 Task: Look for Airbnb properties in TÃ¼bingen, Germany from 9th December, 2023 to 16th December, 2023 for 2 adults, 1 child. Place can be entire room with 2 bedrooms having 2 beds and 1 bathroom. Property type can be flat.
Action: Mouse moved to (570, 127)
Screenshot: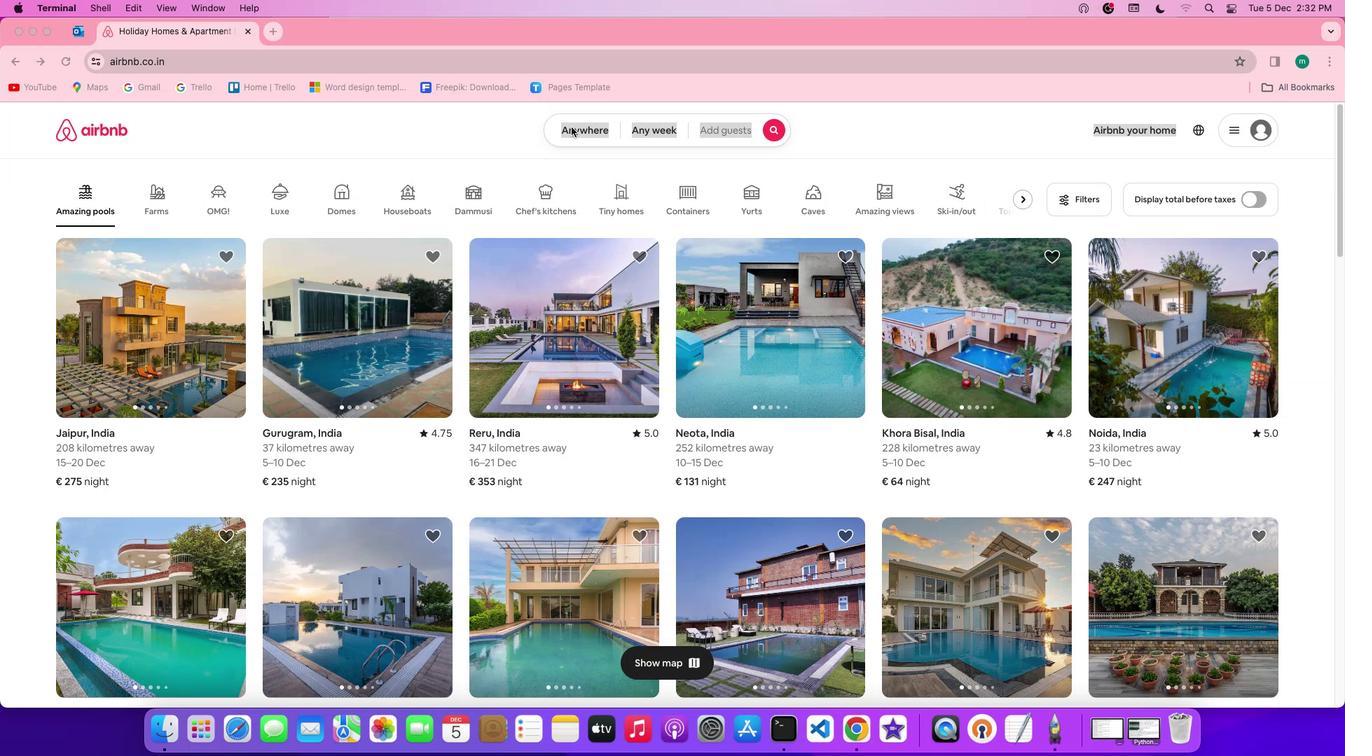 
Action: Mouse pressed left at (570, 127)
Screenshot: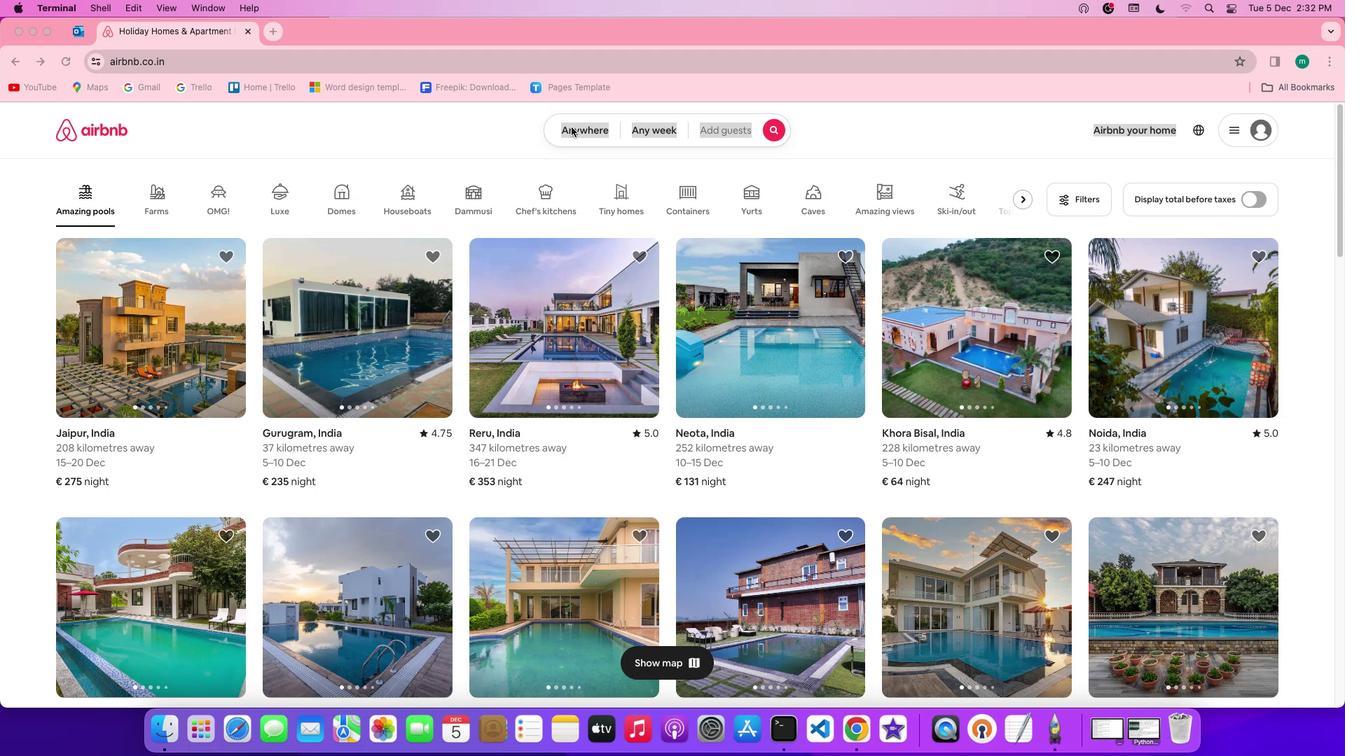 
Action: Mouse pressed left at (570, 127)
Screenshot: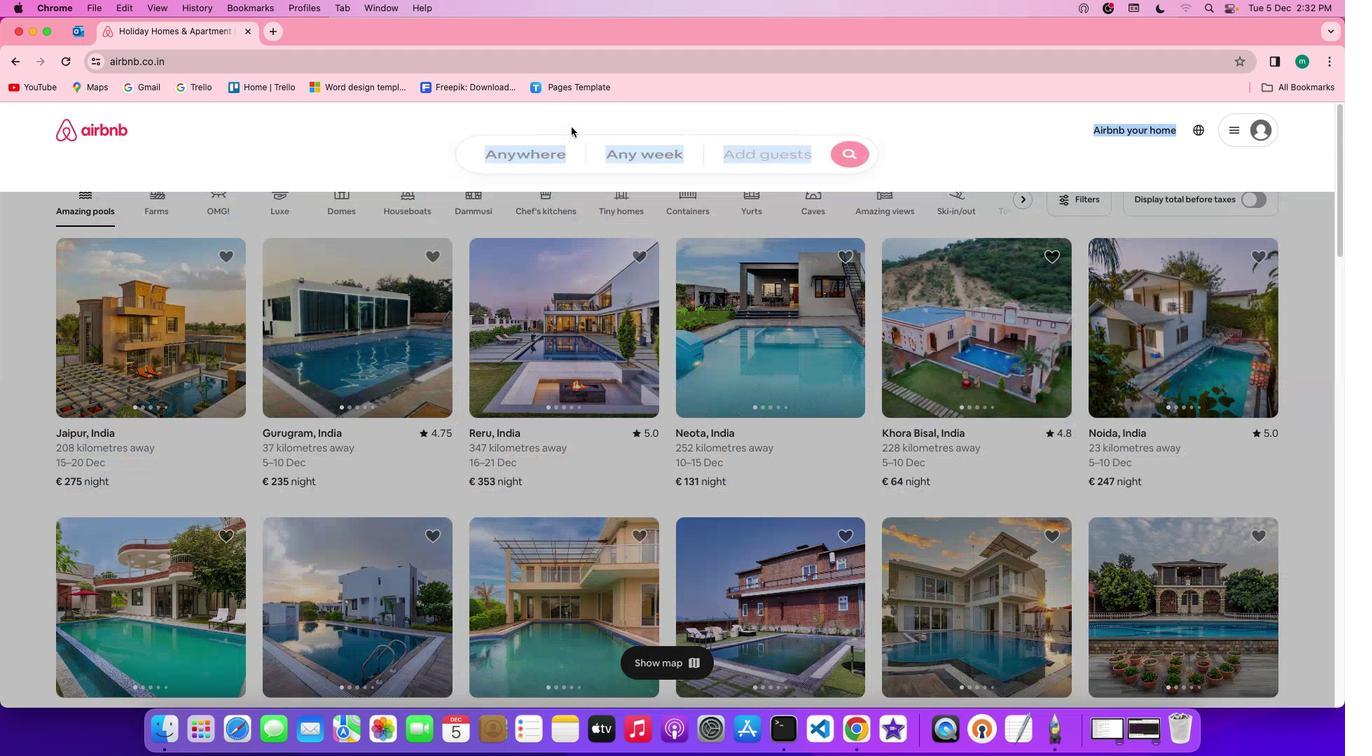 
Action: Mouse moved to (494, 187)
Screenshot: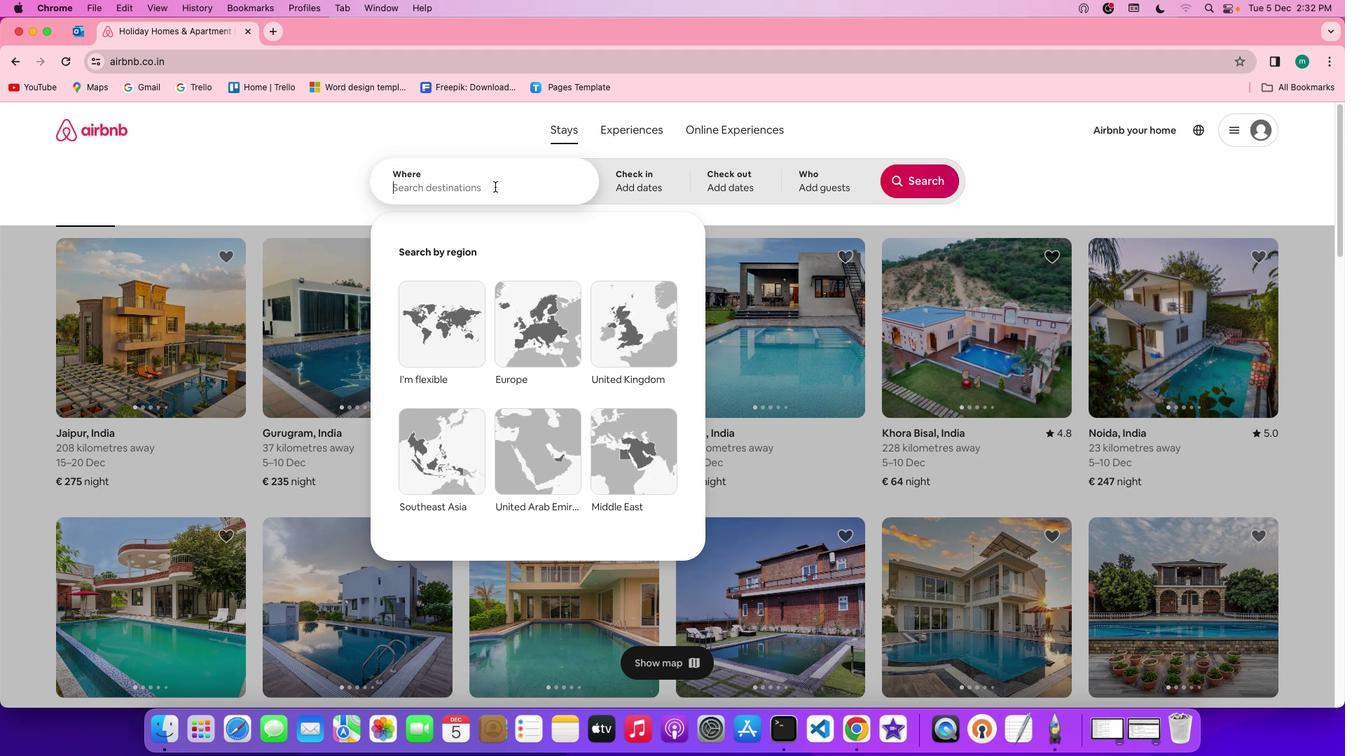 
Action: Mouse pressed left at (494, 187)
Screenshot: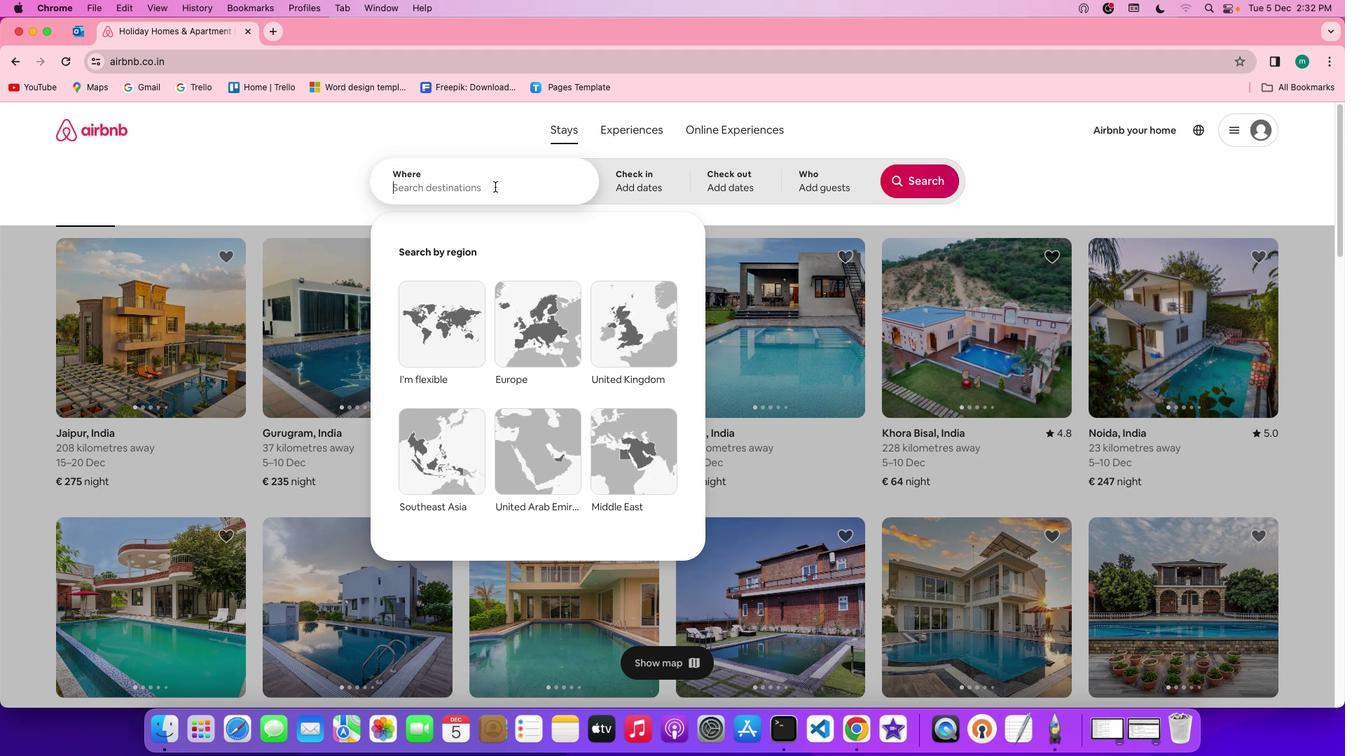 
Action: Key pressed Key.shift'T''u''b''i''n''g''e''n'','Key.spaceKey.shift'G''e''r''m''a''n''y'
Screenshot: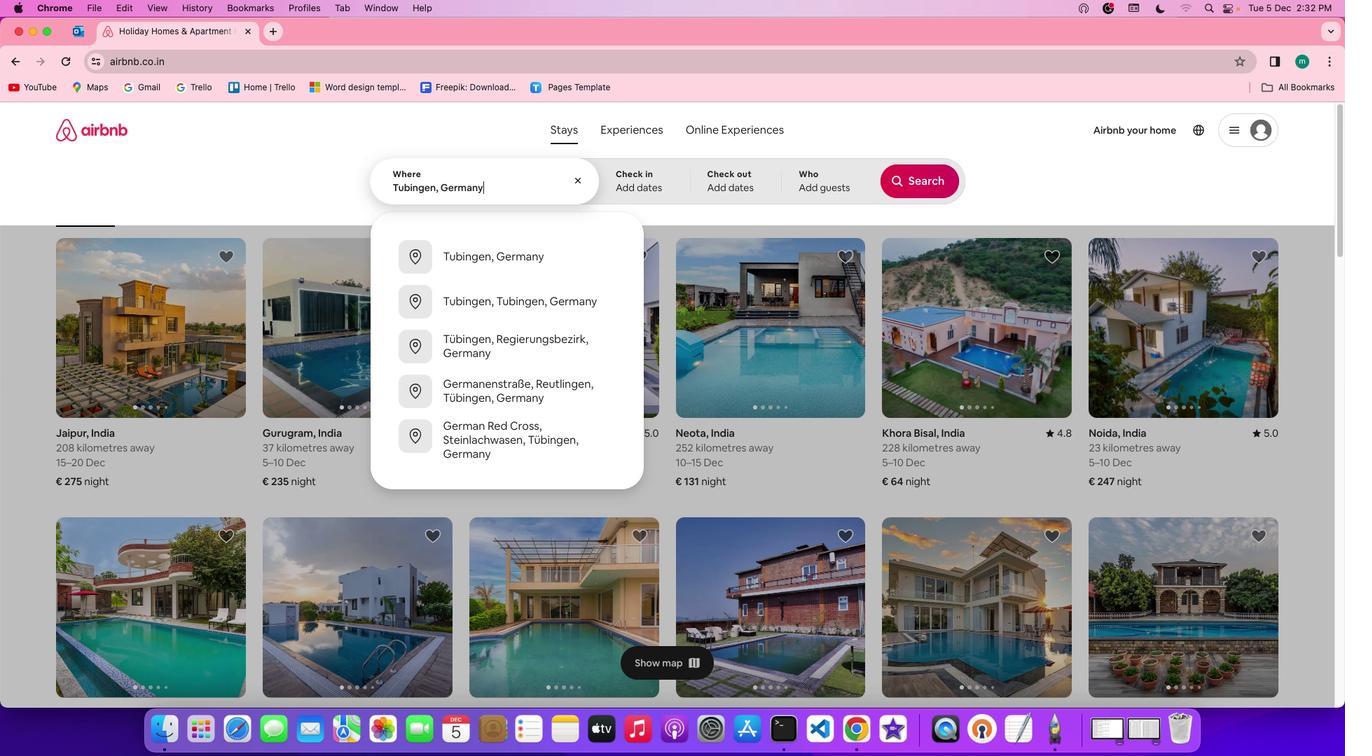 
Action: Mouse moved to (630, 175)
Screenshot: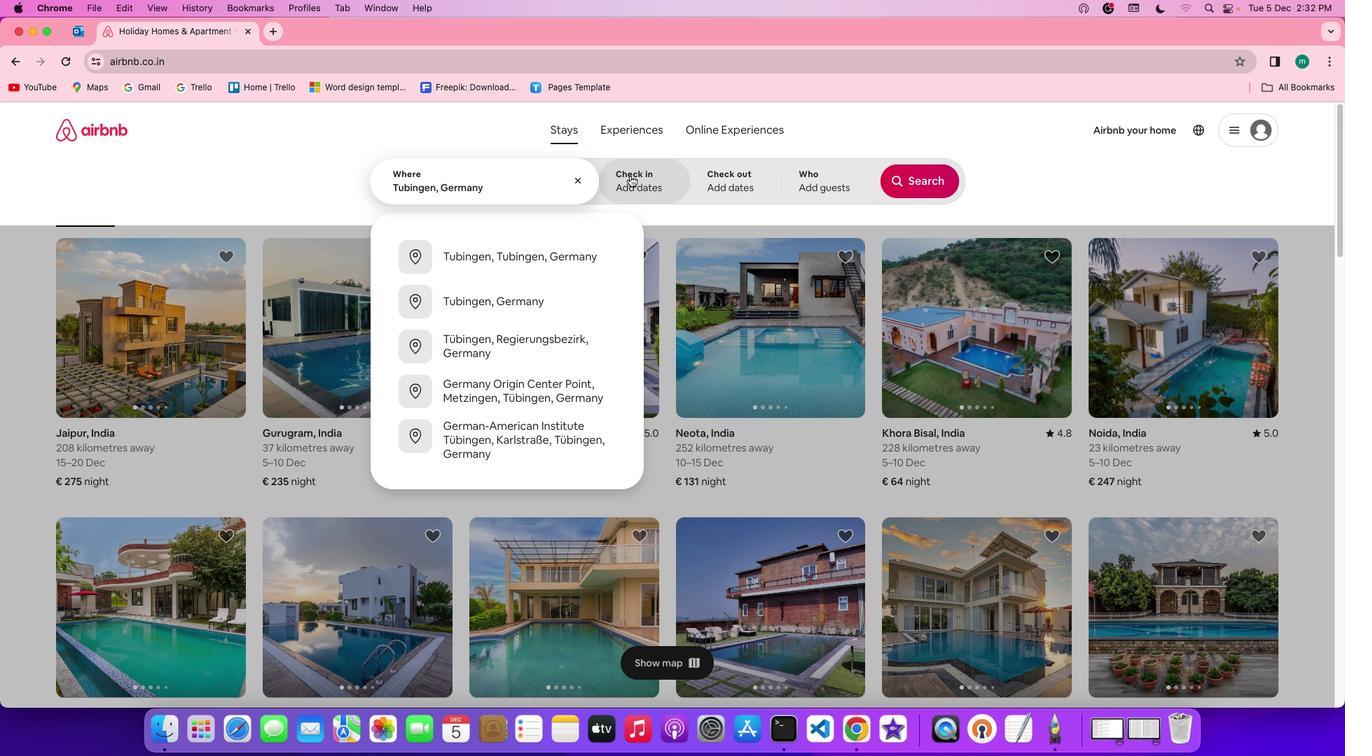 
Action: Mouse pressed left at (630, 175)
Screenshot: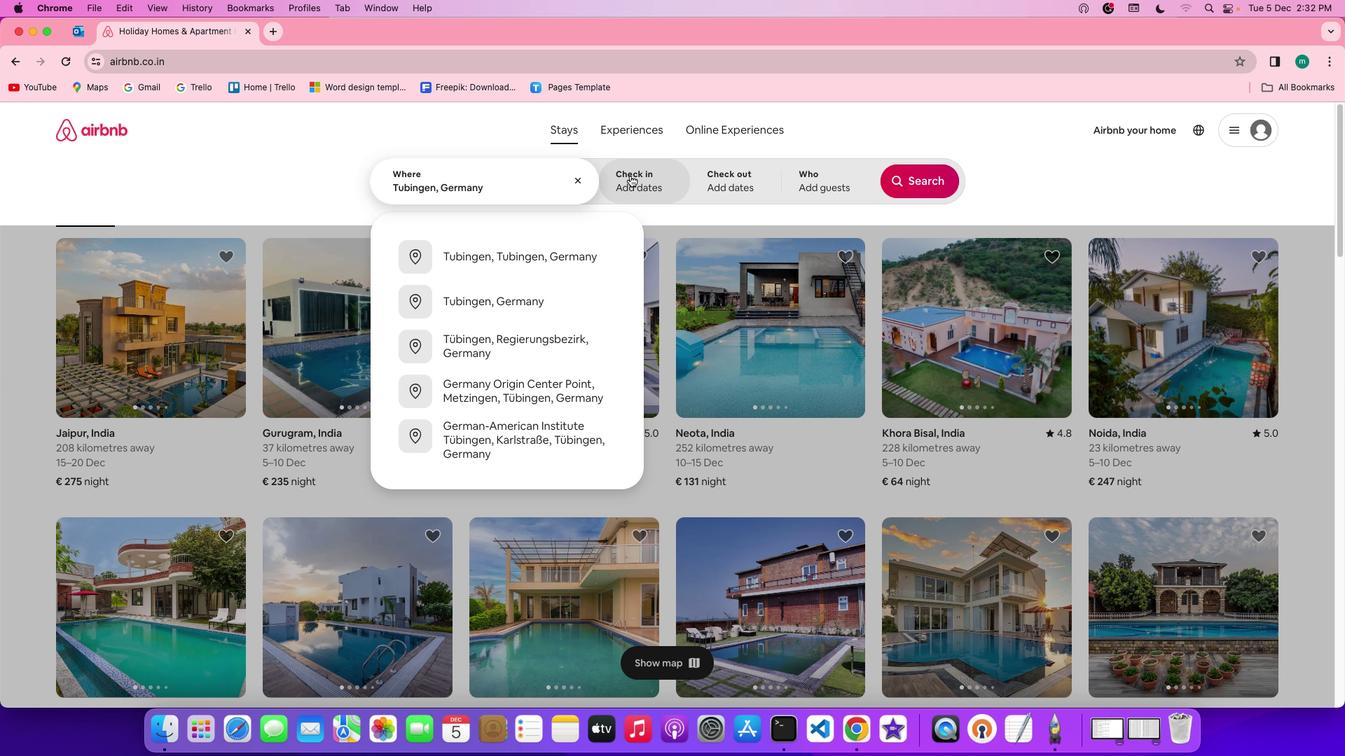 
Action: Mouse moved to (641, 390)
Screenshot: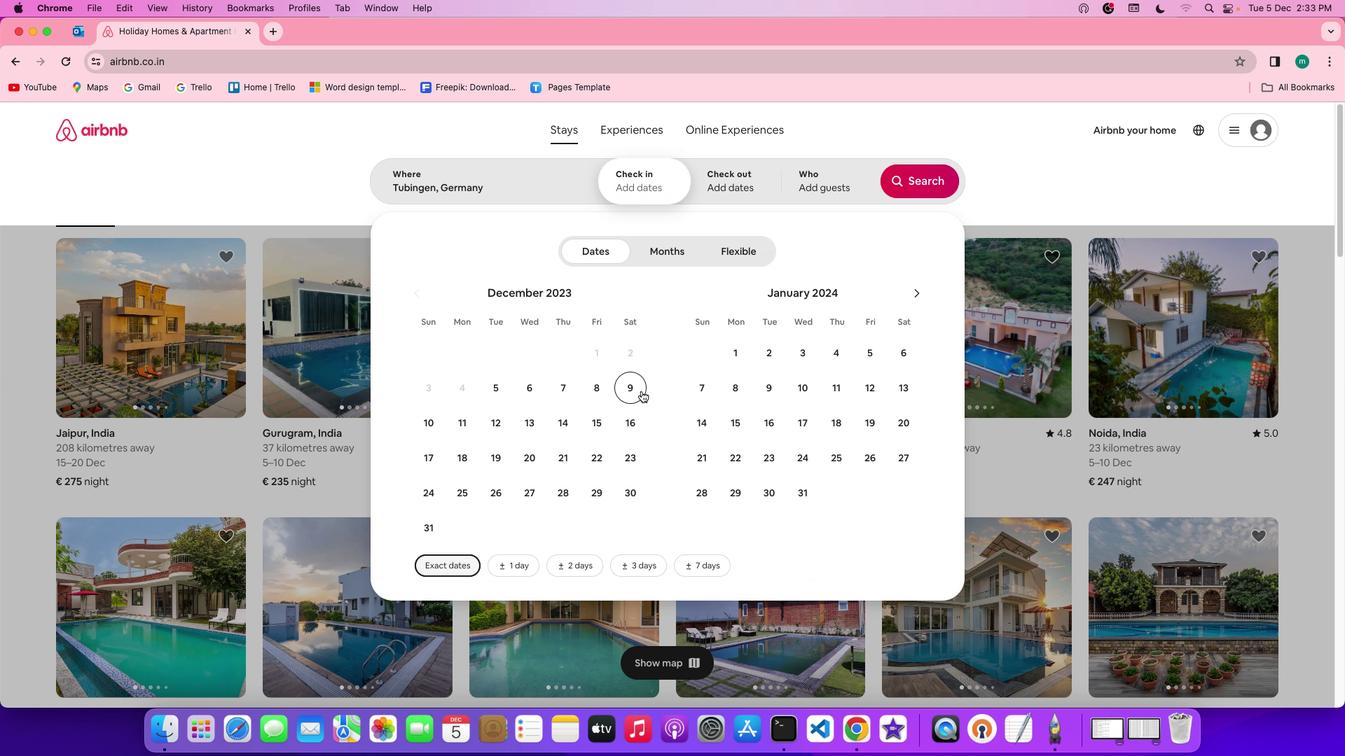
Action: Mouse pressed left at (641, 390)
Screenshot: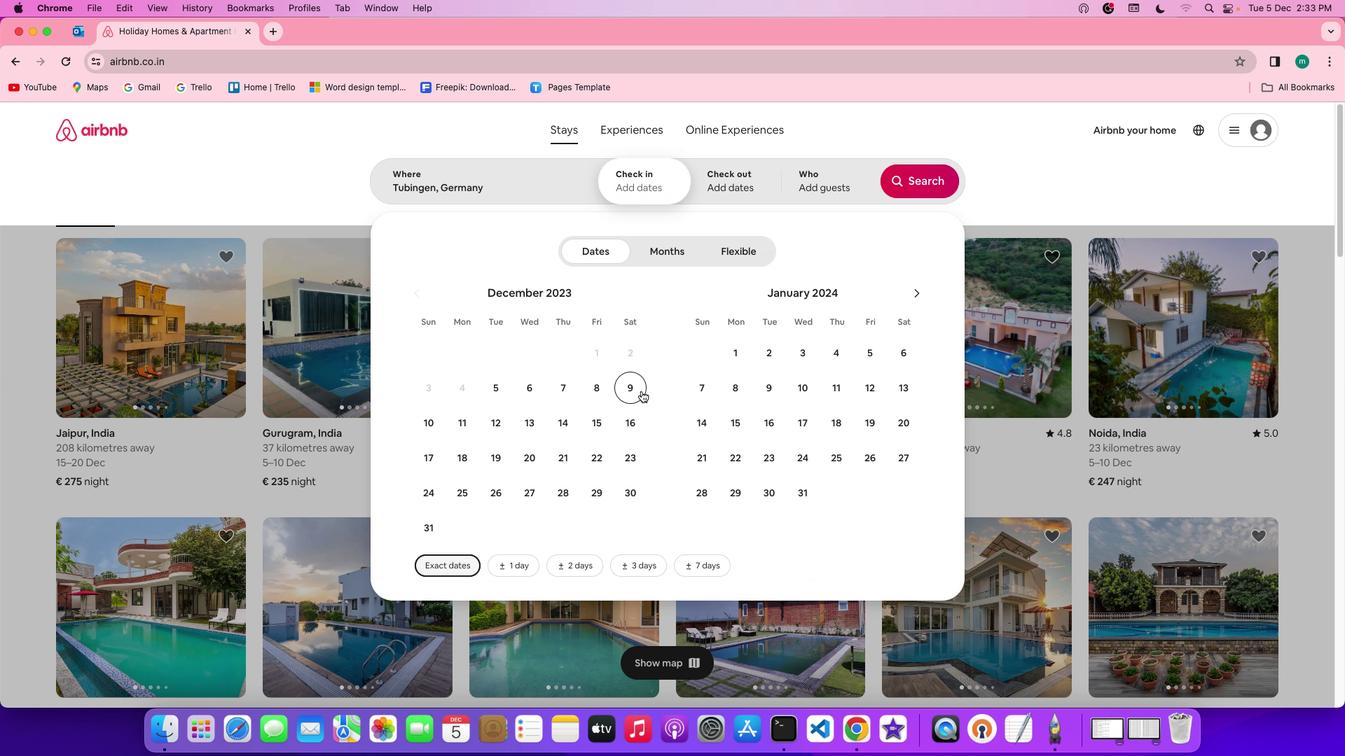
Action: Mouse moved to (633, 423)
Screenshot: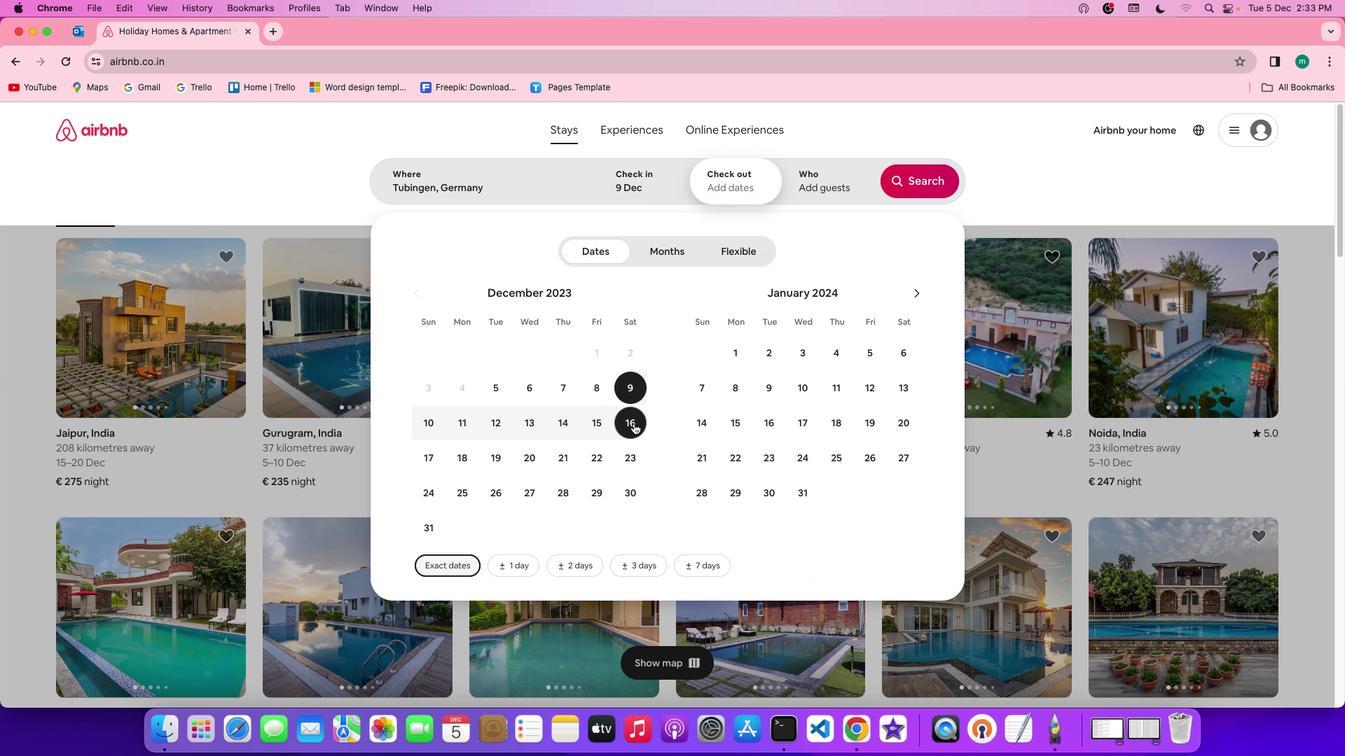
Action: Mouse pressed left at (633, 423)
Screenshot: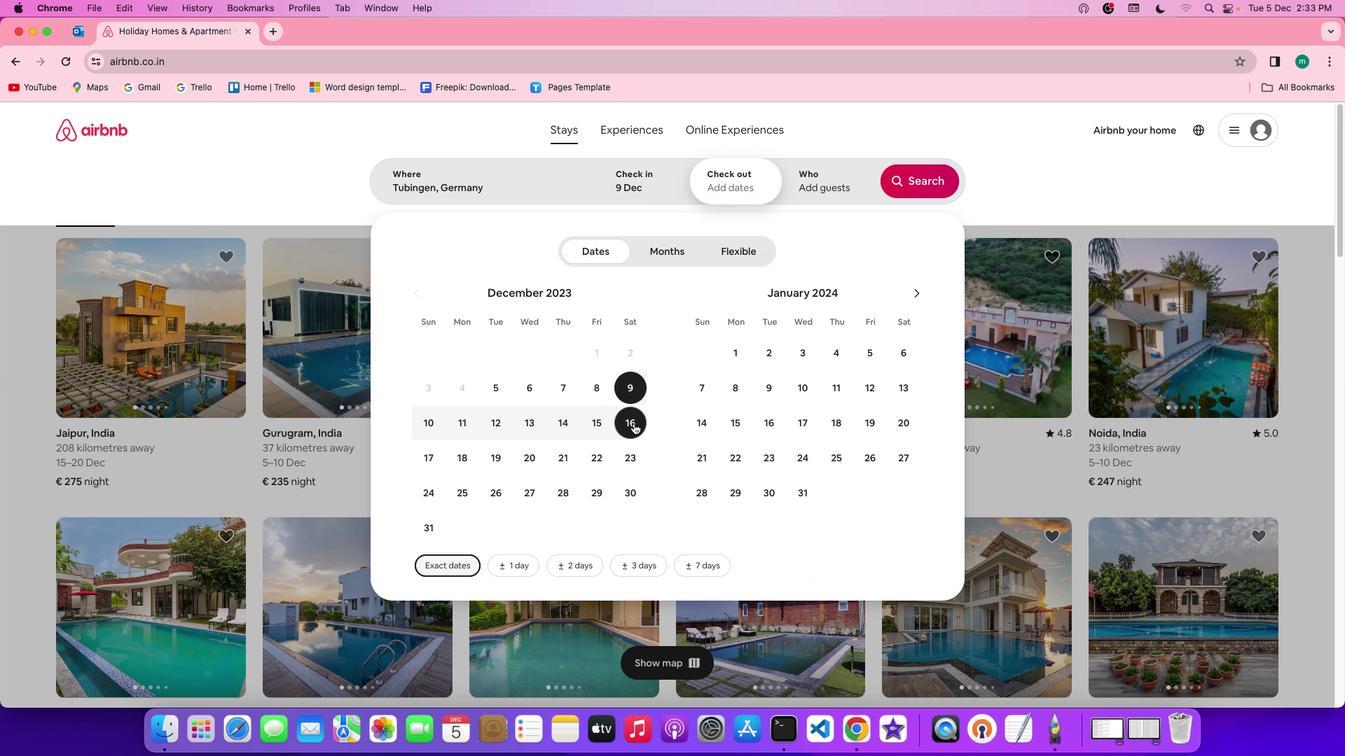 
Action: Mouse moved to (838, 189)
Screenshot: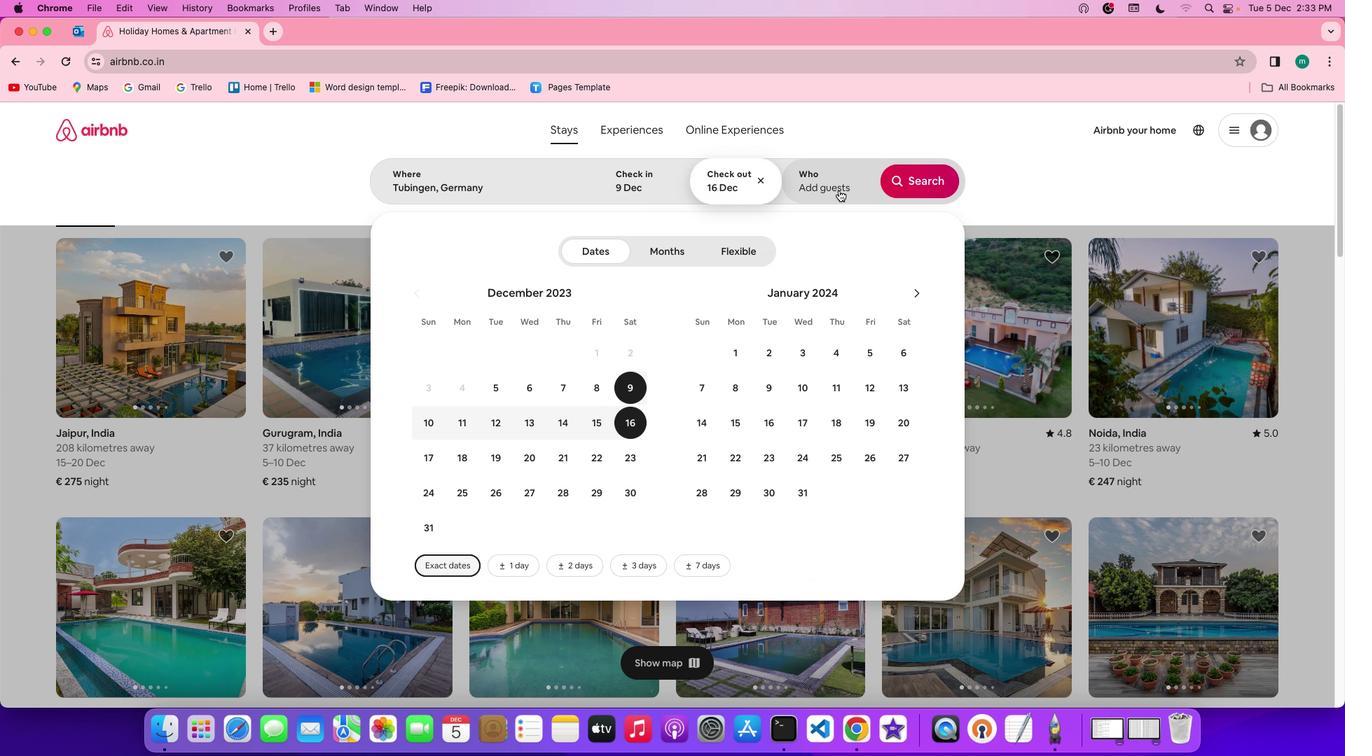
Action: Mouse pressed left at (838, 189)
Screenshot: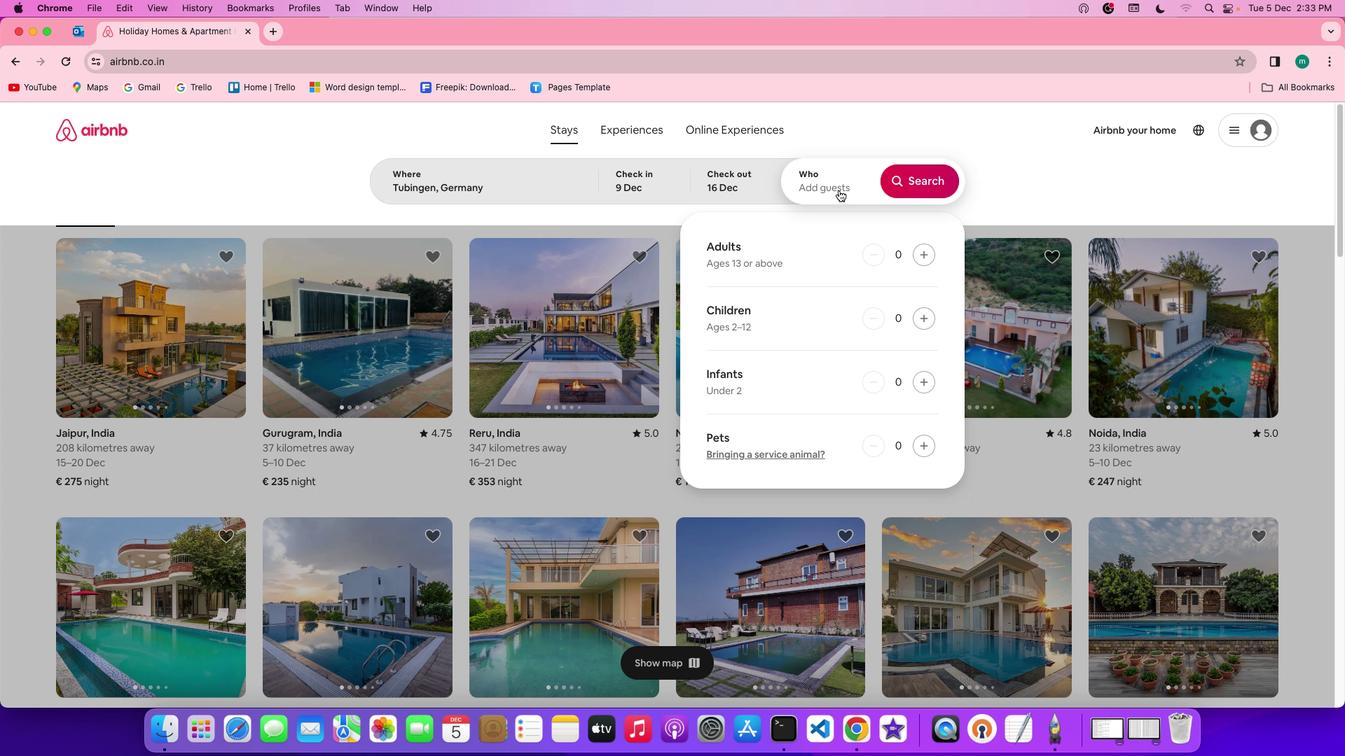 
Action: Mouse moved to (927, 255)
Screenshot: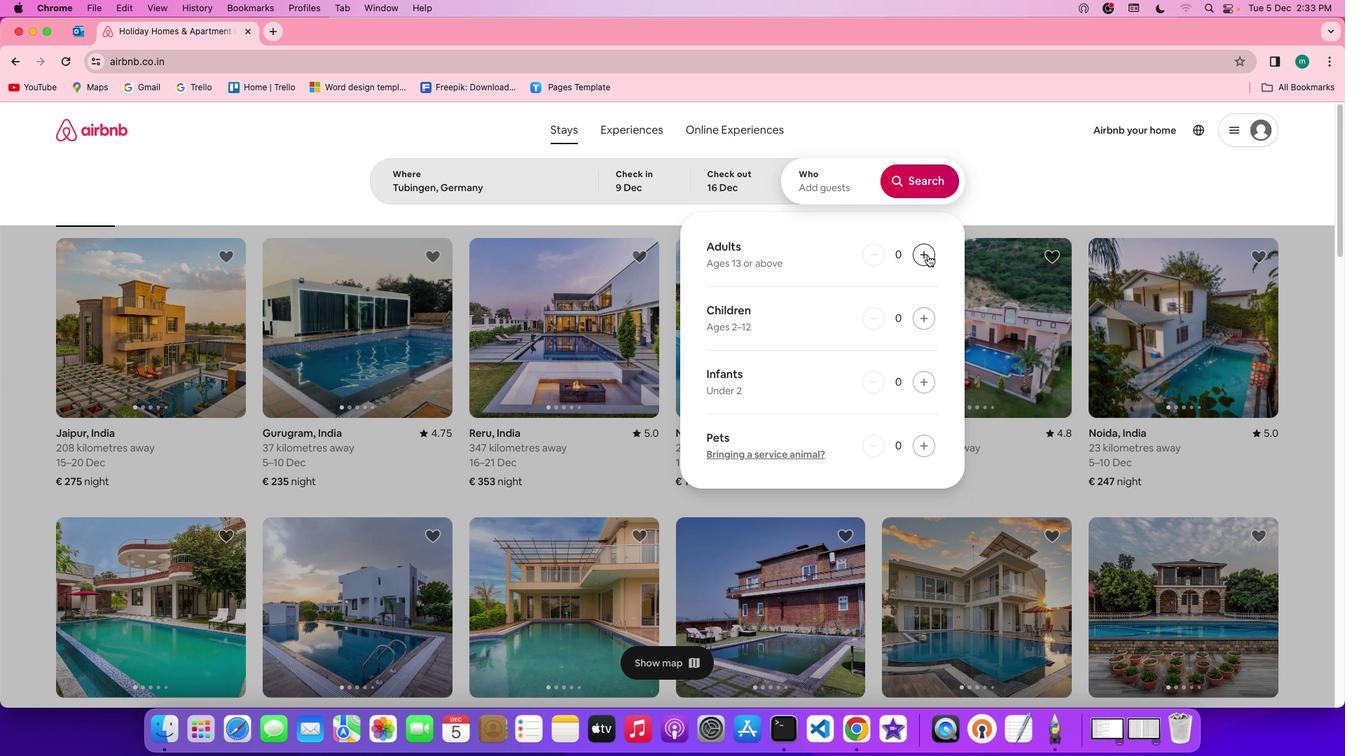 
Action: Mouse pressed left at (927, 255)
Screenshot: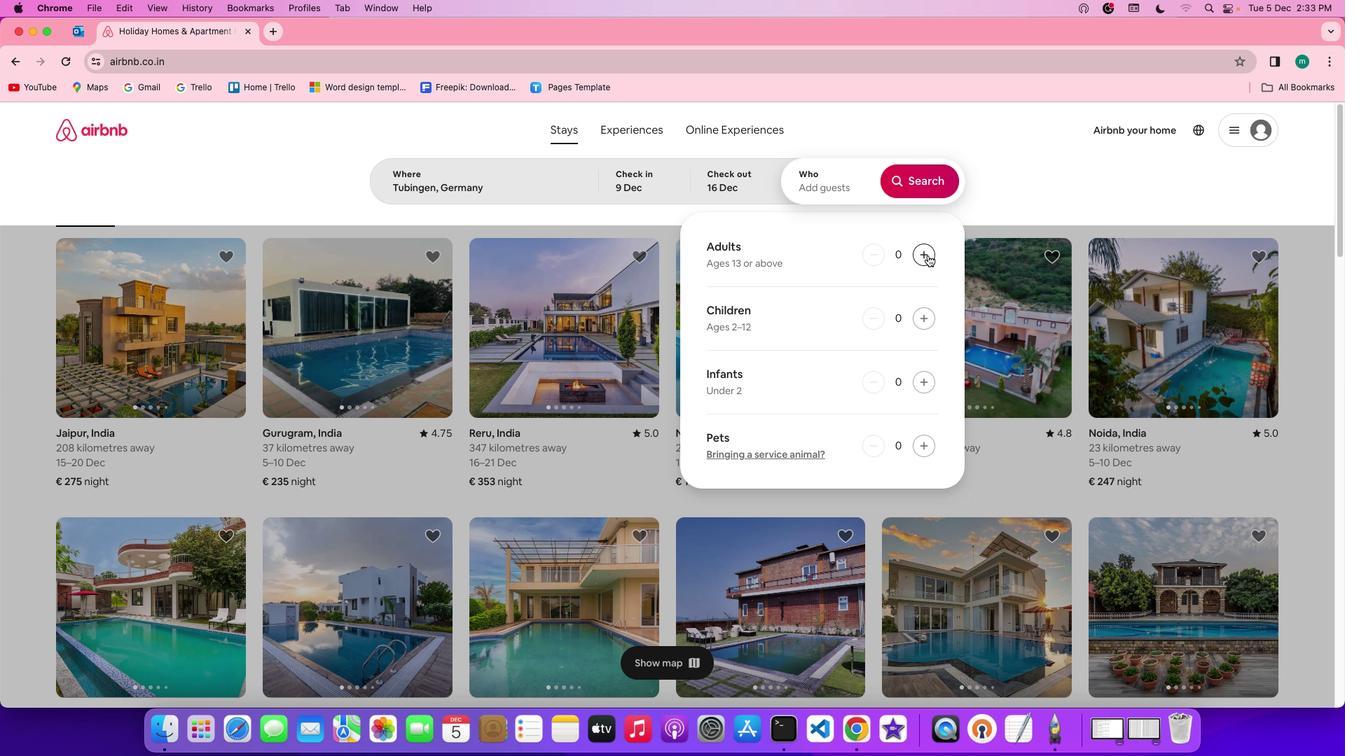 
Action: Mouse pressed left at (927, 255)
Screenshot: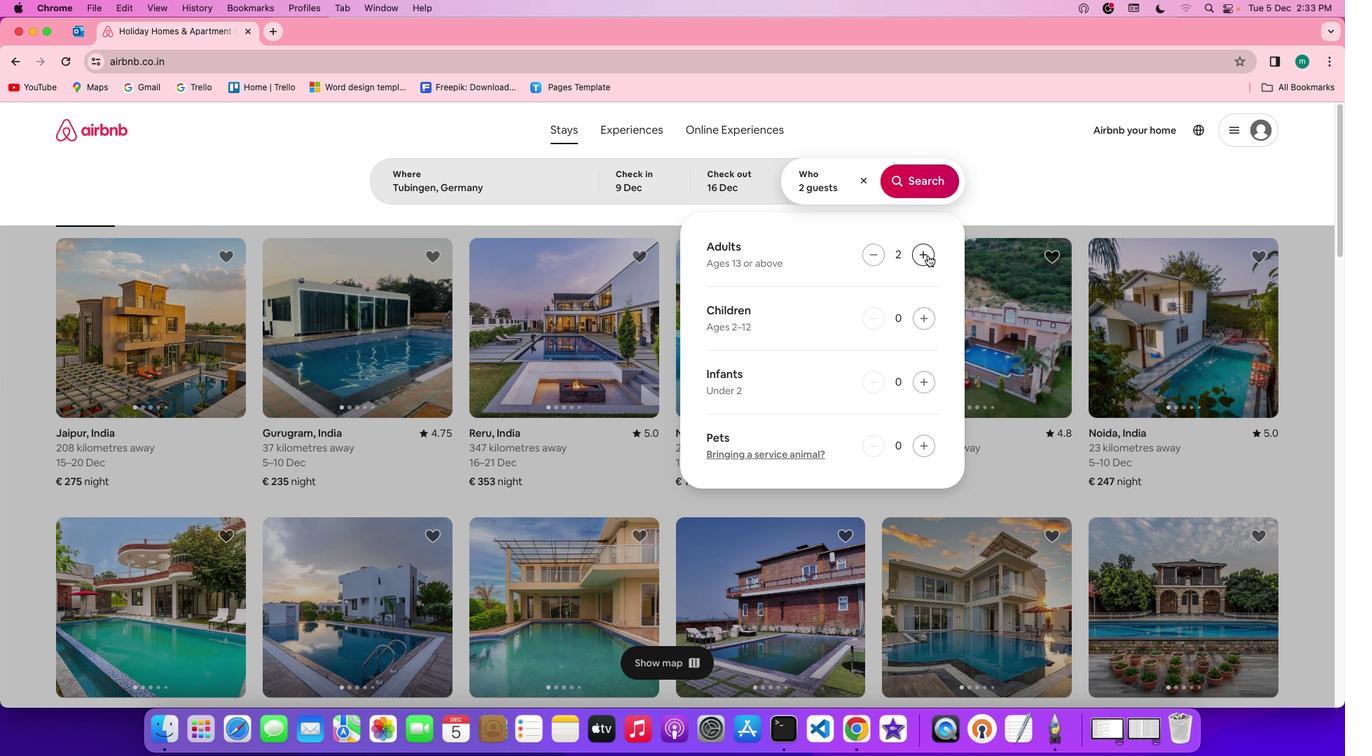 
Action: Mouse moved to (919, 315)
Screenshot: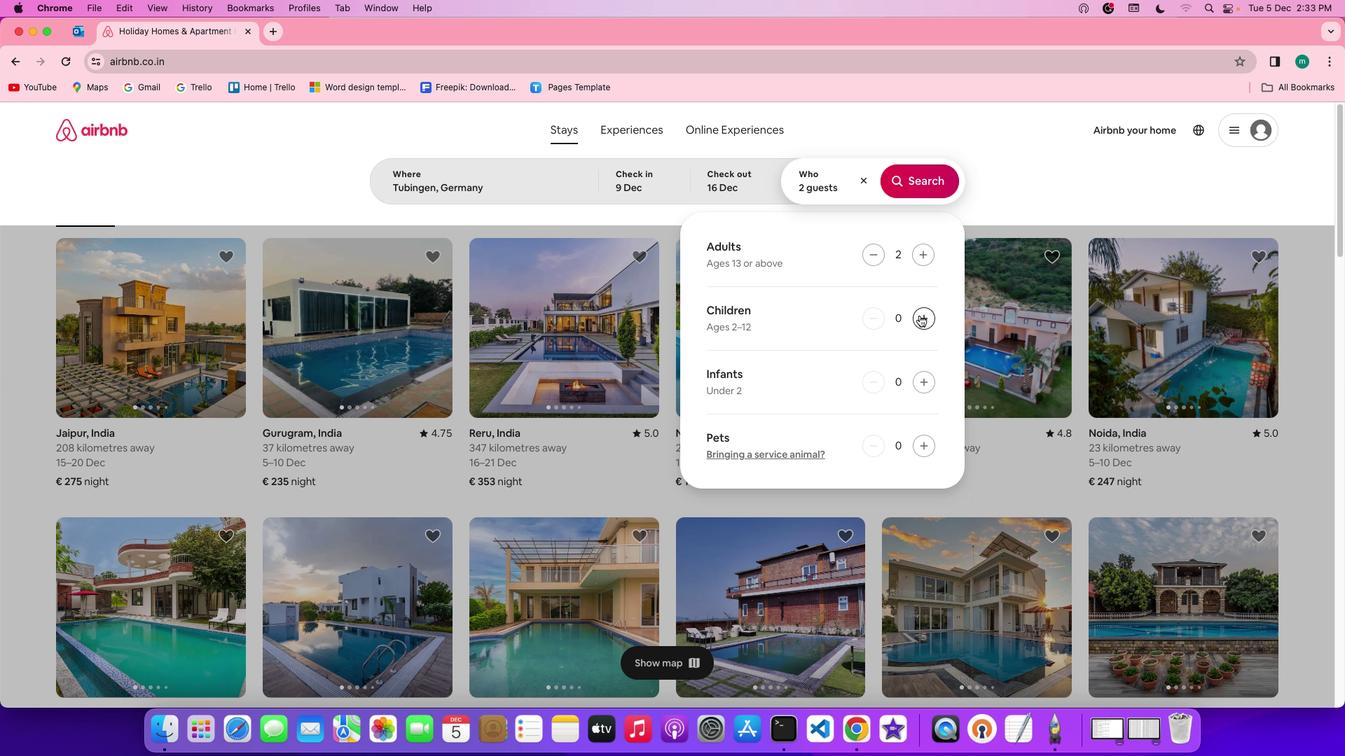 
Action: Mouse pressed left at (919, 315)
Screenshot: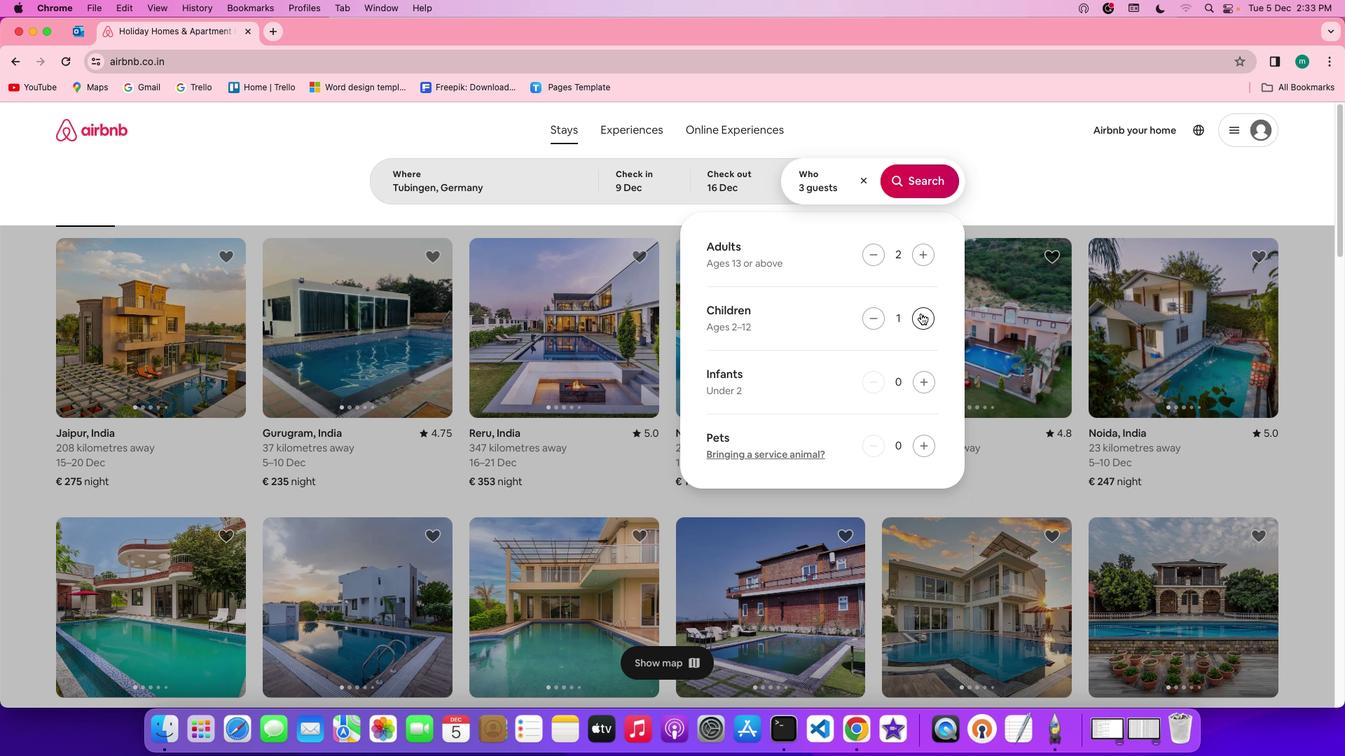 
Action: Mouse moved to (910, 182)
Screenshot: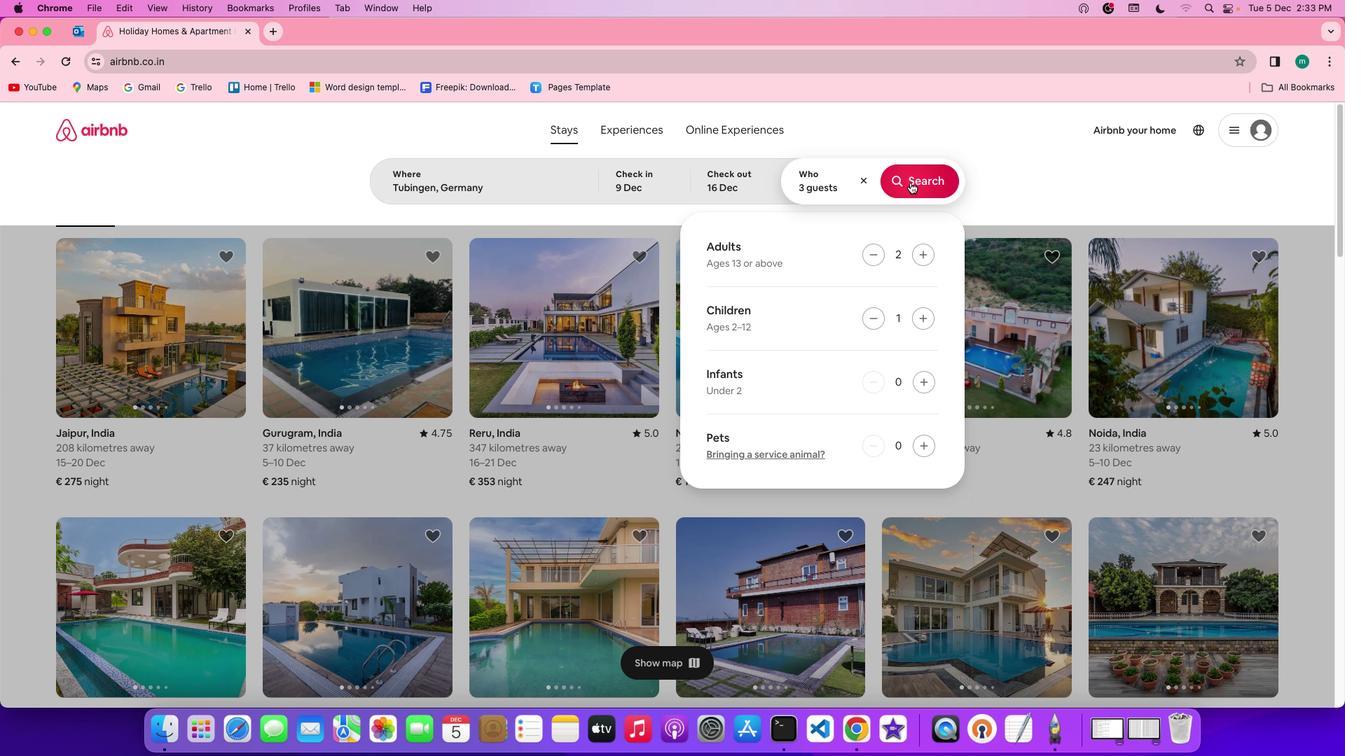 
Action: Mouse pressed left at (910, 182)
Screenshot: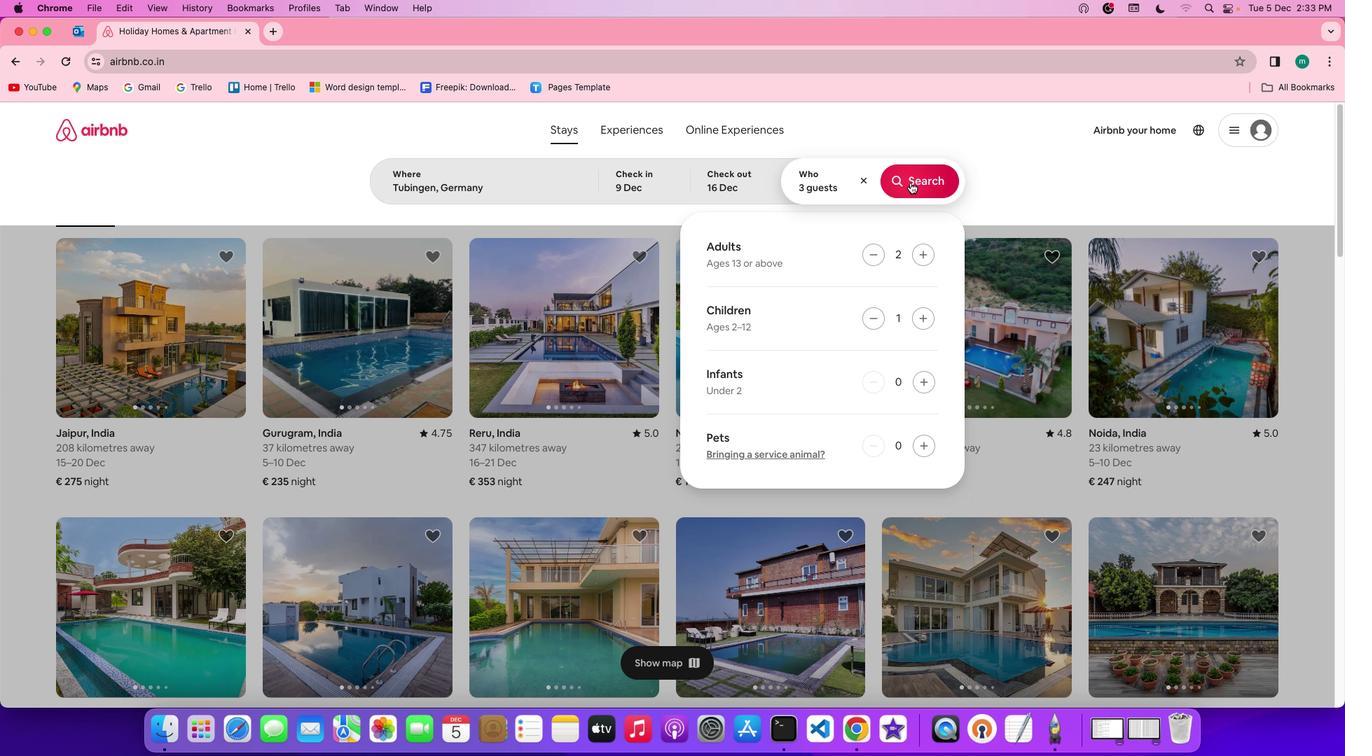
Action: Mouse moved to (1129, 193)
Screenshot: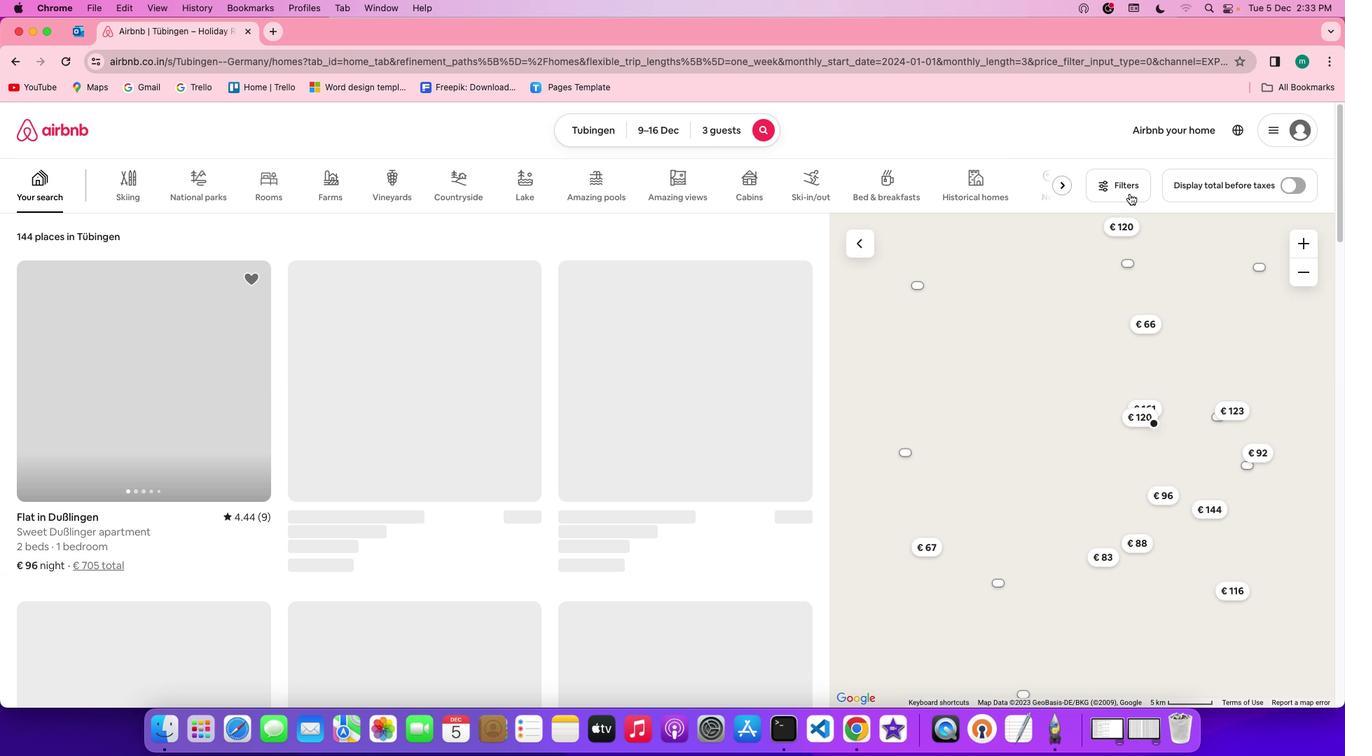 
Action: Mouse pressed left at (1129, 193)
Screenshot: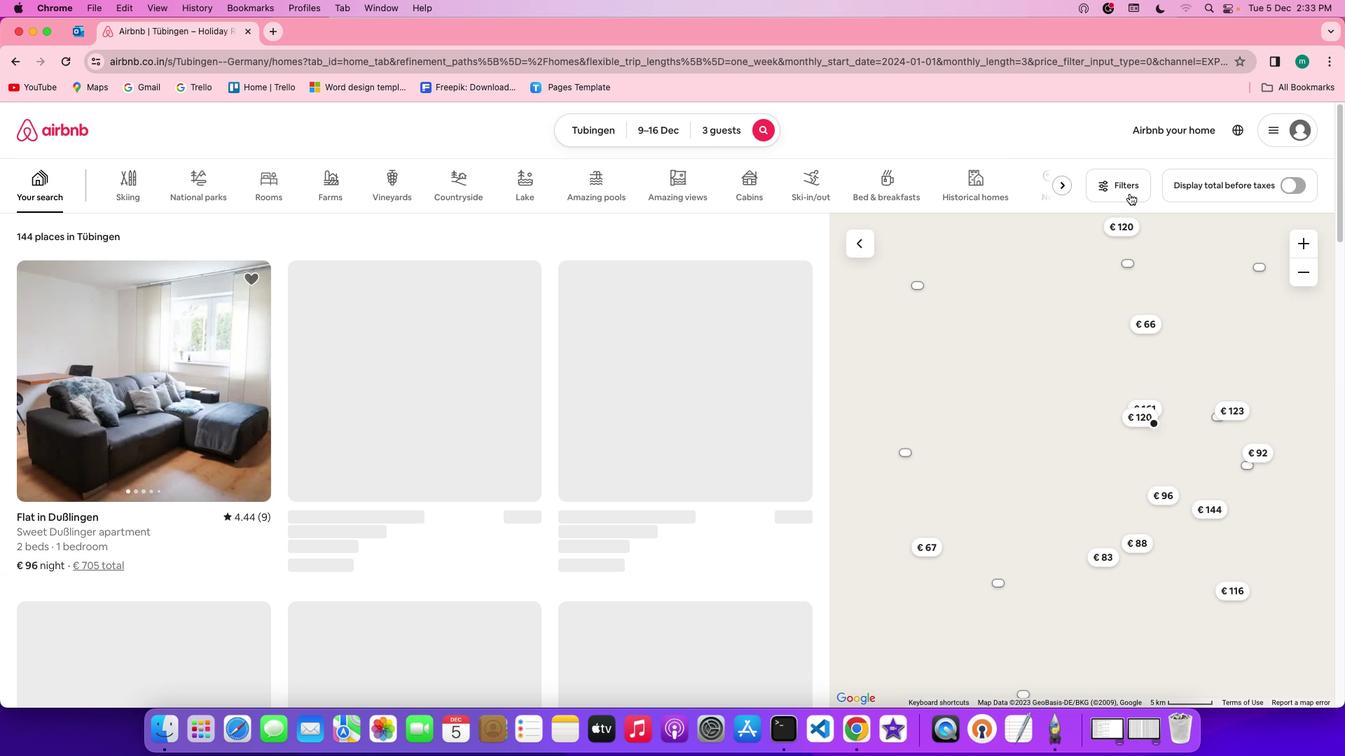 
Action: Mouse moved to (734, 399)
Screenshot: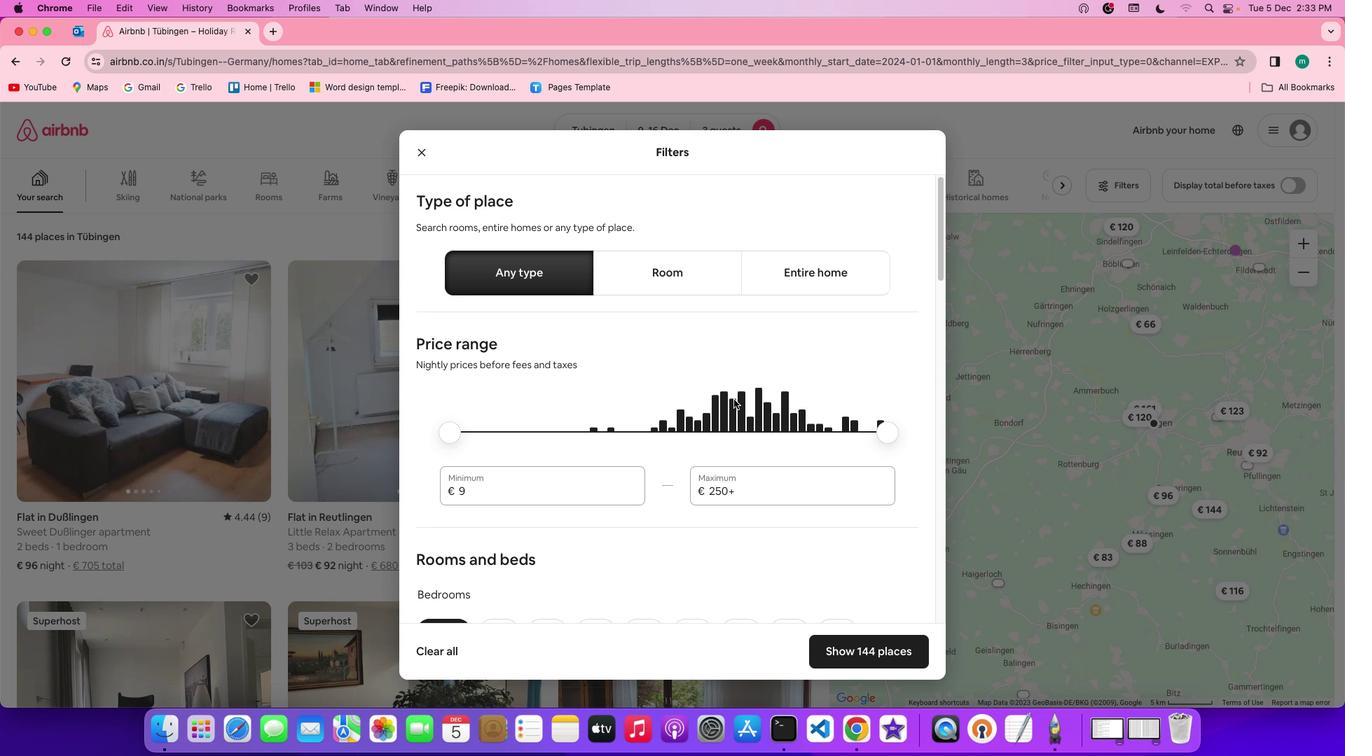 
Action: Mouse scrolled (734, 399) with delta (0, 0)
Screenshot: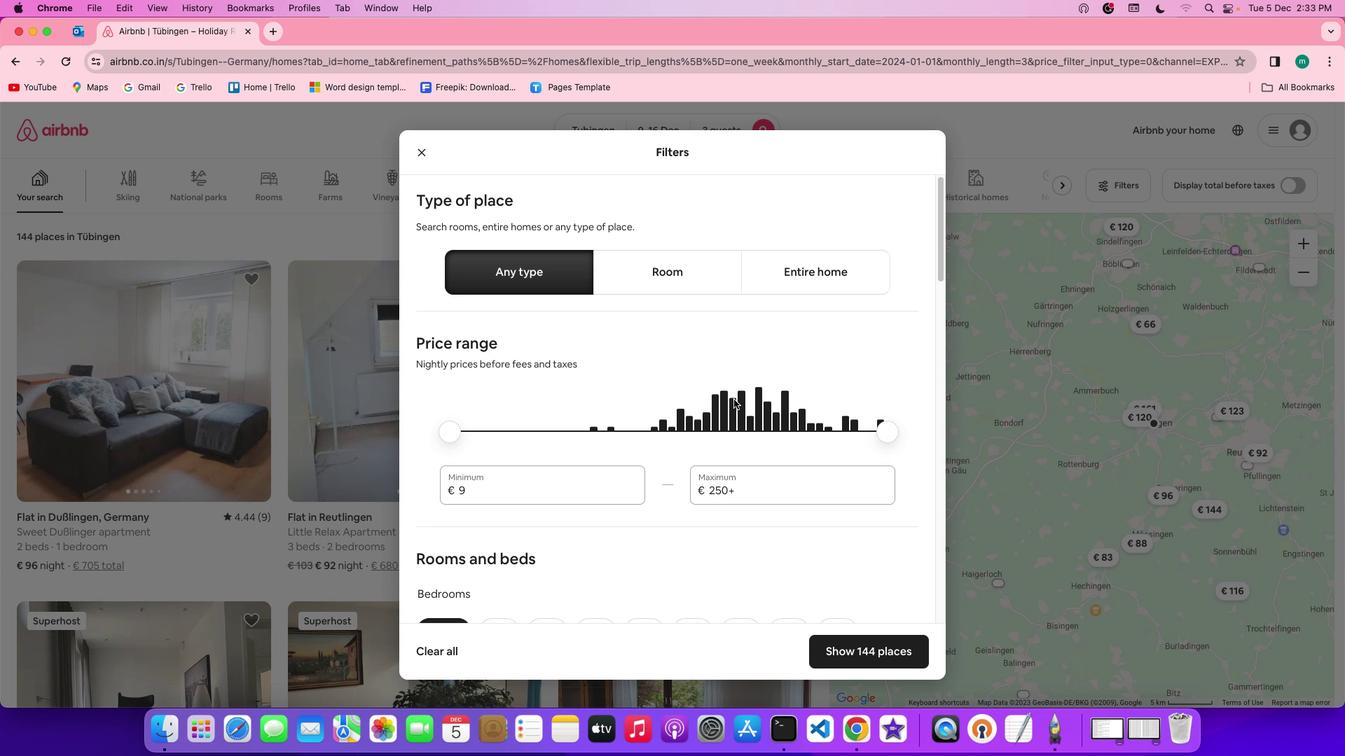 
Action: Mouse scrolled (734, 399) with delta (0, 0)
Screenshot: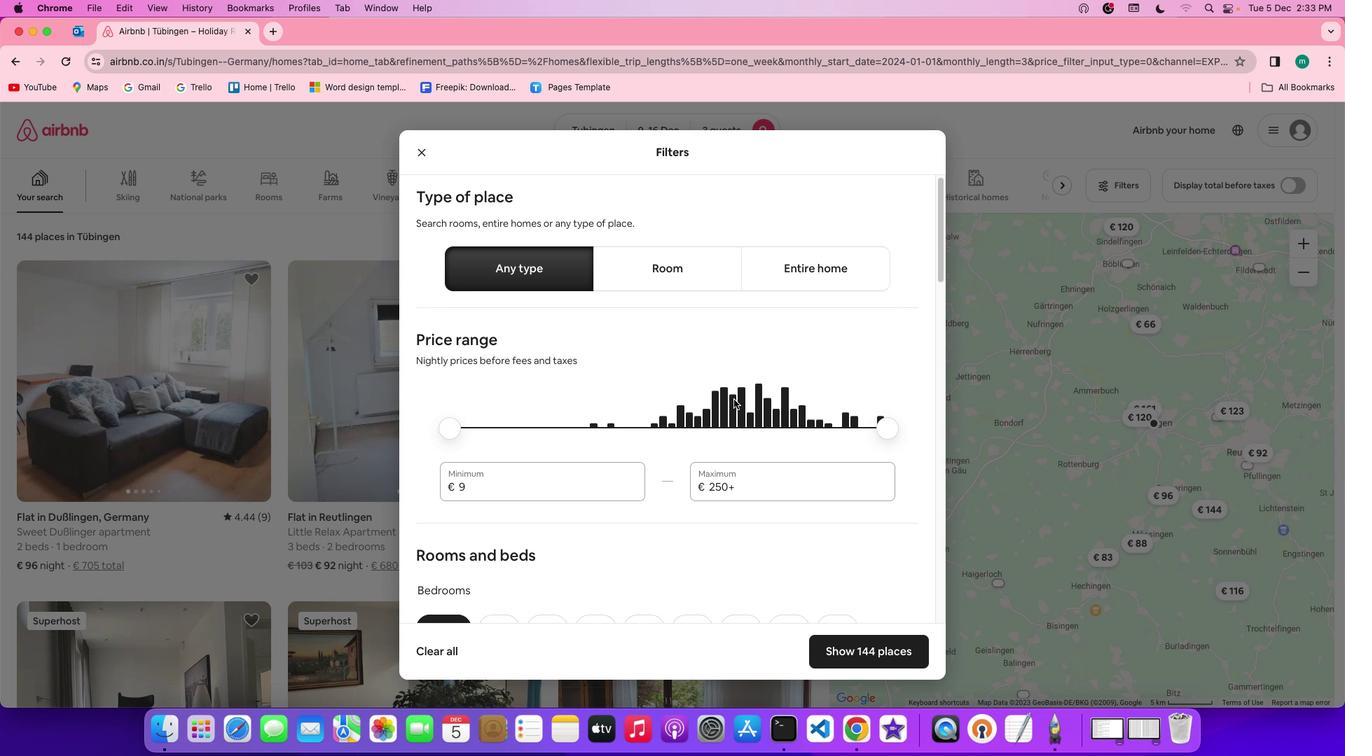 
Action: Mouse scrolled (734, 399) with delta (0, -1)
Screenshot: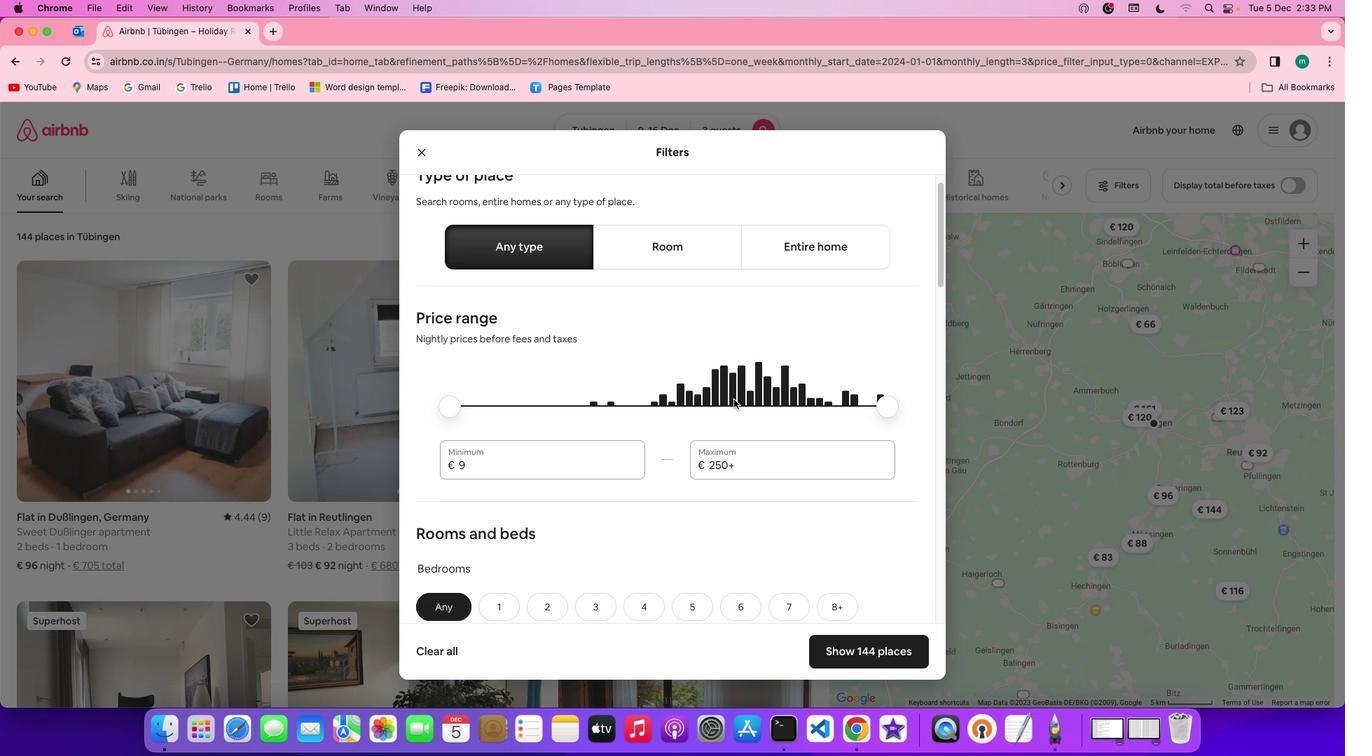 
Action: Mouse scrolled (734, 399) with delta (0, -1)
Screenshot: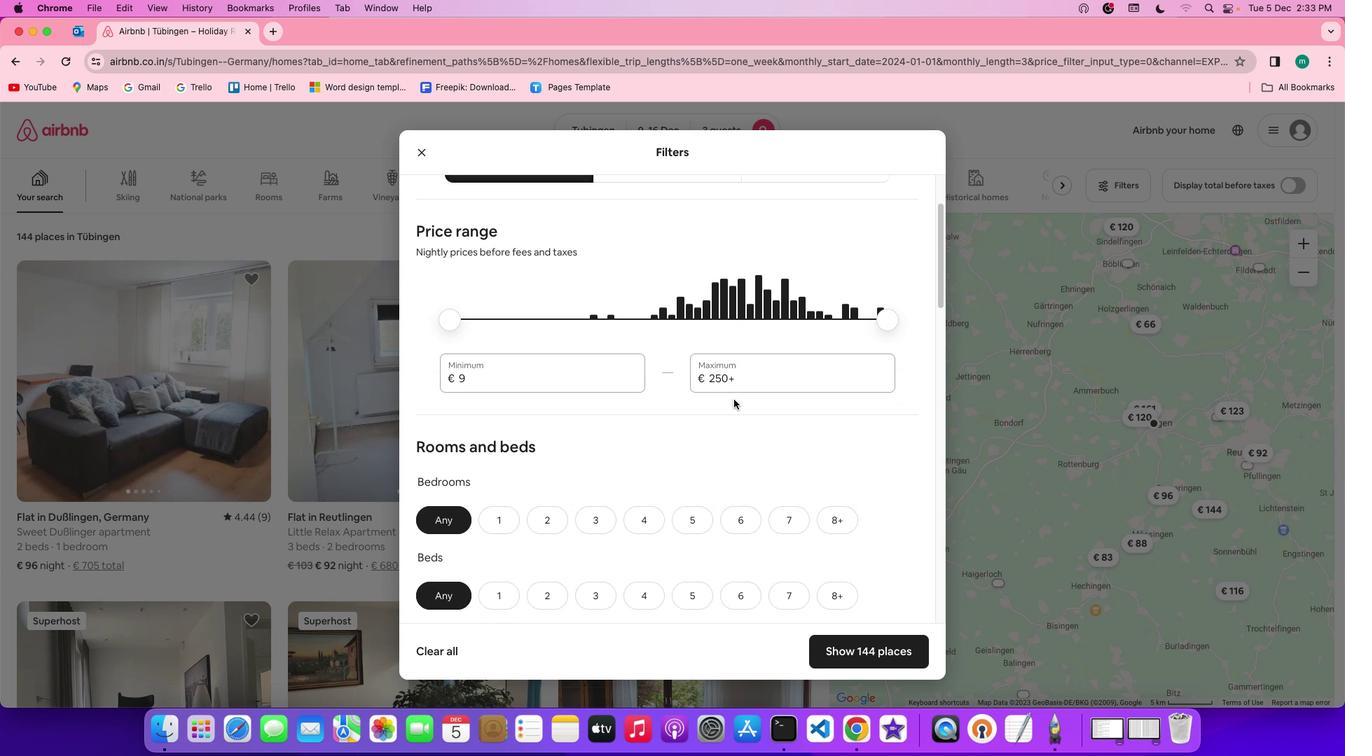 
Action: Mouse moved to (730, 395)
Screenshot: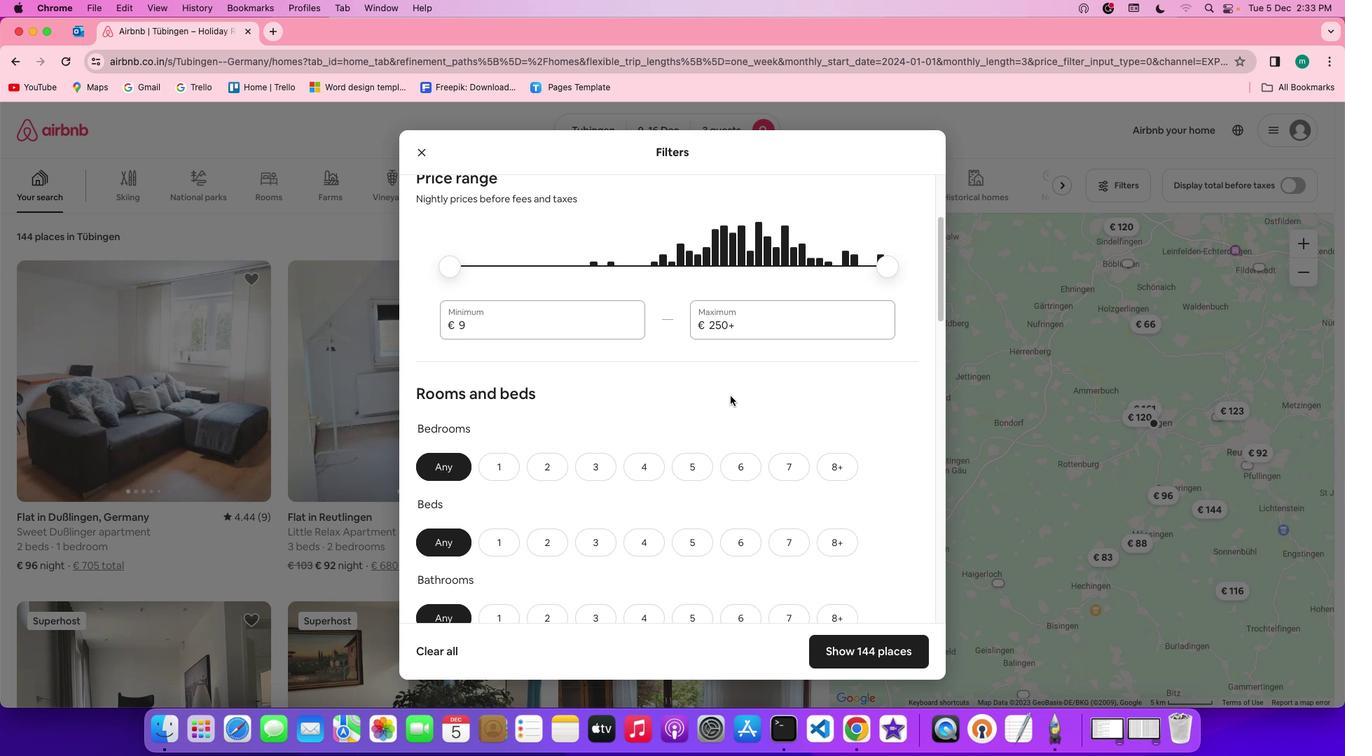 
Action: Mouse scrolled (730, 395) with delta (0, 0)
Screenshot: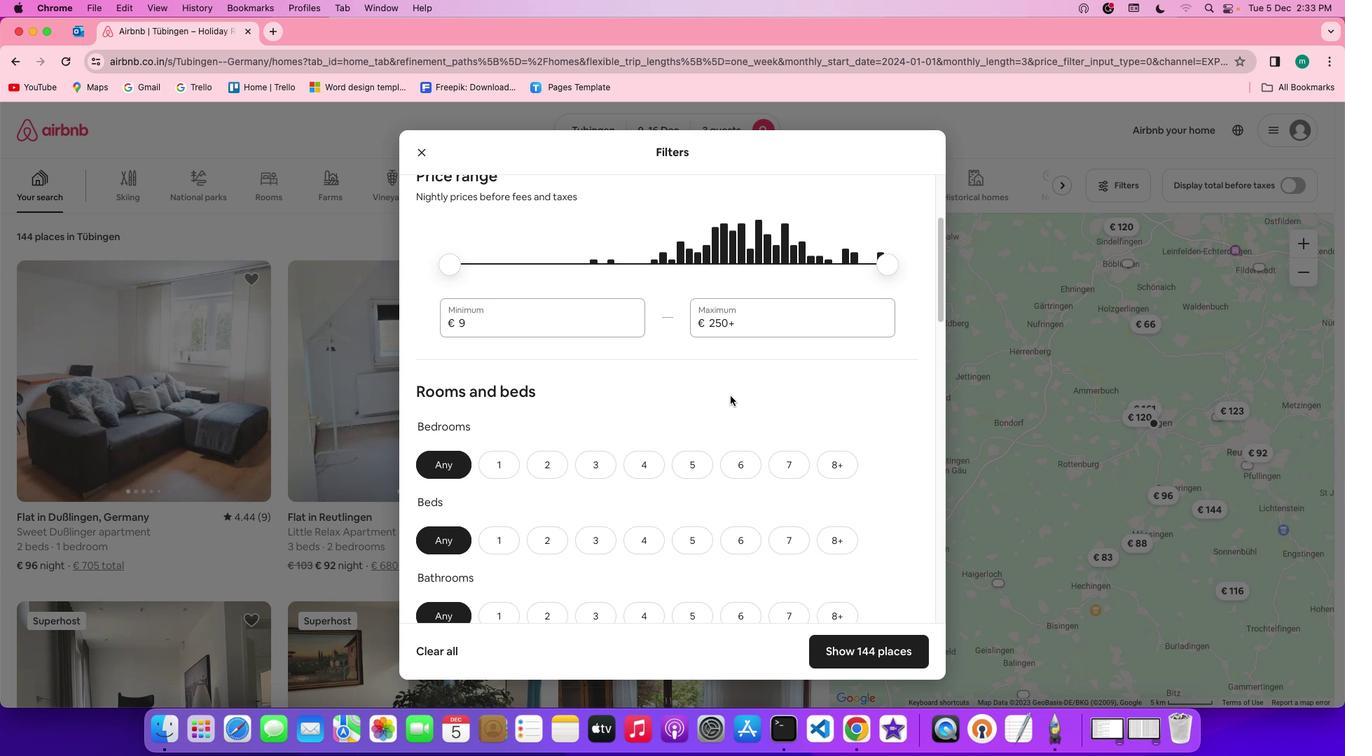 
Action: Mouse scrolled (730, 395) with delta (0, 0)
Screenshot: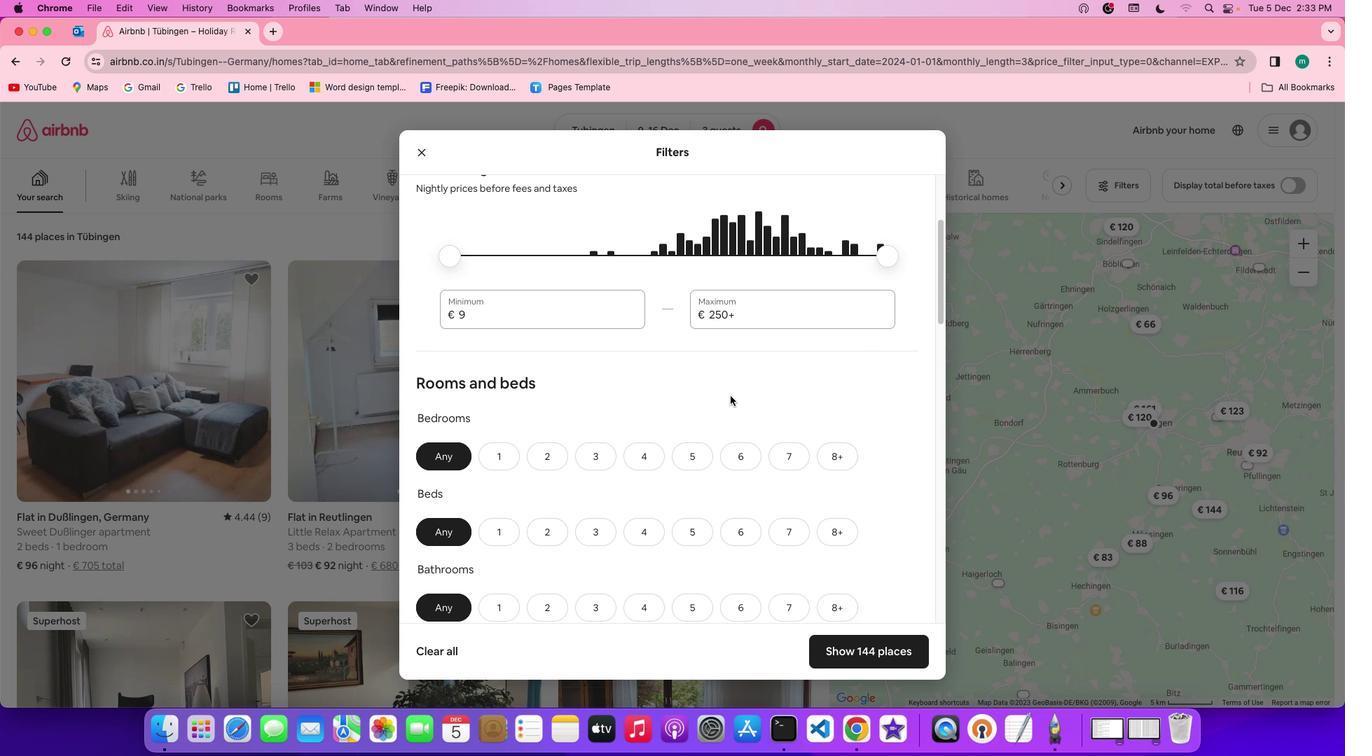 
Action: Mouse scrolled (730, 395) with delta (0, -2)
Screenshot: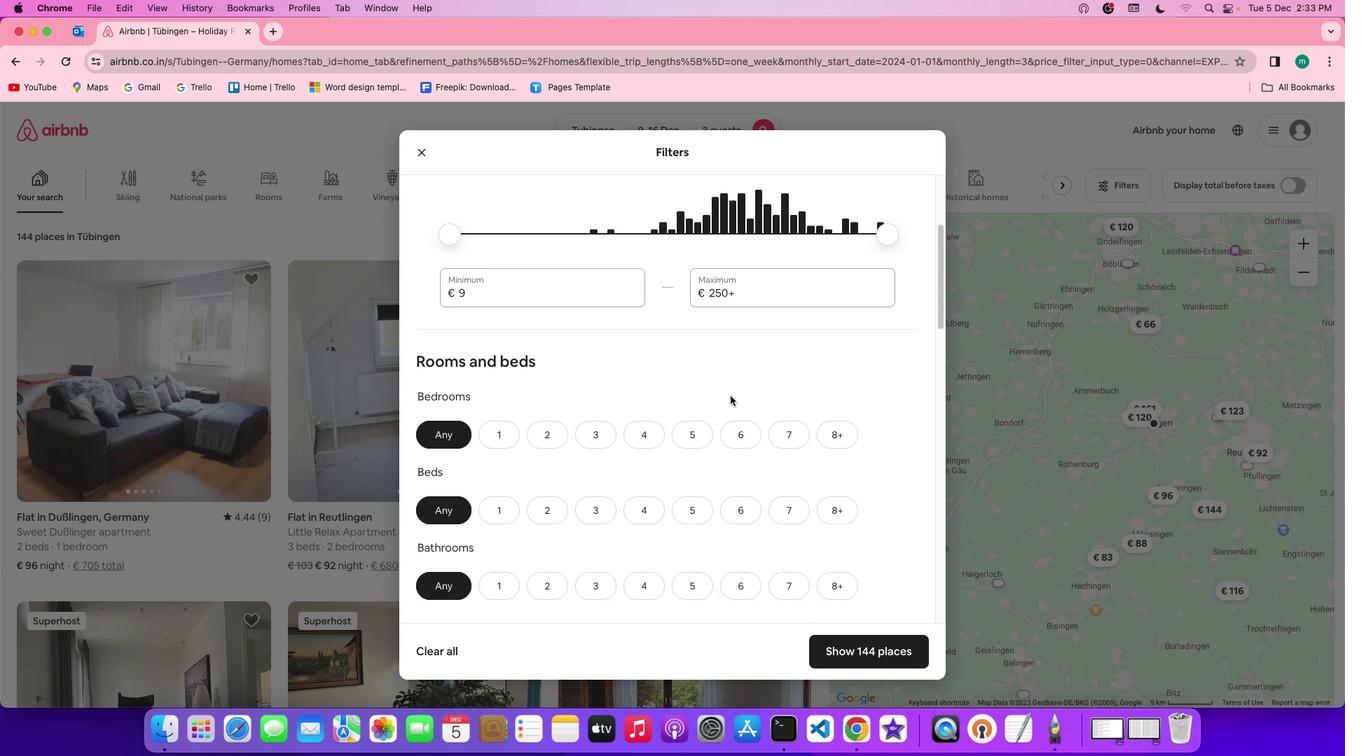 
Action: Mouse scrolled (730, 395) with delta (0, -2)
Screenshot: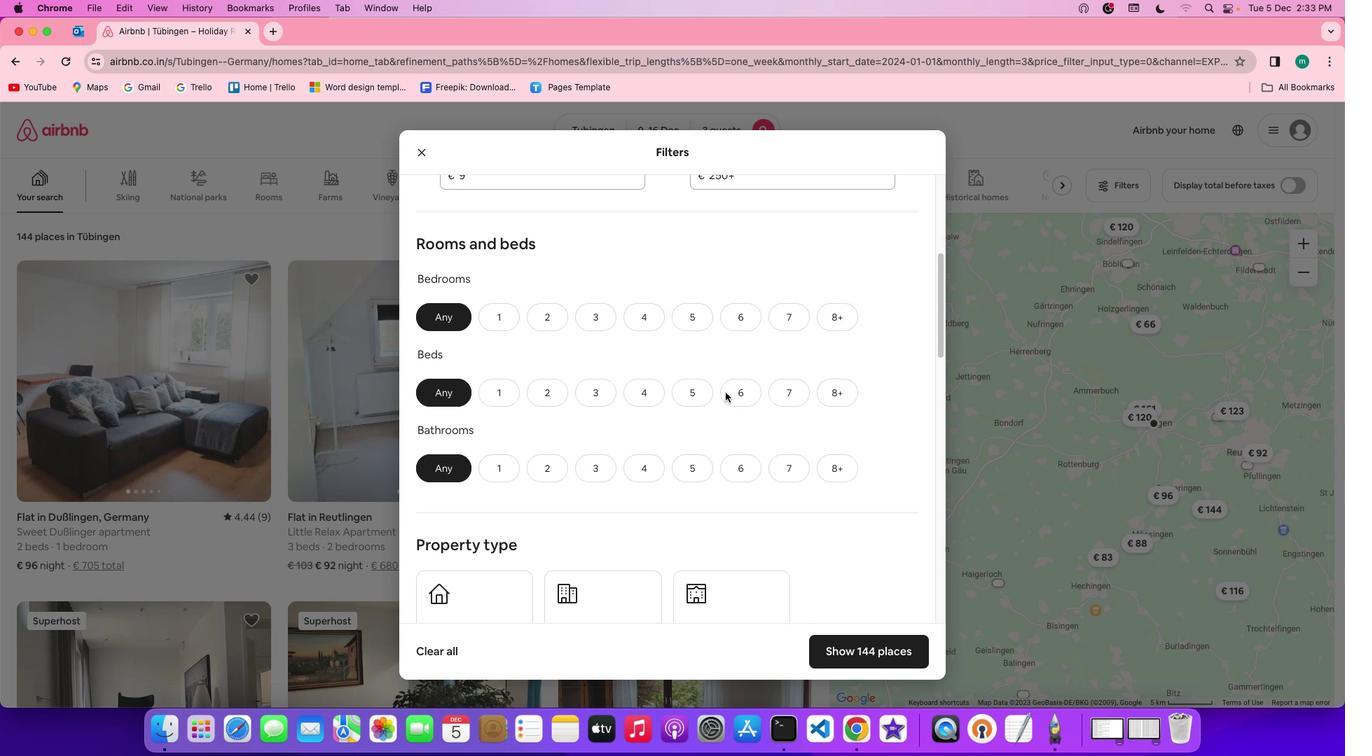 
Action: Mouse moved to (552, 257)
Screenshot: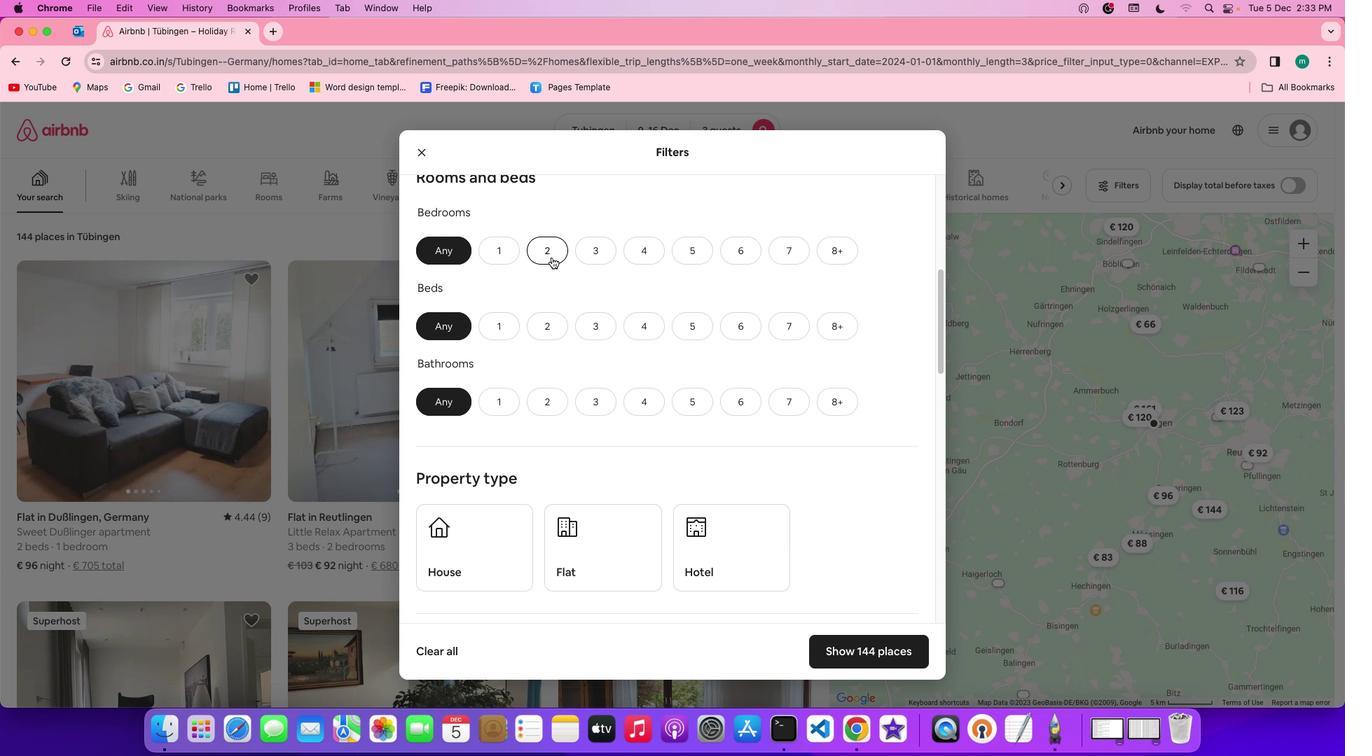 
Action: Mouse pressed left at (552, 257)
Screenshot: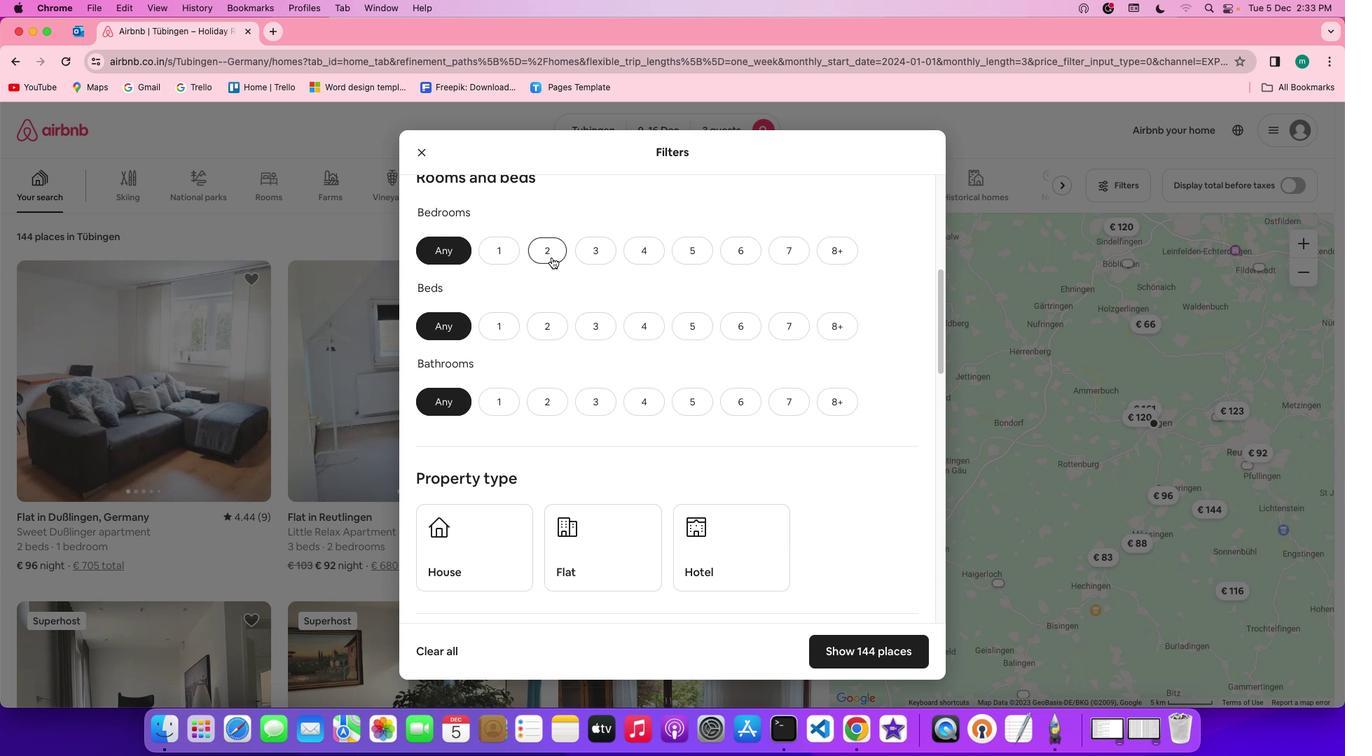 
Action: Mouse moved to (545, 315)
Screenshot: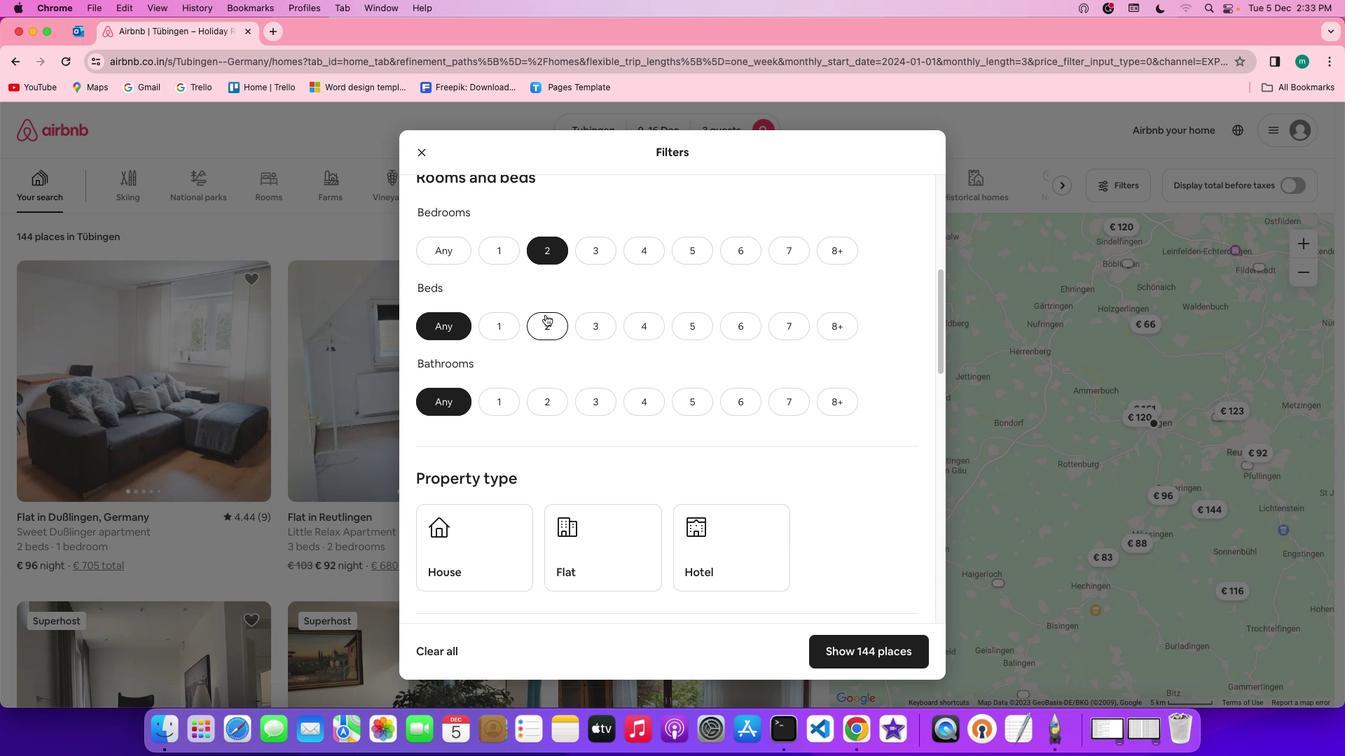 
Action: Mouse pressed left at (545, 315)
Screenshot: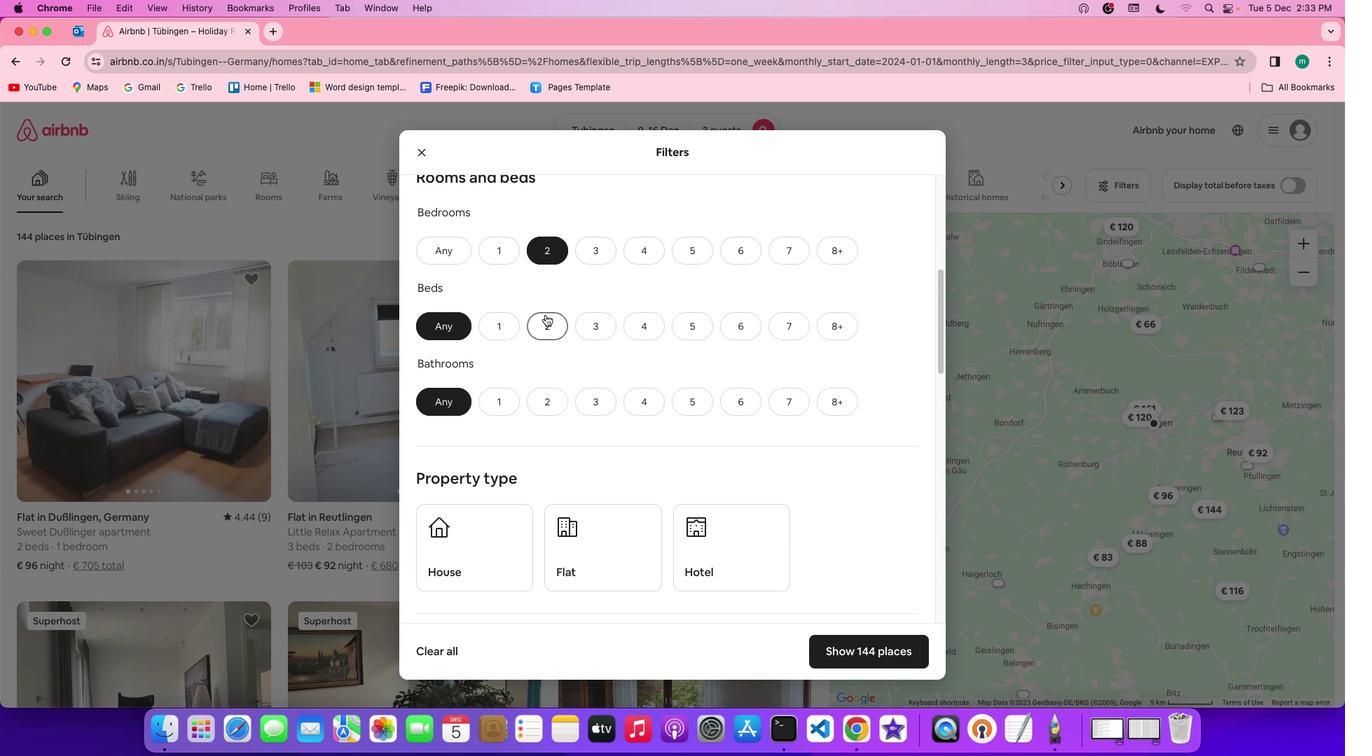 
Action: Mouse moved to (495, 400)
Screenshot: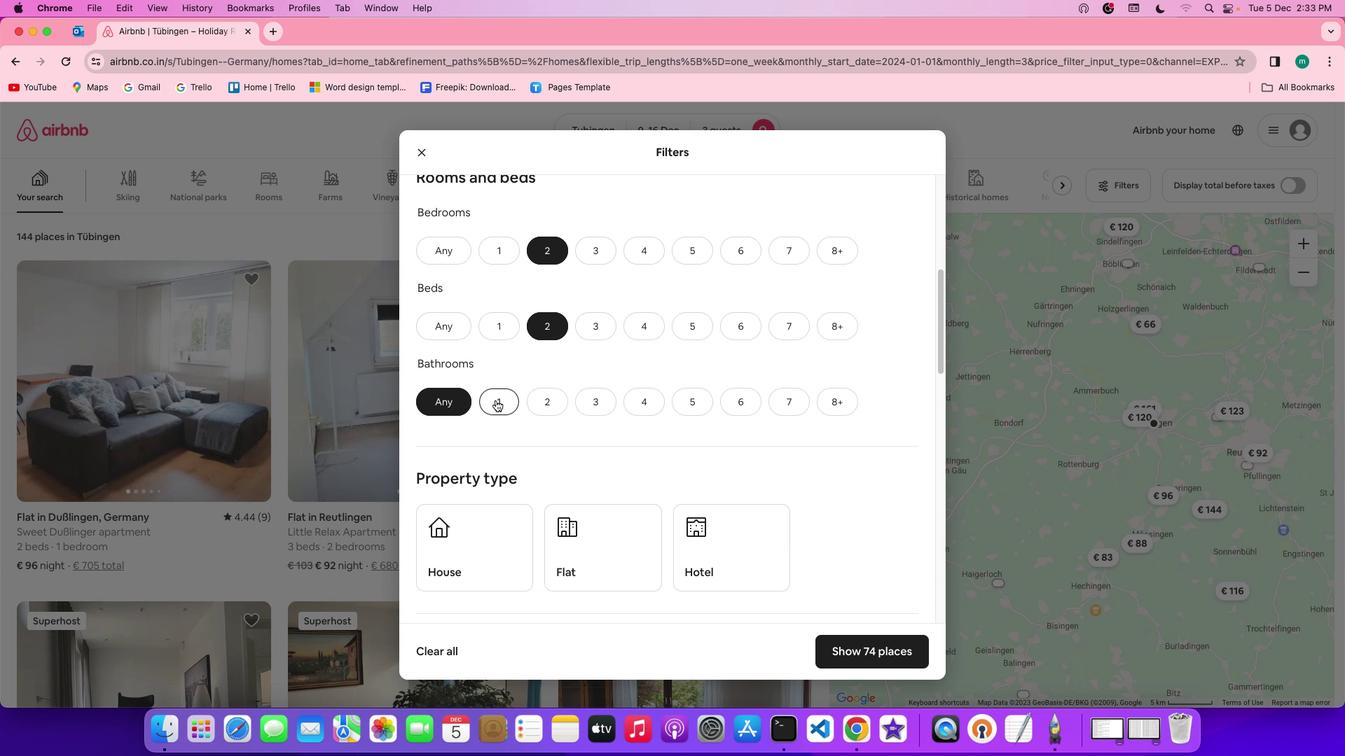 
Action: Mouse pressed left at (495, 400)
Screenshot: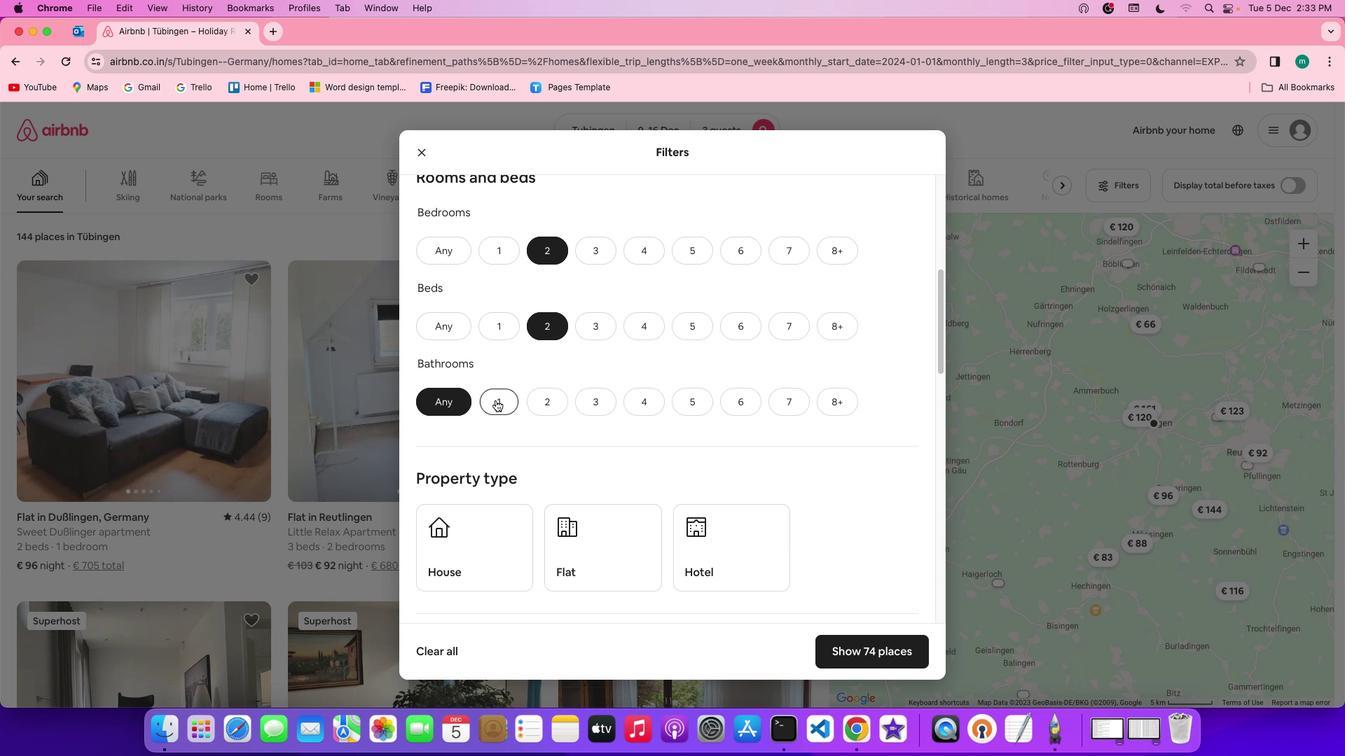 
Action: Mouse moved to (716, 411)
Screenshot: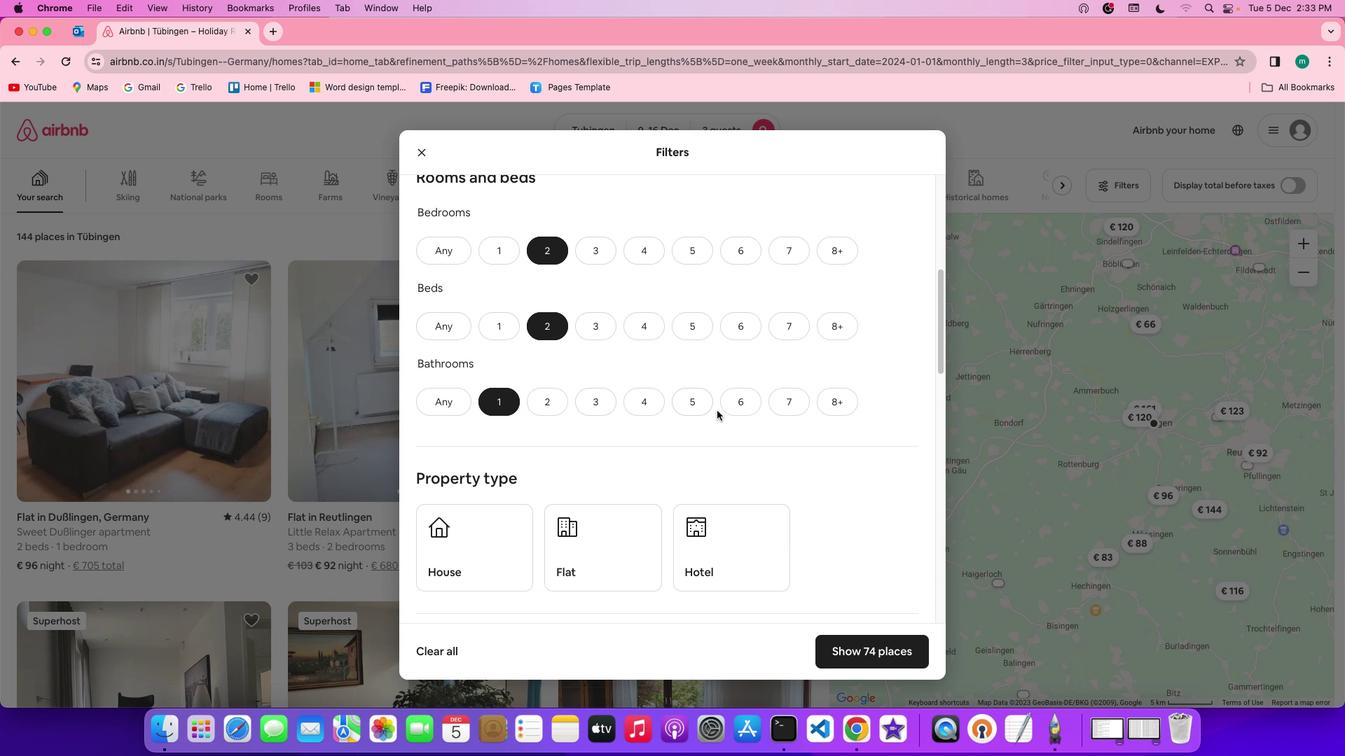 
Action: Mouse scrolled (716, 411) with delta (0, 0)
Screenshot: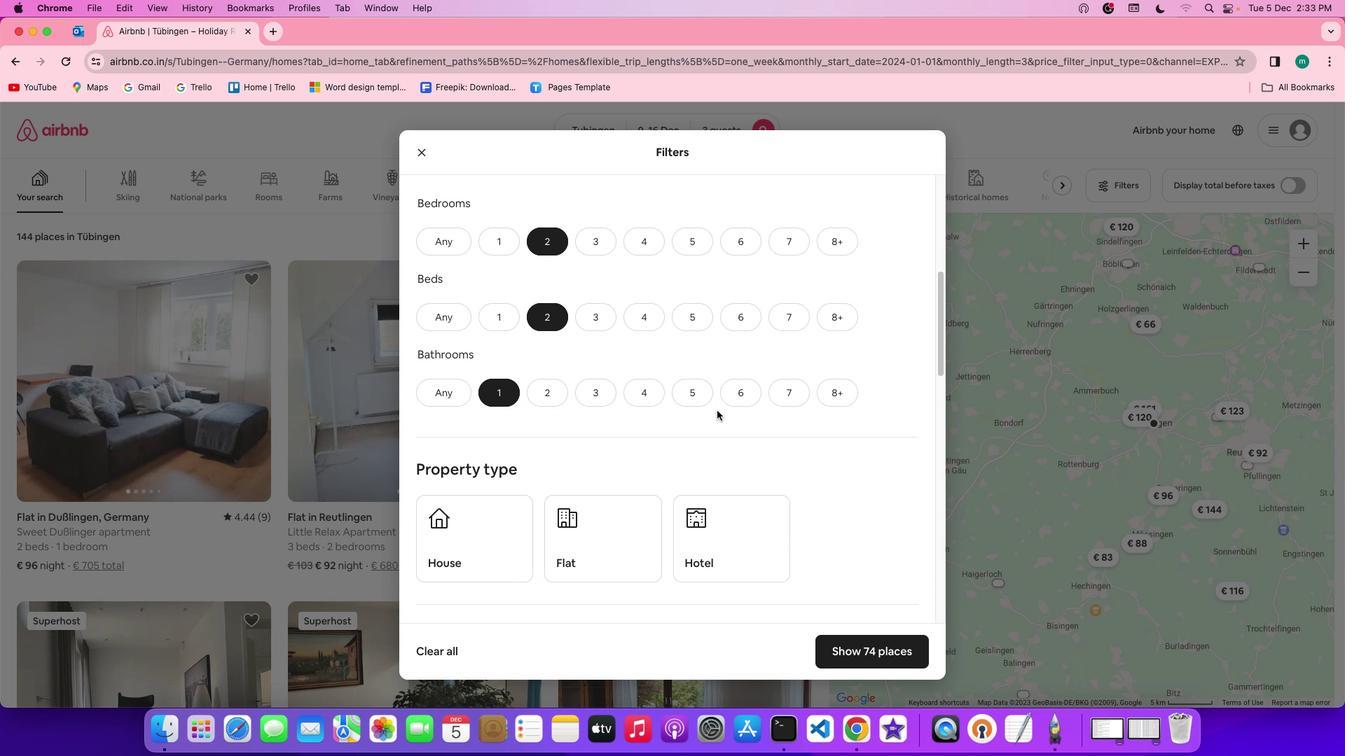 
Action: Mouse scrolled (716, 411) with delta (0, 0)
Screenshot: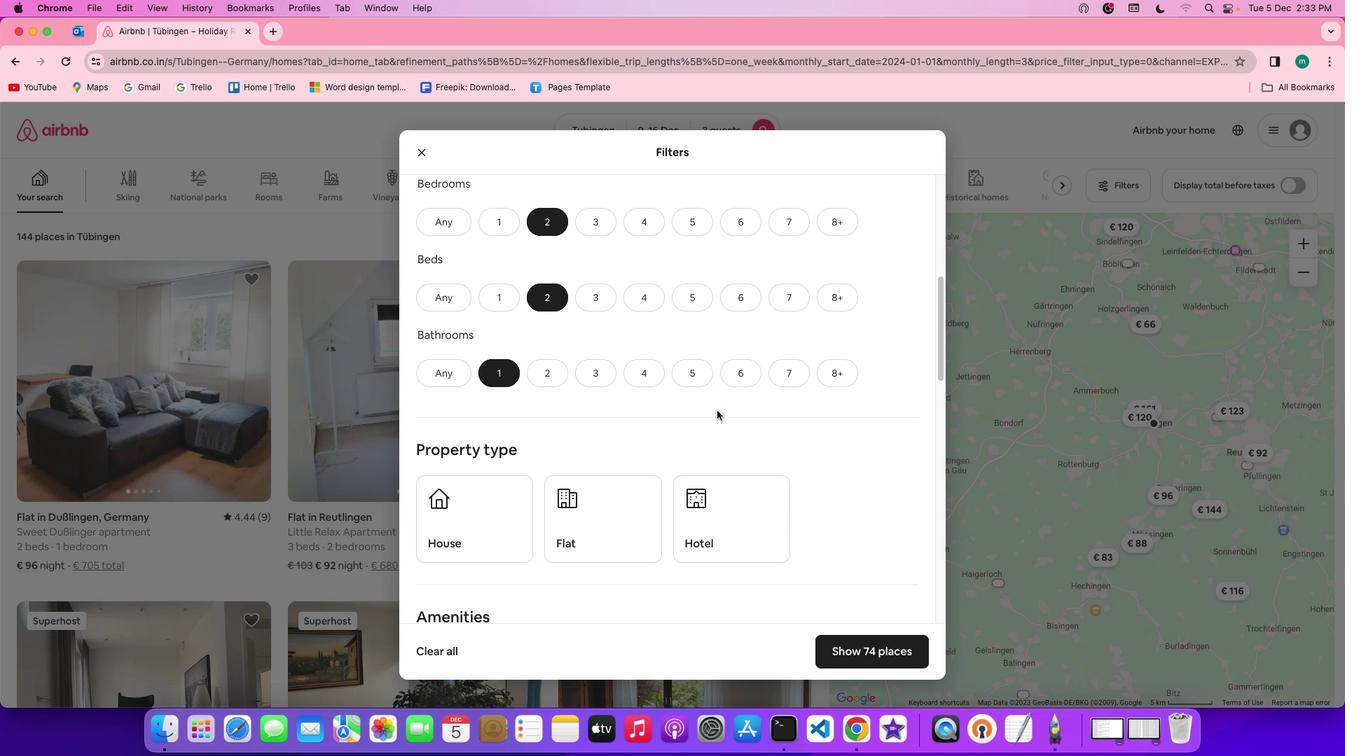 
Action: Mouse scrolled (716, 411) with delta (0, -1)
Screenshot: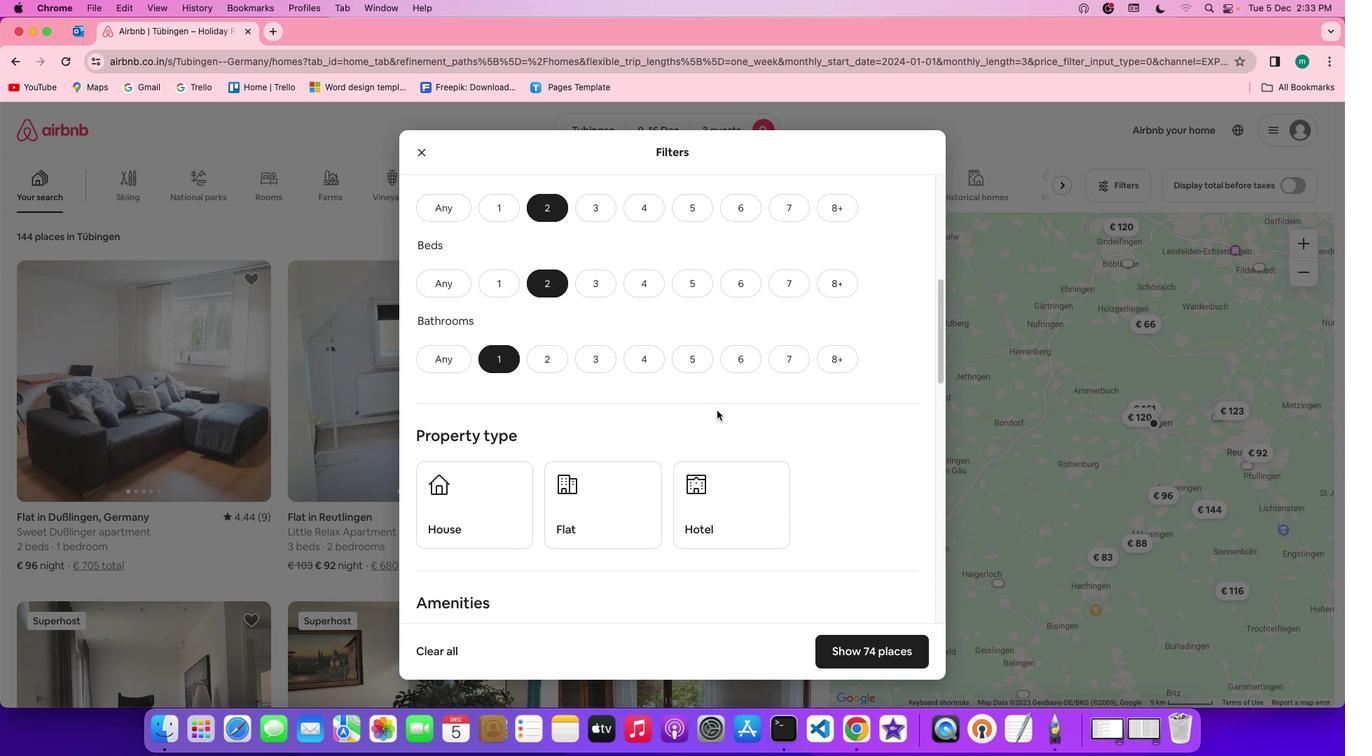 
Action: Mouse scrolled (716, 411) with delta (0, 0)
Screenshot: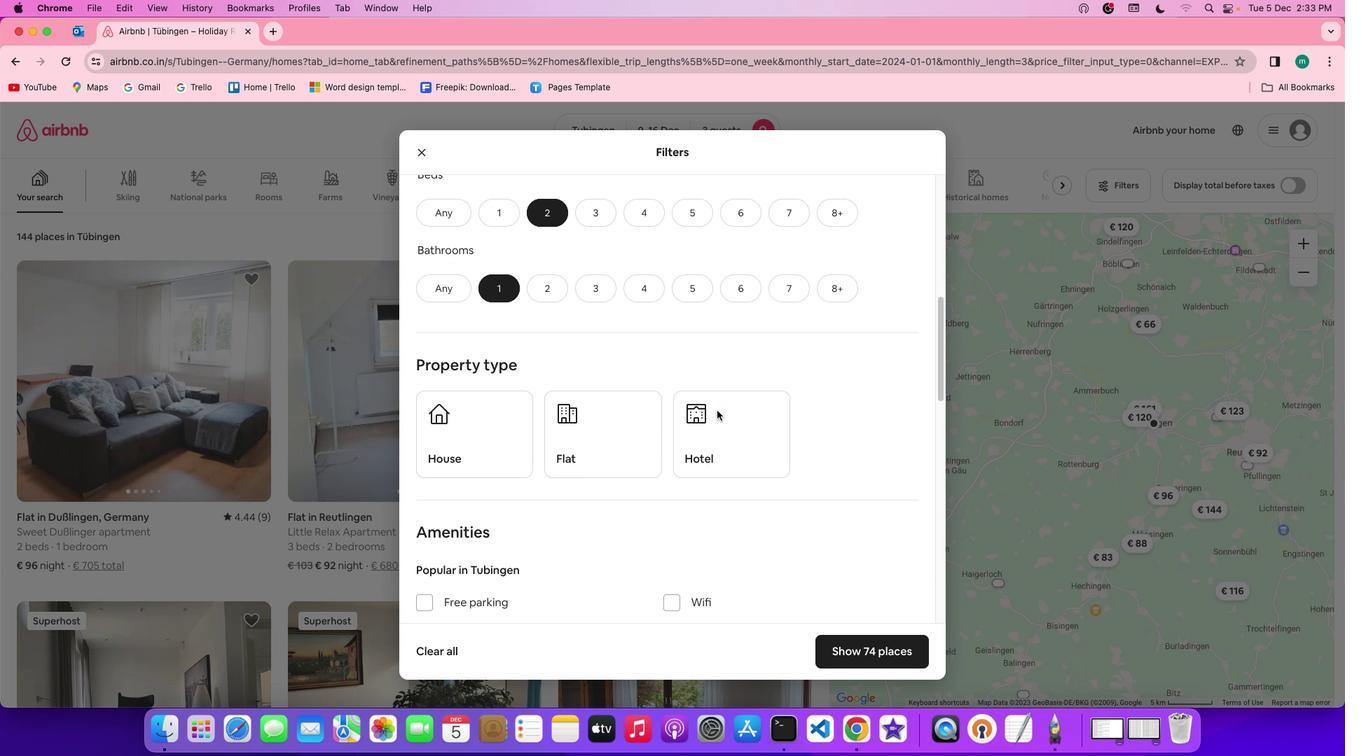 
Action: Mouse scrolled (716, 411) with delta (0, 0)
Screenshot: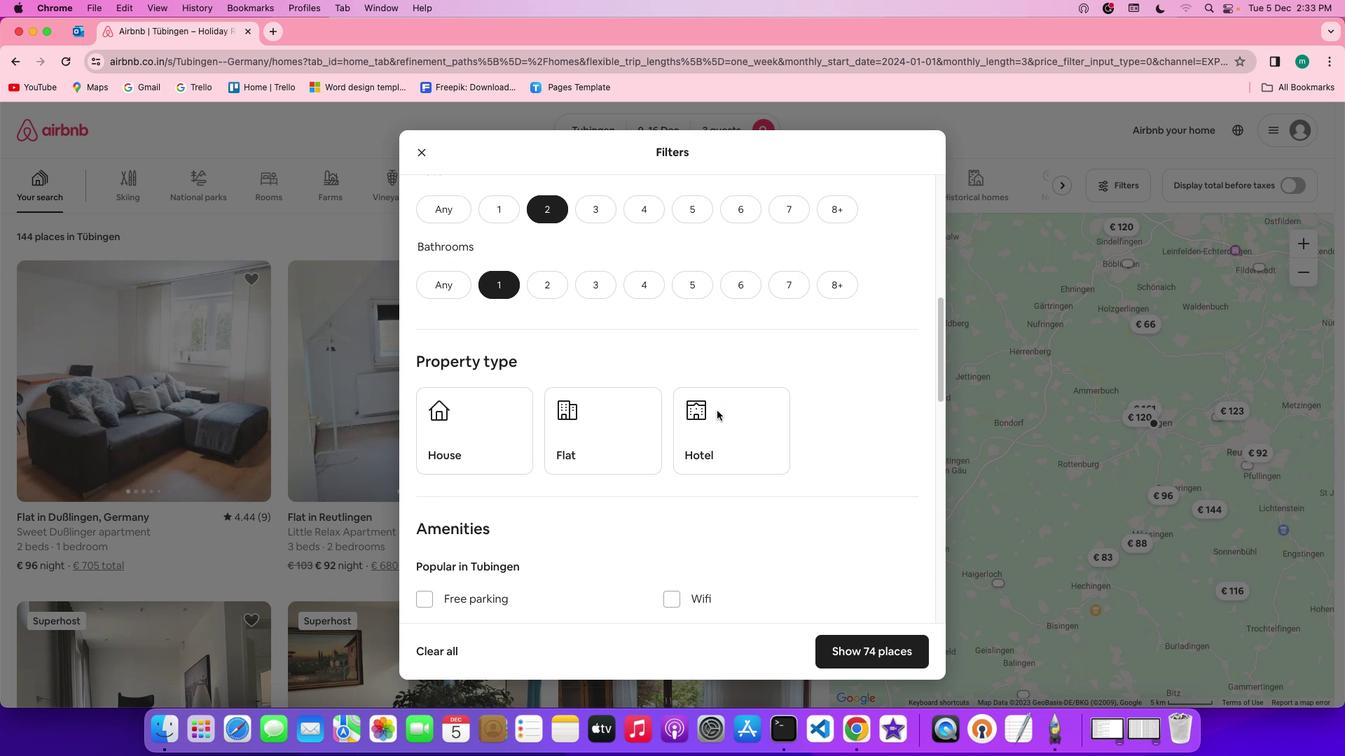 
Action: Mouse scrolled (716, 411) with delta (0, 0)
Screenshot: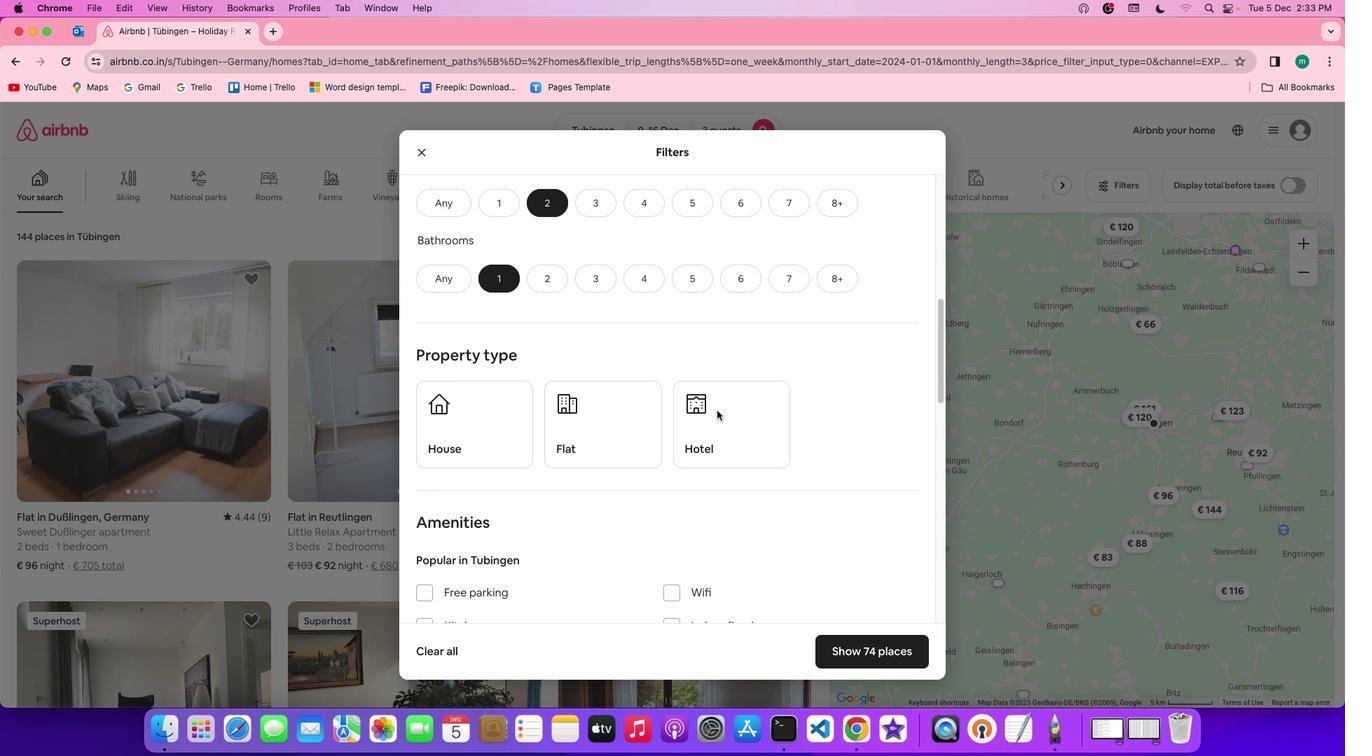 
Action: Mouse scrolled (716, 411) with delta (0, -1)
Screenshot: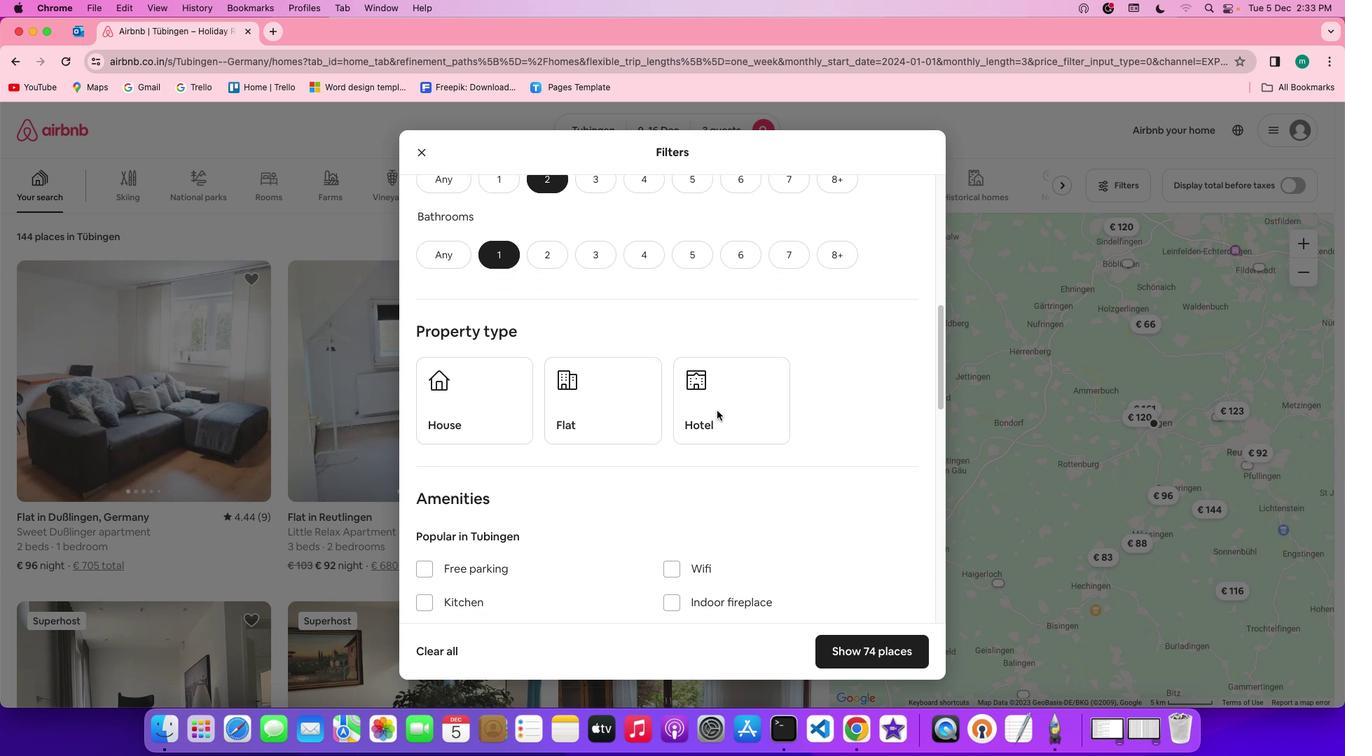 
Action: Mouse moved to (620, 370)
Screenshot: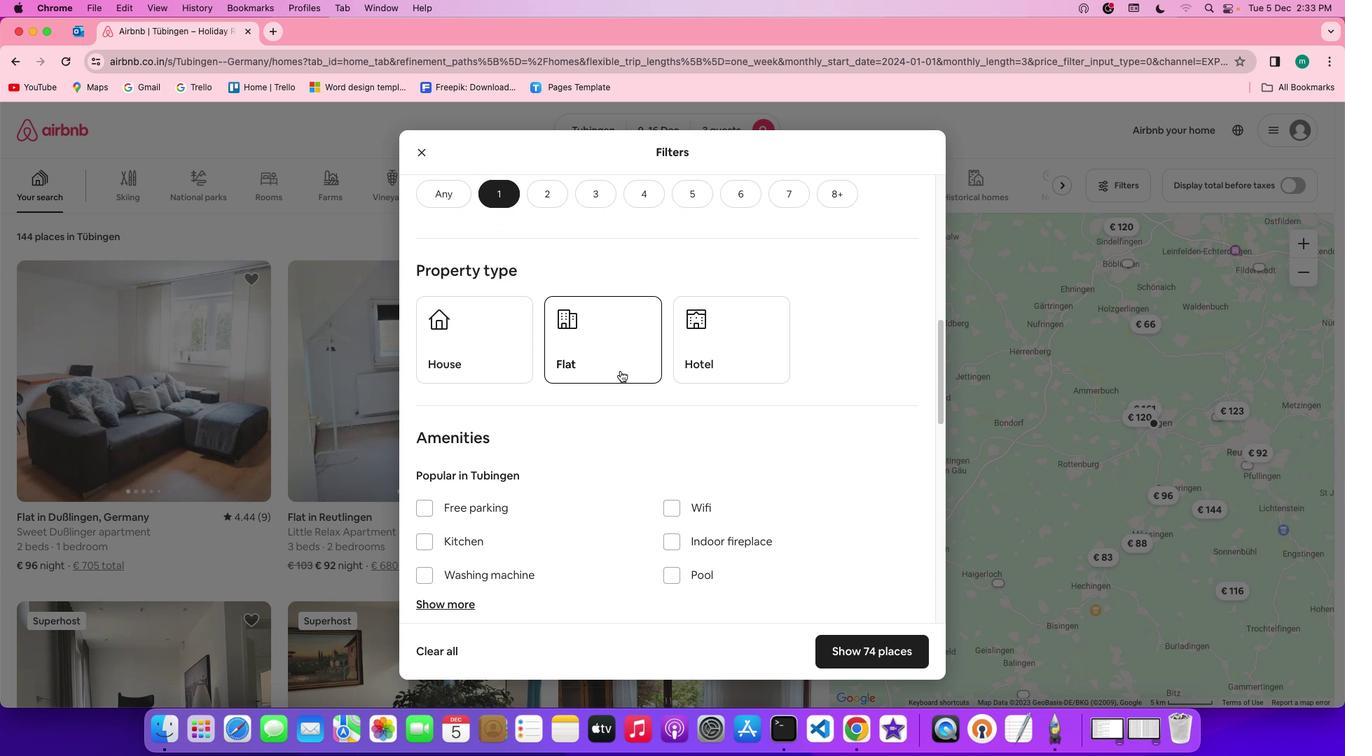 
Action: Mouse pressed left at (620, 370)
Screenshot: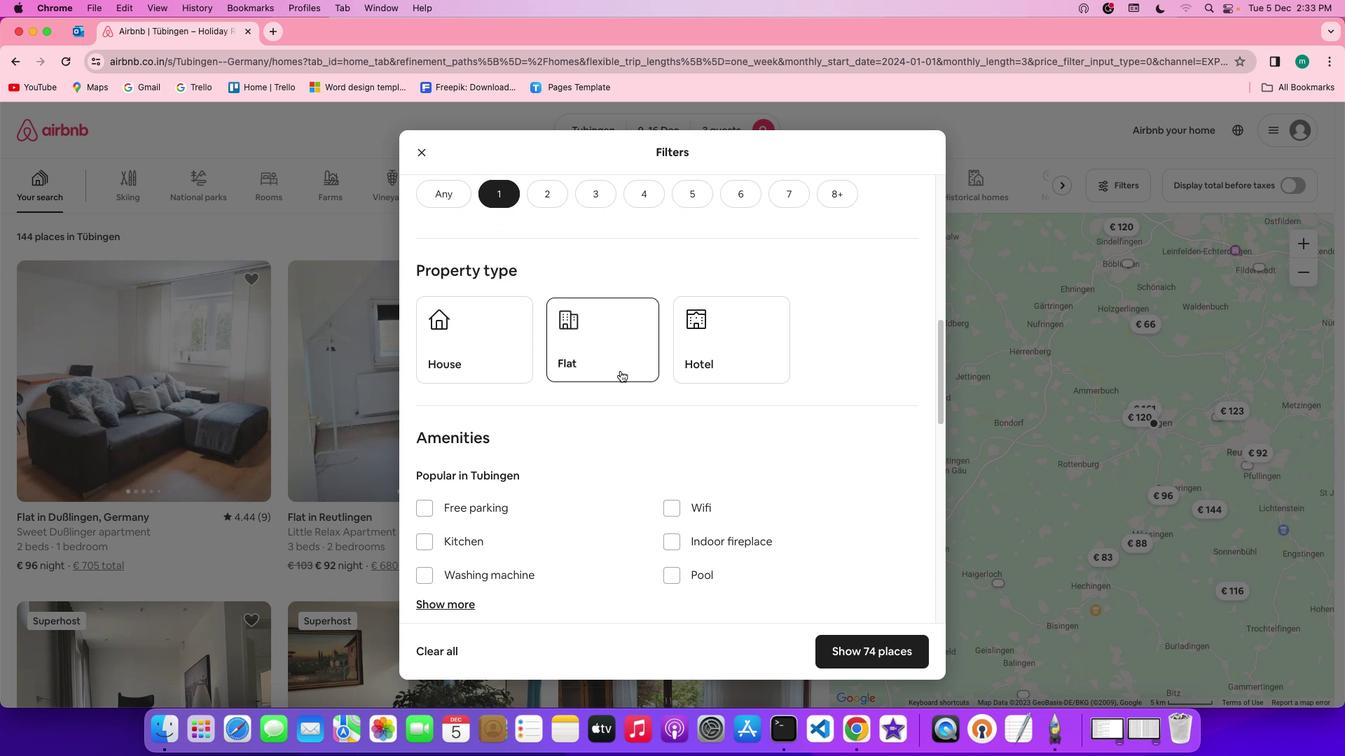
Action: Mouse moved to (815, 531)
Screenshot: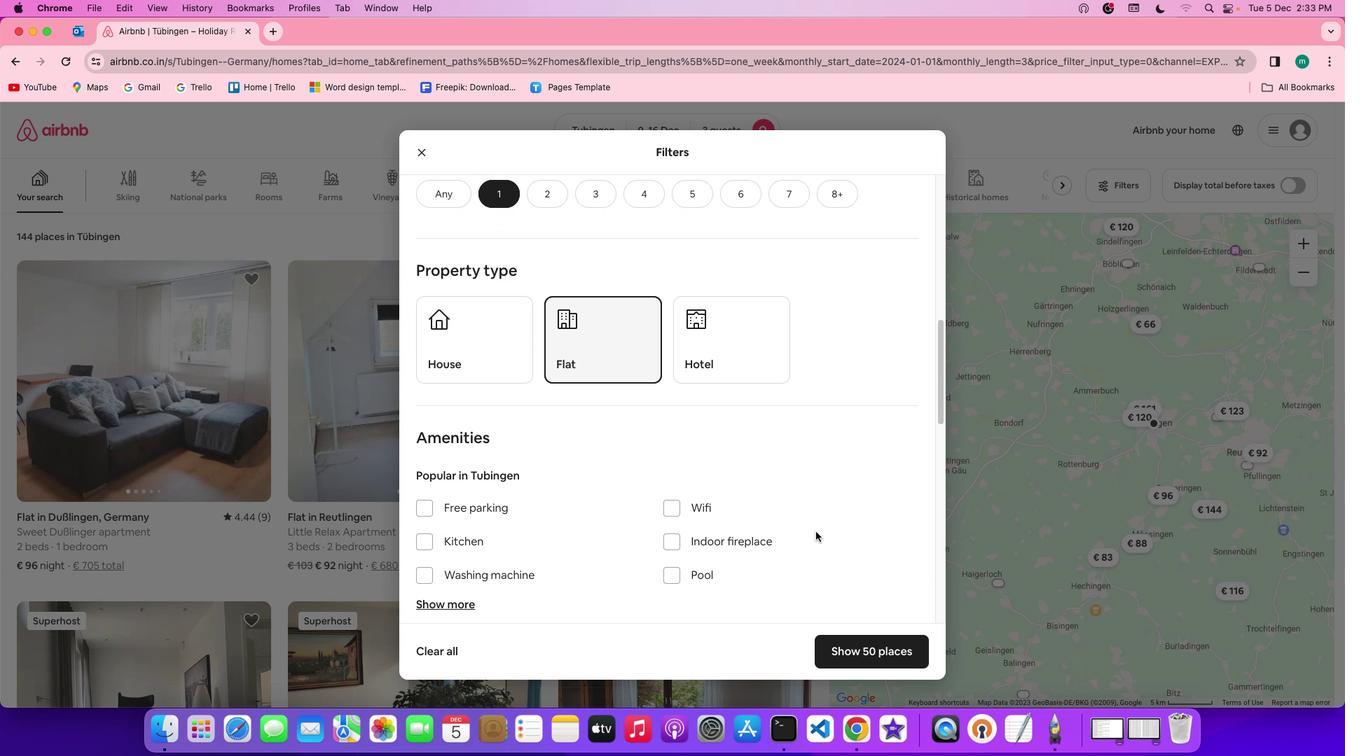 
Action: Mouse scrolled (815, 531) with delta (0, 0)
Screenshot: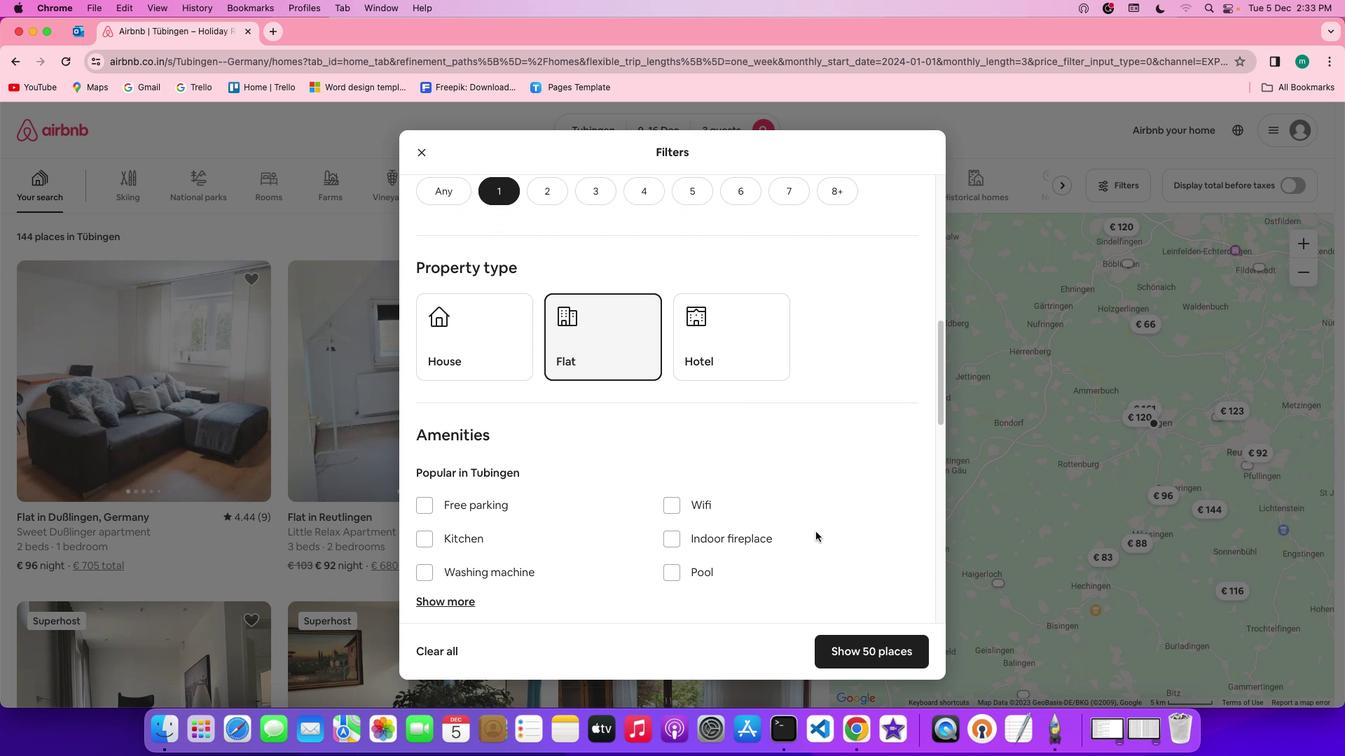 
Action: Mouse scrolled (815, 531) with delta (0, 0)
Screenshot: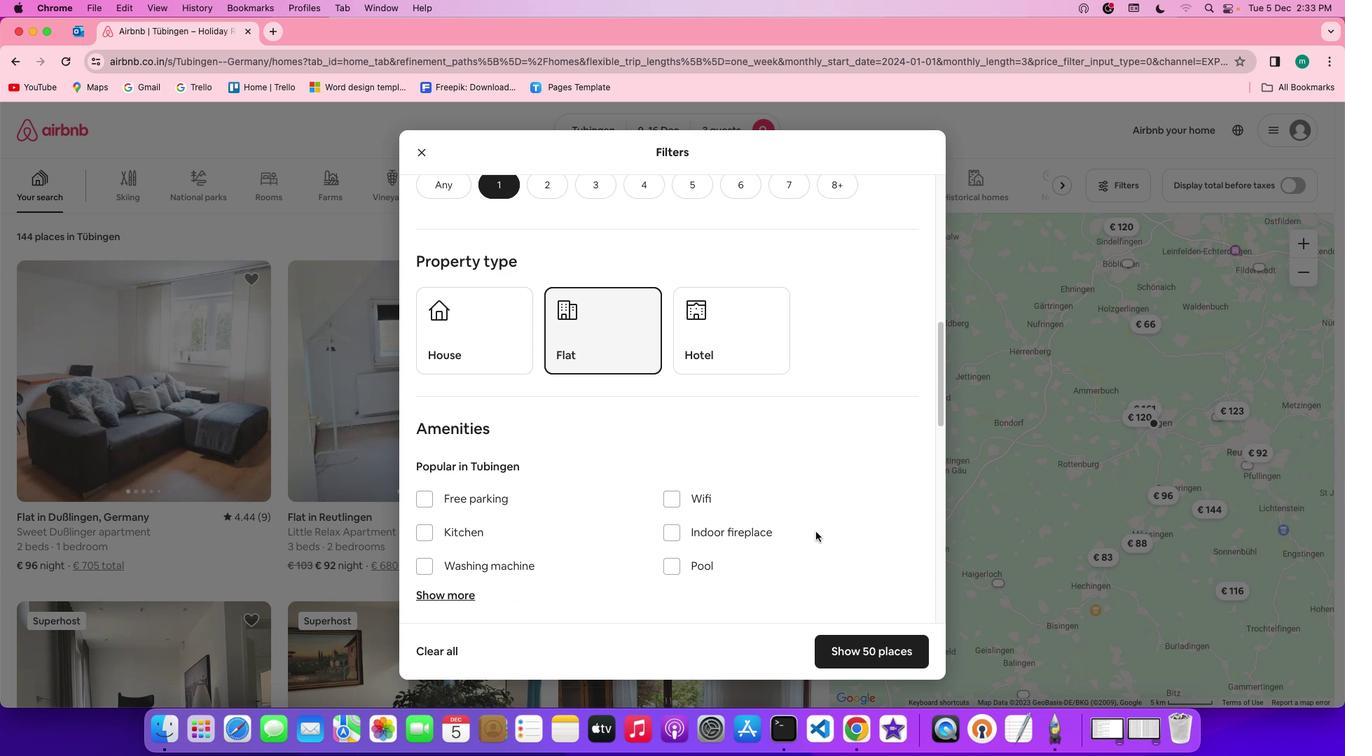 
Action: Mouse scrolled (815, 531) with delta (0, -1)
Screenshot: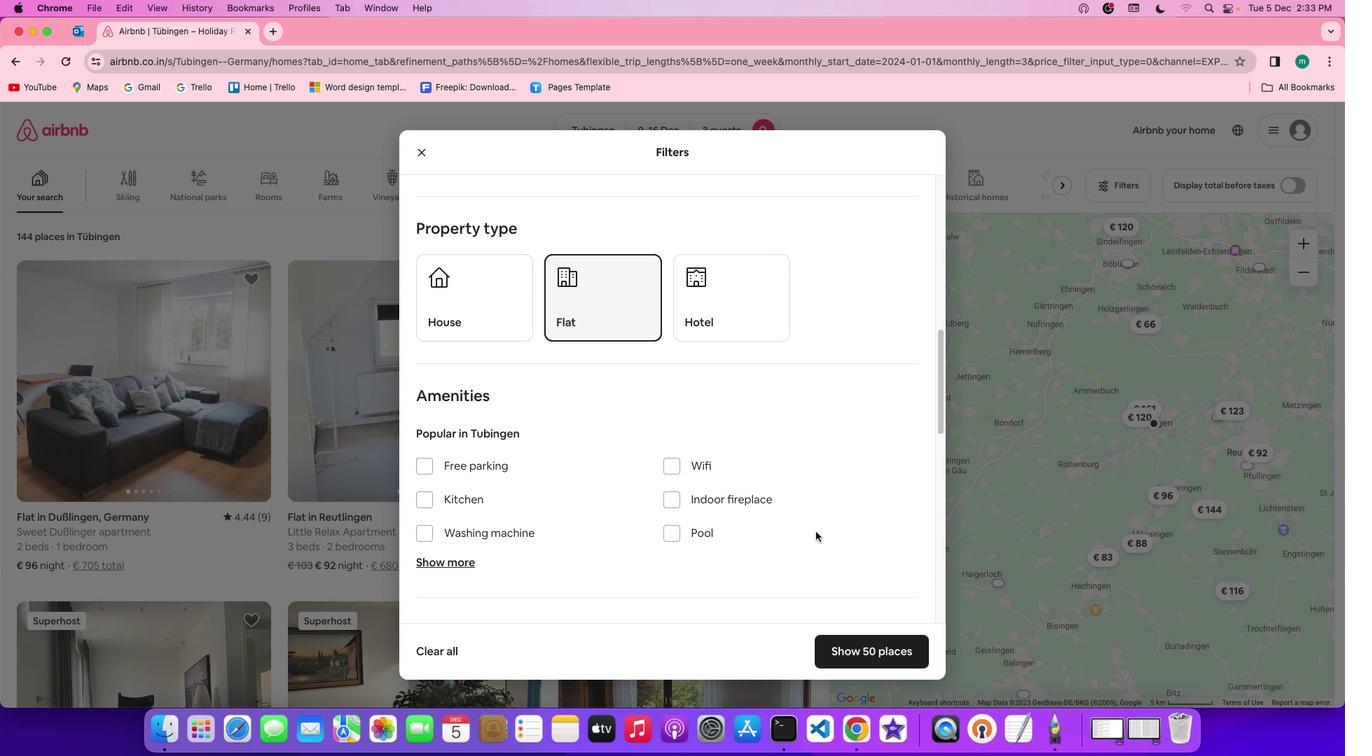 
Action: Mouse scrolled (815, 531) with delta (0, 0)
Screenshot: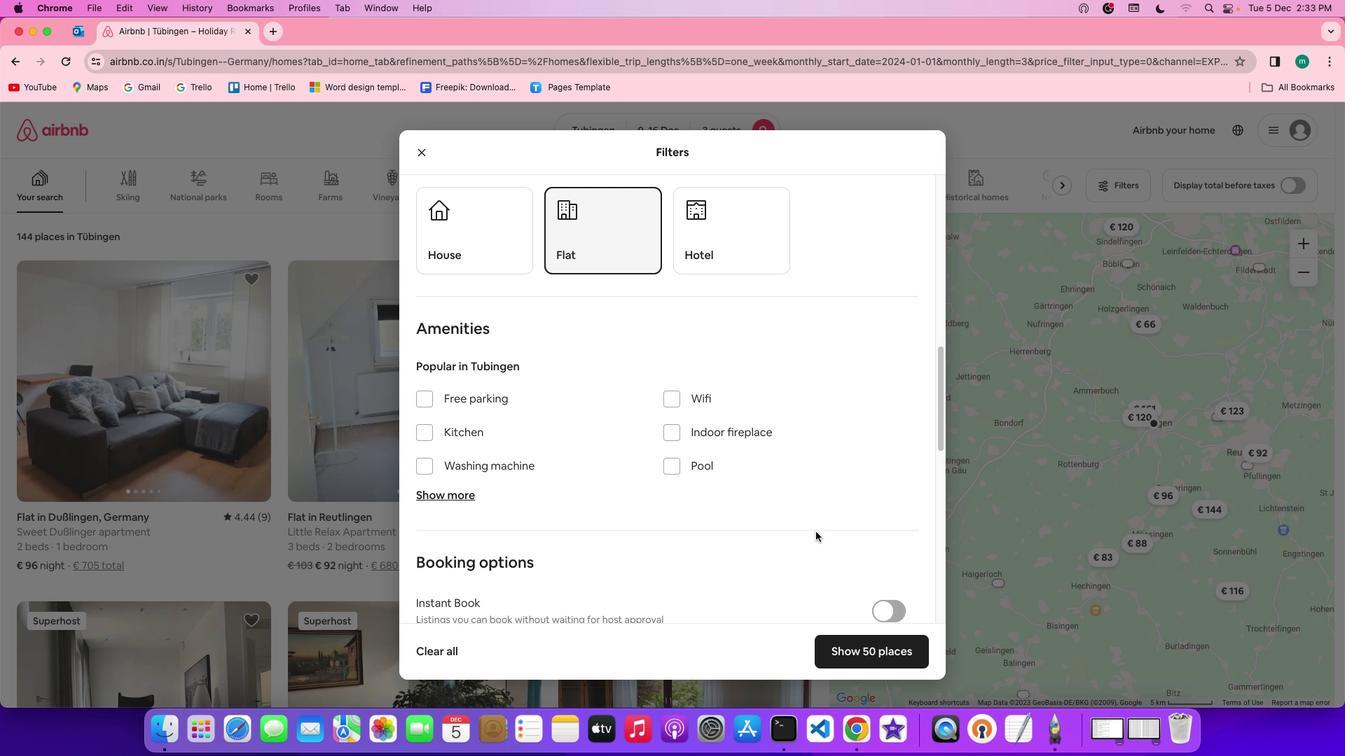 
Action: Mouse scrolled (815, 531) with delta (0, 0)
Screenshot: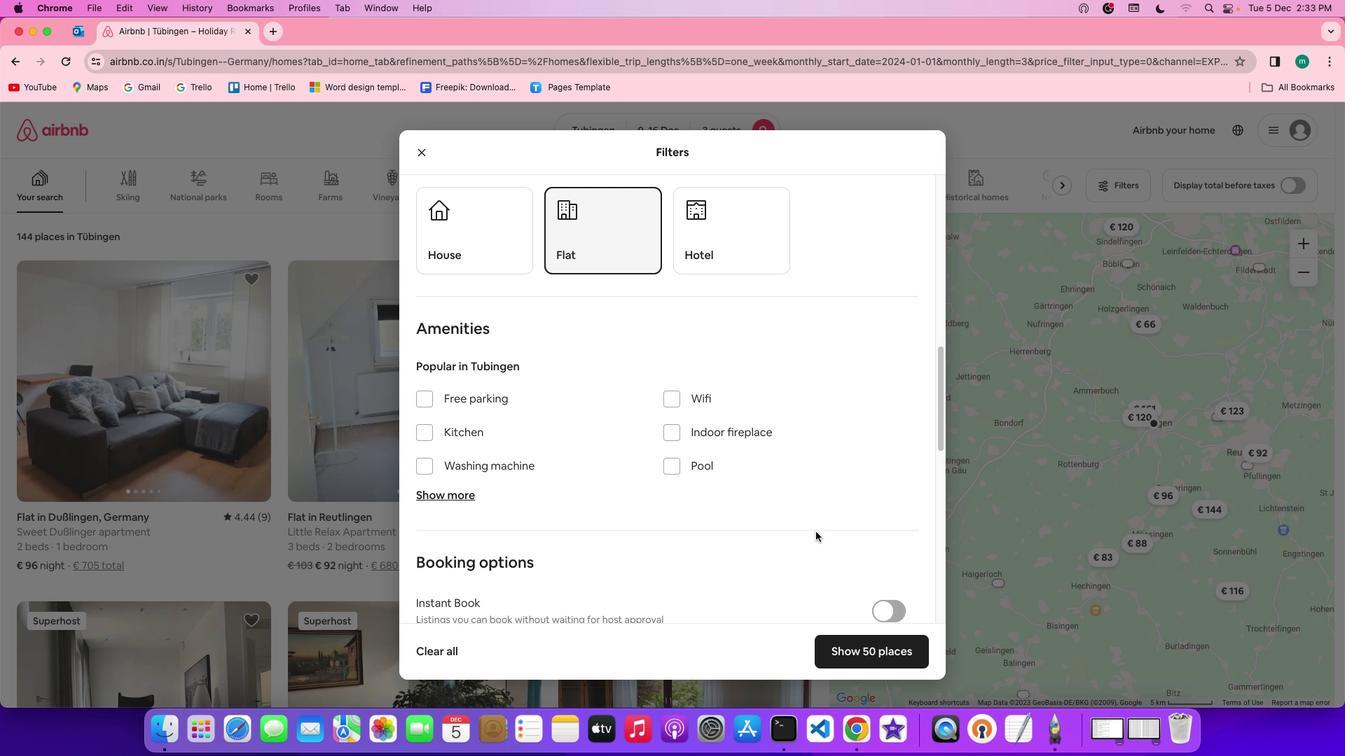 
Action: Mouse scrolled (815, 531) with delta (0, -2)
Screenshot: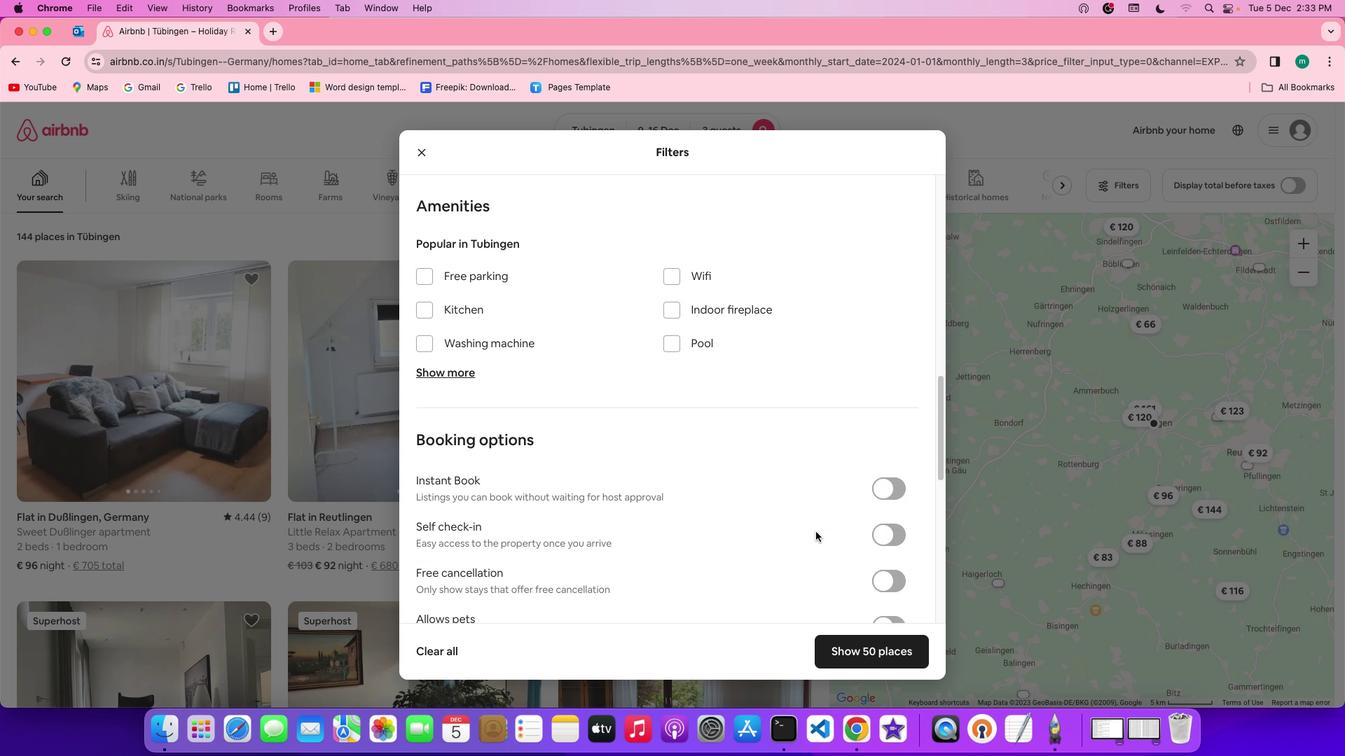 
Action: Mouse scrolled (815, 531) with delta (0, -2)
Screenshot: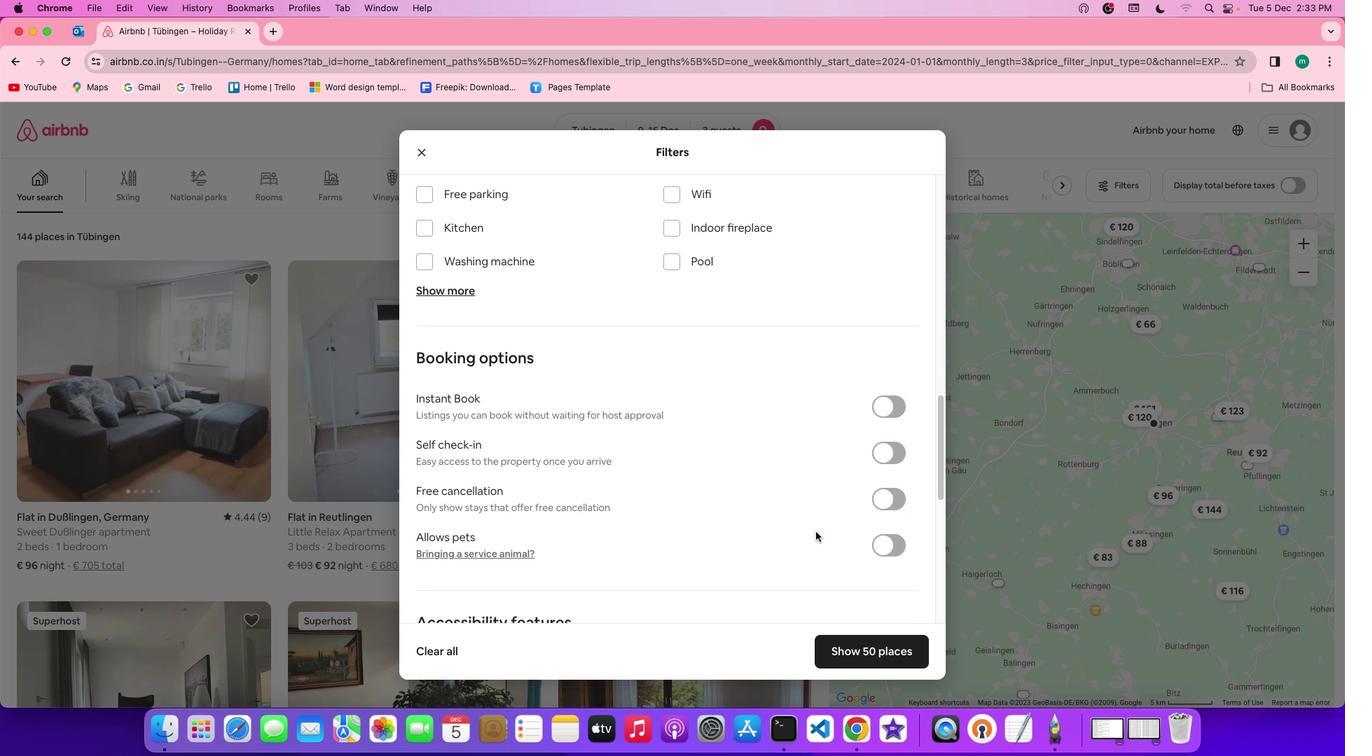 
Action: Mouse scrolled (815, 531) with delta (0, -2)
Screenshot: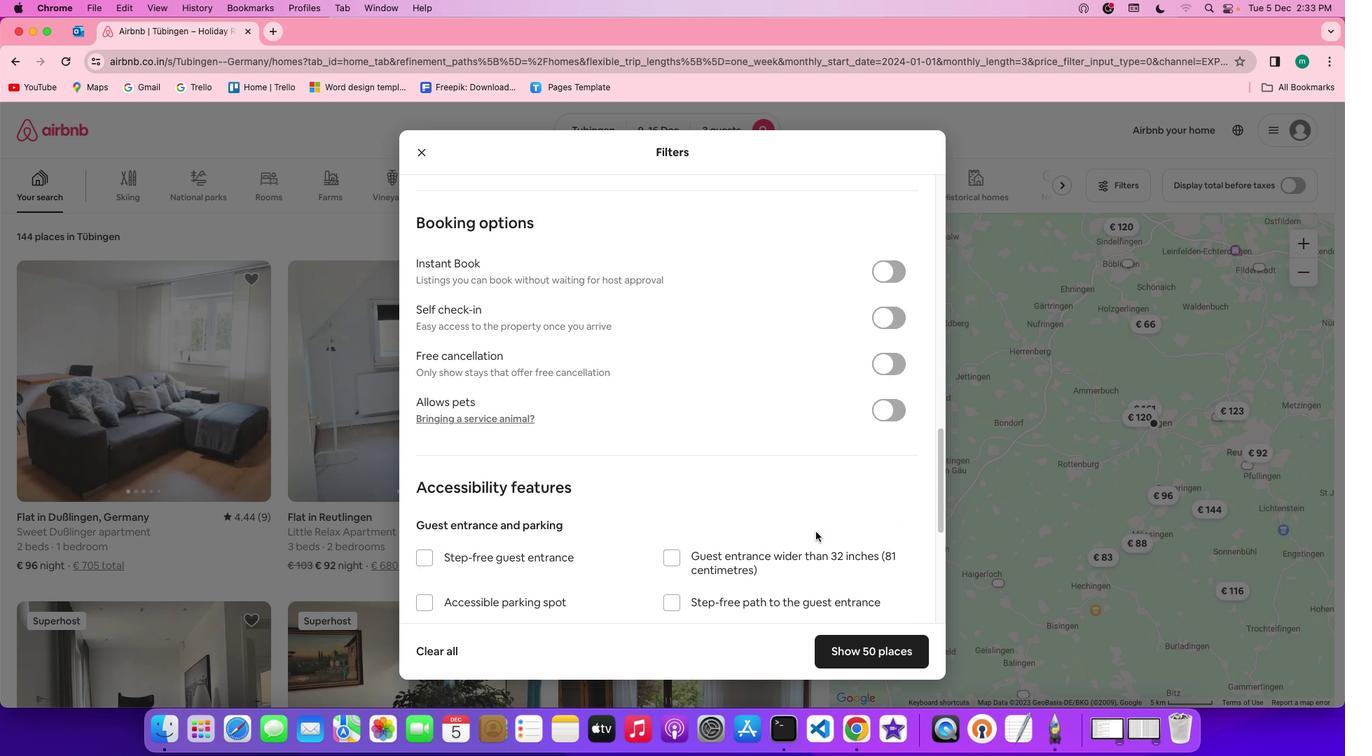 
Action: Mouse scrolled (815, 531) with delta (0, 0)
Screenshot: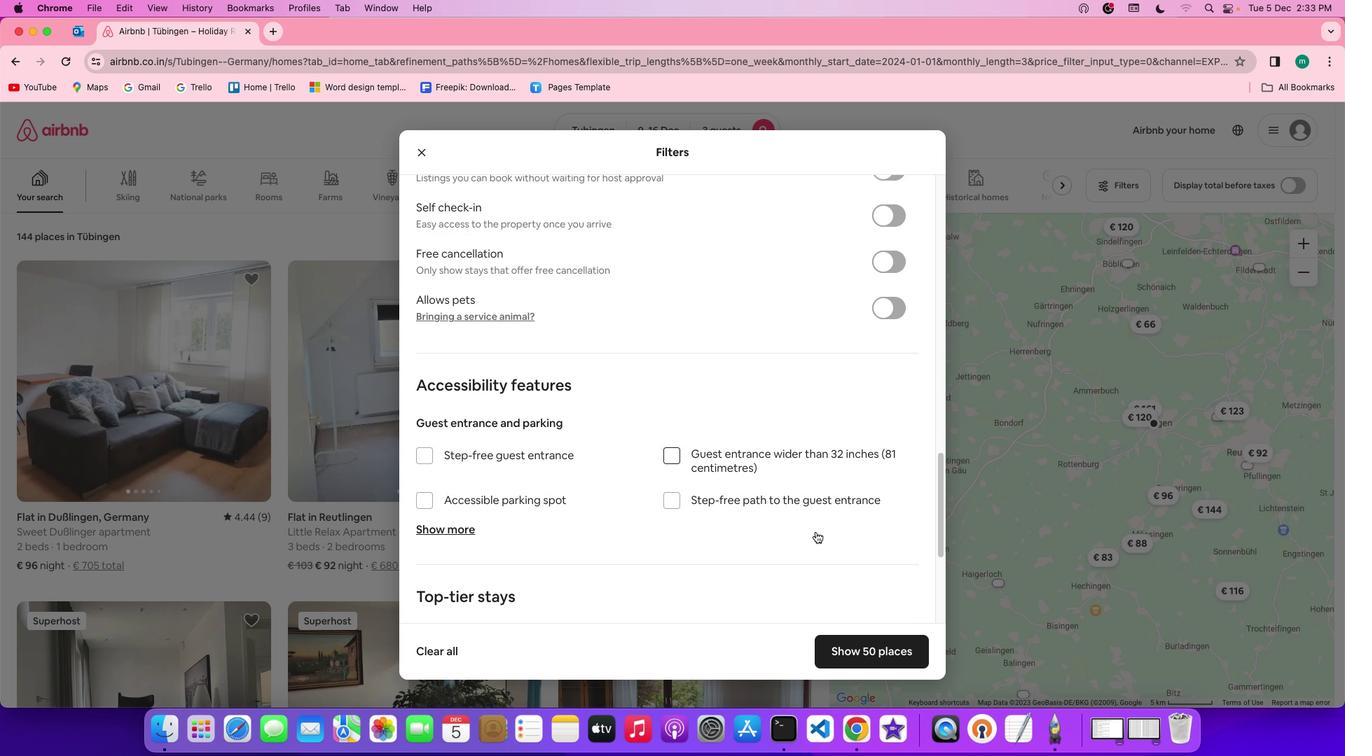 
Action: Mouse scrolled (815, 531) with delta (0, 0)
Screenshot: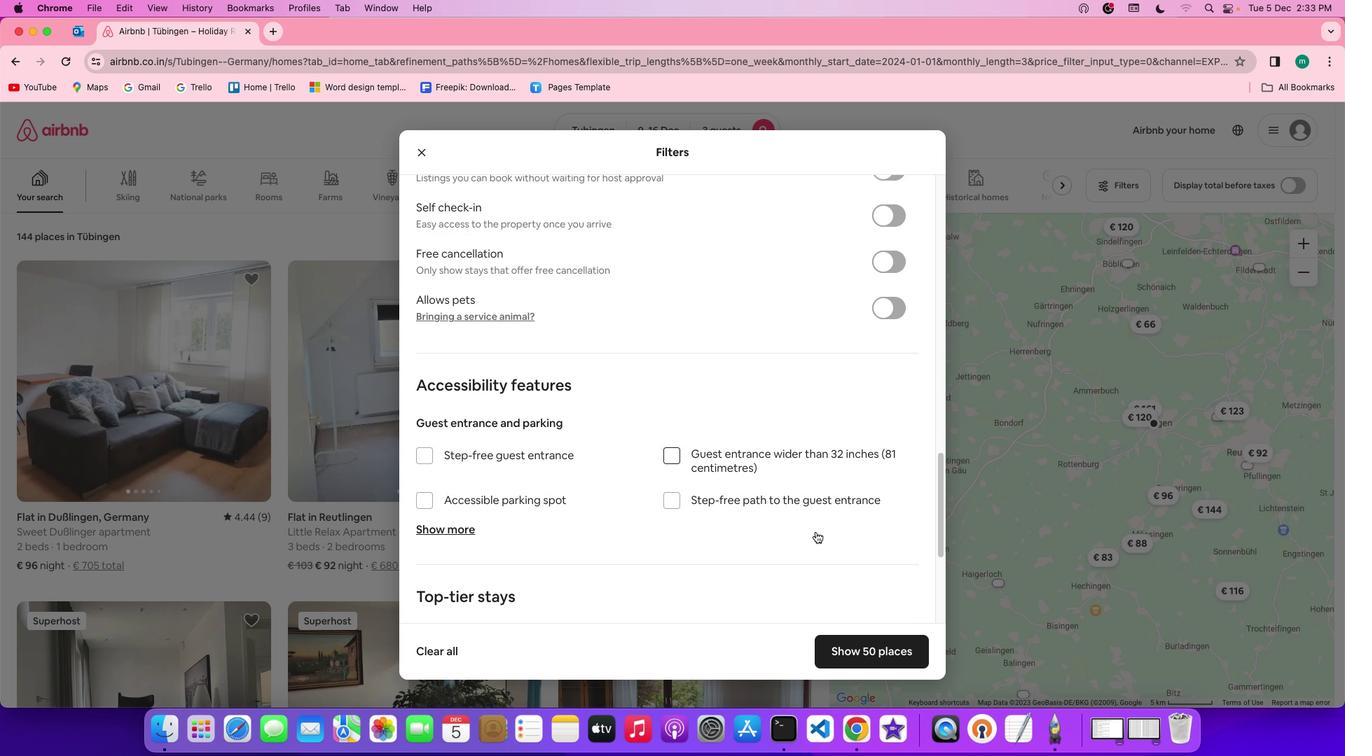 
Action: Mouse scrolled (815, 531) with delta (0, -2)
Screenshot: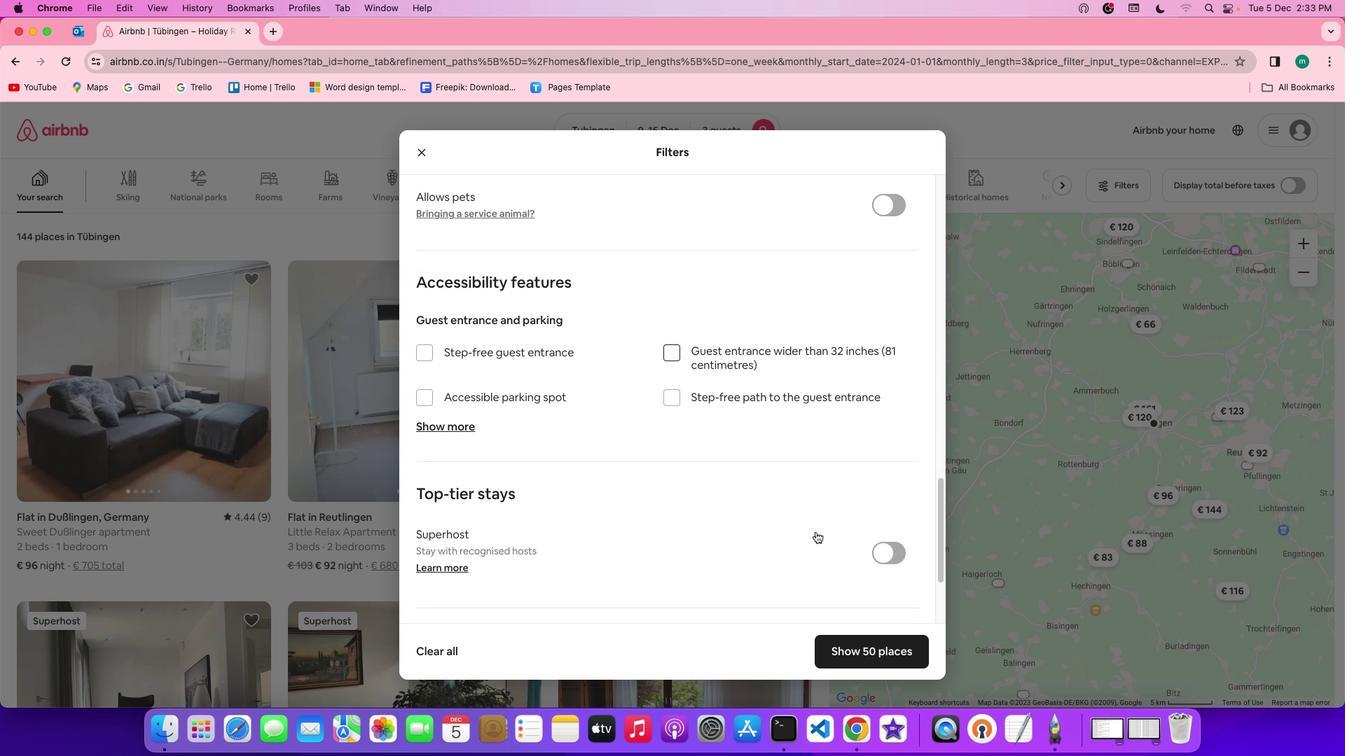 
Action: Mouse scrolled (815, 531) with delta (0, -3)
Screenshot: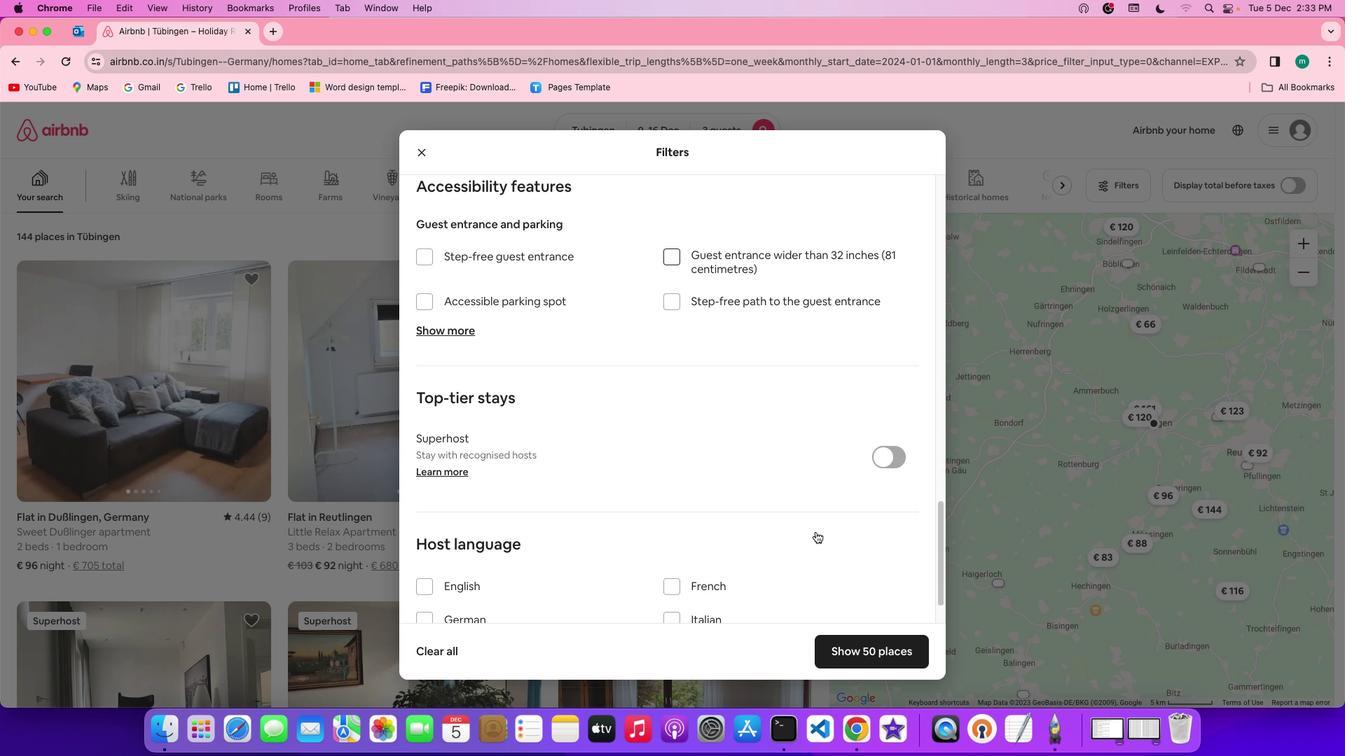 
Action: Mouse scrolled (815, 531) with delta (0, -4)
Screenshot: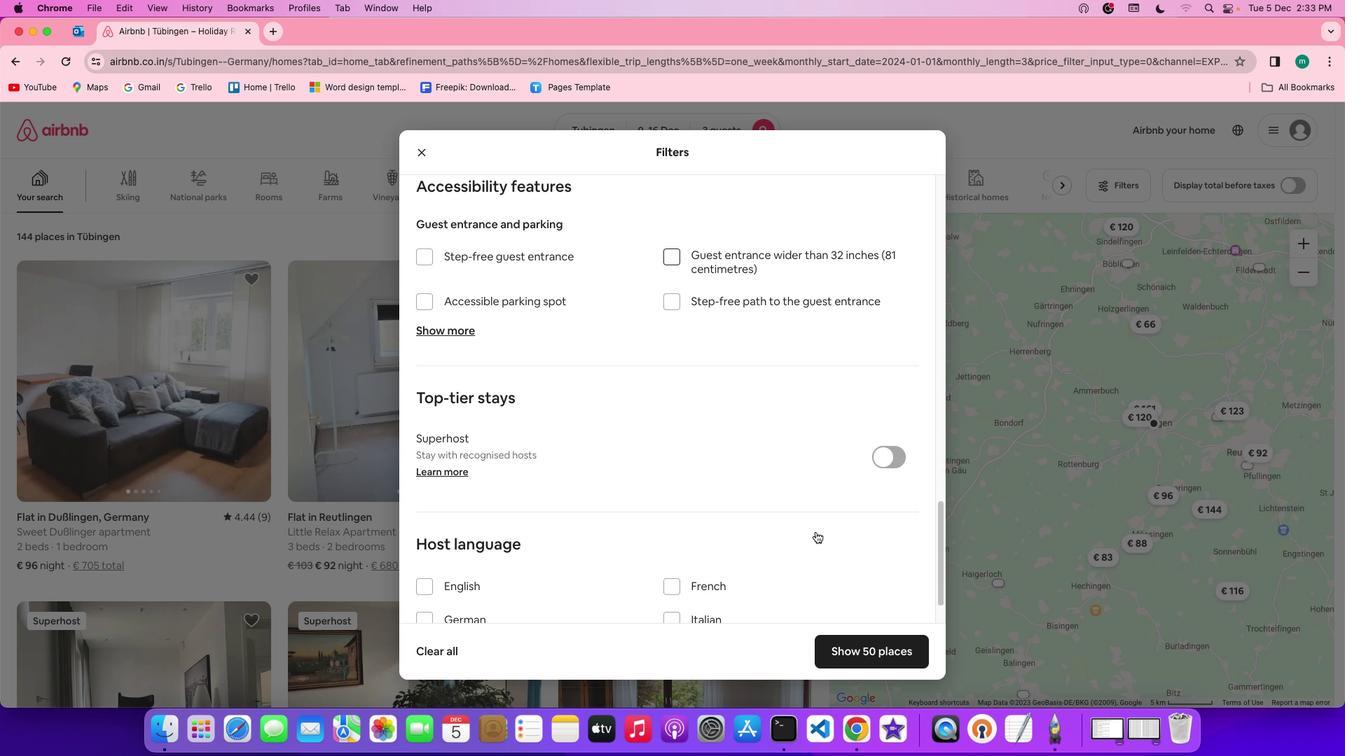 
Action: Mouse scrolled (815, 531) with delta (0, 0)
Screenshot: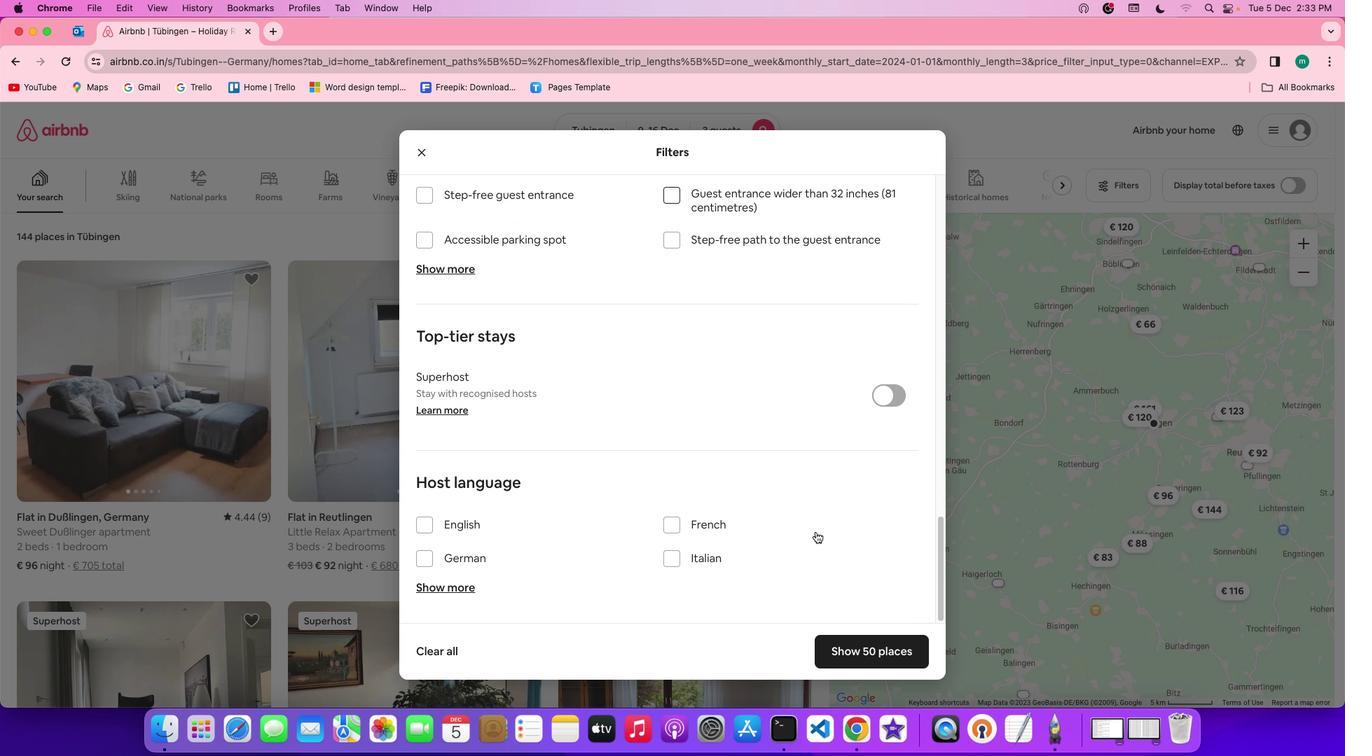 
Action: Mouse scrolled (815, 531) with delta (0, 0)
Screenshot: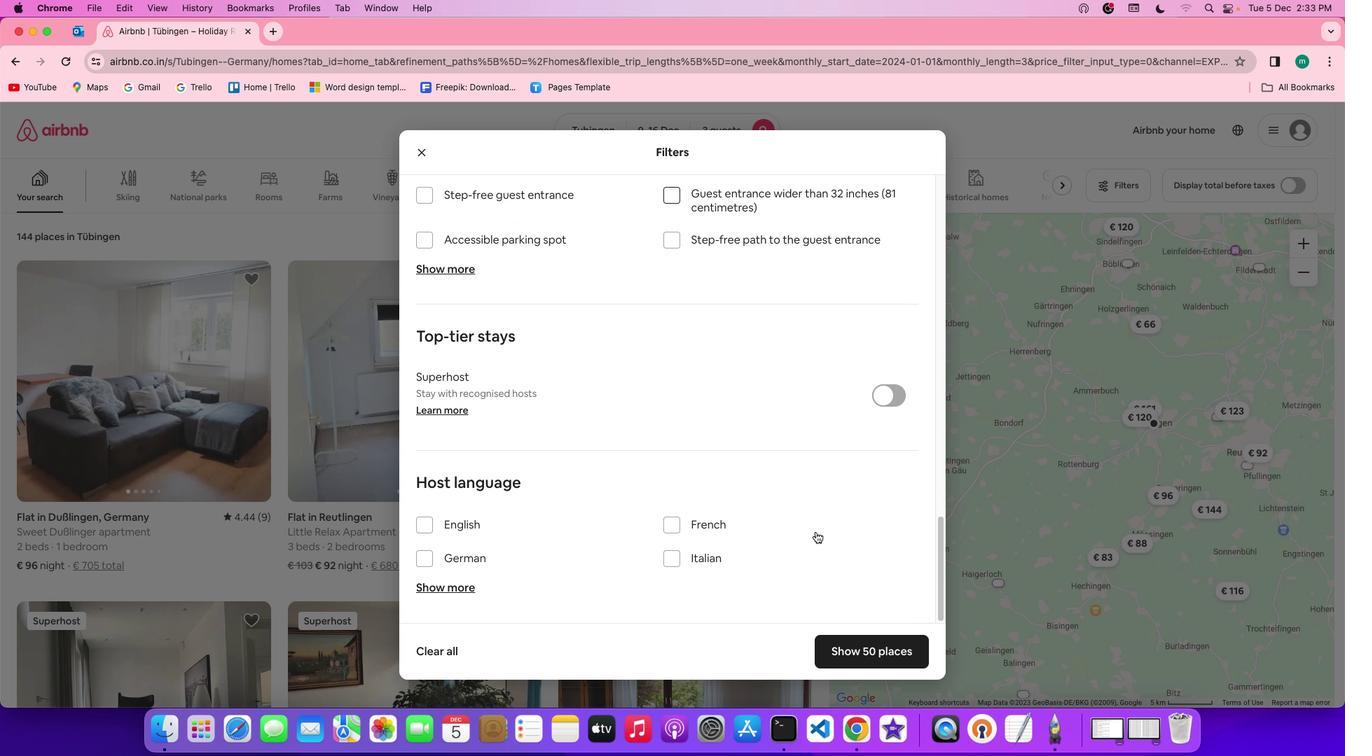 
Action: Mouse scrolled (815, 531) with delta (0, -2)
Screenshot: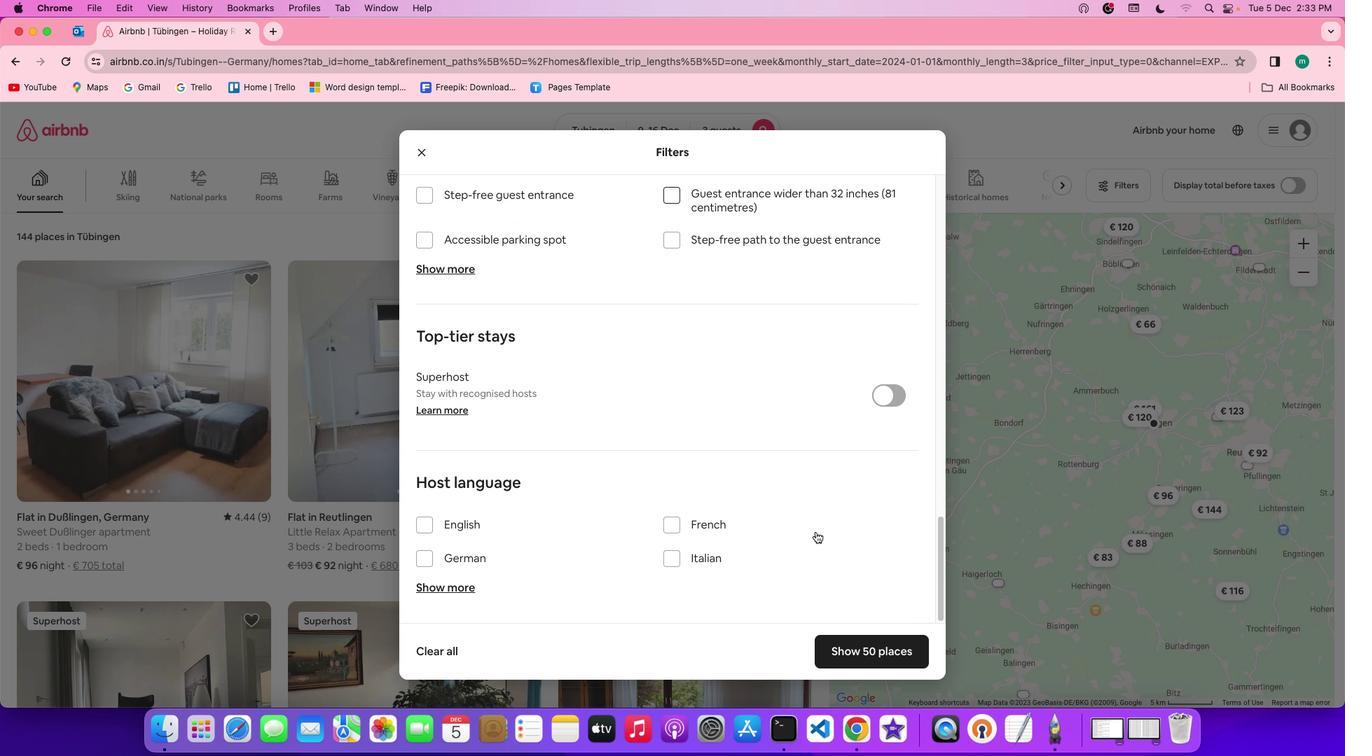 
Action: Mouse scrolled (815, 531) with delta (0, -3)
Screenshot: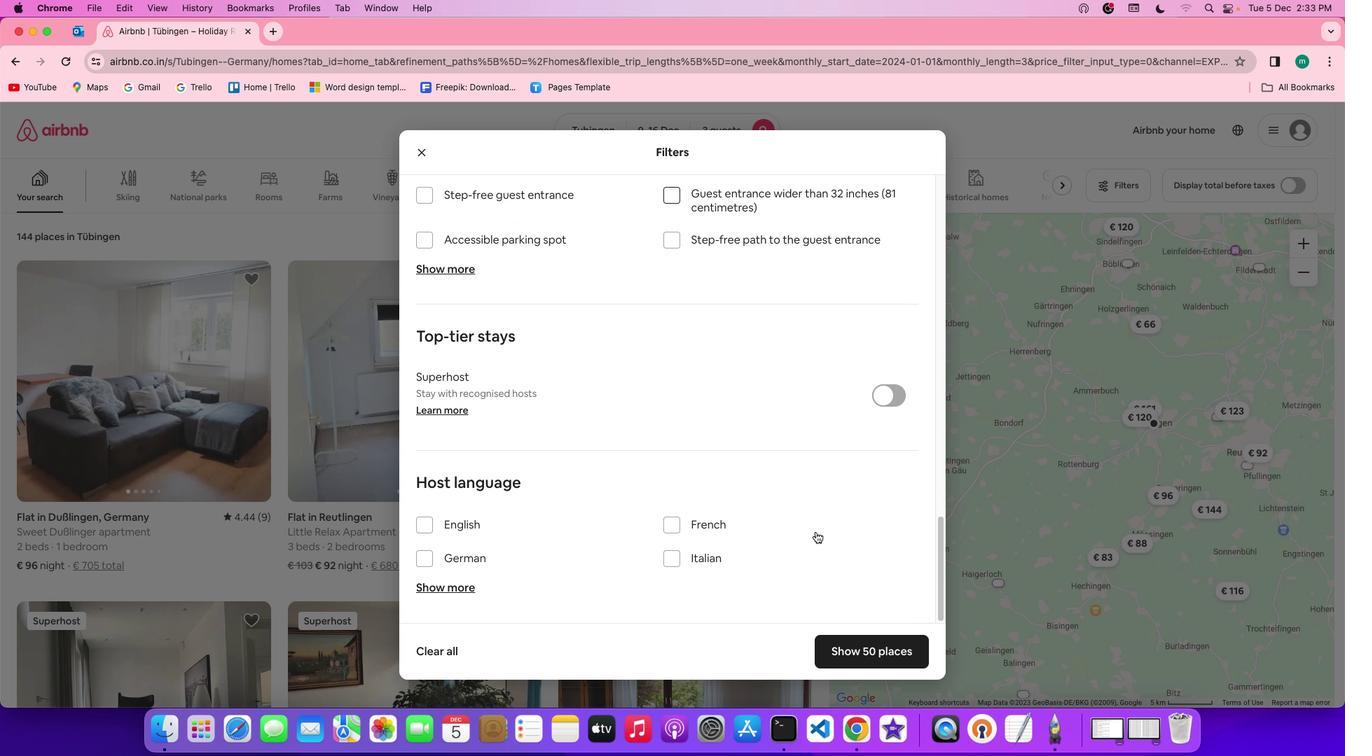 
Action: Mouse scrolled (815, 531) with delta (0, -4)
Screenshot: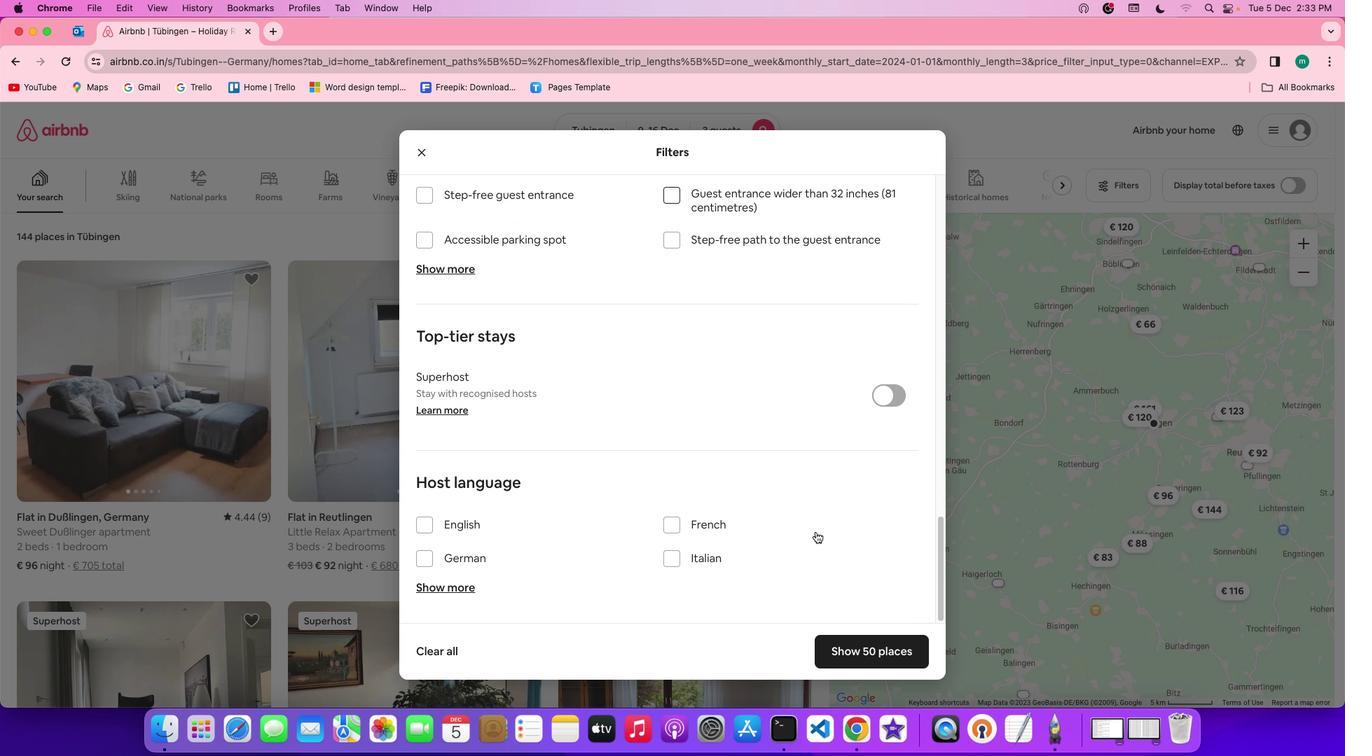 
Action: Mouse moved to (887, 659)
Screenshot: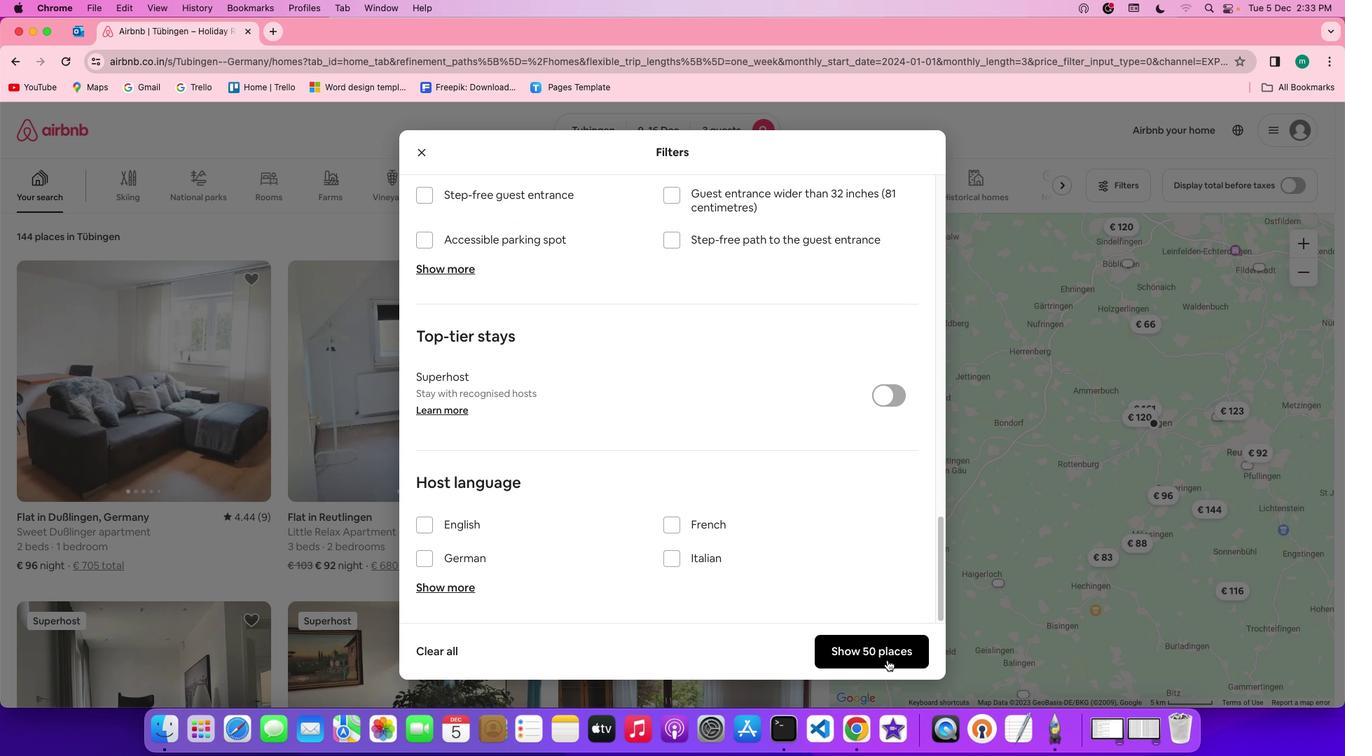 
Action: Mouse pressed left at (887, 659)
Screenshot: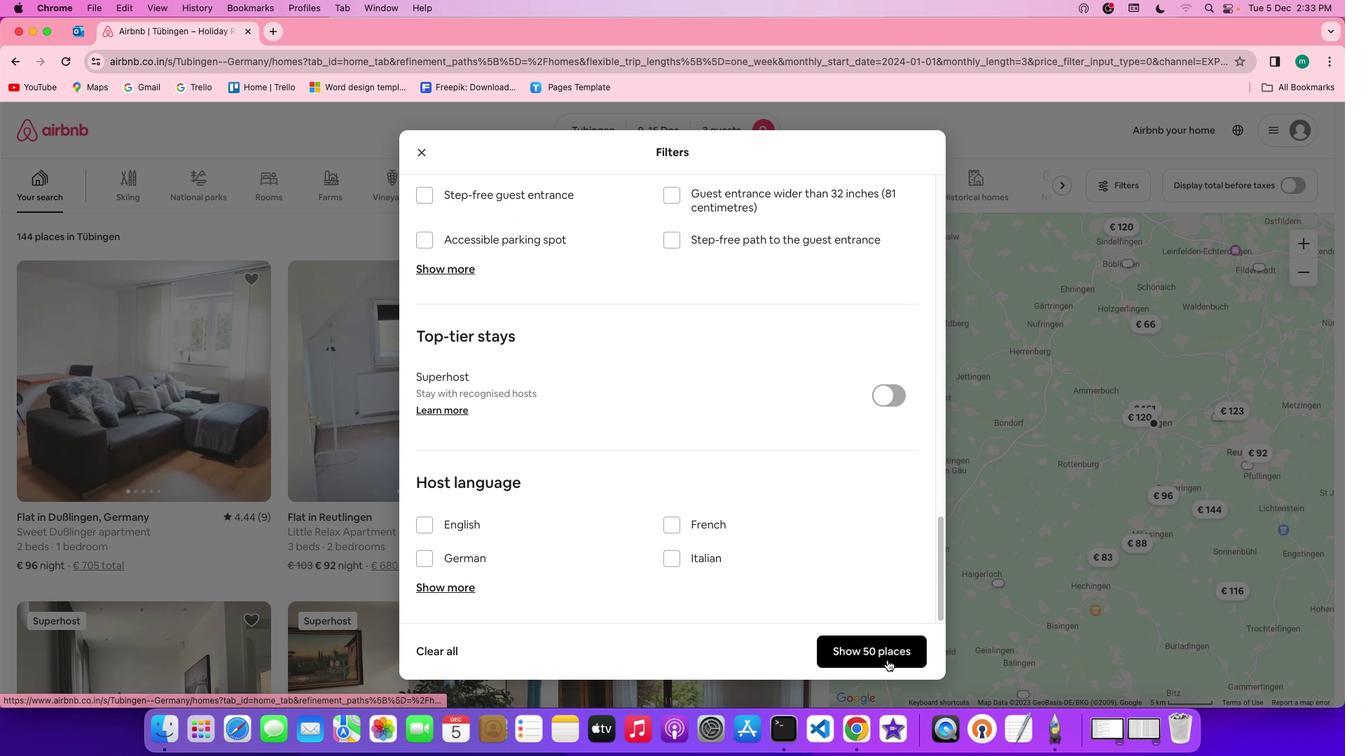 
Action: Mouse moved to (526, 432)
Screenshot: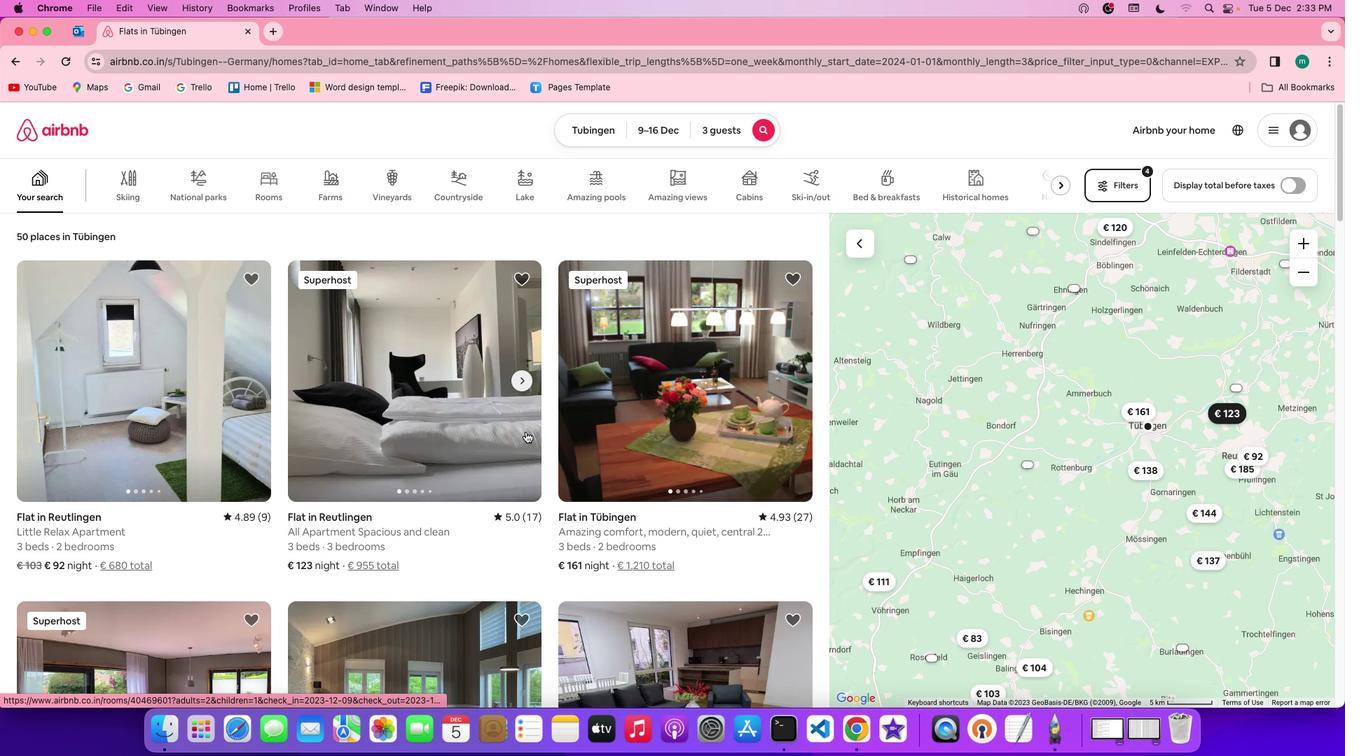 
Action: Mouse scrolled (526, 432) with delta (0, 0)
Screenshot: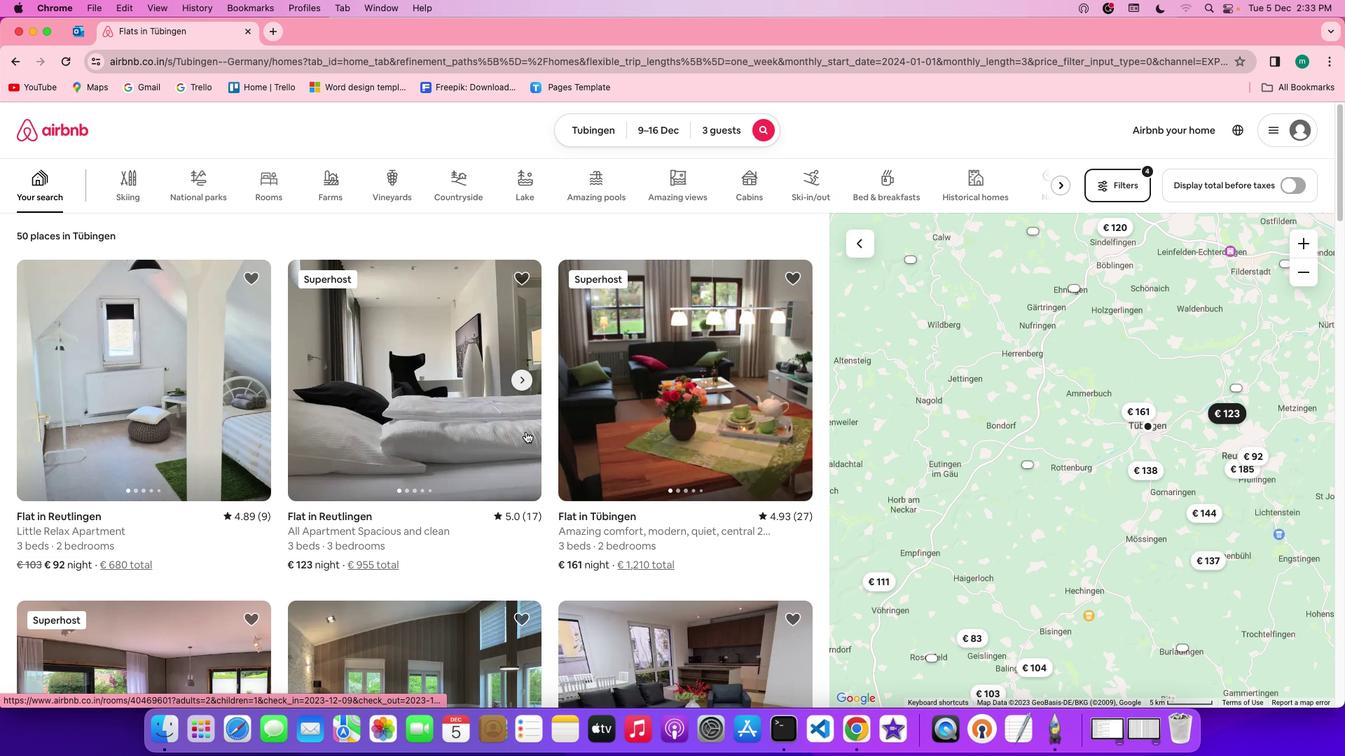 
Action: Mouse scrolled (526, 432) with delta (0, 0)
Screenshot: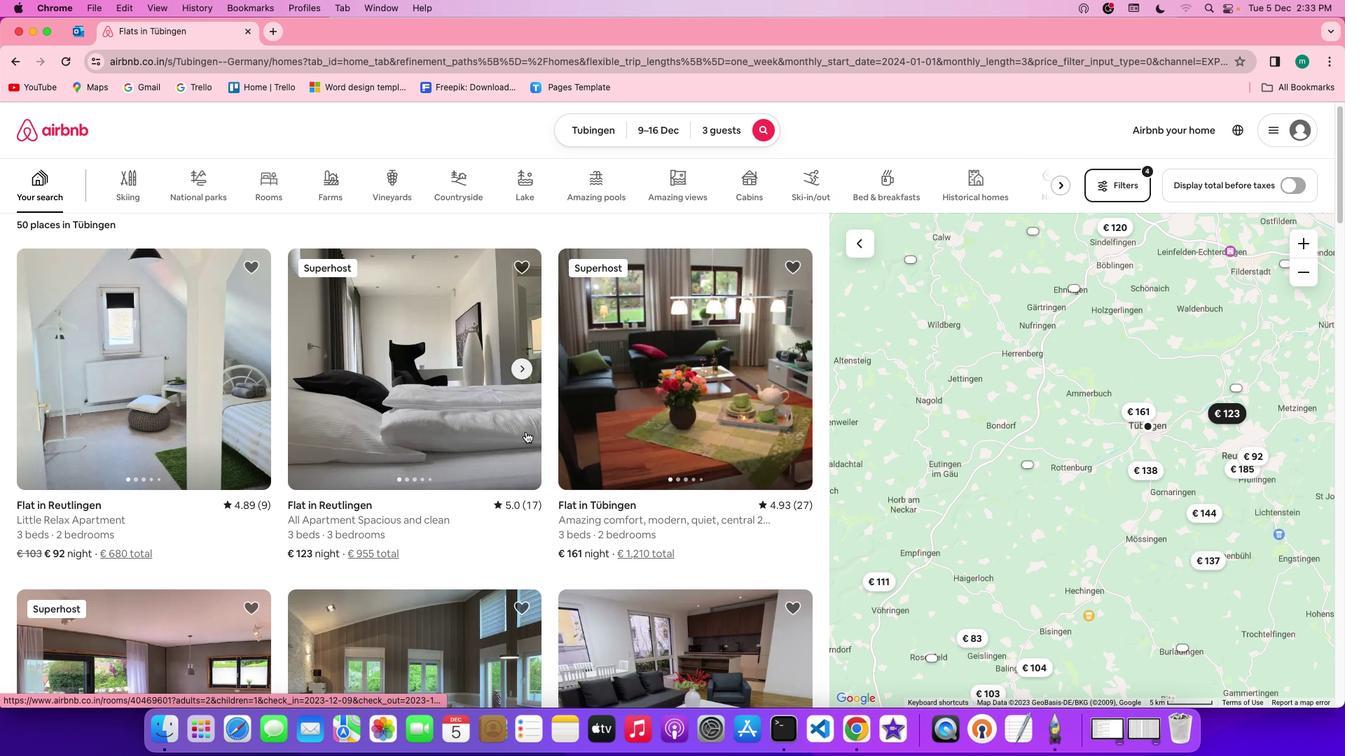 
Action: Mouse scrolled (526, 432) with delta (0, 0)
Screenshot: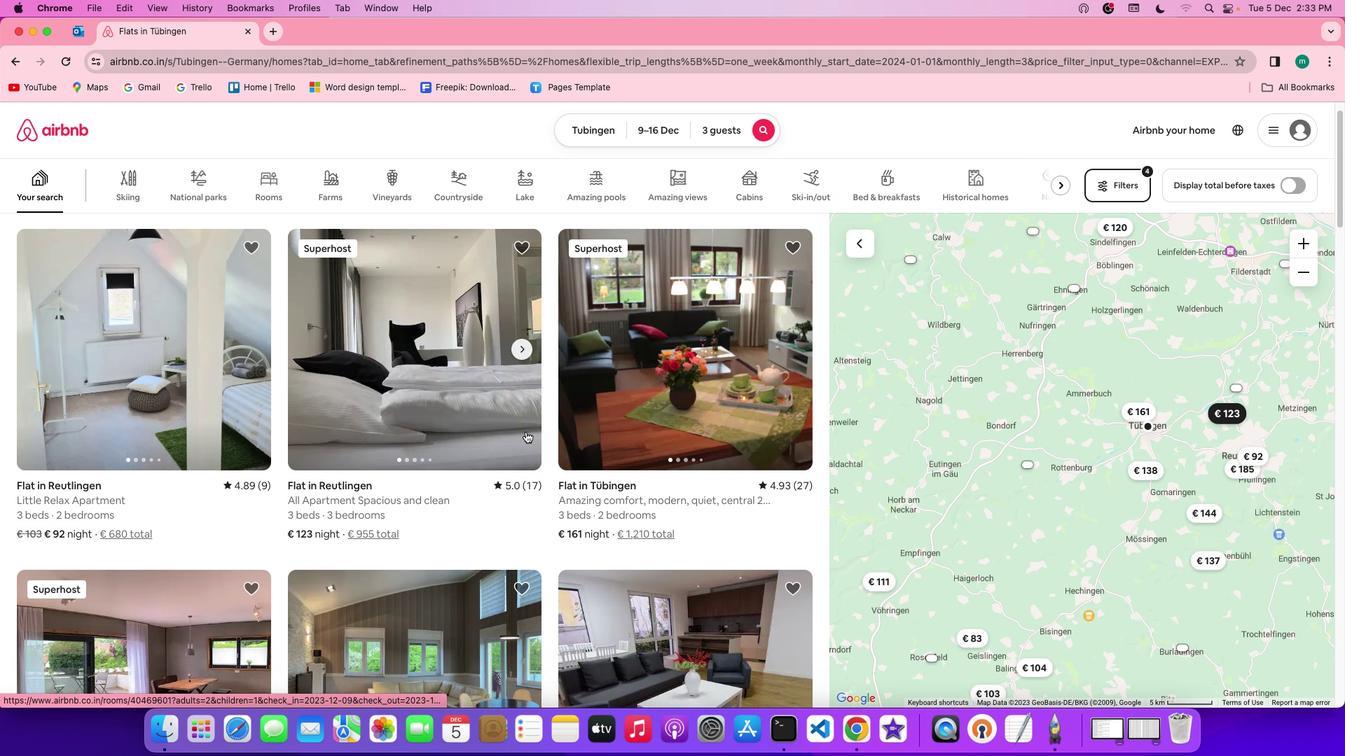 
Action: Mouse scrolled (526, 432) with delta (0, 0)
Screenshot: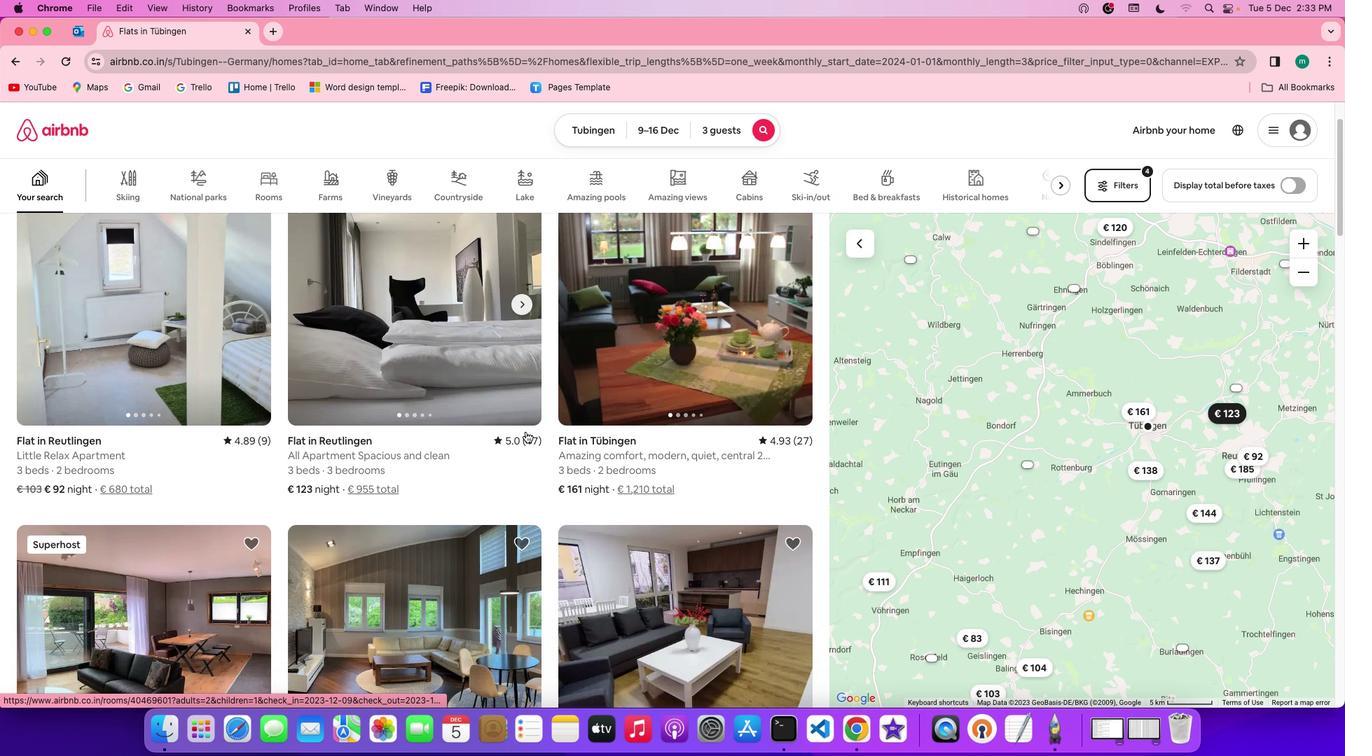 
Action: Mouse moved to (561, 413)
Screenshot: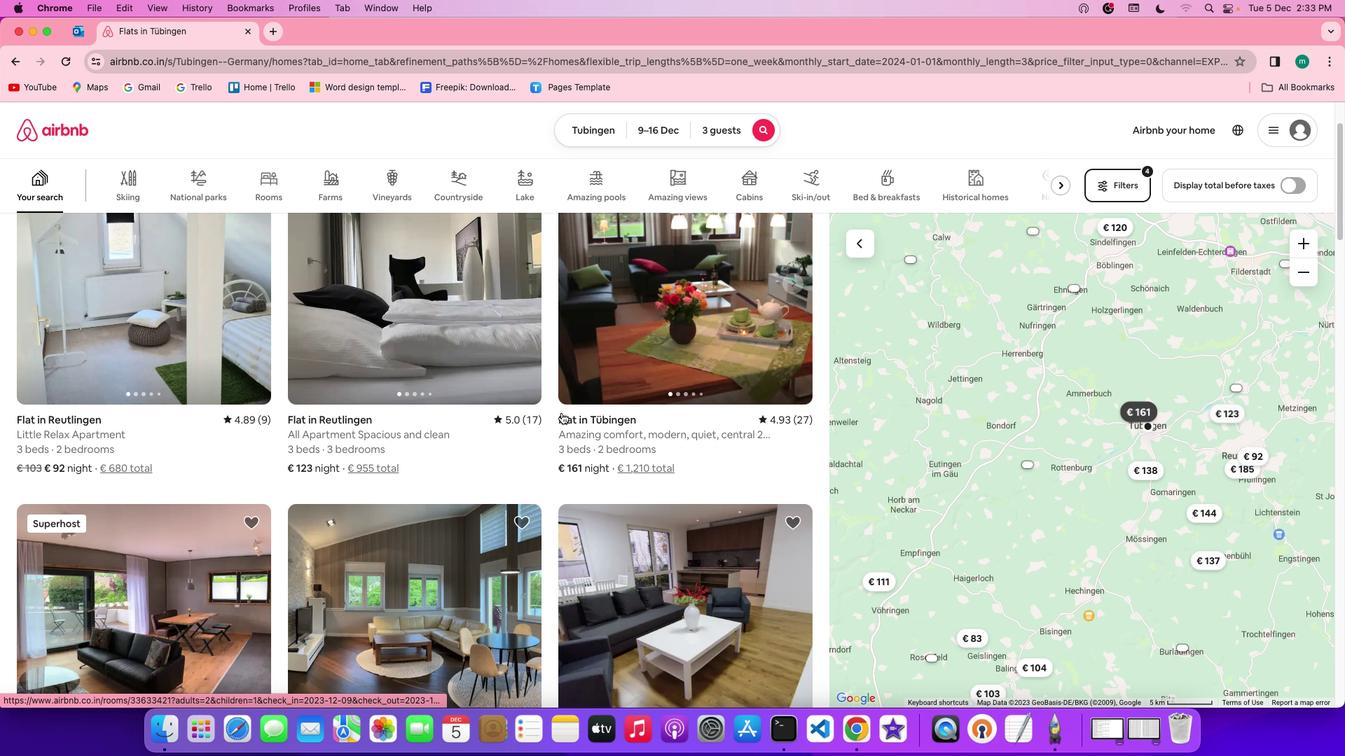 
Action: Mouse scrolled (561, 413) with delta (0, 0)
Screenshot: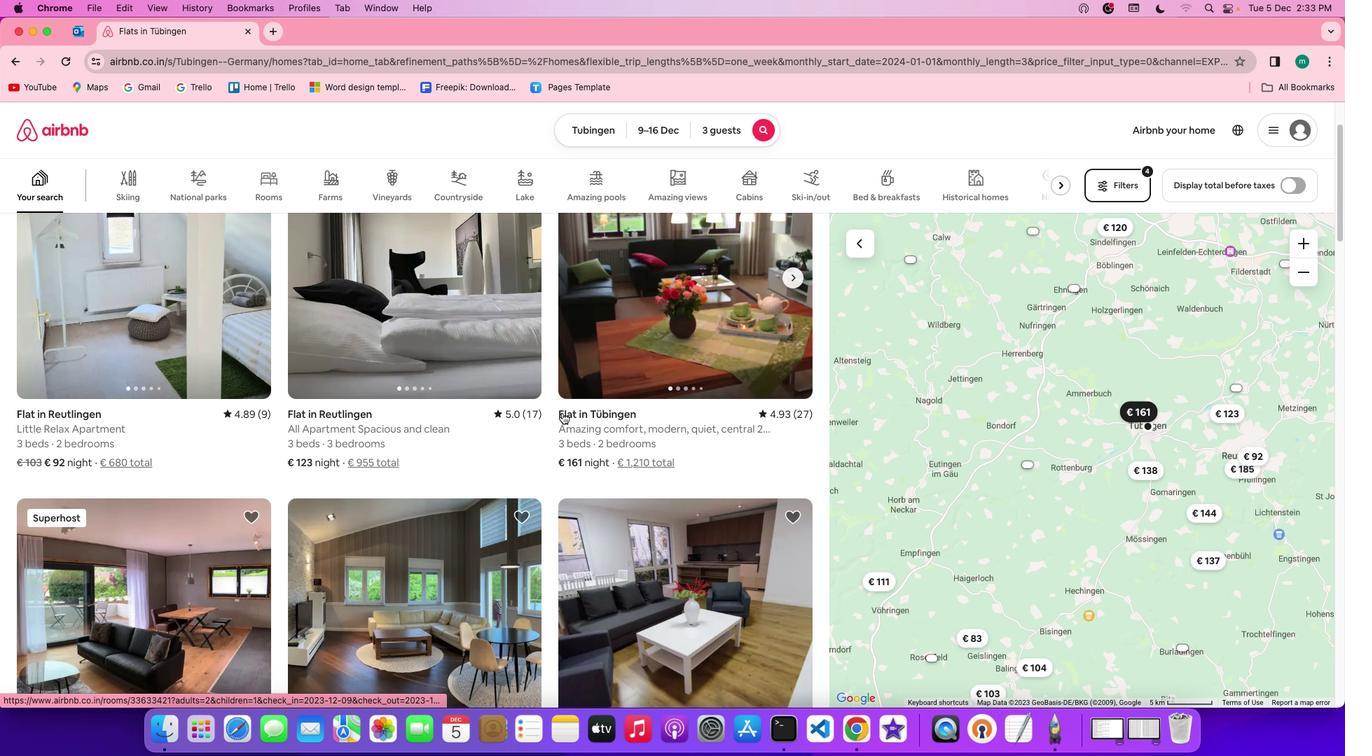 
Action: Mouse scrolled (561, 413) with delta (0, 0)
Screenshot: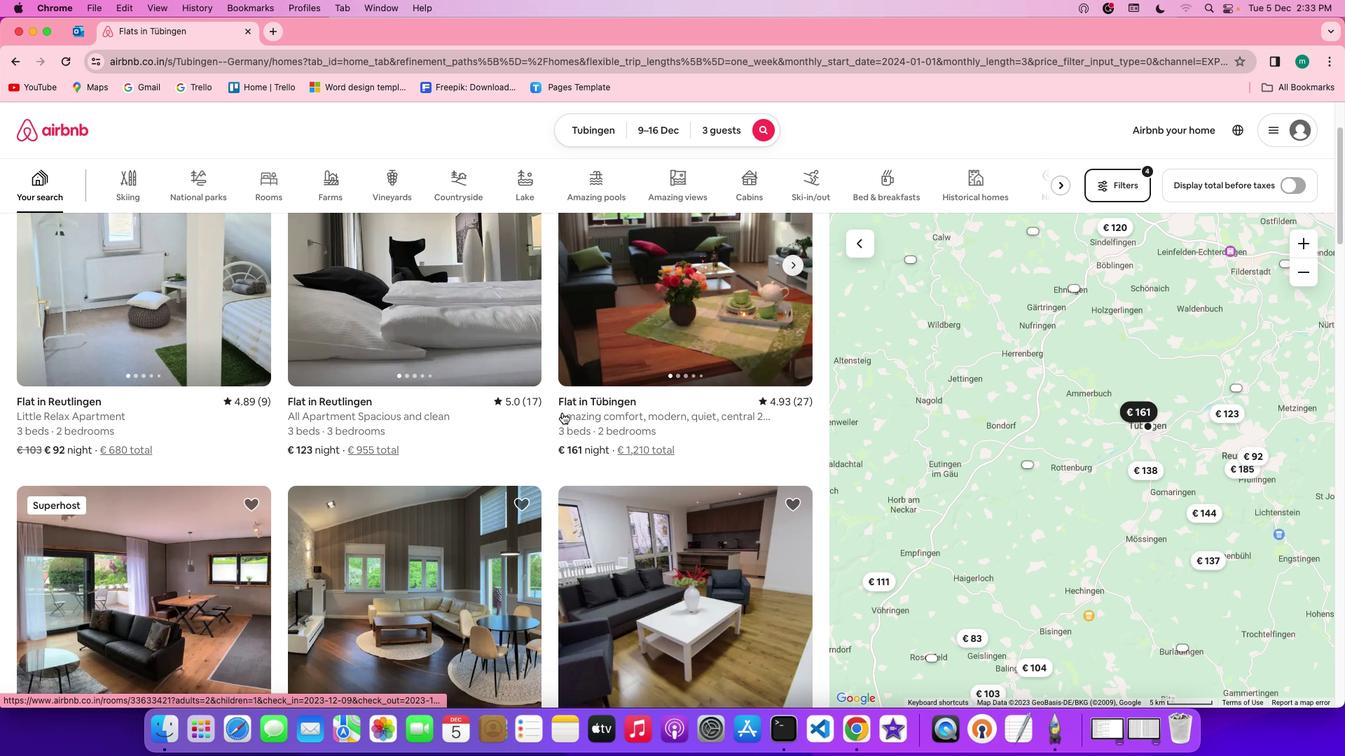 
Action: Mouse moved to (561, 413)
Screenshot: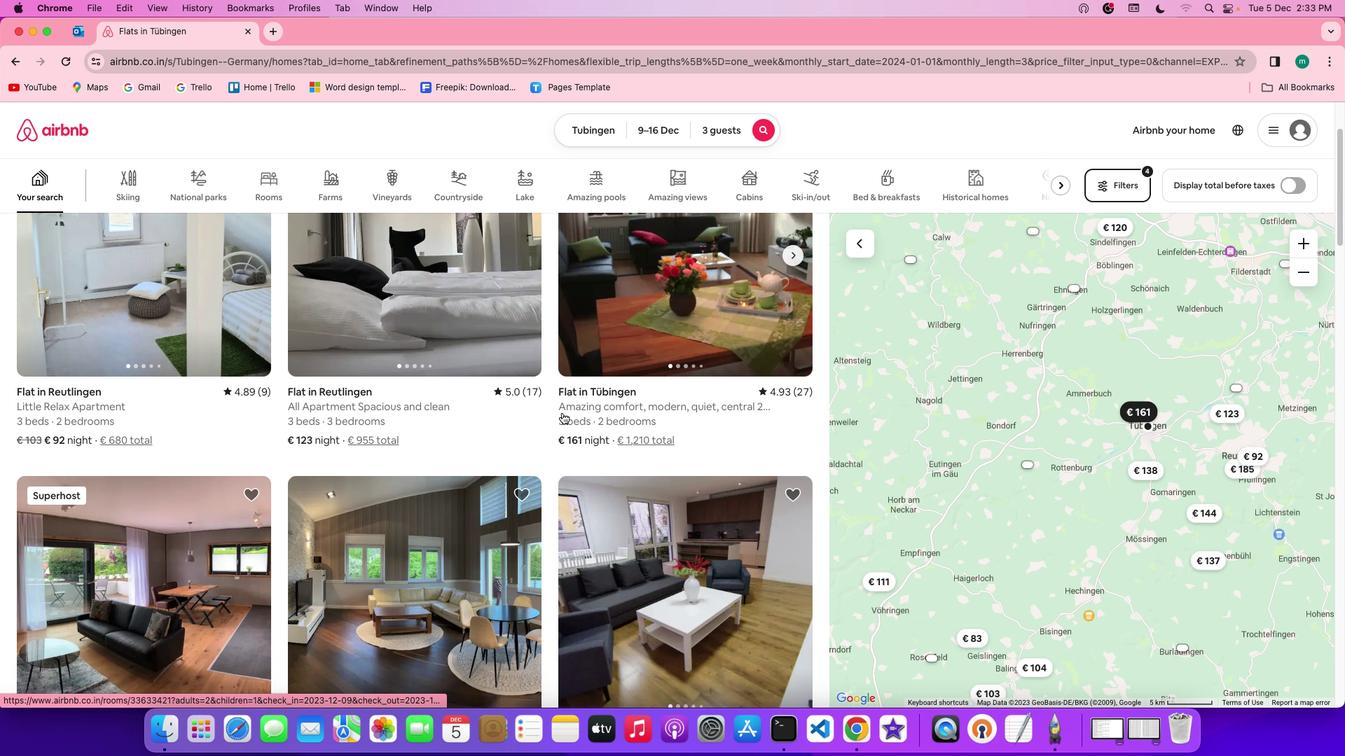 
Action: Mouse scrolled (561, 413) with delta (0, -1)
Screenshot: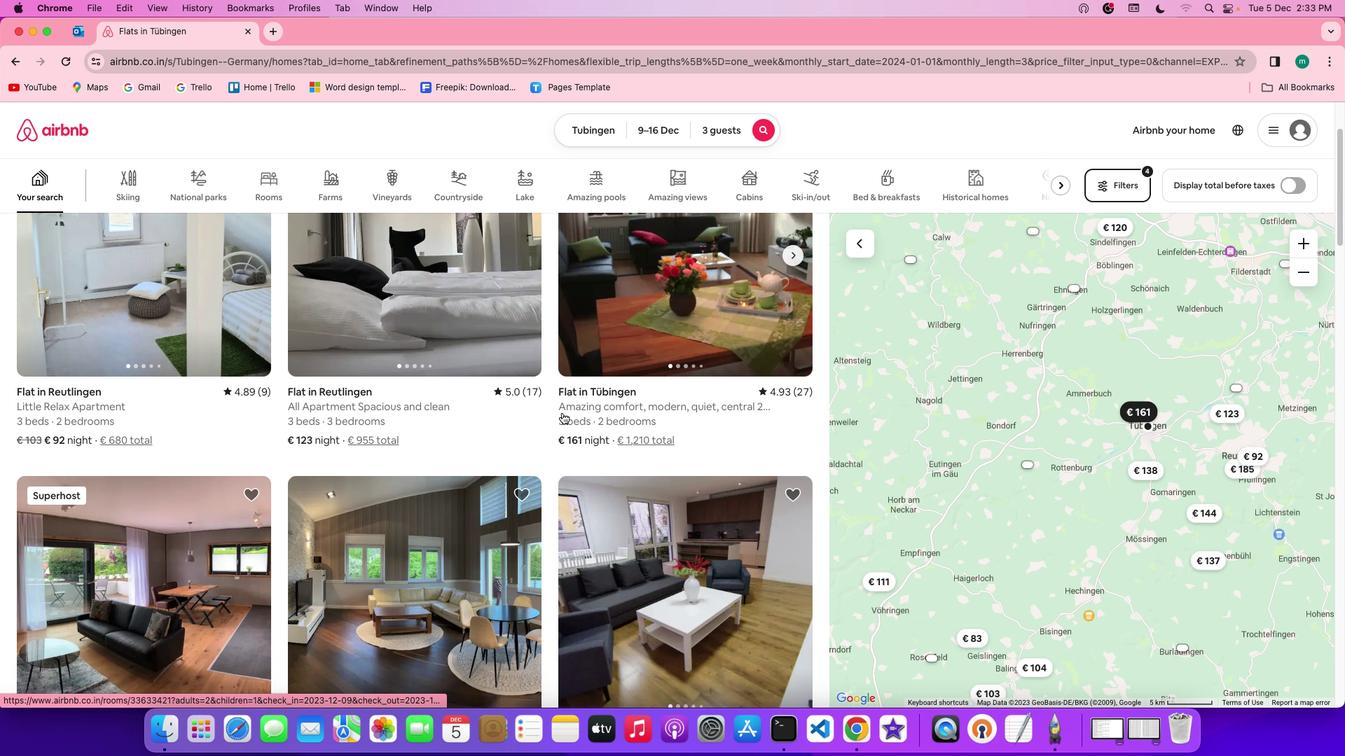 
Action: Mouse moved to (562, 413)
Screenshot: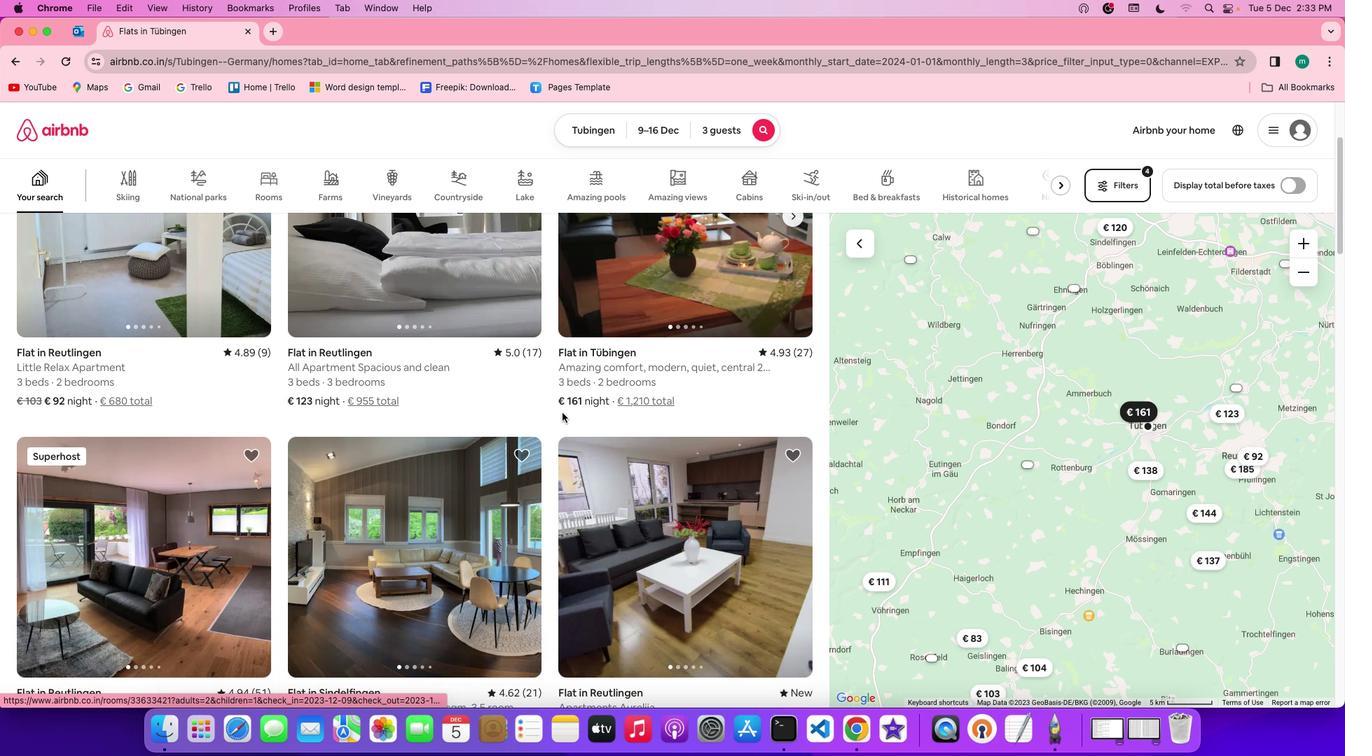 
Action: Mouse scrolled (562, 413) with delta (0, -2)
Screenshot: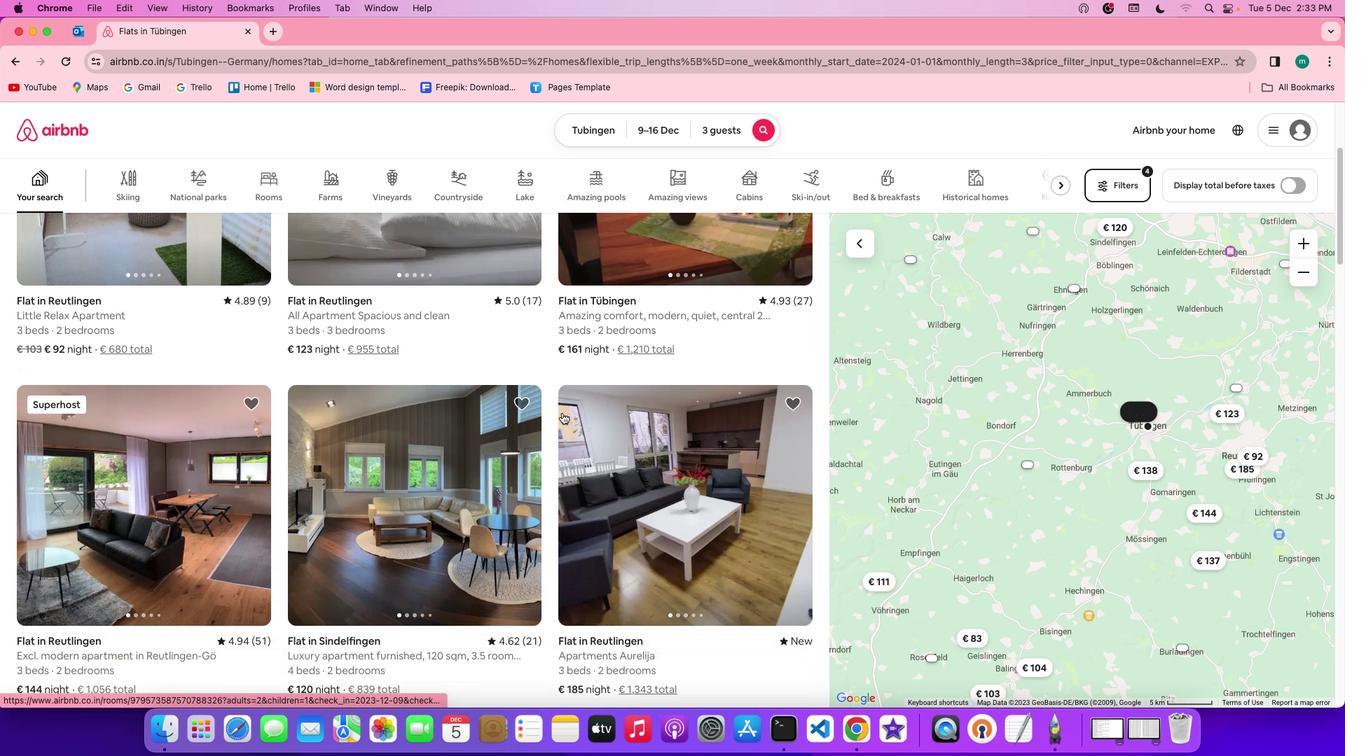 
Action: Mouse scrolled (562, 413) with delta (0, 0)
Screenshot: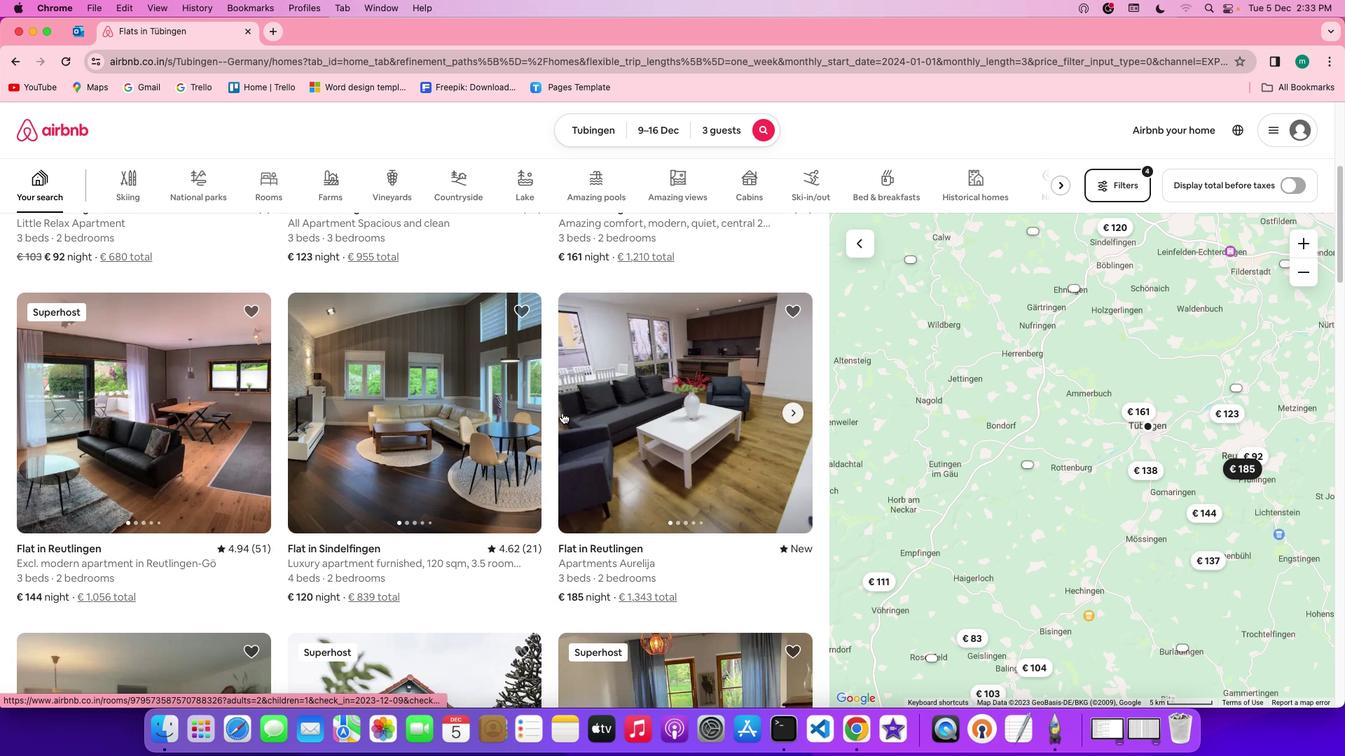 
Action: Mouse scrolled (562, 413) with delta (0, 0)
Screenshot: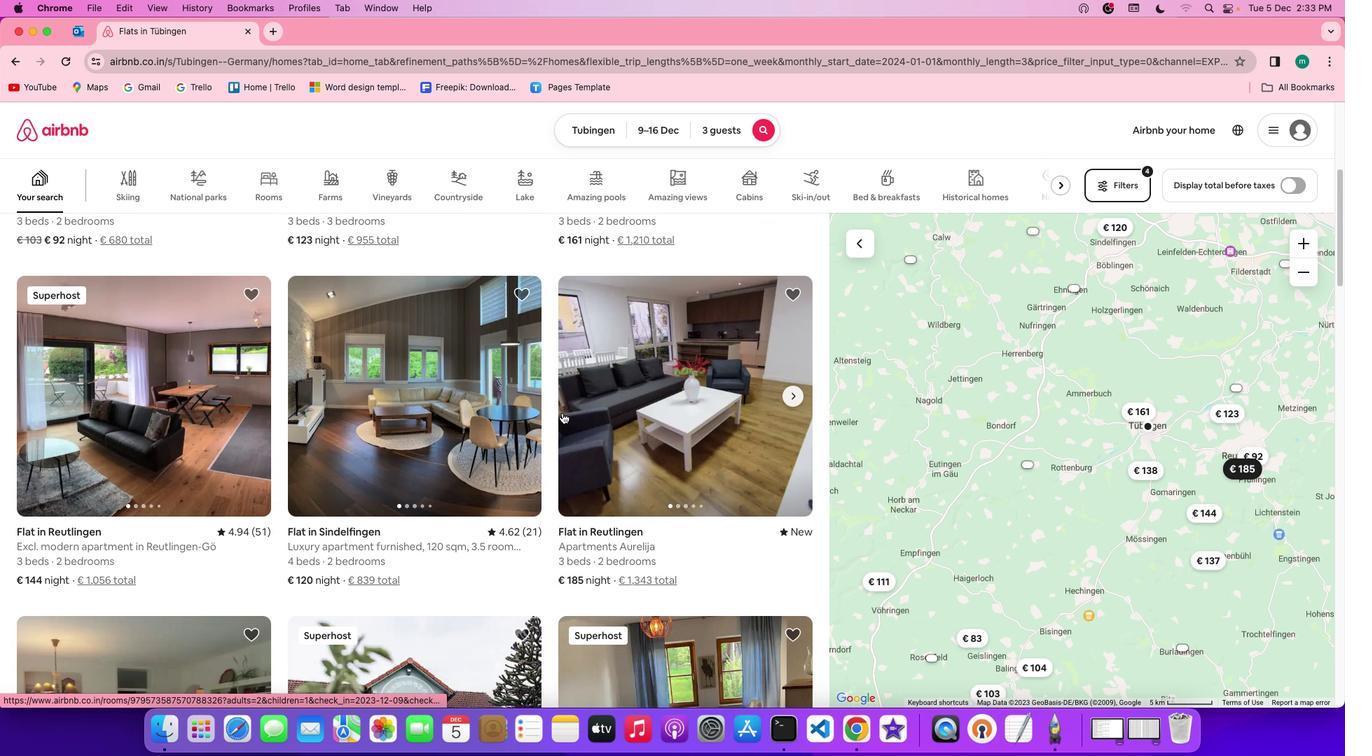 
Action: Mouse scrolled (562, 413) with delta (0, -2)
Screenshot: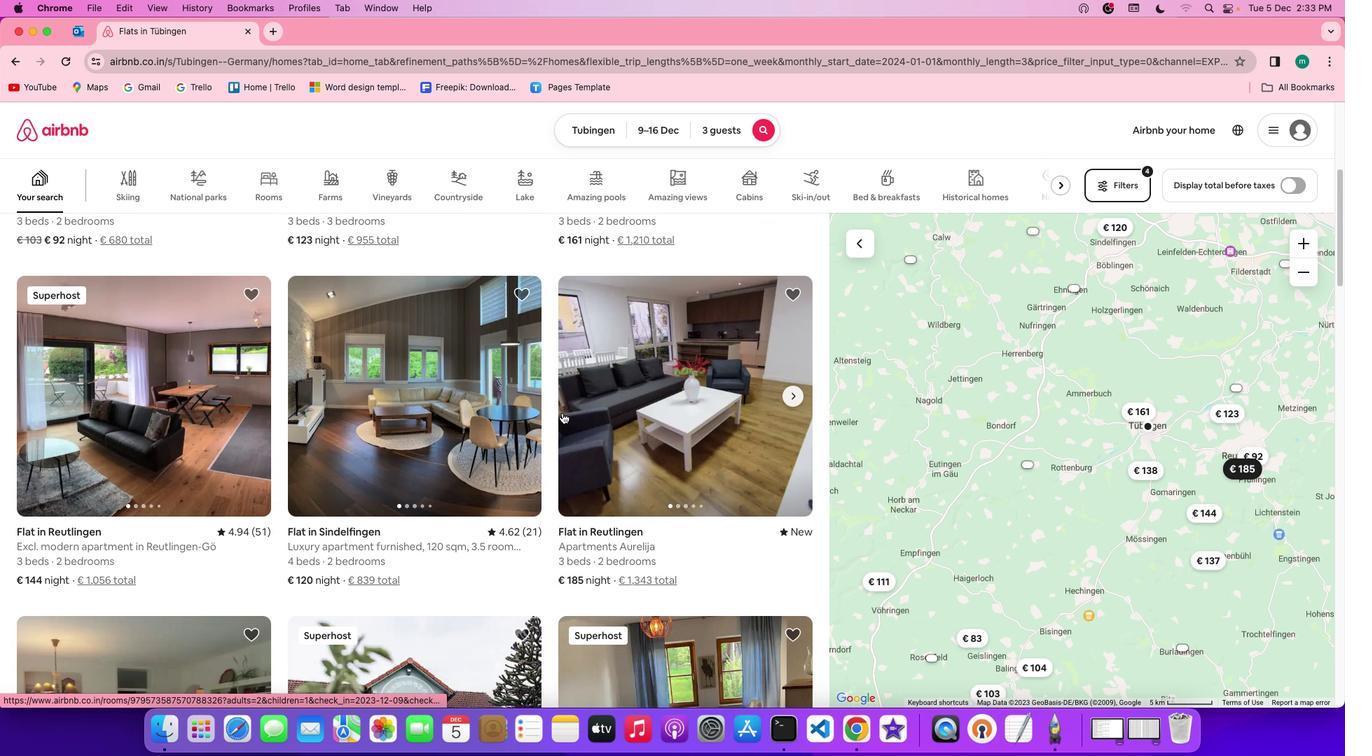 
Action: Mouse scrolled (562, 413) with delta (0, -2)
Screenshot: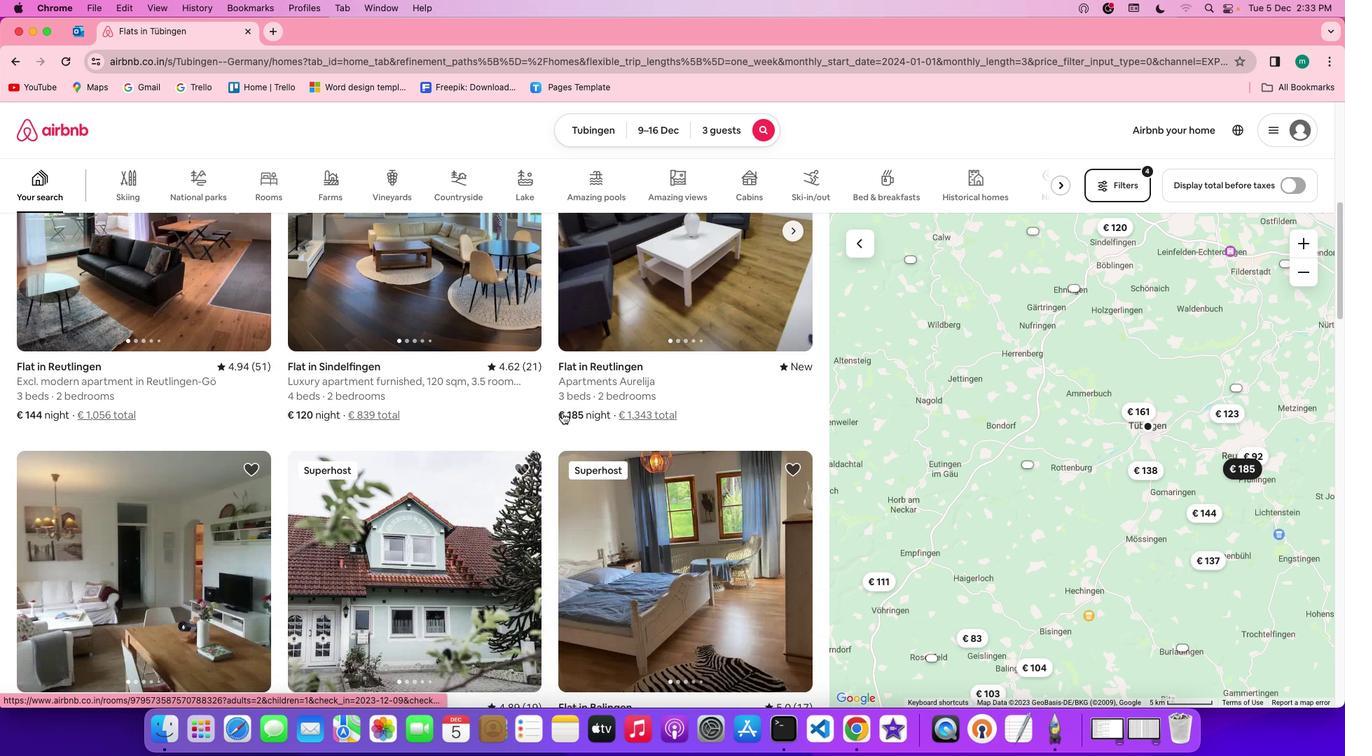 
Action: Mouse scrolled (562, 413) with delta (0, 0)
Screenshot: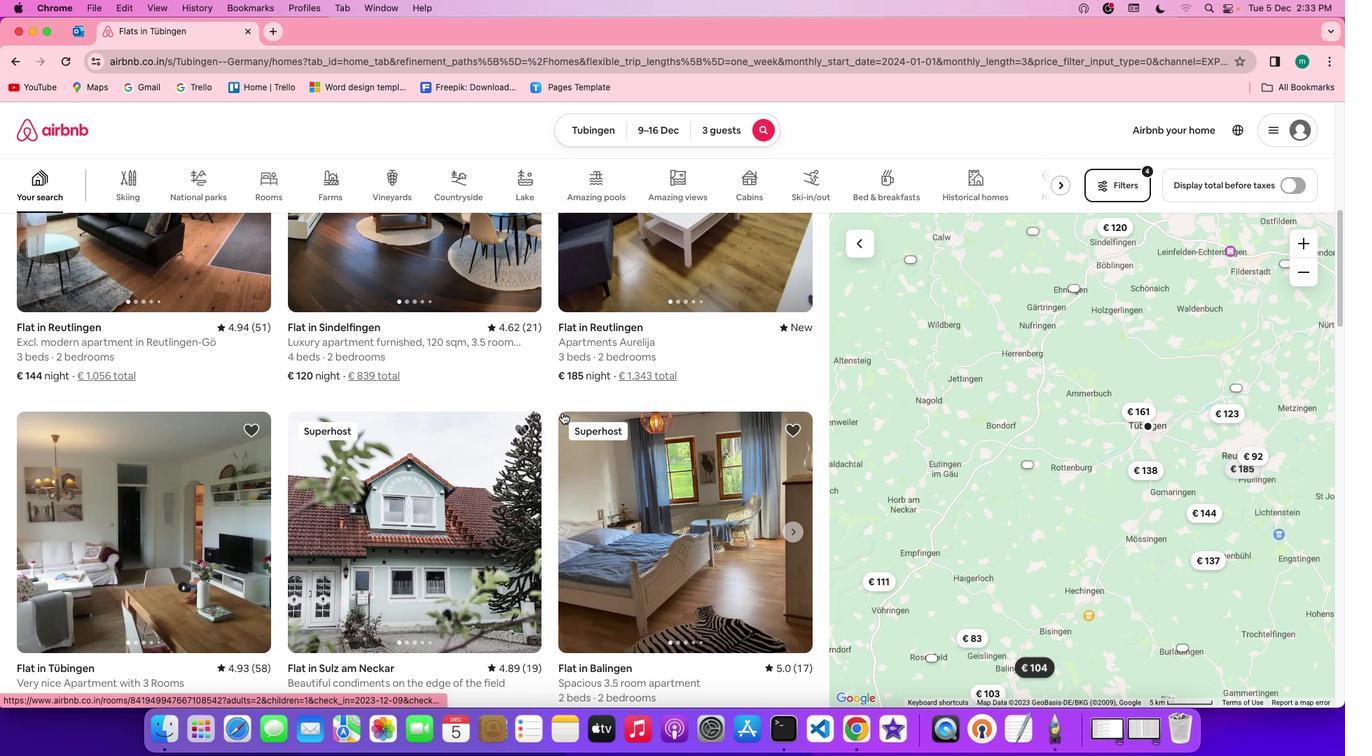
Action: Mouse scrolled (562, 413) with delta (0, 0)
Screenshot: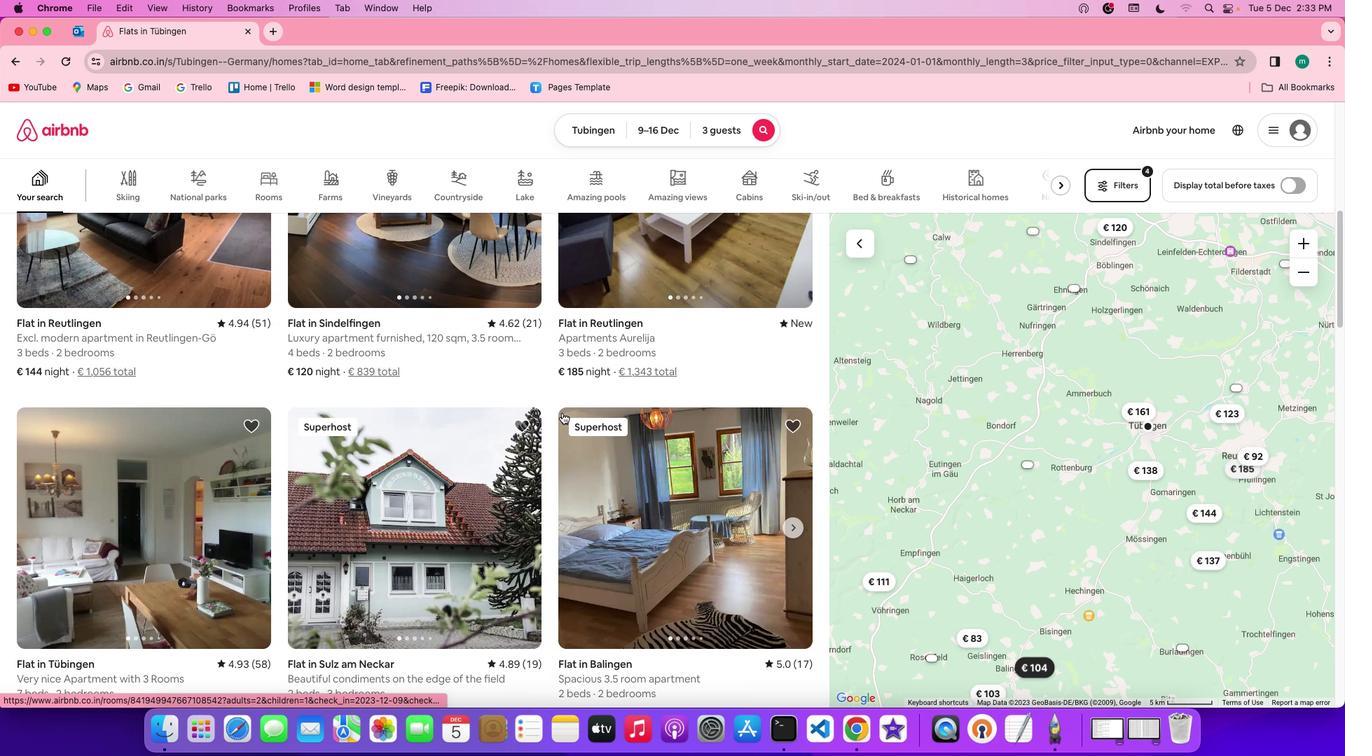
Action: Mouse scrolled (562, 413) with delta (0, -1)
Screenshot: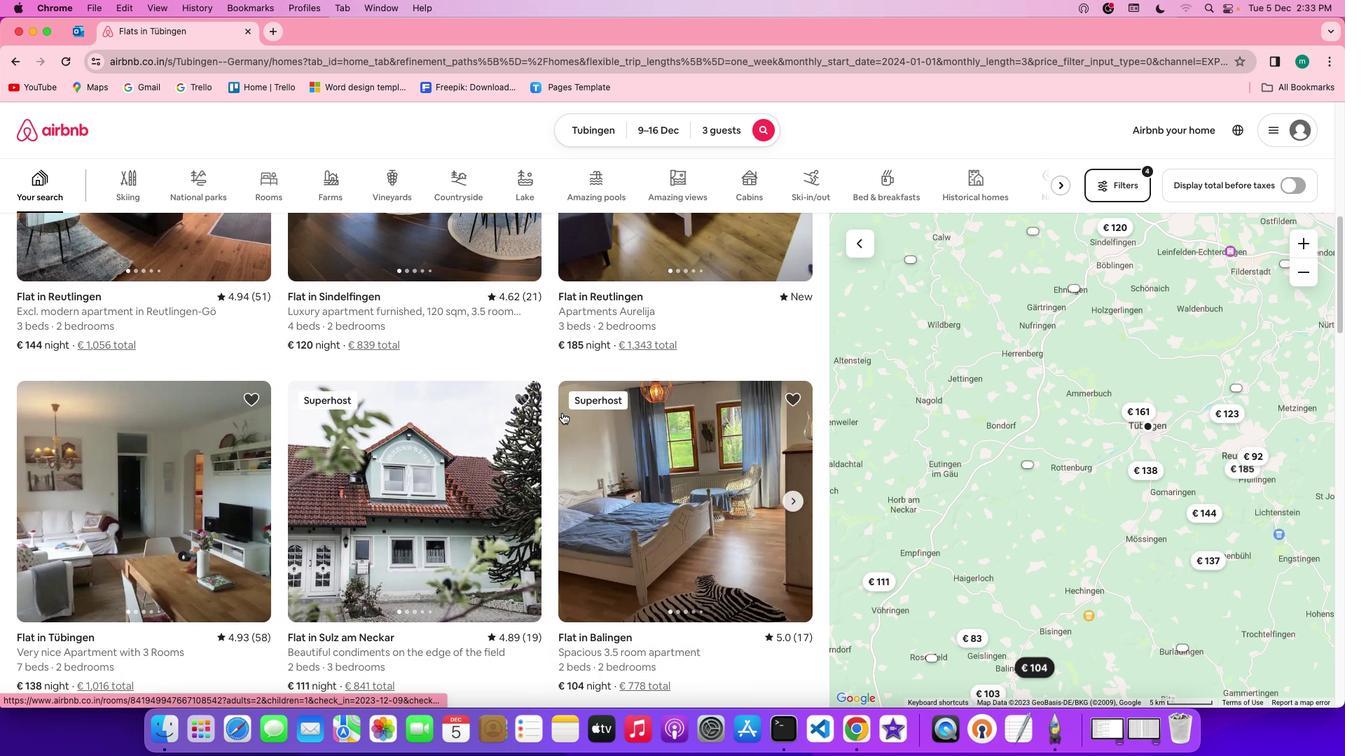 
Action: Mouse scrolled (562, 413) with delta (0, 0)
Screenshot: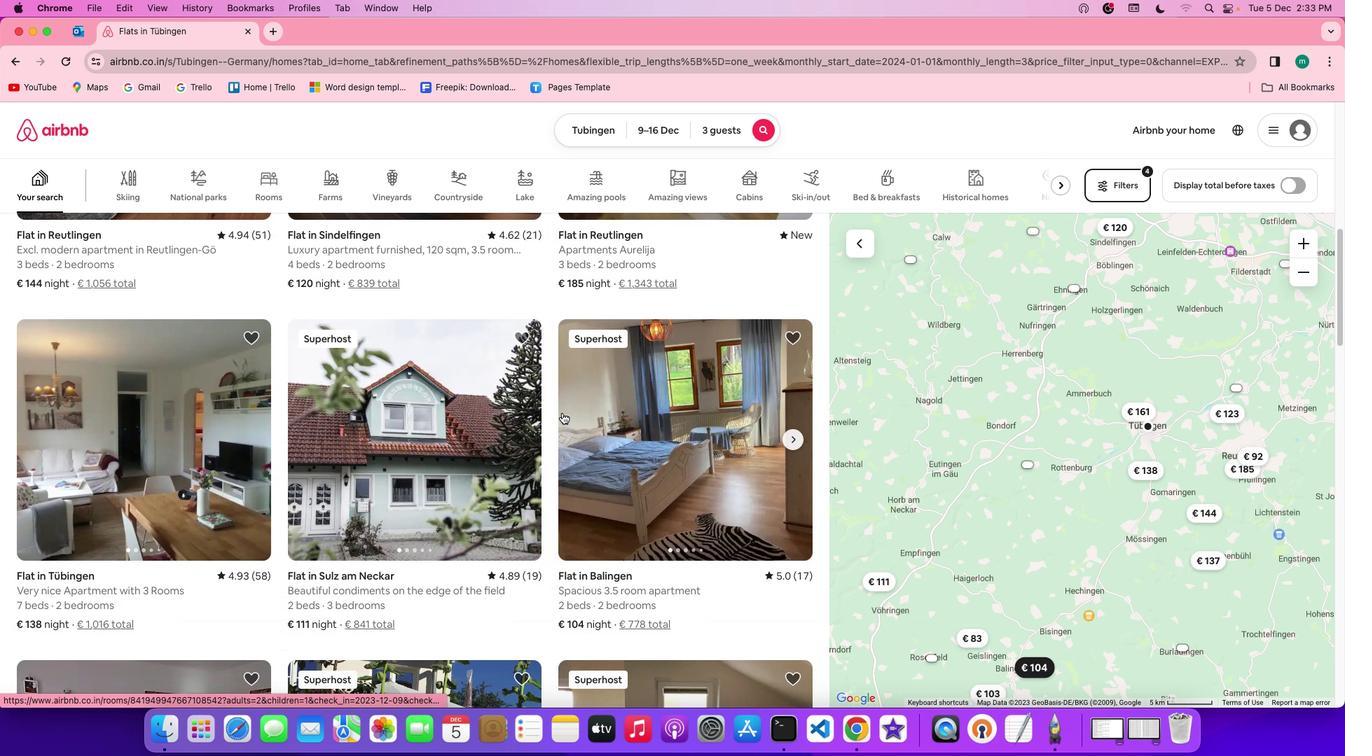 
Action: Mouse scrolled (562, 413) with delta (0, 0)
Screenshot: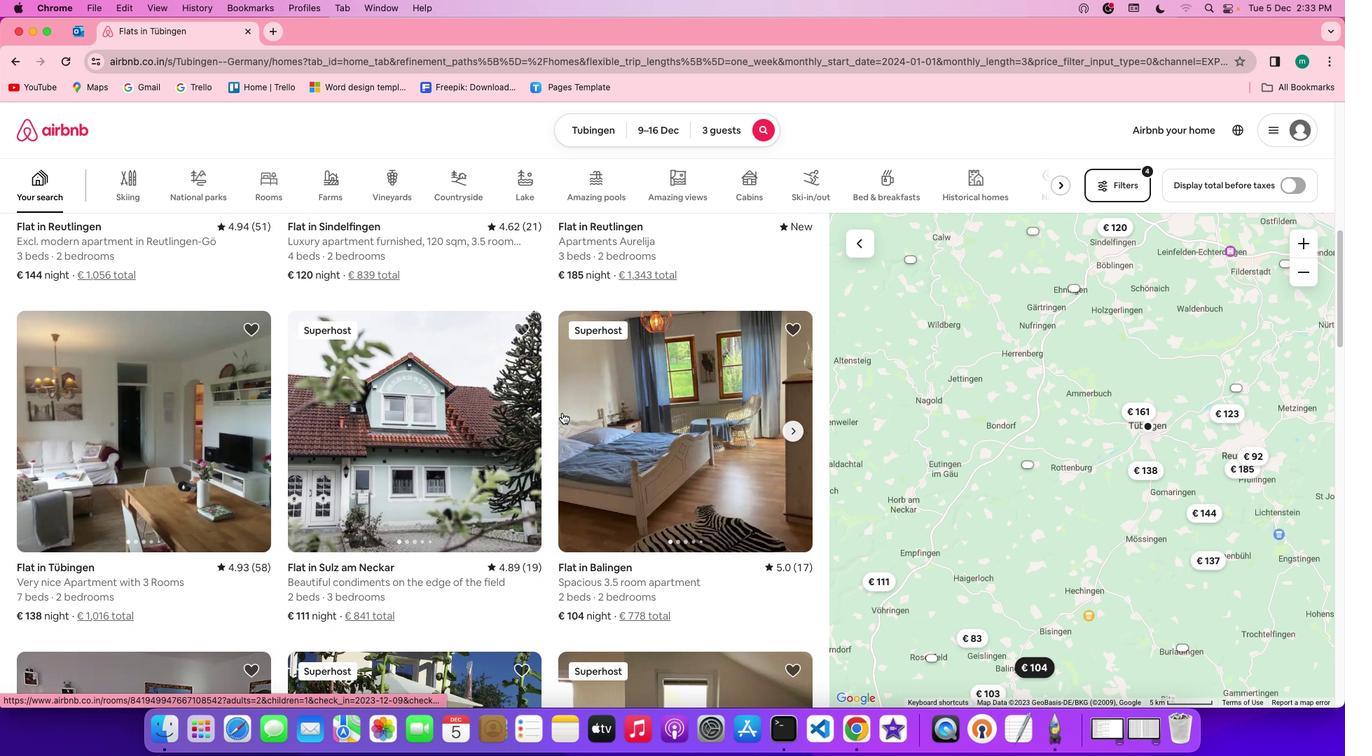 
Action: Mouse scrolled (562, 413) with delta (0, 0)
Screenshot: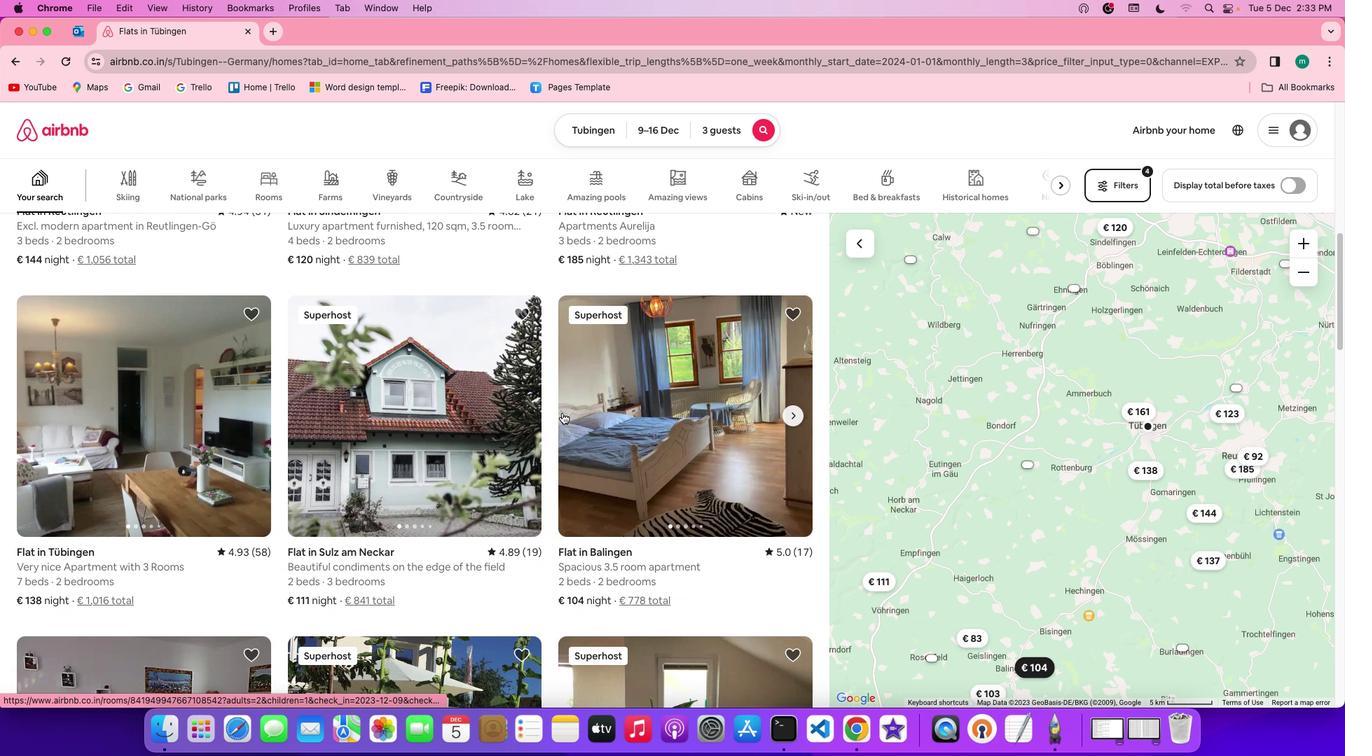
Action: Mouse scrolled (562, 413) with delta (0, -1)
Screenshot: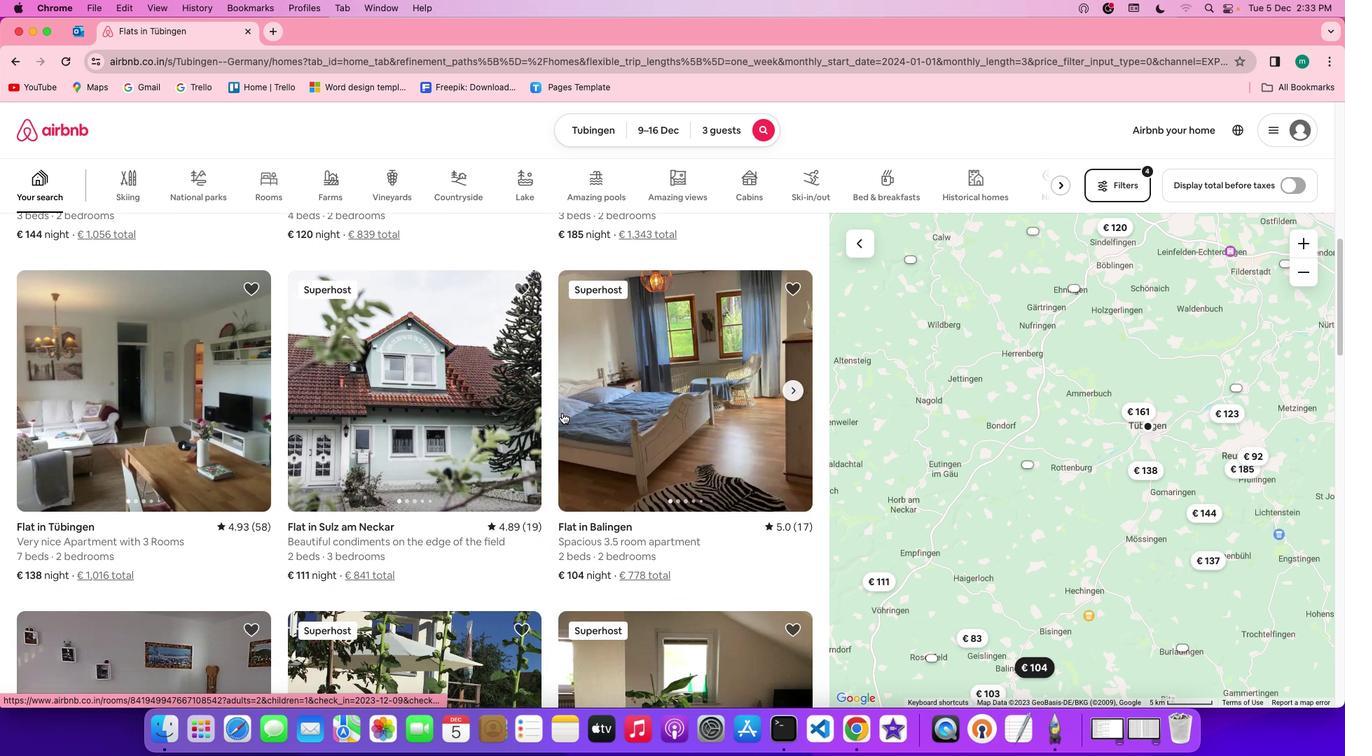 
Action: Mouse scrolled (562, 413) with delta (0, 0)
Screenshot: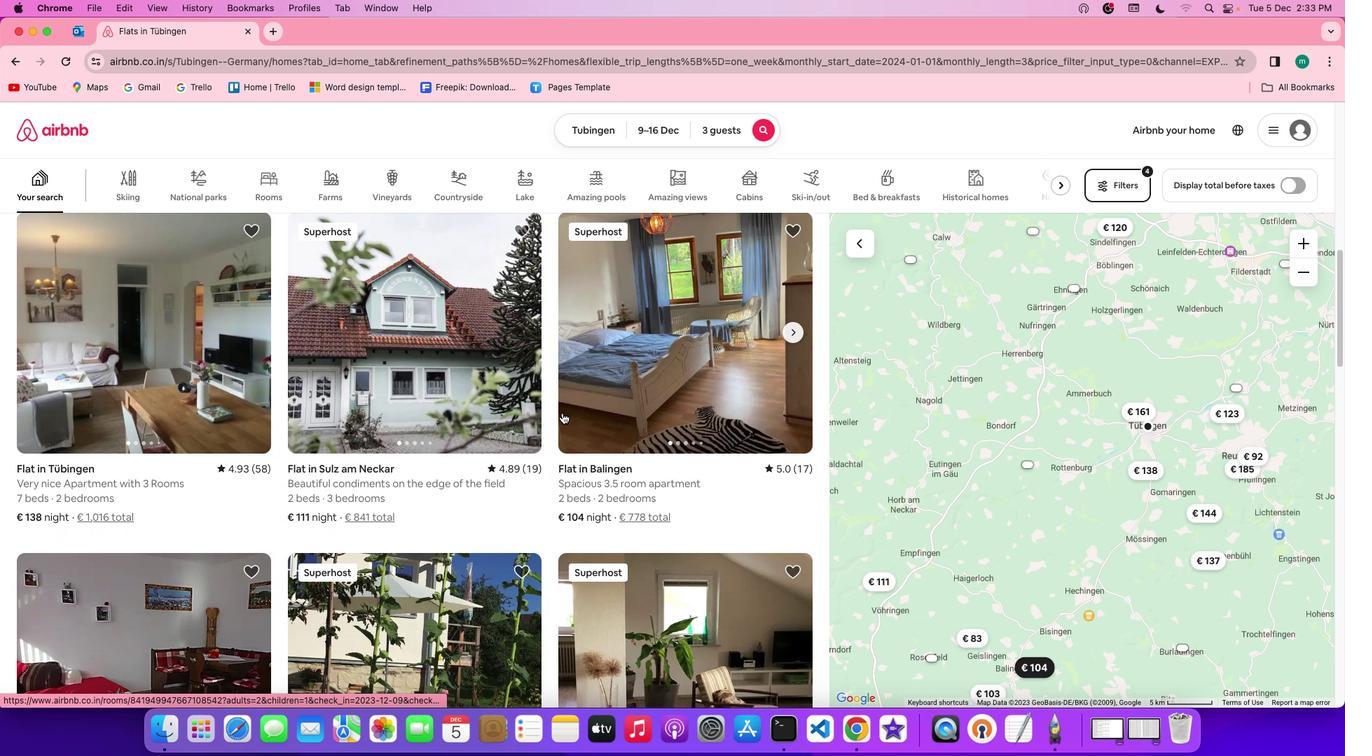 
Action: Mouse scrolled (562, 413) with delta (0, 0)
Screenshot: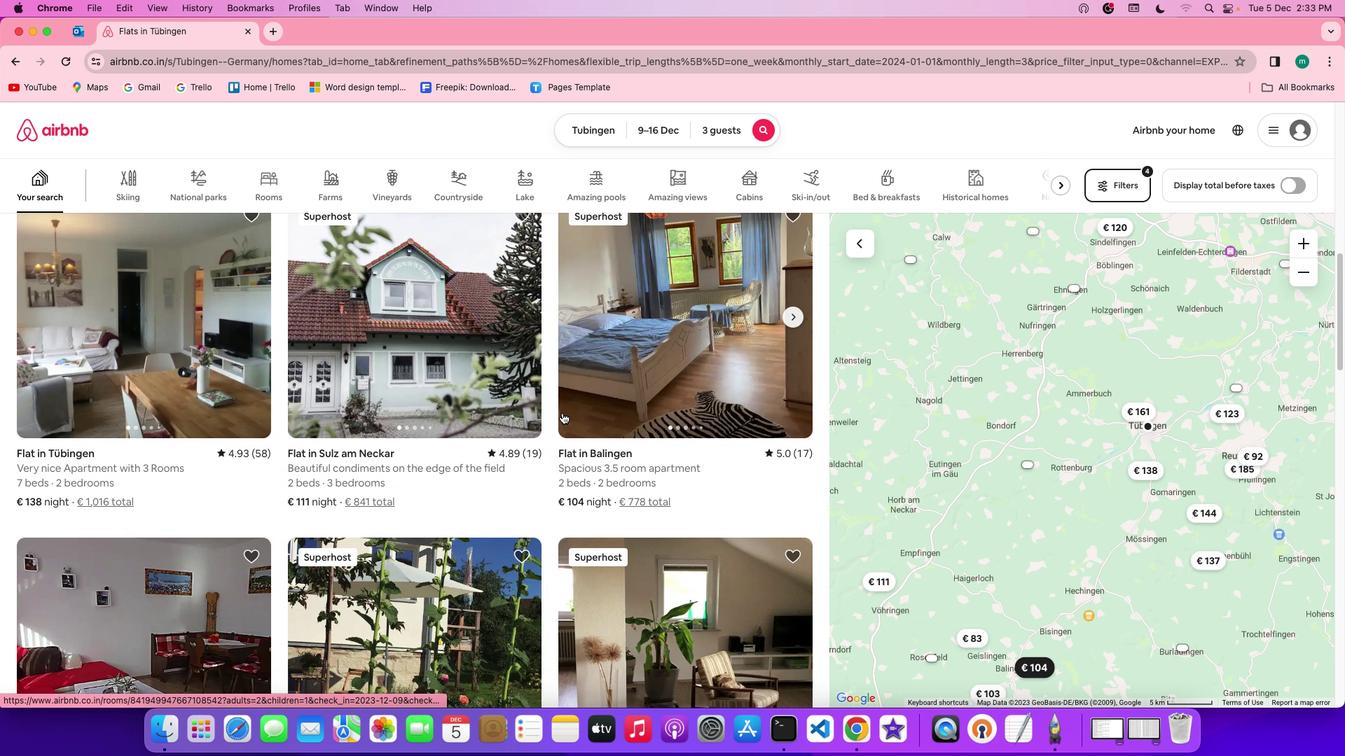 
Action: Mouse scrolled (562, 413) with delta (0, 0)
Screenshot: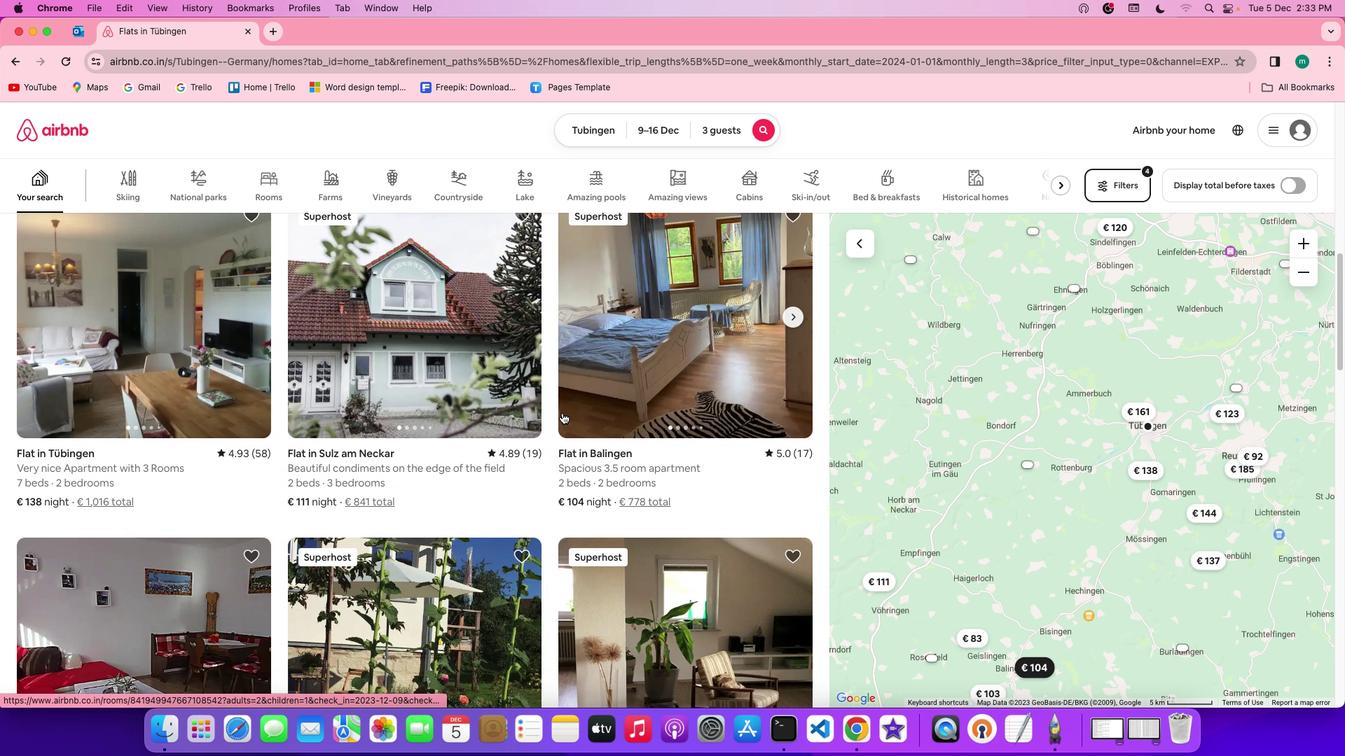 
Action: Mouse scrolled (562, 413) with delta (0, -2)
Screenshot: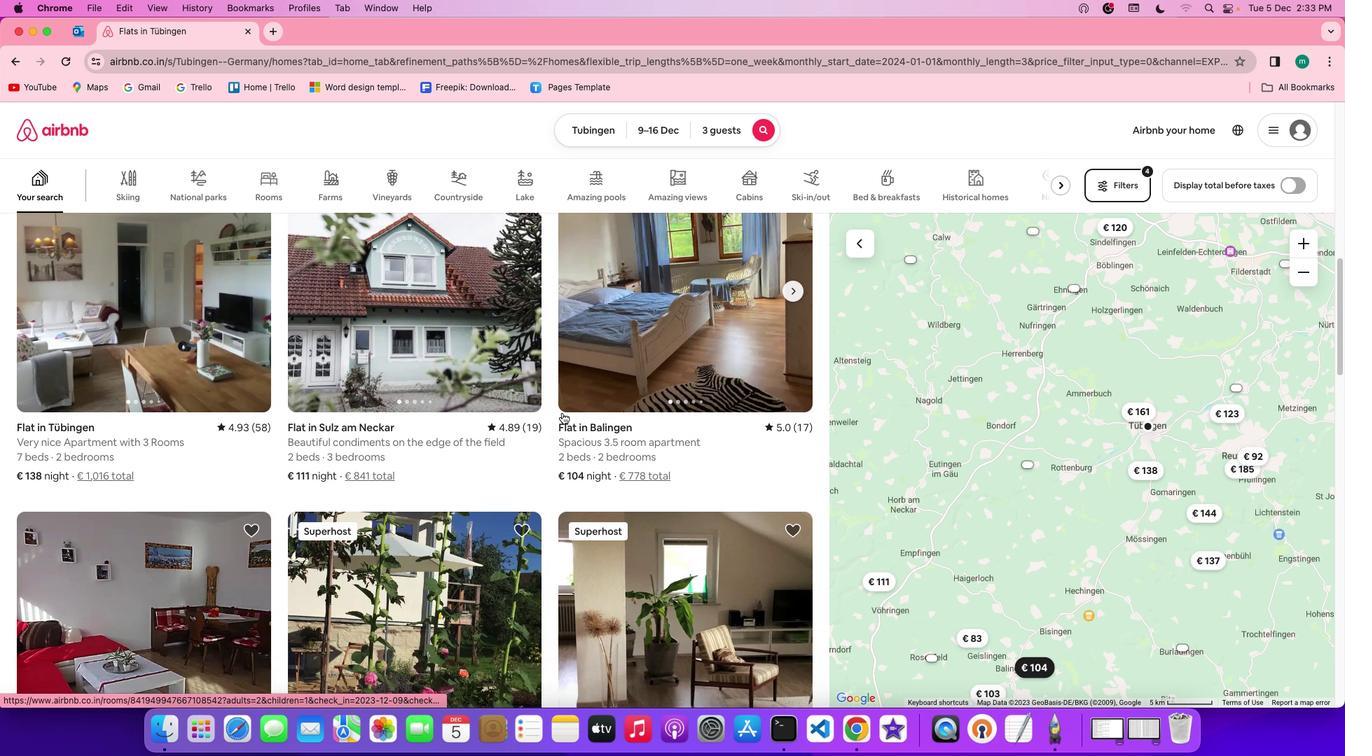
Action: Mouse scrolled (562, 413) with delta (0, -2)
Screenshot: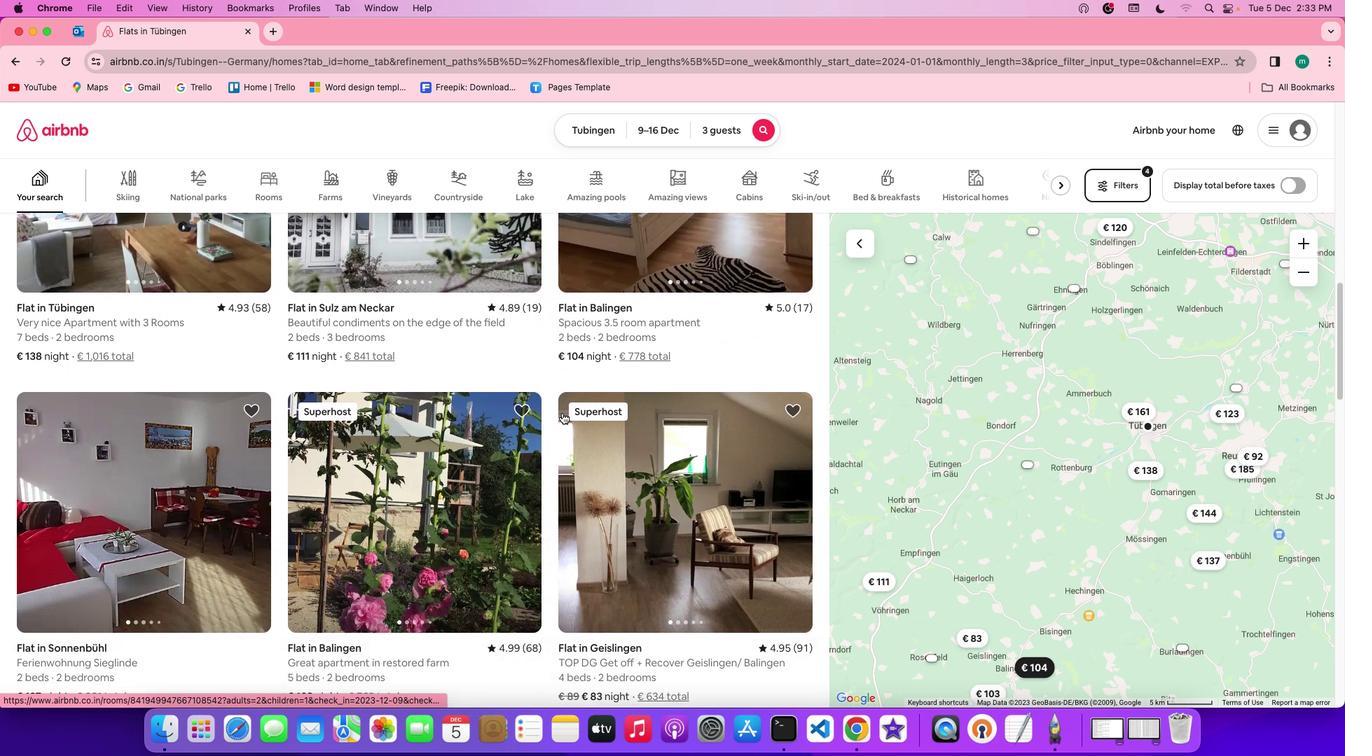 
Action: Mouse scrolled (562, 413) with delta (0, 0)
Screenshot: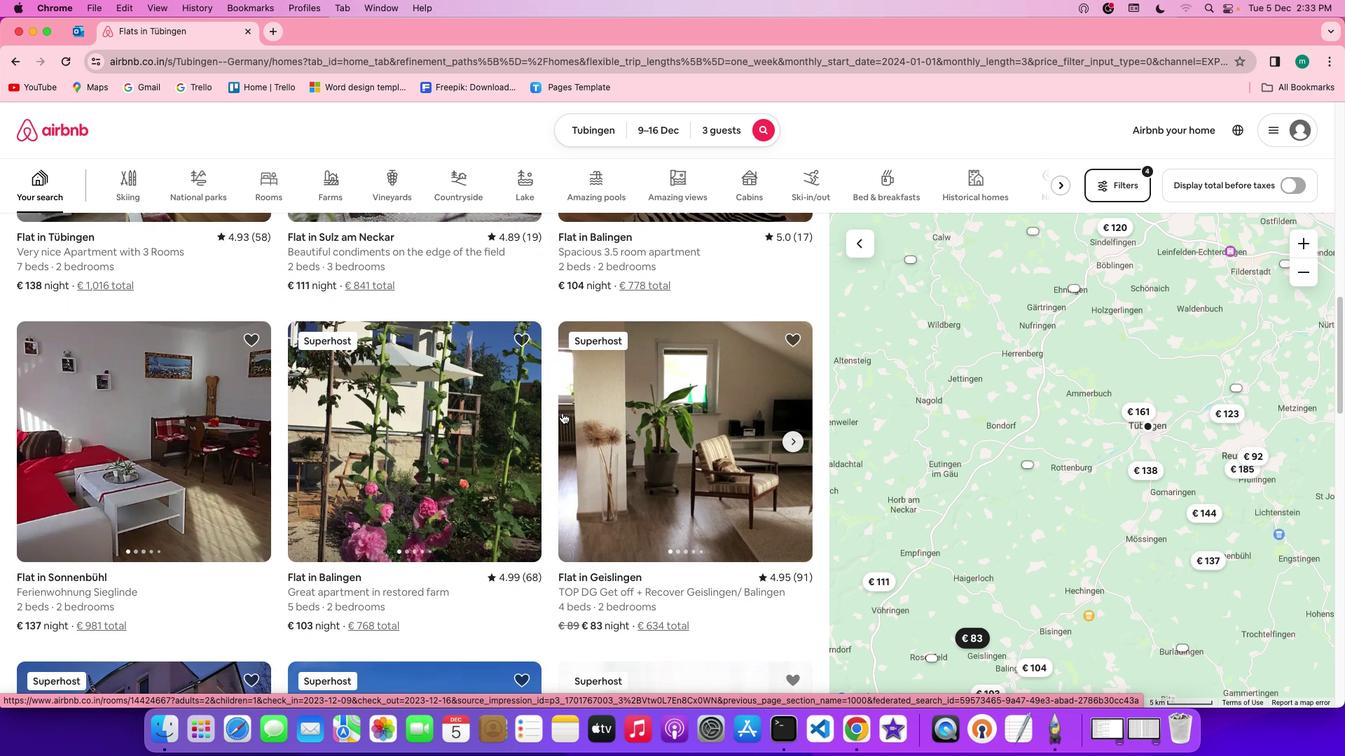 
Action: Mouse scrolled (562, 413) with delta (0, 0)
Screenshot: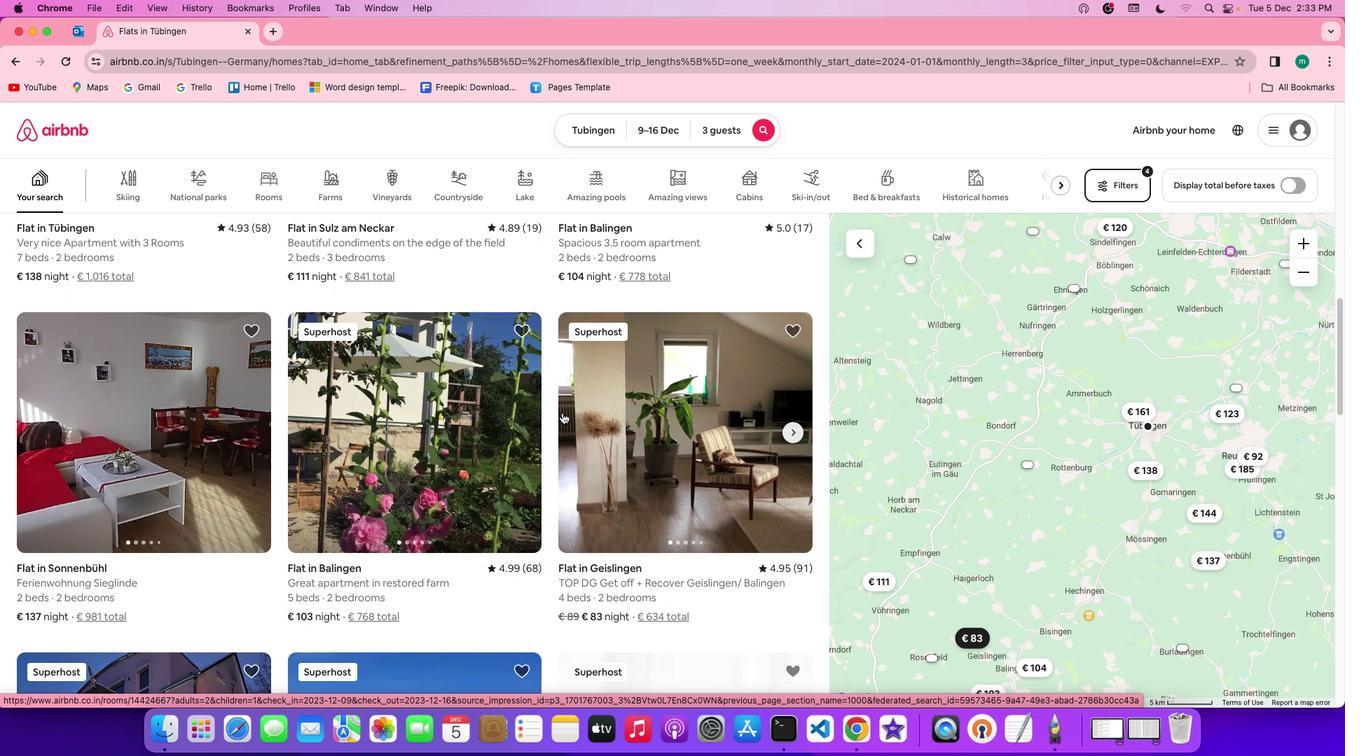 
Action: Mouse scrolled (562, 413) with delta (0, -1)
Screenshot: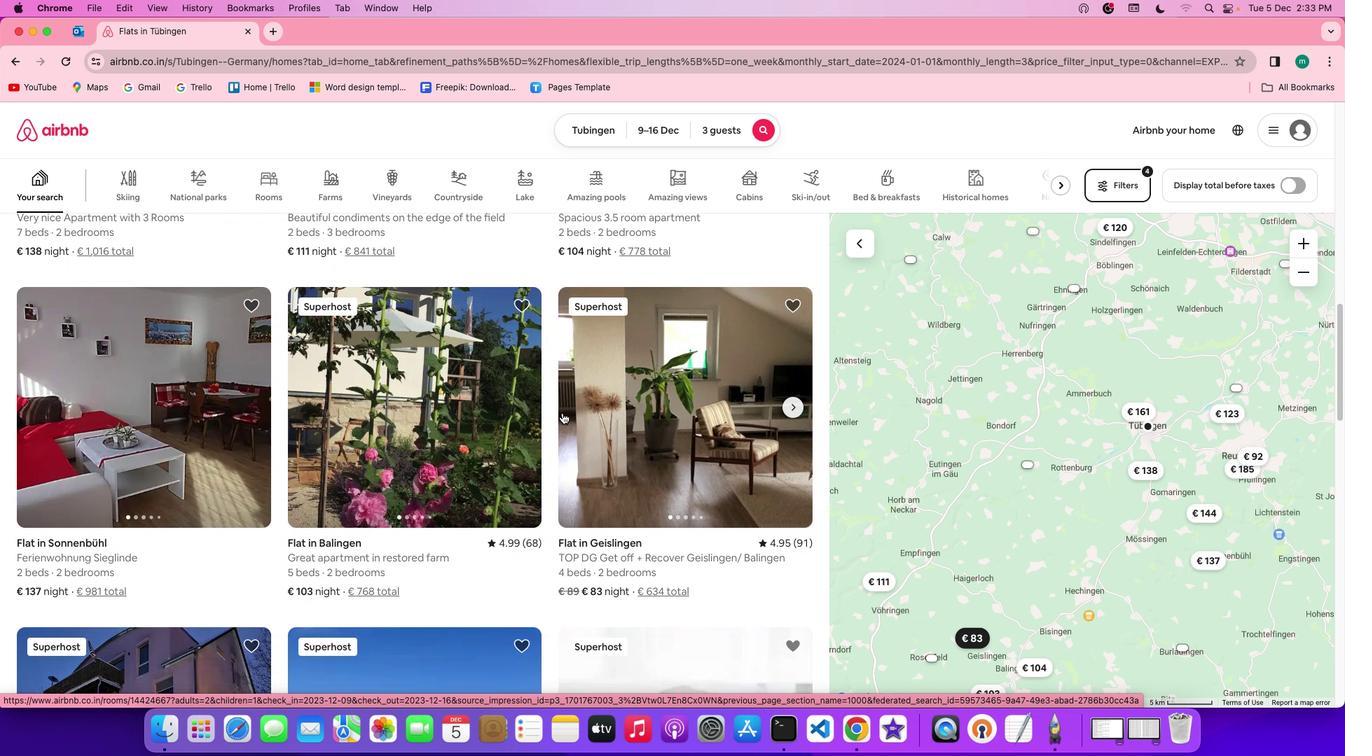 
Action: Mouse scrolled (562, 413) with delta (0, -2)
Screenshot: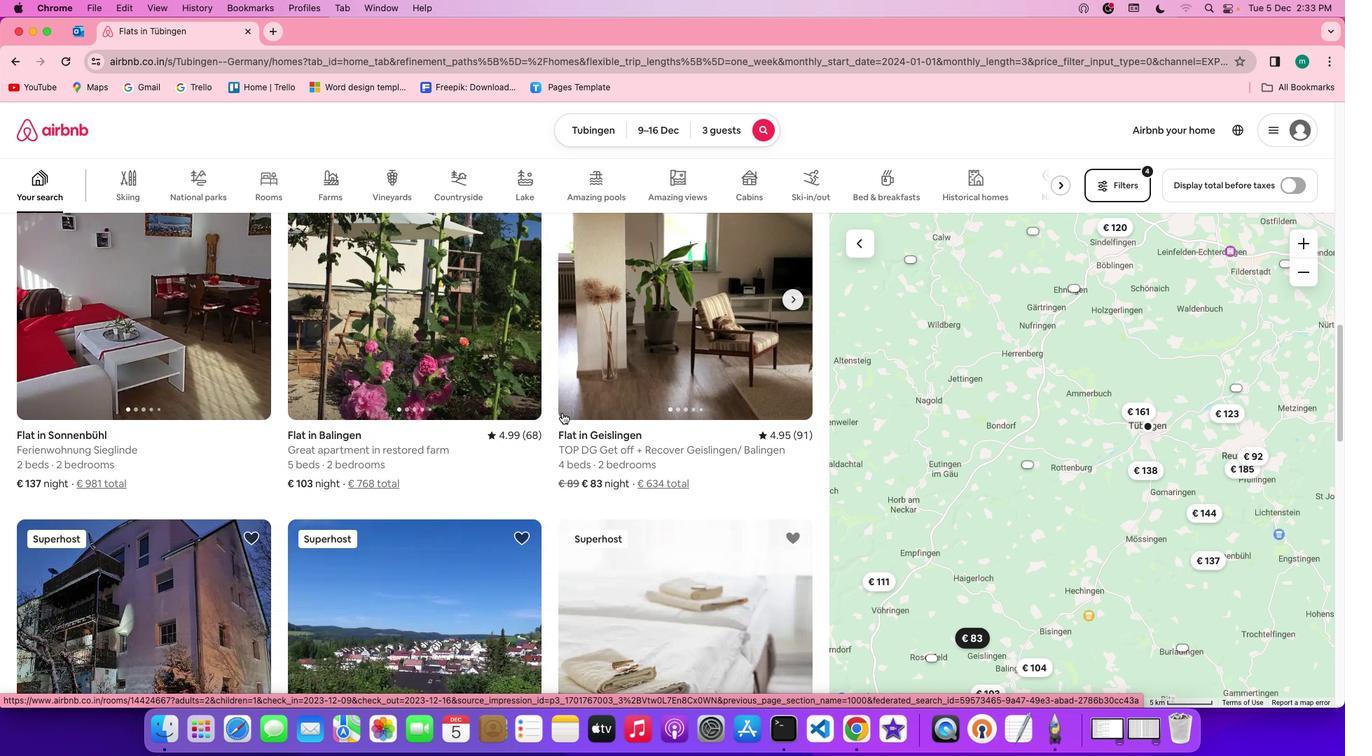 
Action: Mouse scrolled (562, 413) with delta (0, 0)
Screenshot: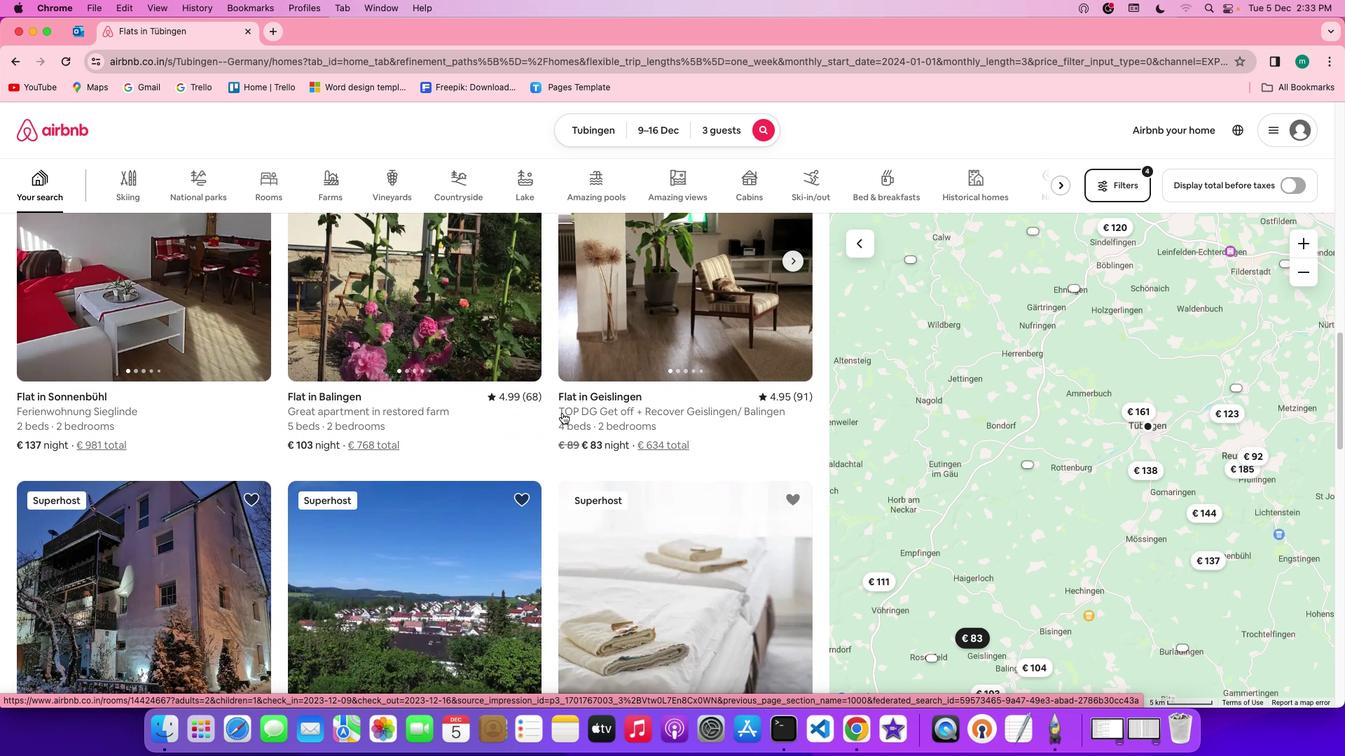
Action: Mouse scrolled (562, 413) with delta (0, 0)
Screenshot: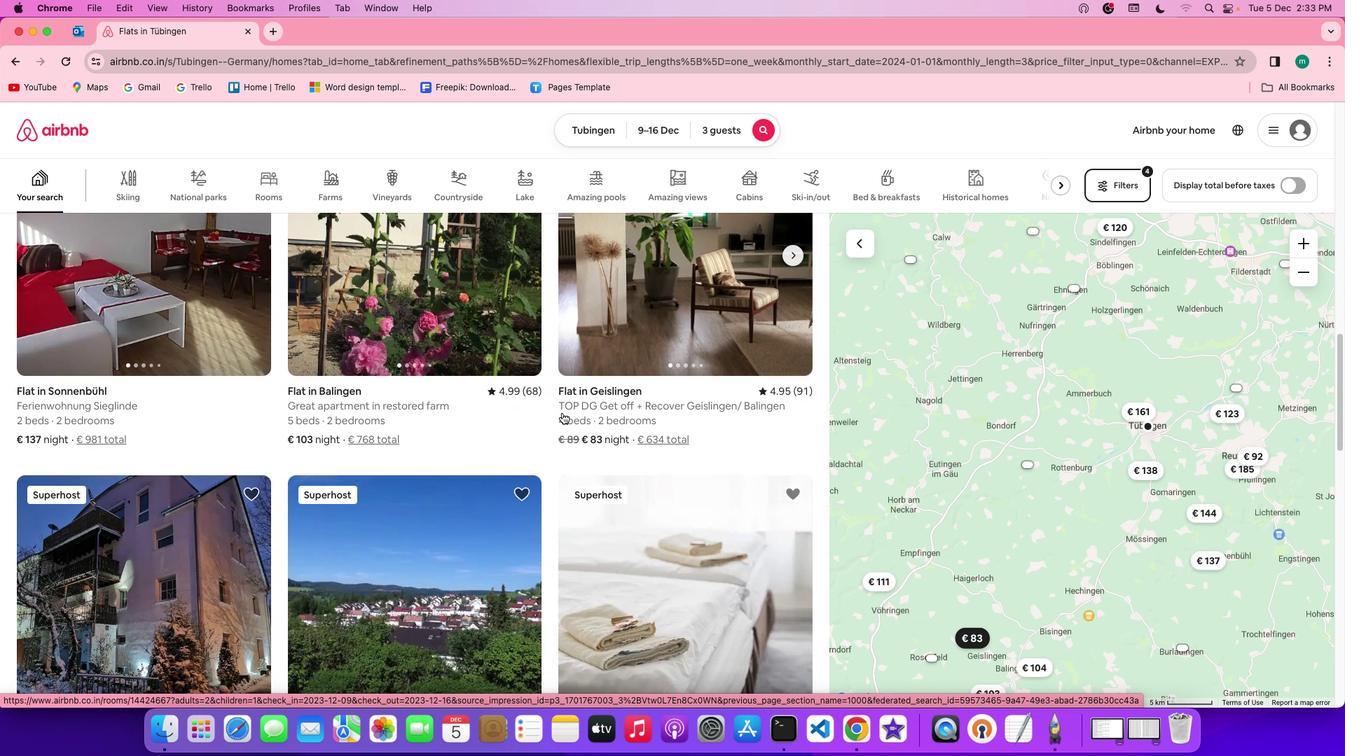 
Action: Mouse scrolled (562, 413) with delta (0, 0)
Screenshot: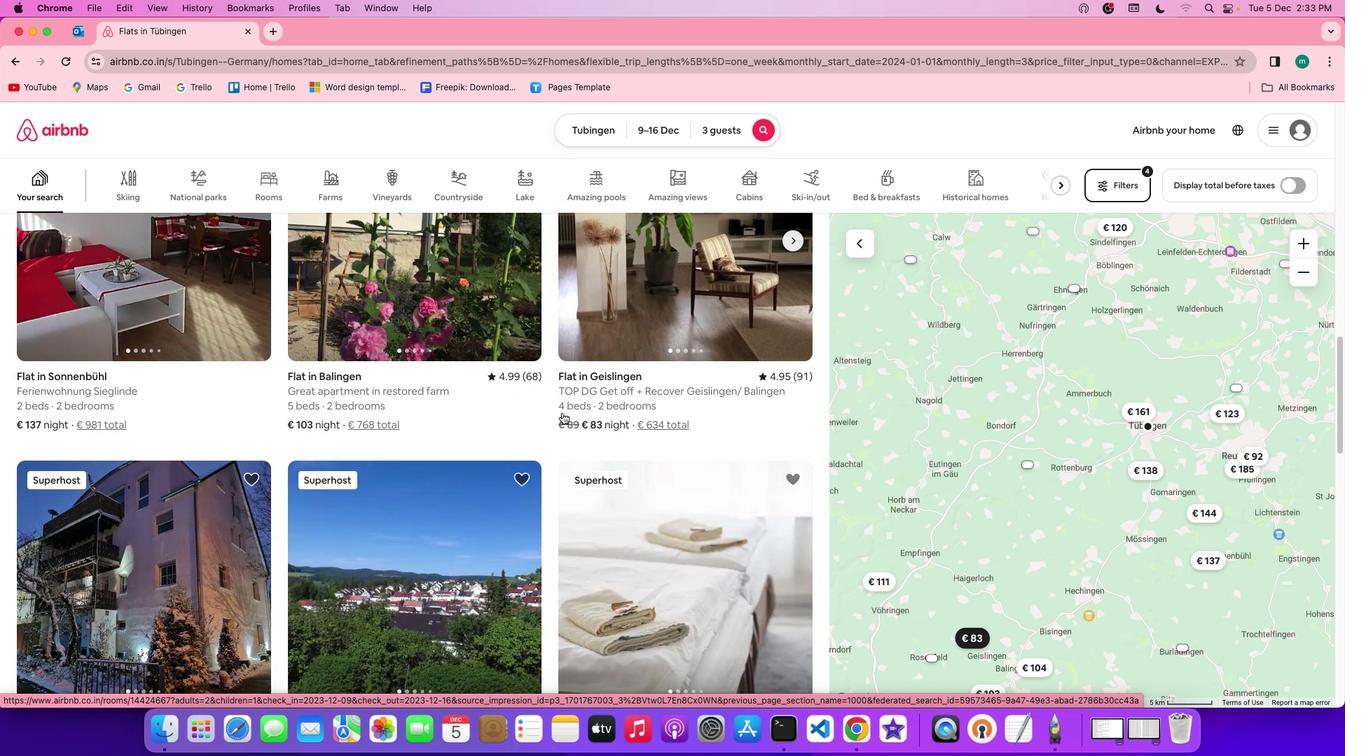 
Action: Mouse scrolled (562, 413) with delta (0, 0)
Screenshot: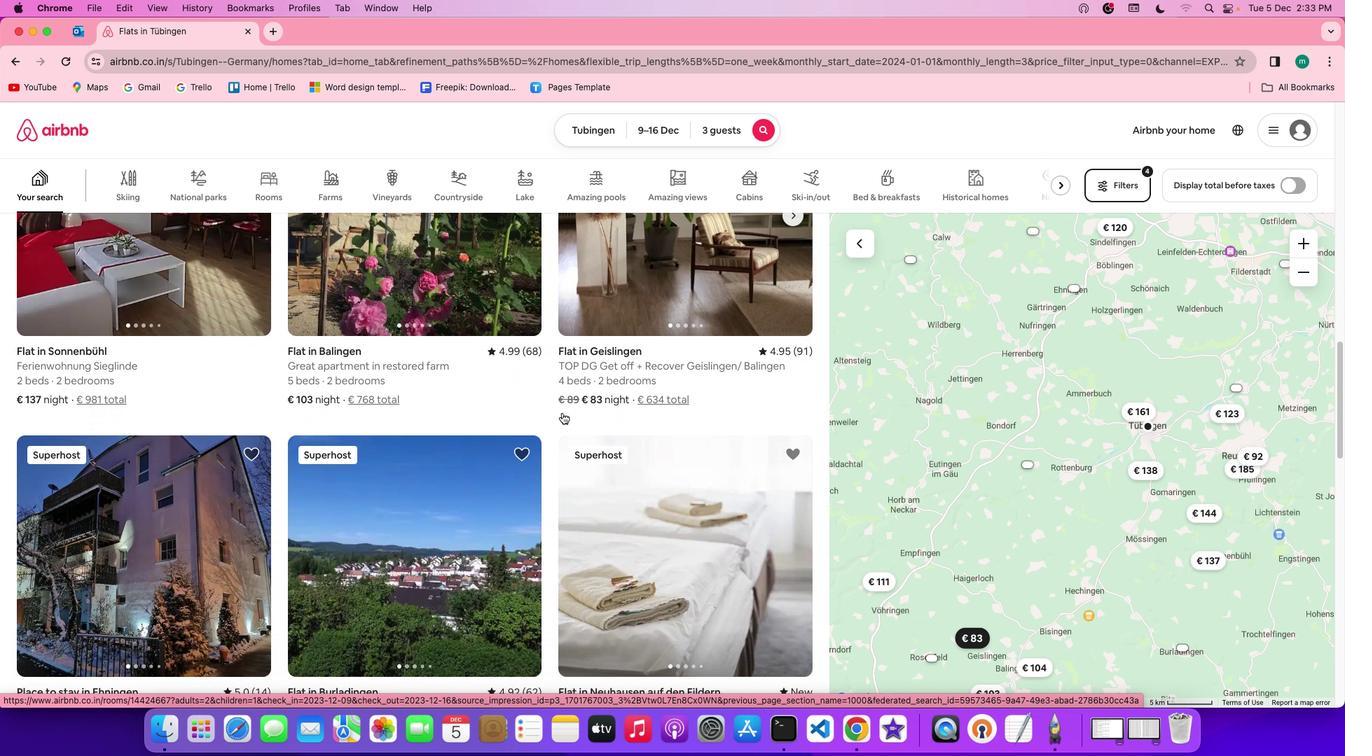 
Action: Mouse scrolled (562, 413) with delta (0, 0)
Screenshot: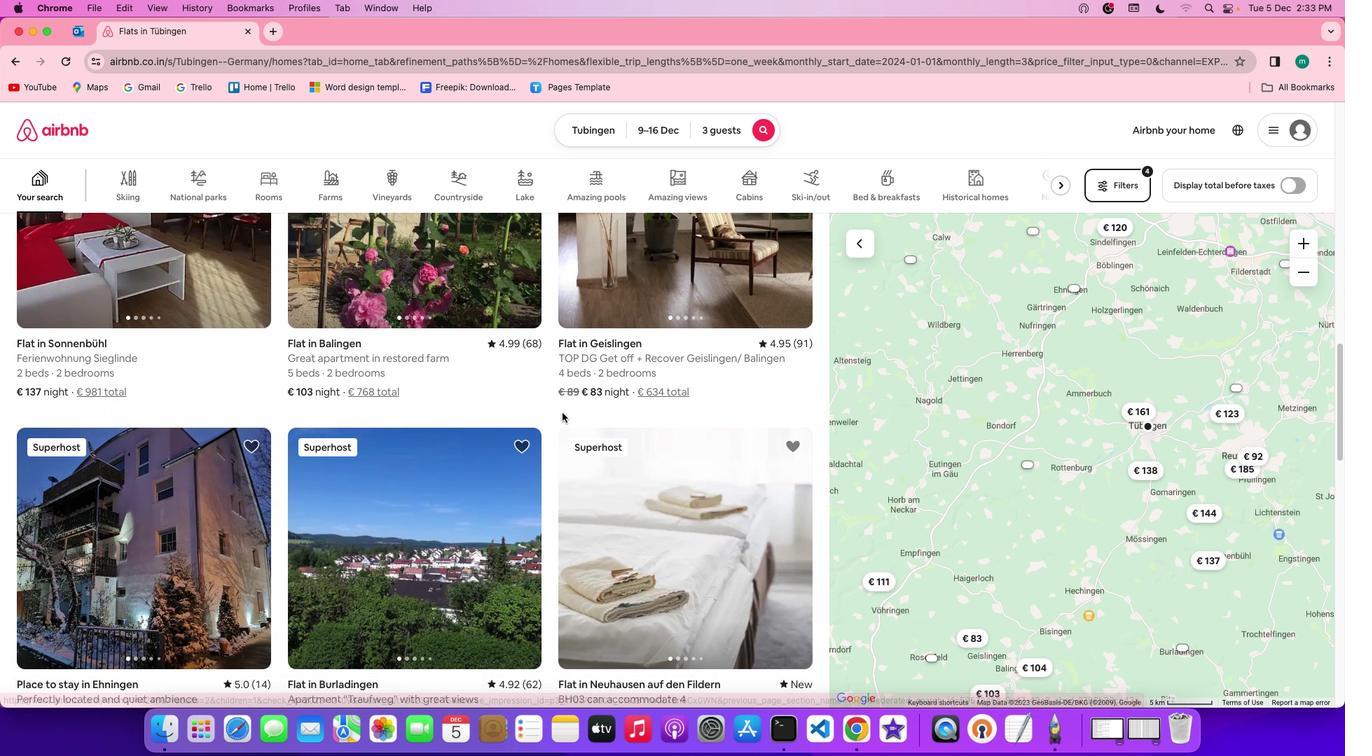 
Action: Mouse scrolled (562, 413) with delta (0, 0)
Screenshot: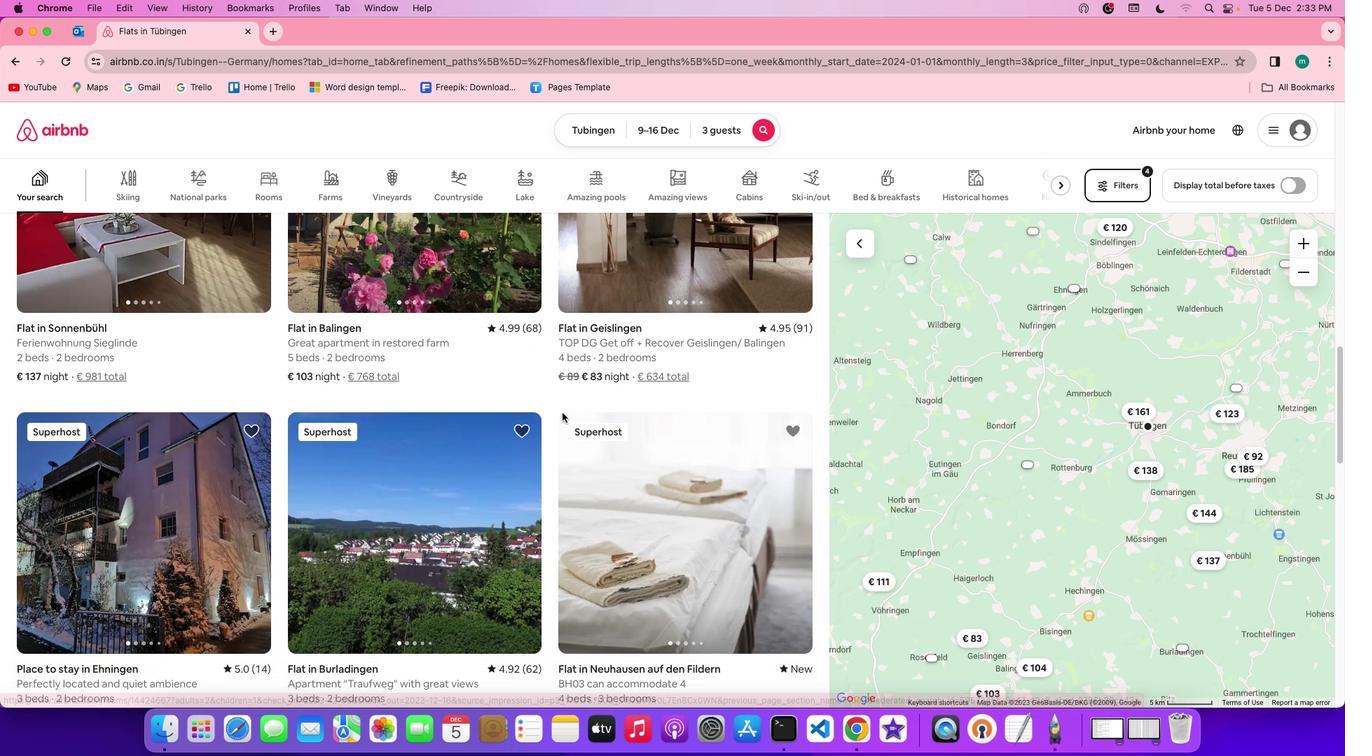 
Action: Mouse scrolled (562, 413) with delta (0, -1)
Screenshot: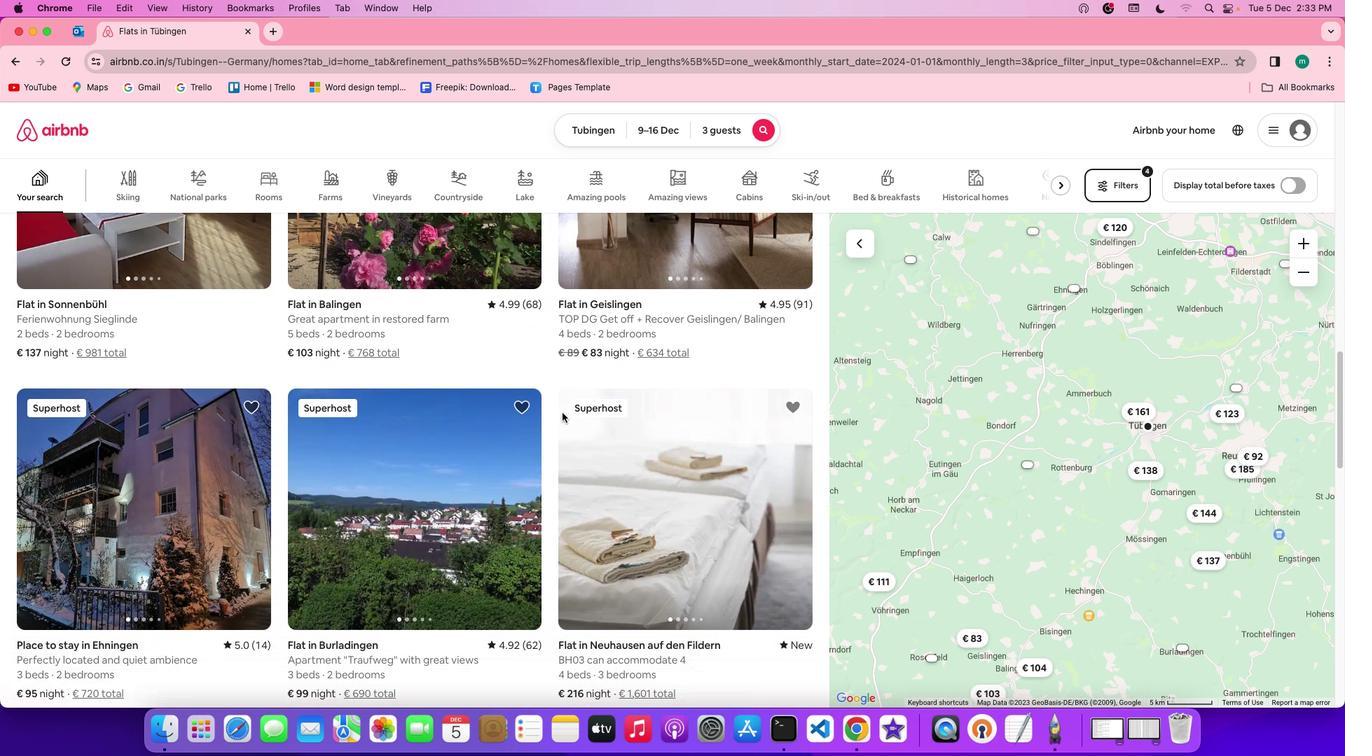 
Action: Mouse scrolled (562, 413) with delta (0, 0)
Screenshot: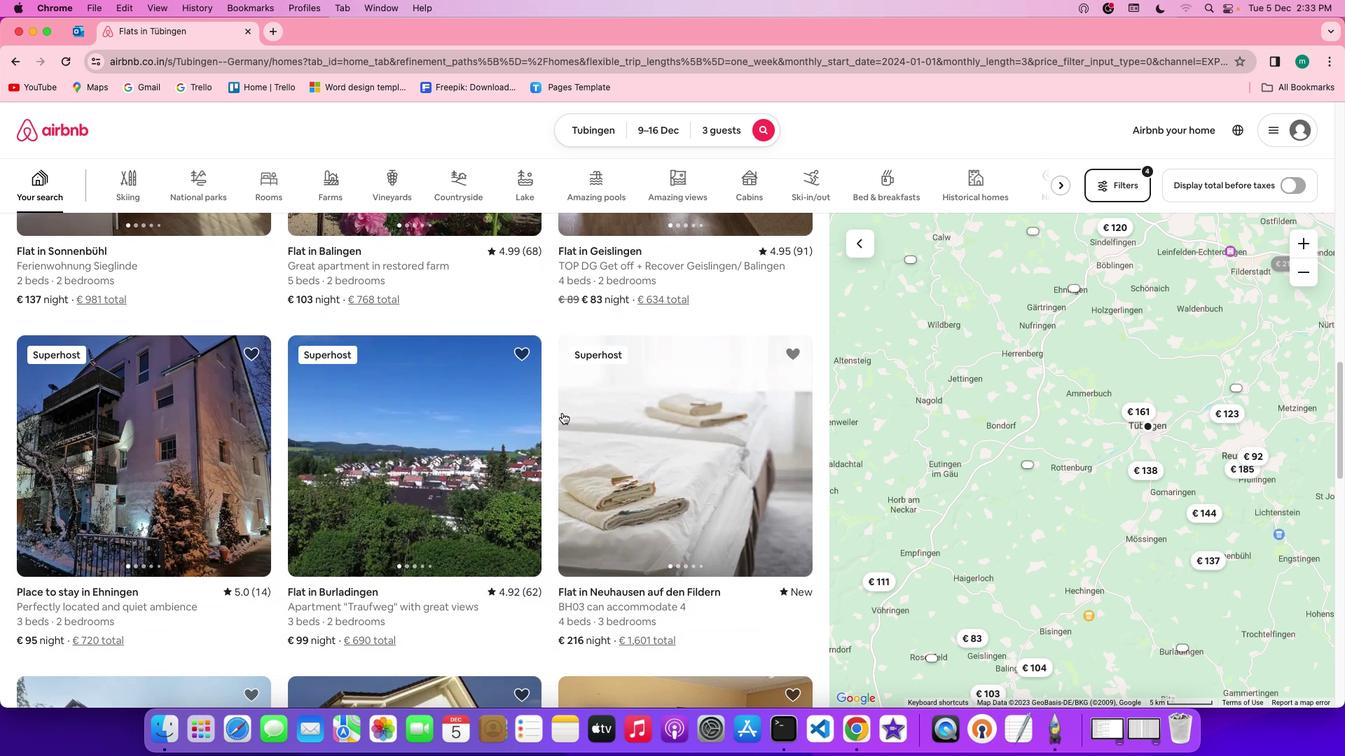 
Action: Mouse scrolled (562, 413) with delta (0, 0)
Screenshot: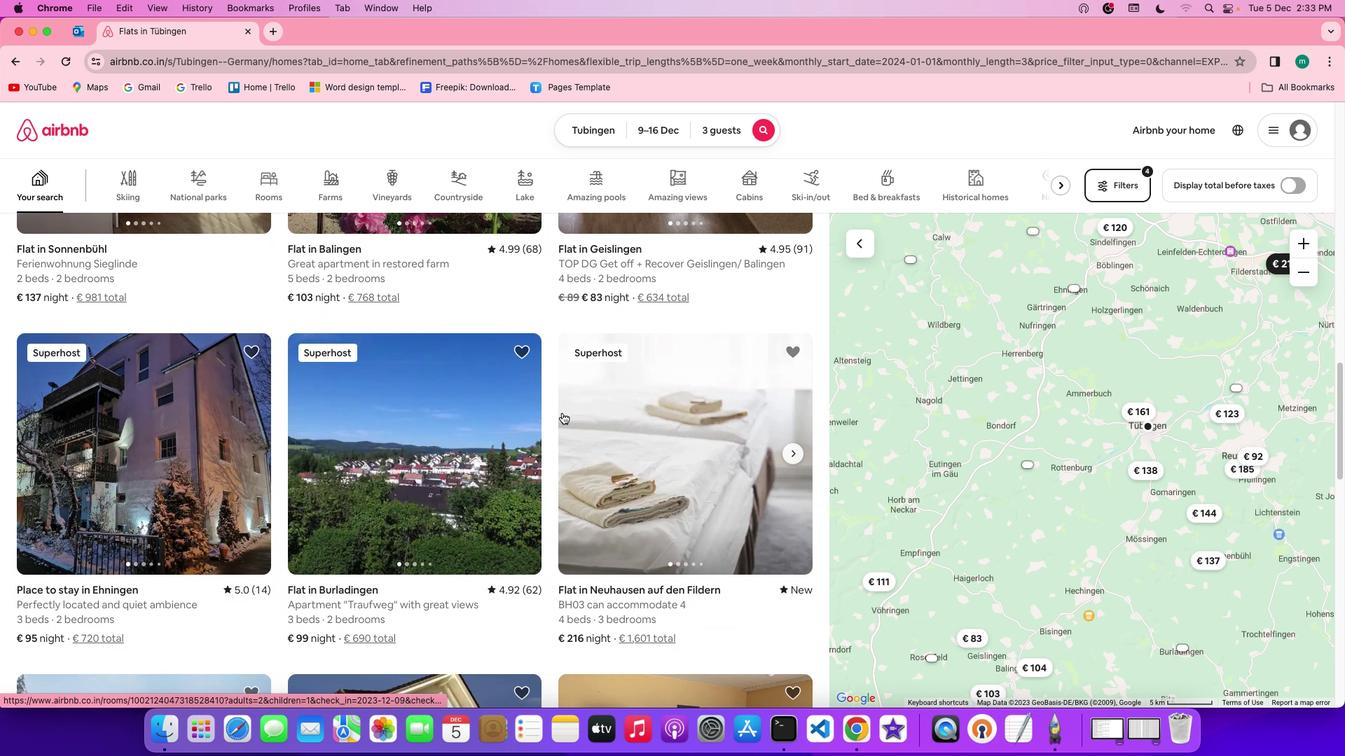 
Action: Mouse scrolled (562, 413) with delta (0, 0)
Screenshot: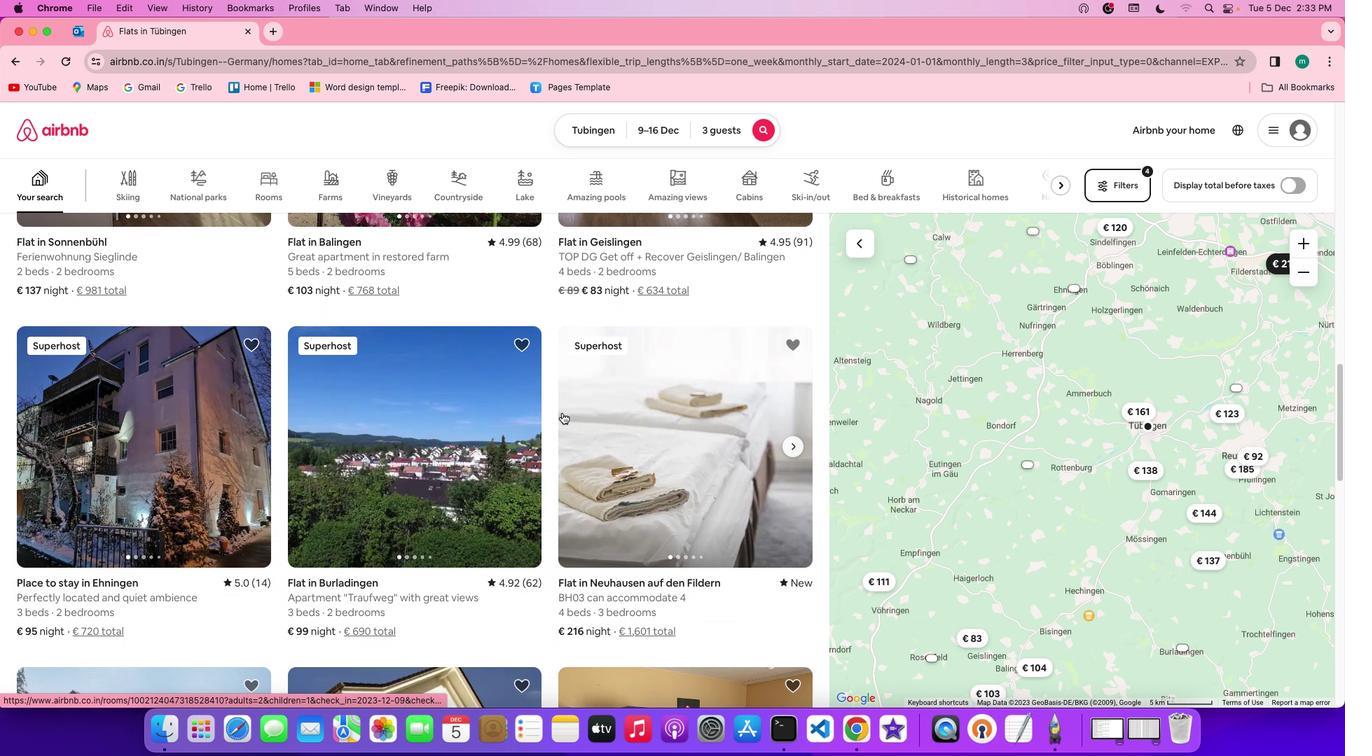 
Action: Mouse scrolled (562, 413) with delta (0, 0)
Screenshot: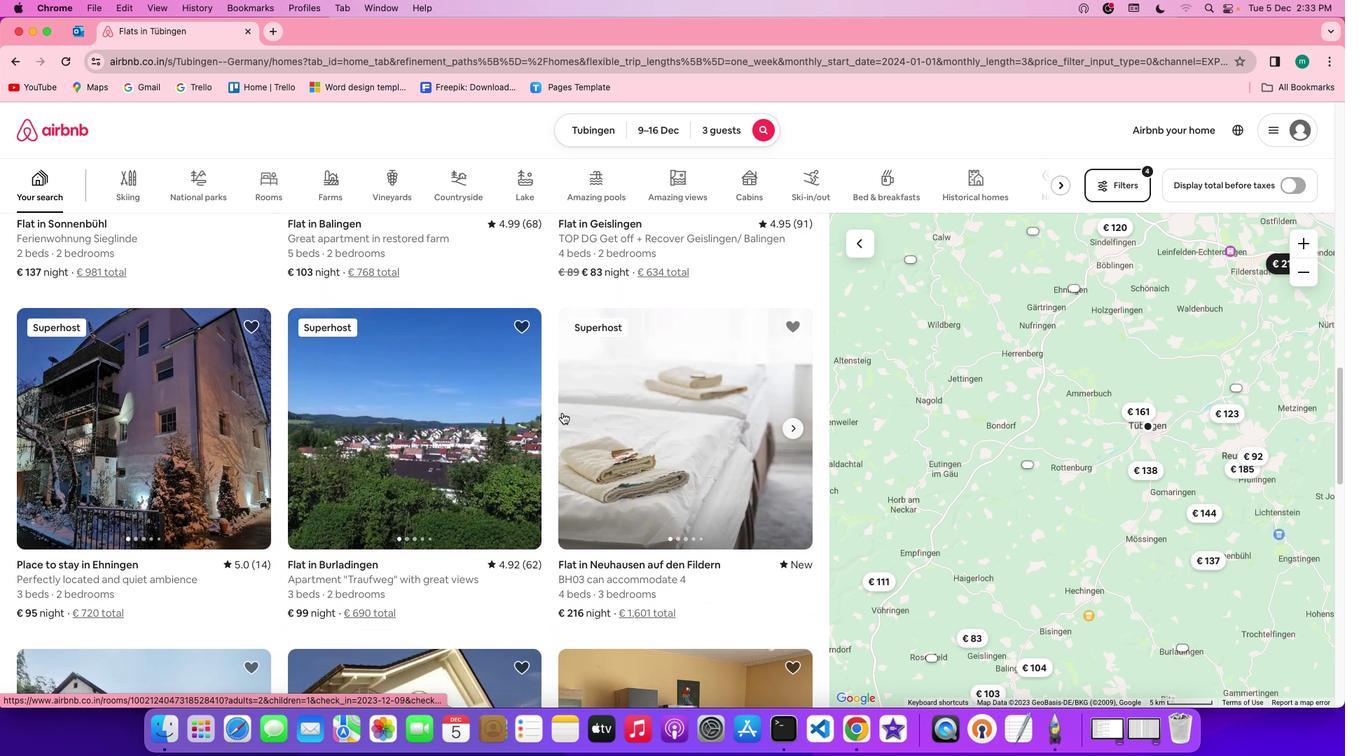 
Action: Mouse moved to (466, 397)
Screenshot: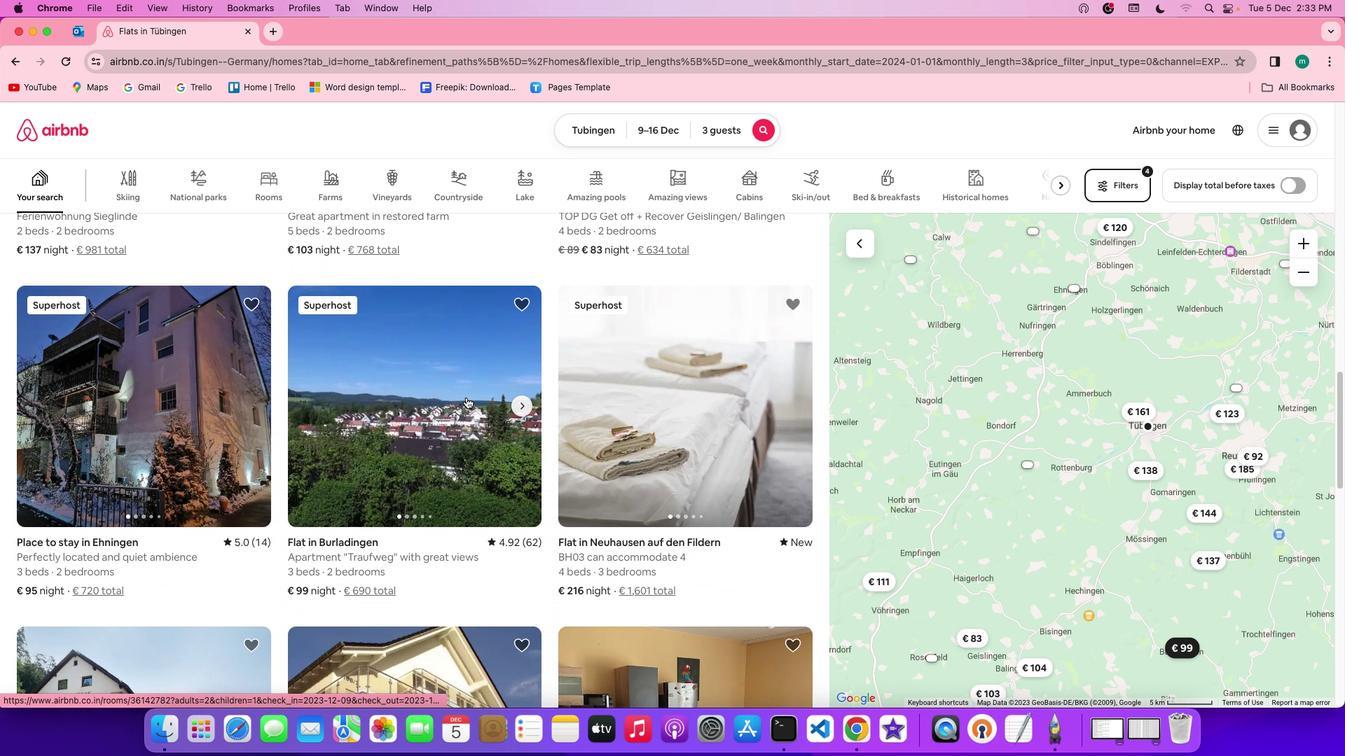 
Action: Mouse pressed left at (466, 397)
Screenshot: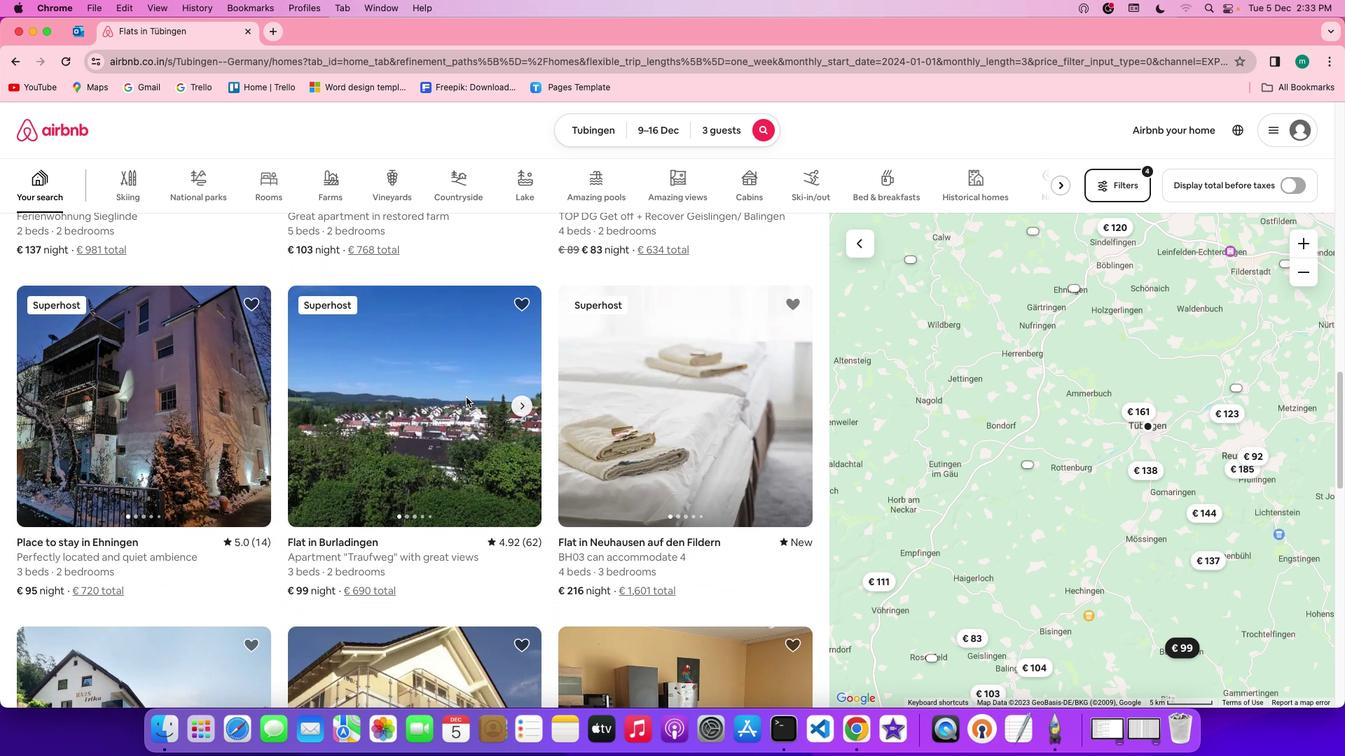 
Action: Mouse moved to (981, 520)
Screenshot: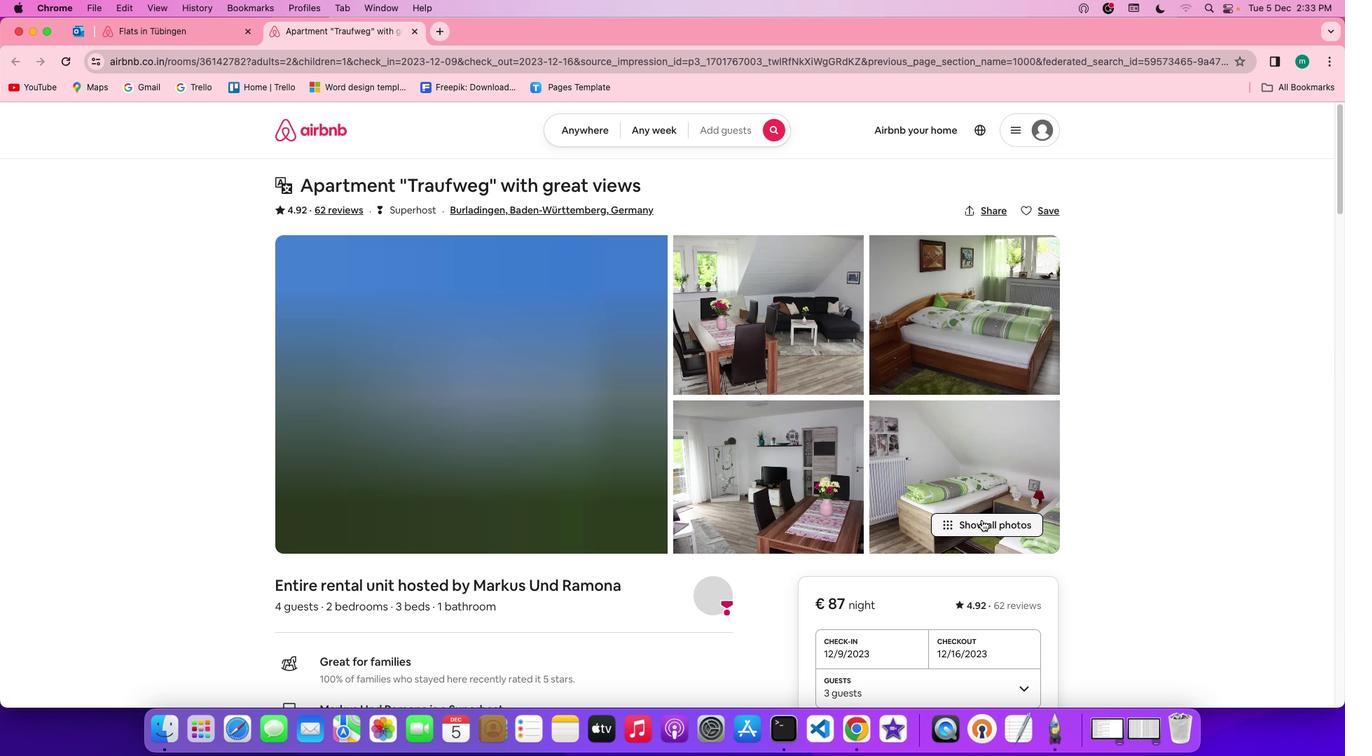 
Action: Mouse pressed left at (981, 520)
Screenshot: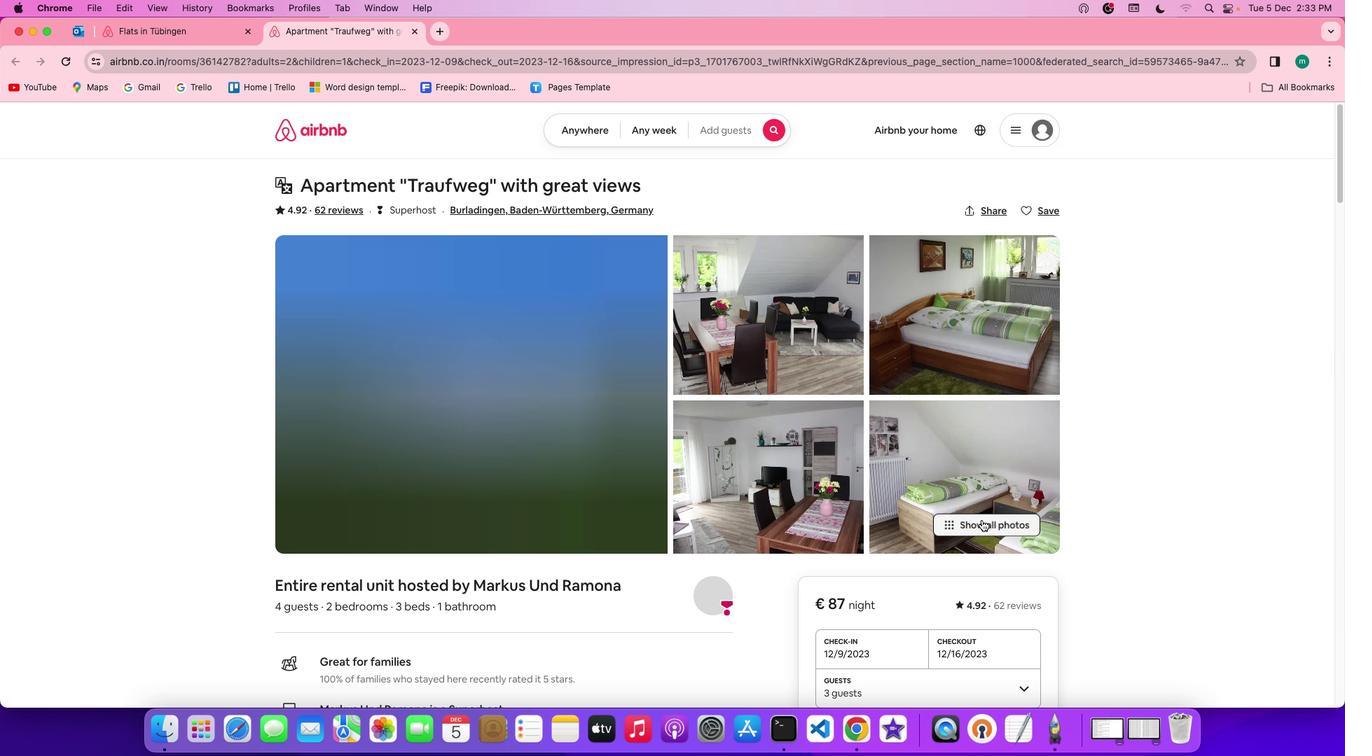 
Action: Mouse moved to (806, 482)
Screenshot: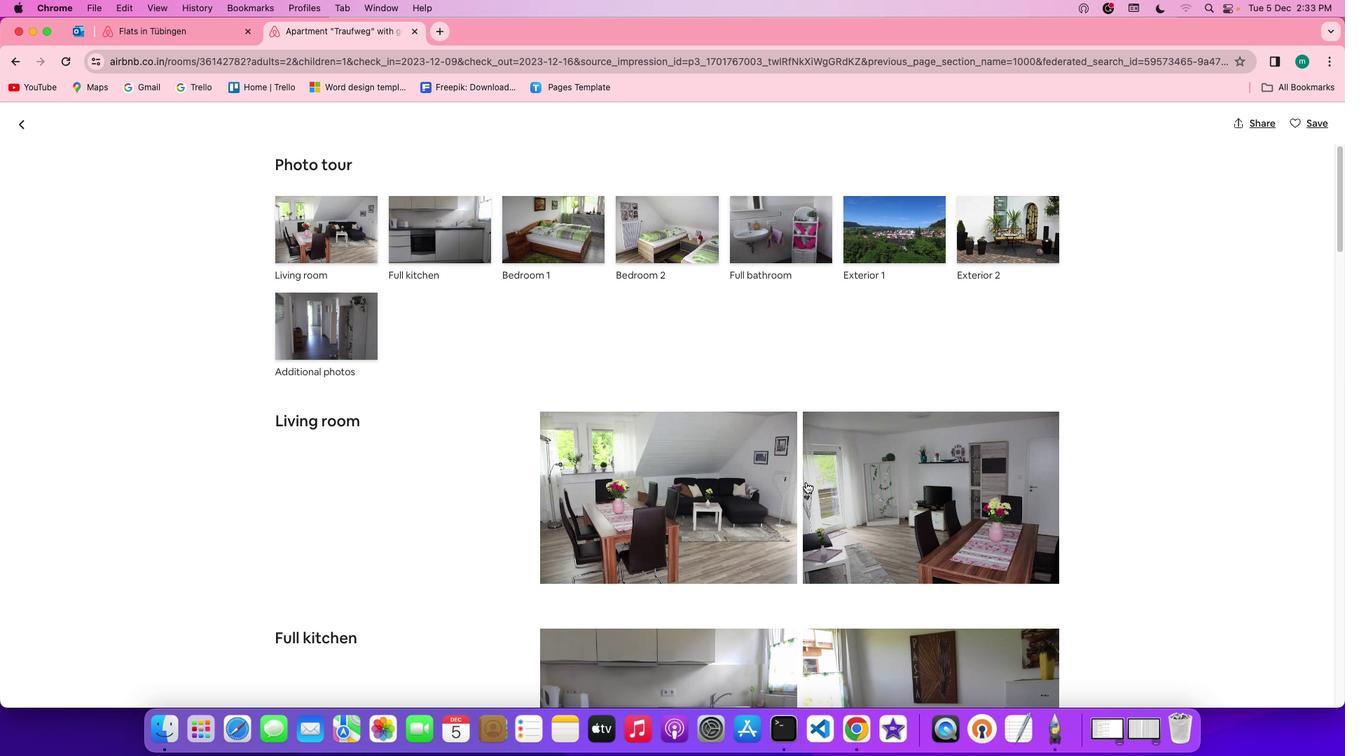 
Action: Mouse scrolled (806, 482) with delta (0, 0)
Screenshot: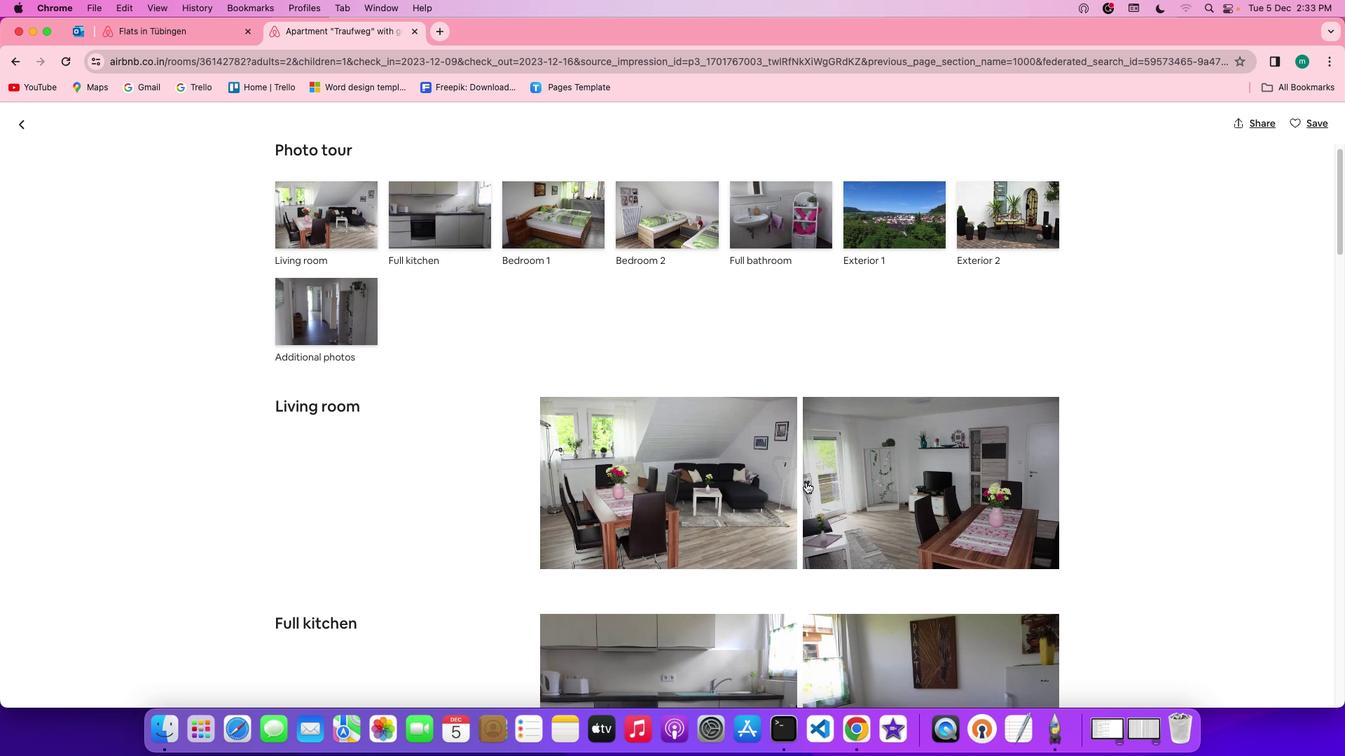
Action: Mouse scrolled (806, 482) with delta (0, 0)
Screenshot: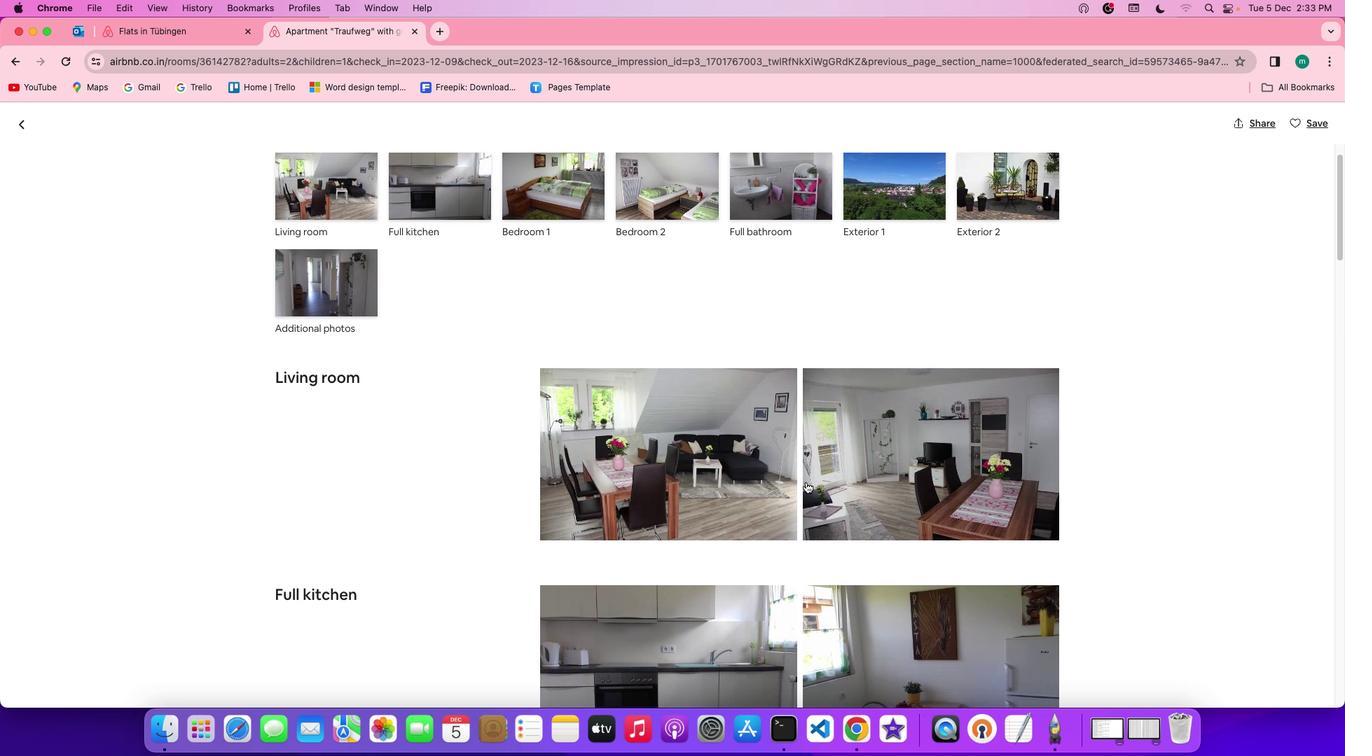 
Action: Mouse moved to (806, 482)
Screenshot: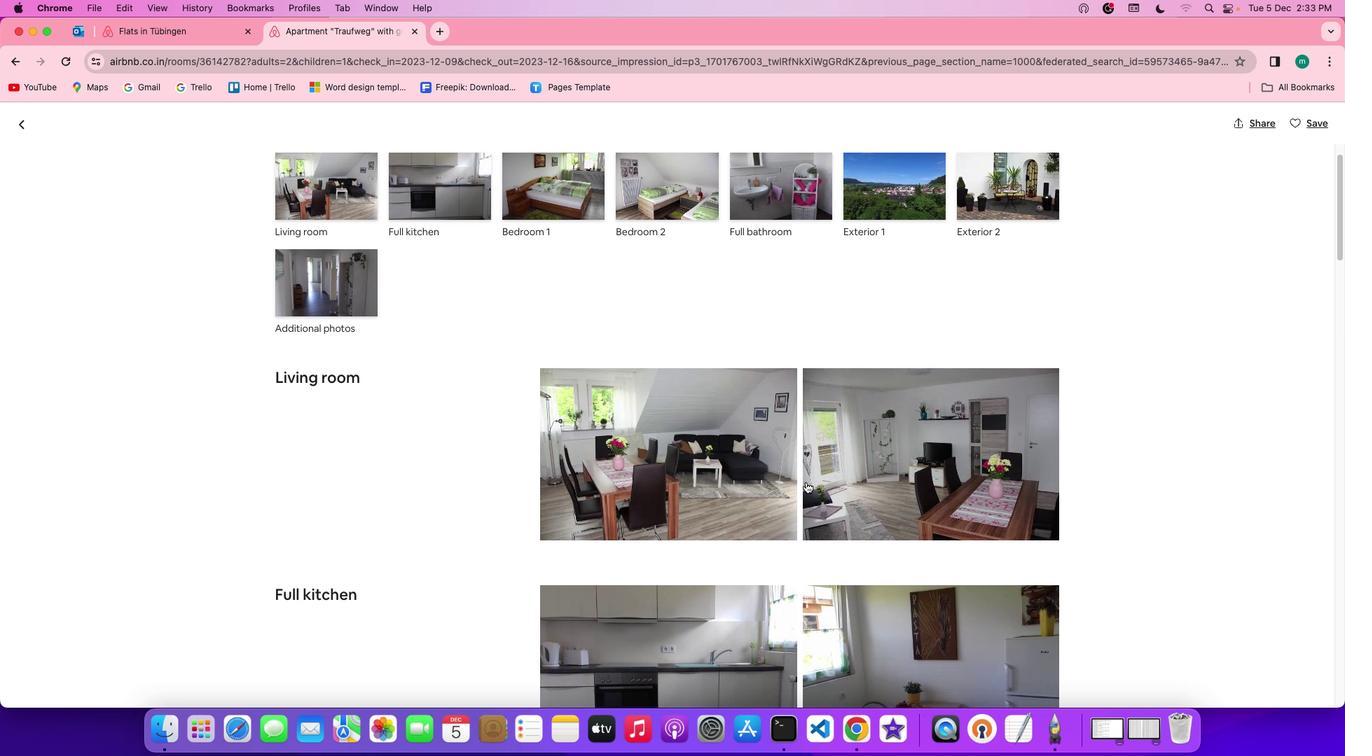 
Action: Mouse scrolled (806, 482) with delta (0, -2)
Screenshot: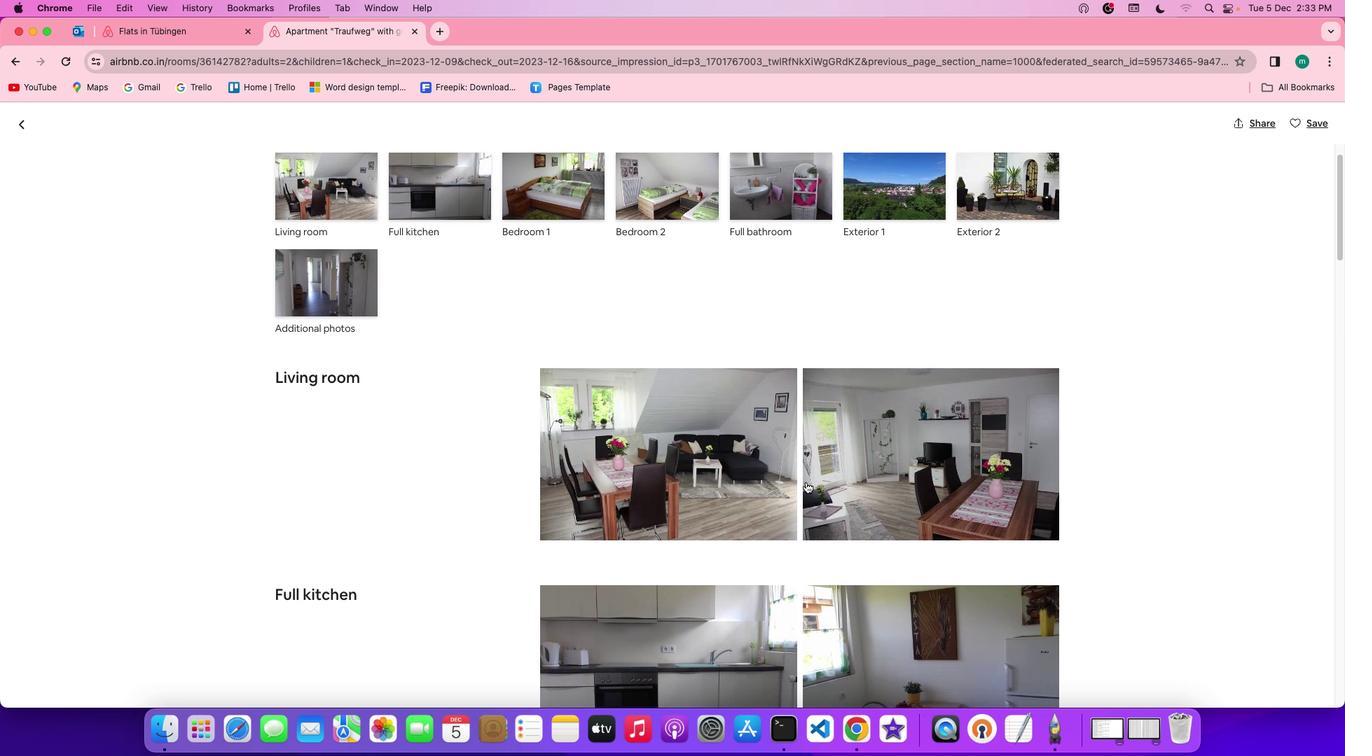 
Action: Mouse scrolled (806, 482) with delta (0, -2)
Screenshot: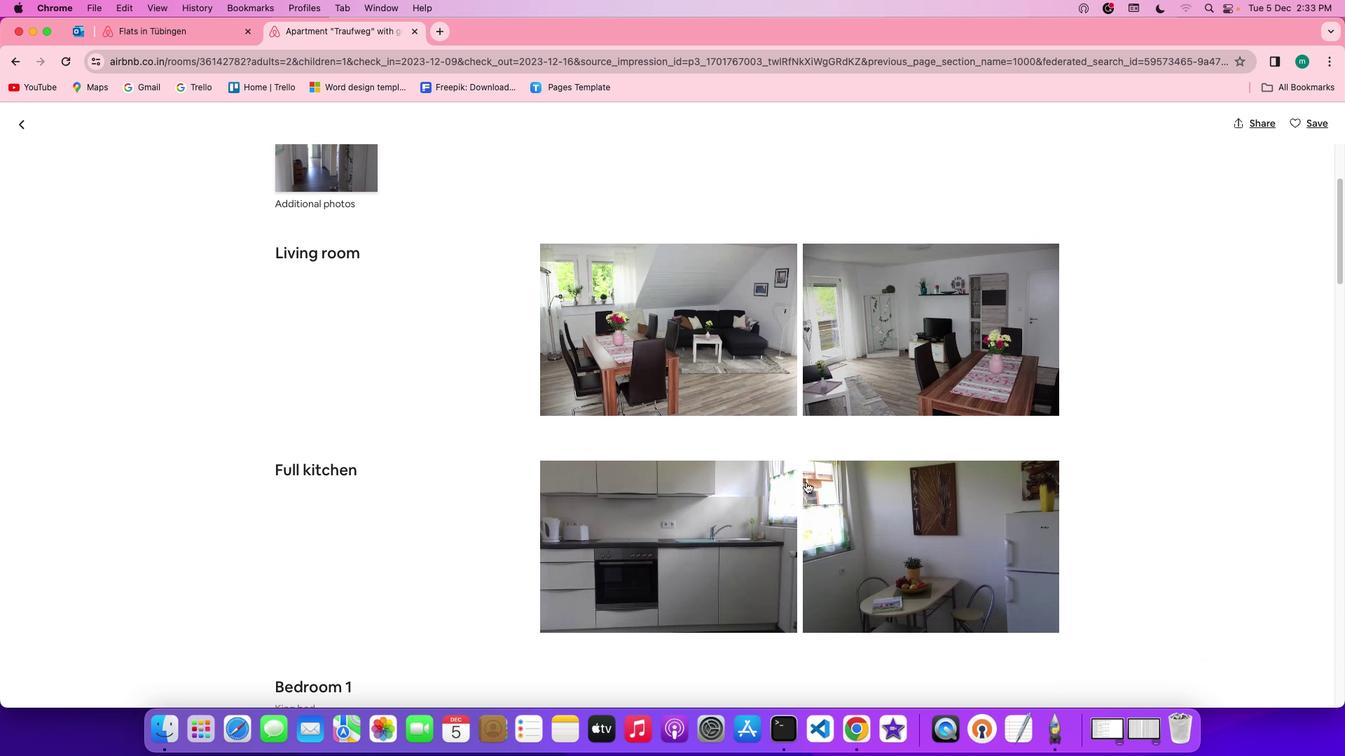 
Action: Mouse scrolled (806, 482) with delta (0, 0)
Screenshot: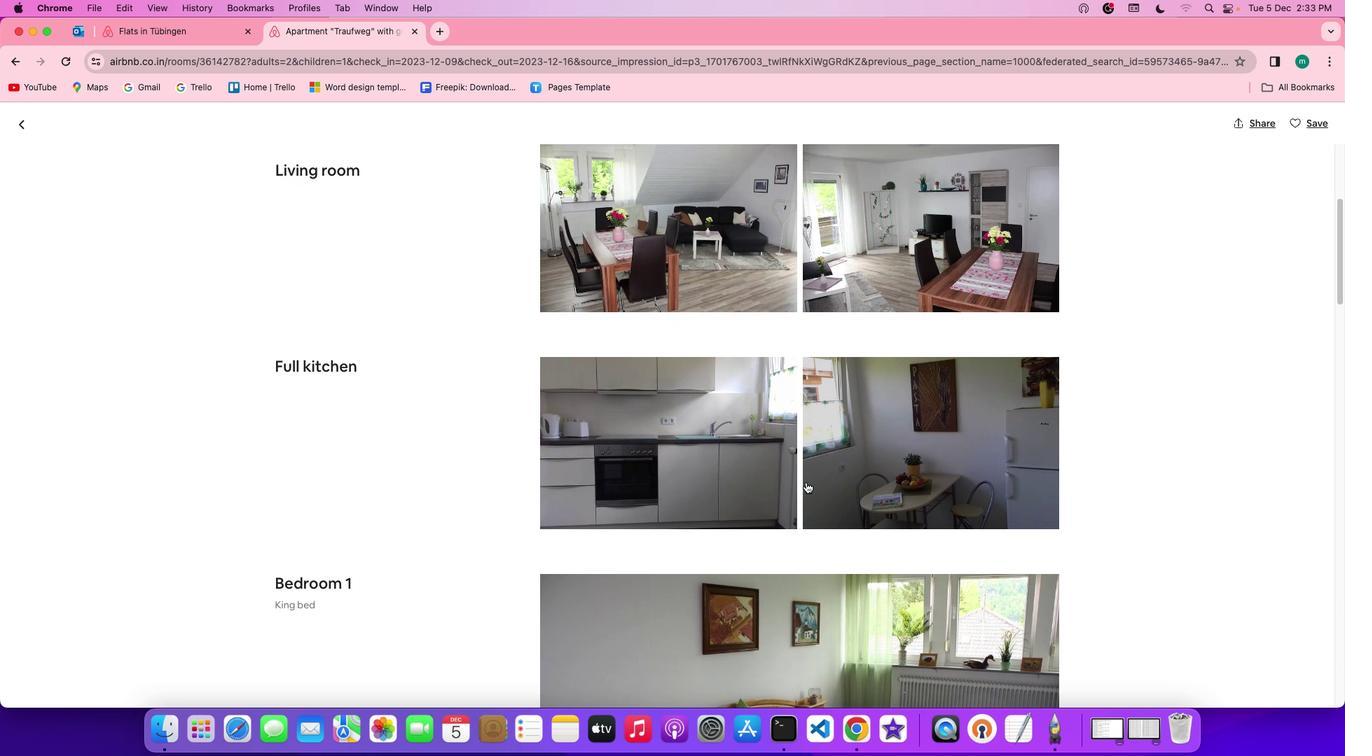 
Action: Mouse scrolled (806, 482) with delta (0, 0)
Screenshot: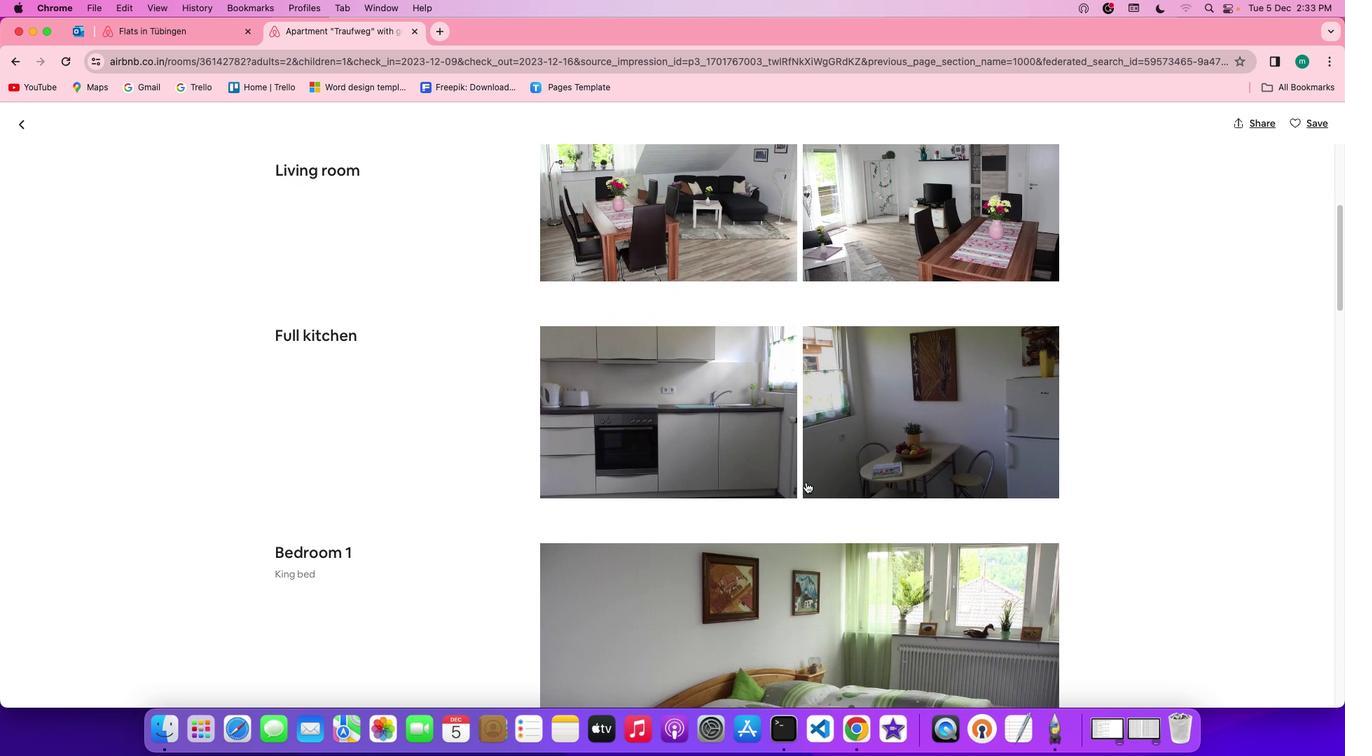 
Action: Mouse scrolled (806, 482) with delta (0, -2)
Screenshot: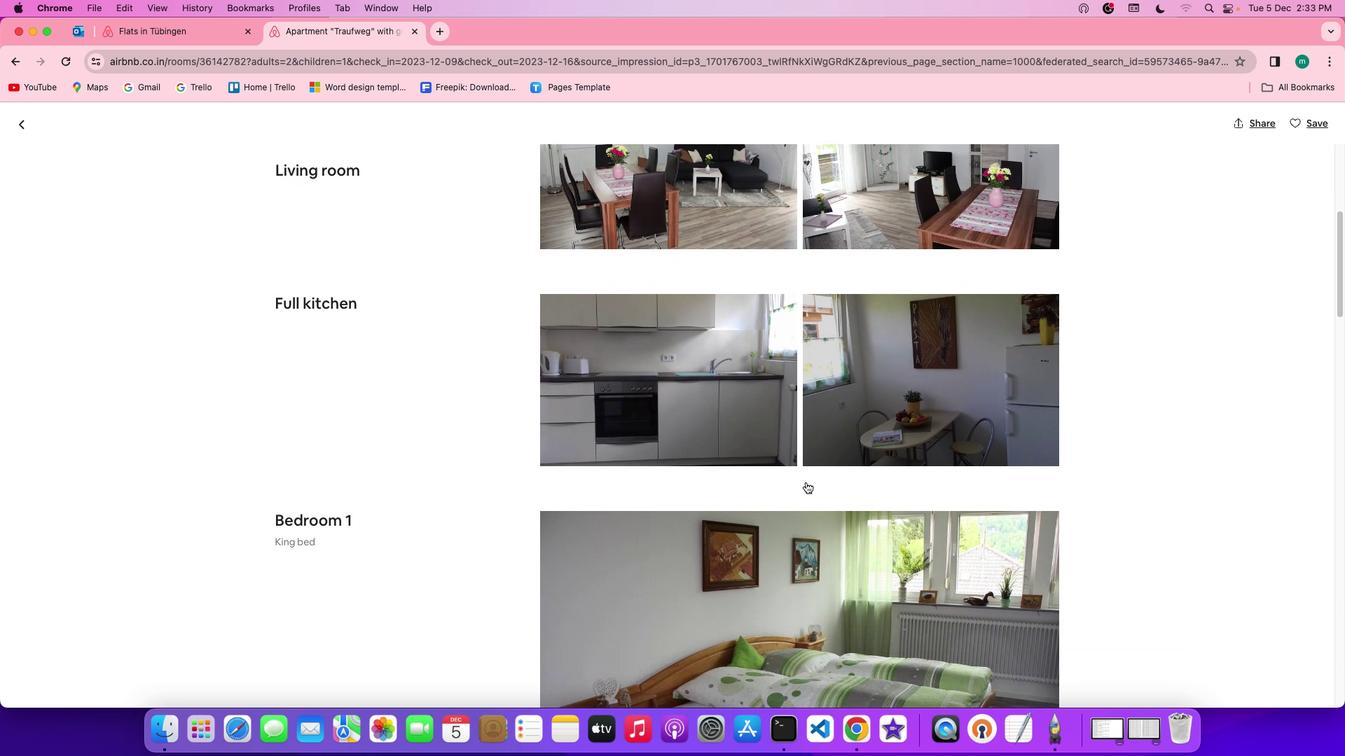 
Action: Mouse scrolled (806, 482) with delta (0, 0)
Screenshot: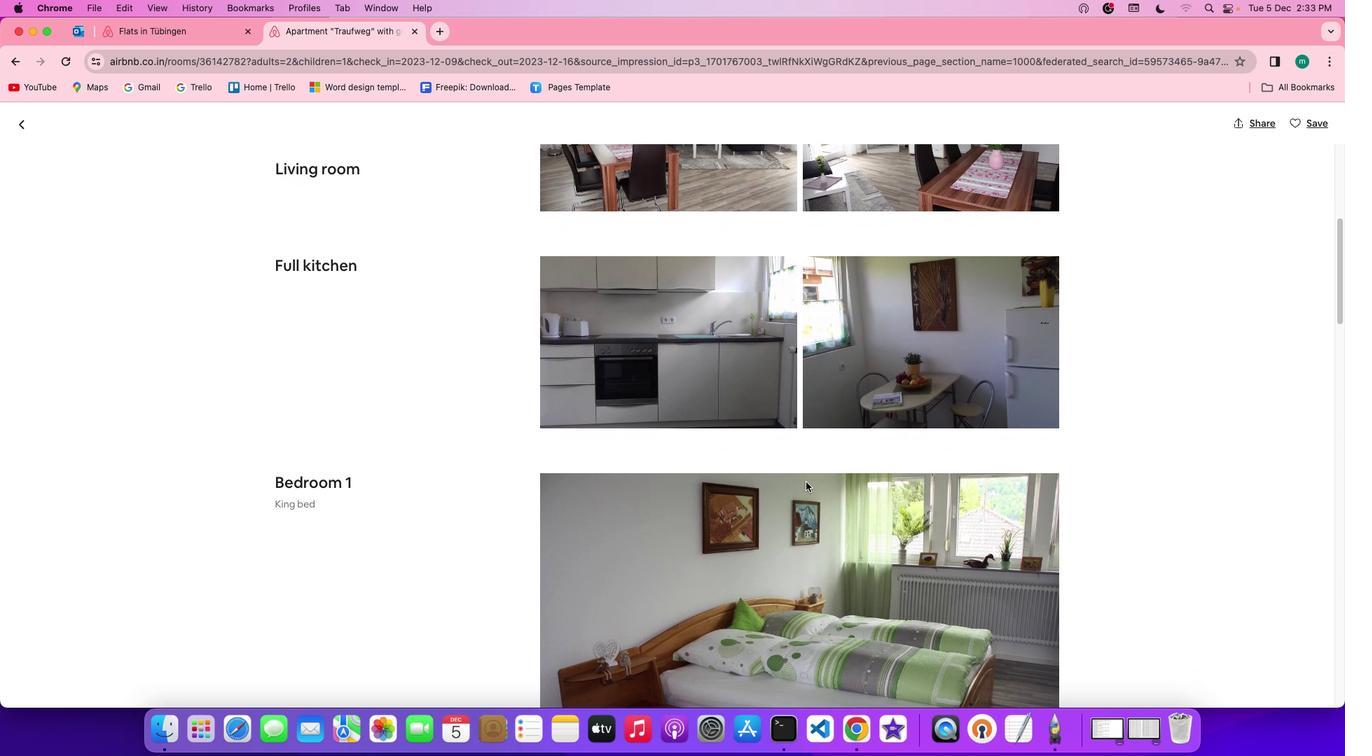 
Action: Mouse scrolled (806, 482) with delta (0, 0)
Screenshot: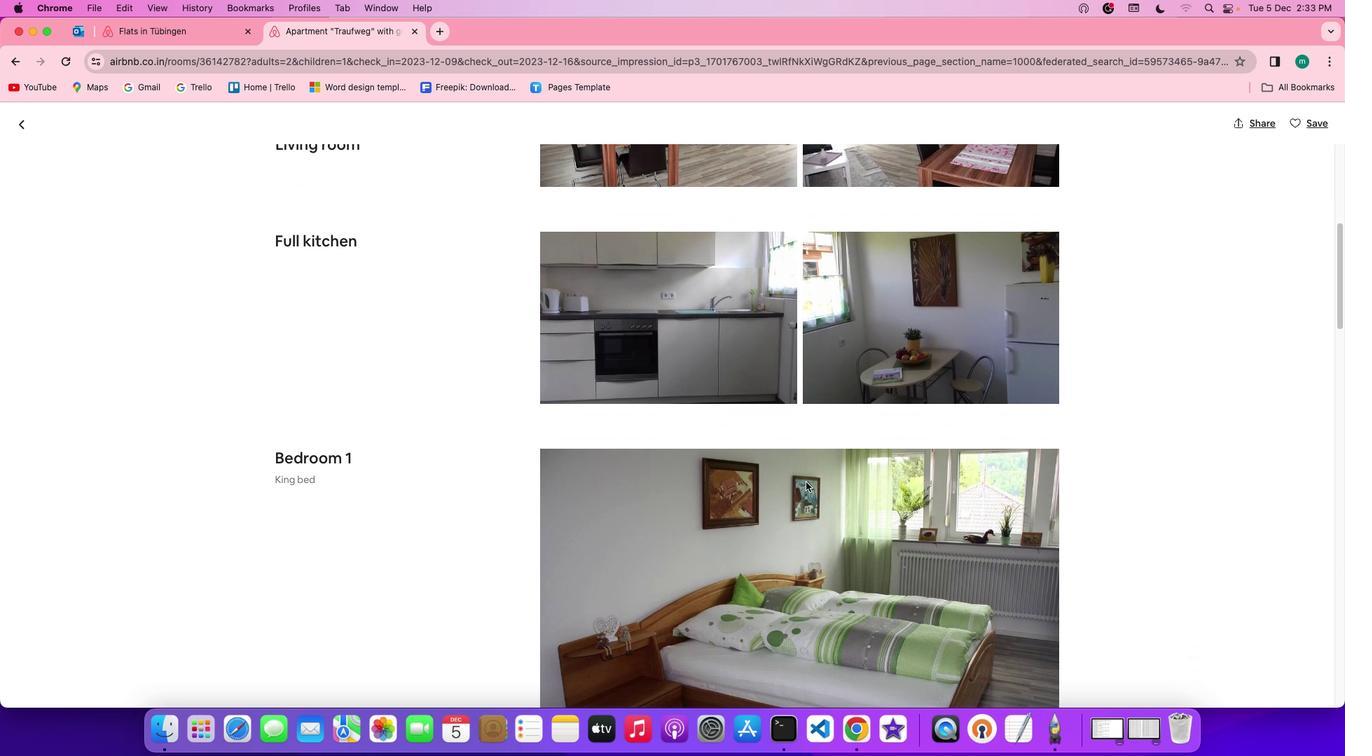 
Action: Mouse scrolled (806, 482) with delta (0, -2)
Screenshot: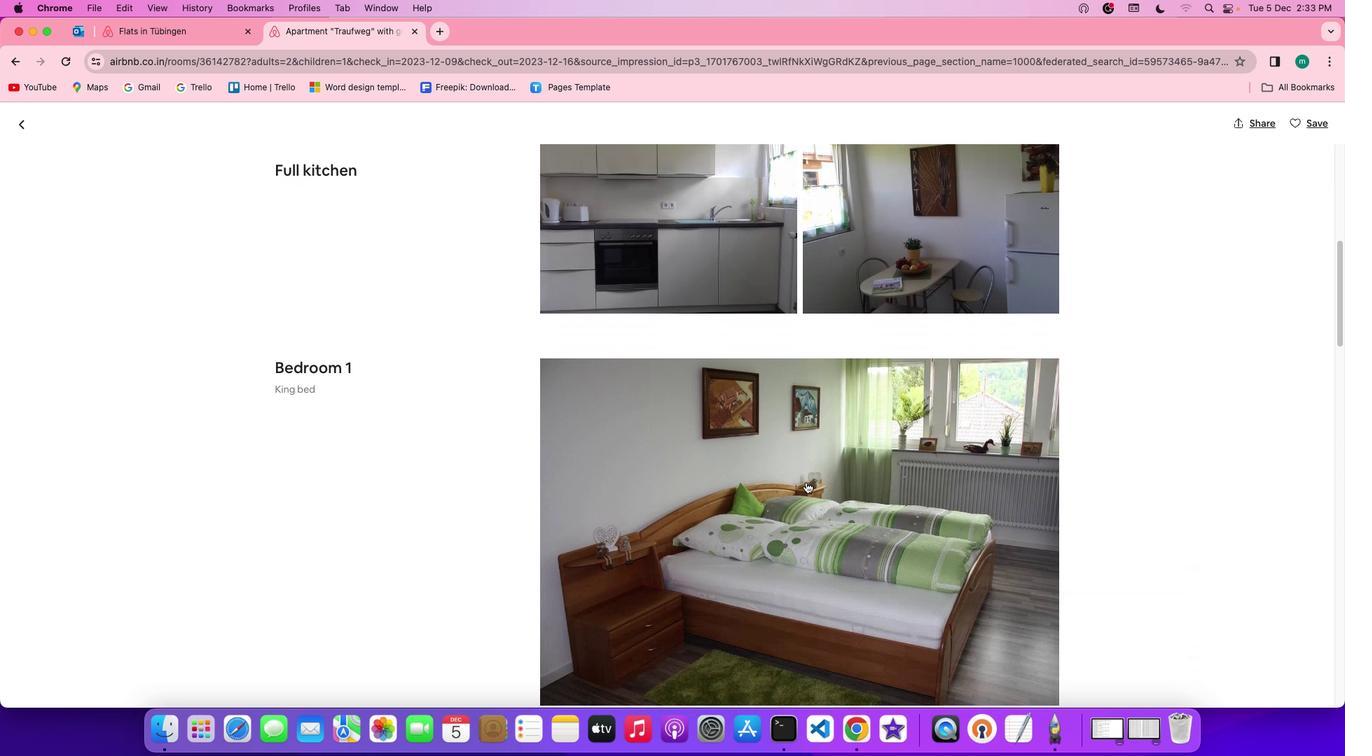 
Action: Mouse scrolled (806, 482) with delta (0, -2)
Screenshot: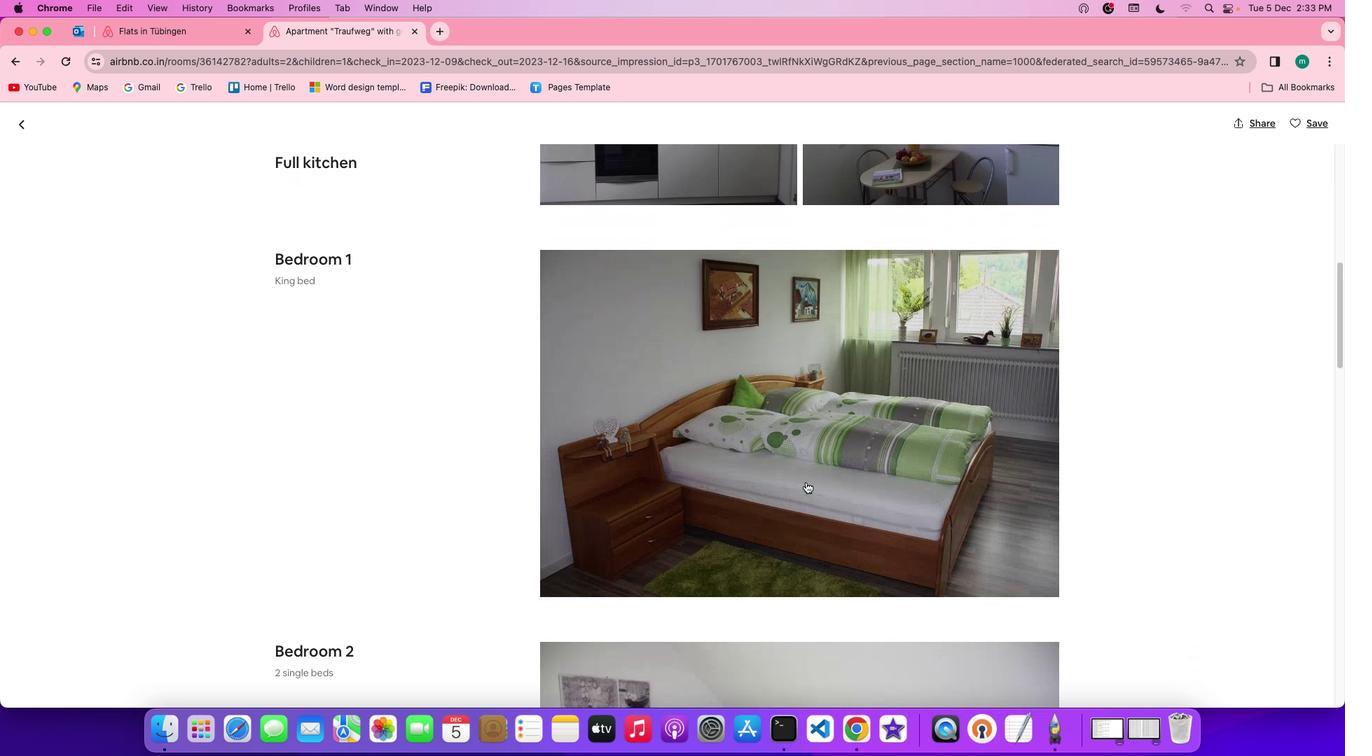 
Action: Mouse scrolled (806, 482) with delta (0, 0)
Screenshot: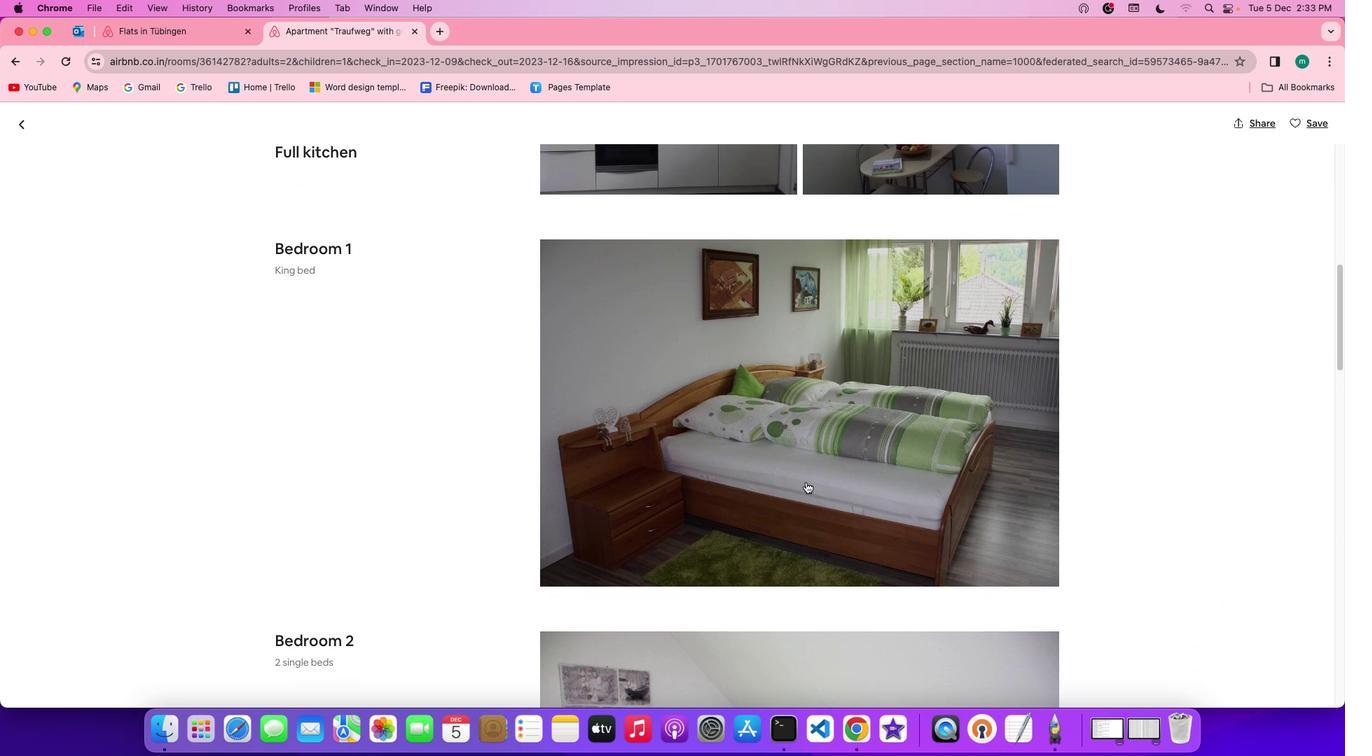 
Action: Mouse scrolled (806, 482) with delta (0, 0)
Screenshot: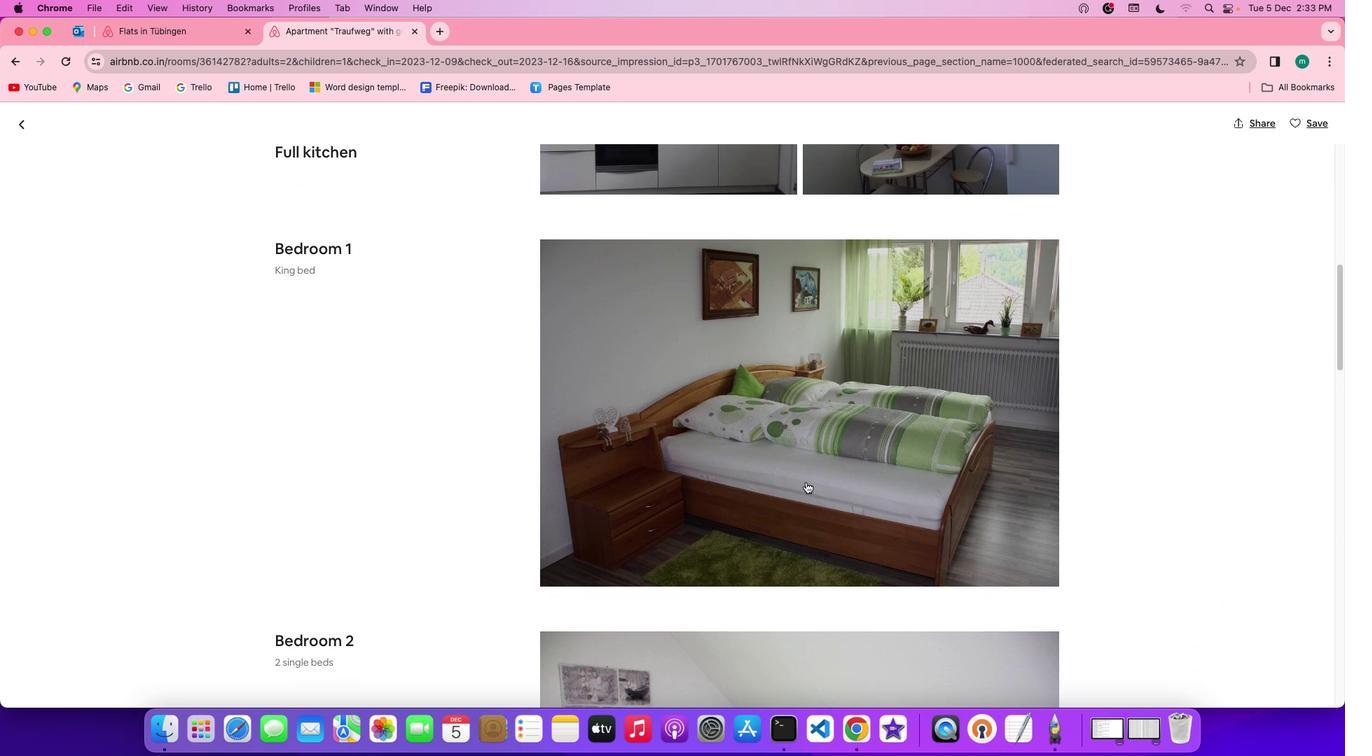 
Action: Mouse scrolled (806, 482) with delta (0, -2)
Screenshot: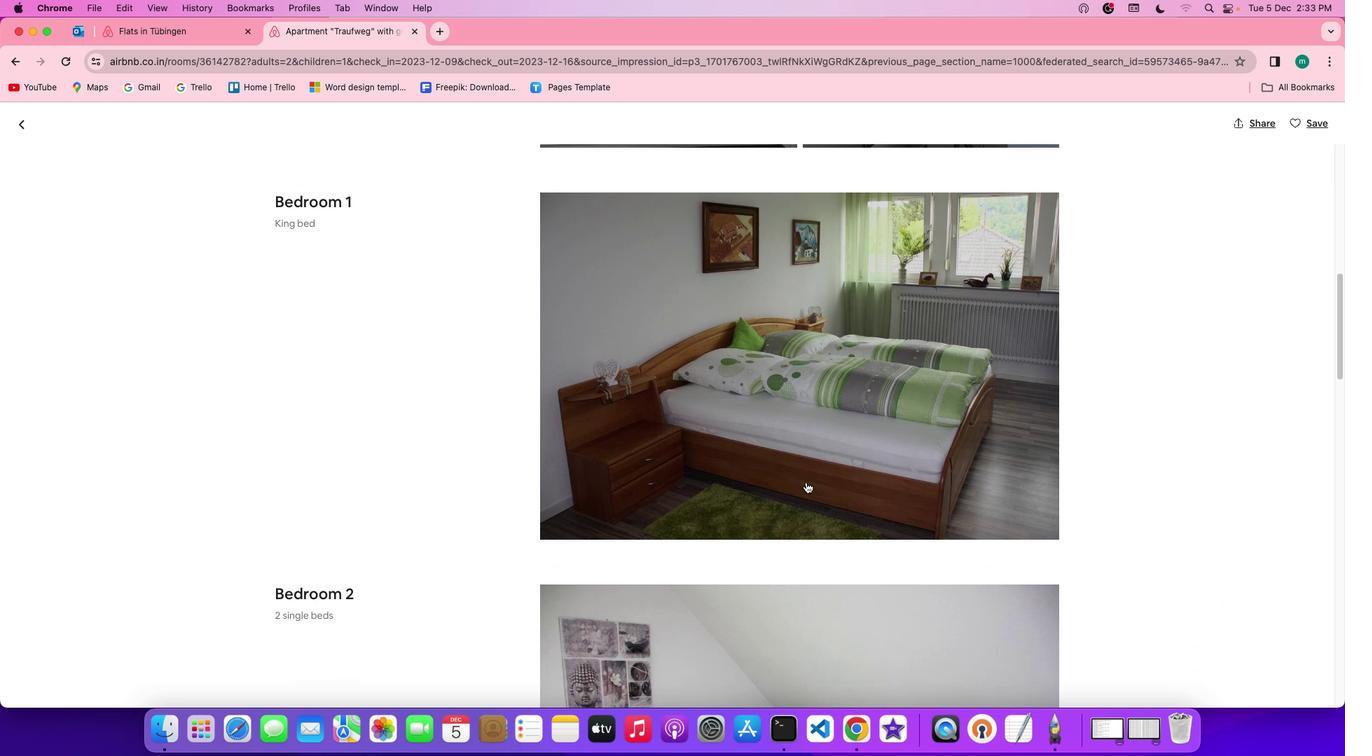 
Action: Mouse scrolled (806, 482) with delta (0, 0)
Screenshot: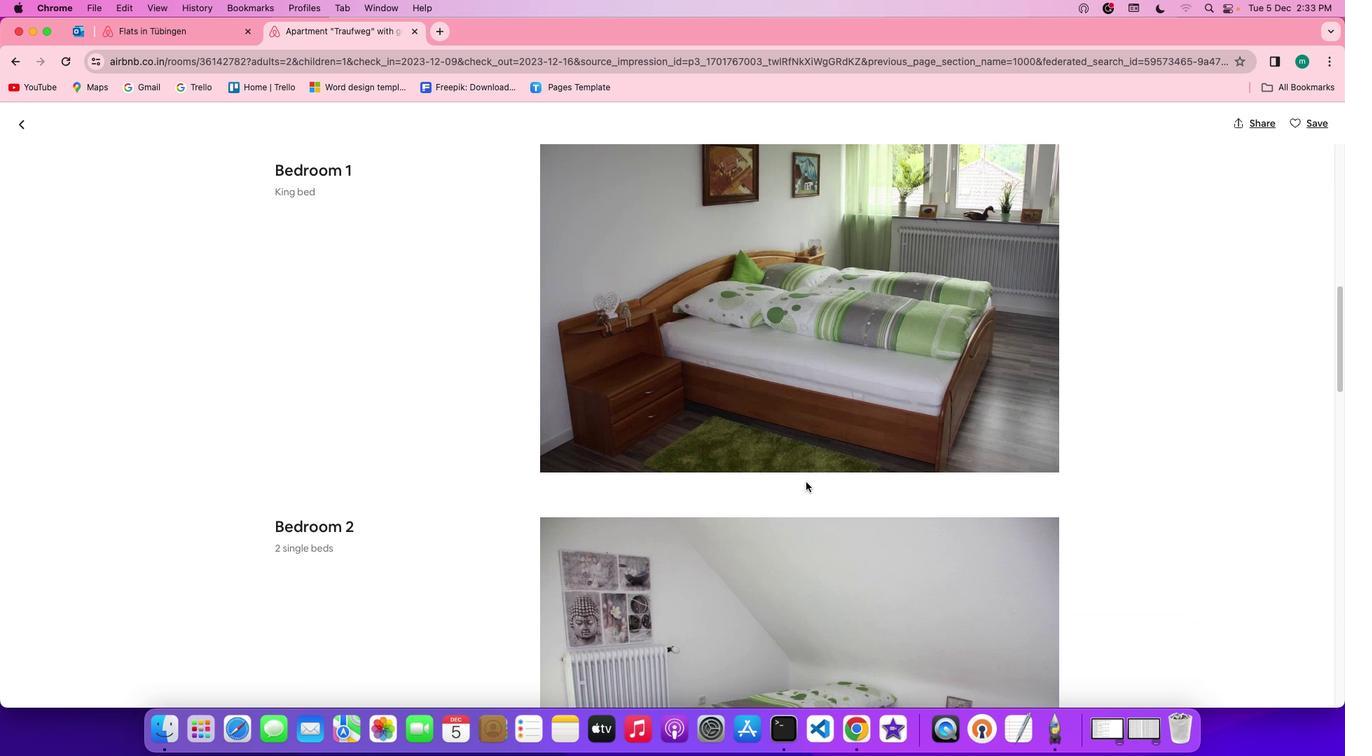 
Action: Mouse scrolled (806, 482) with delta (0, 0)
Screenshot: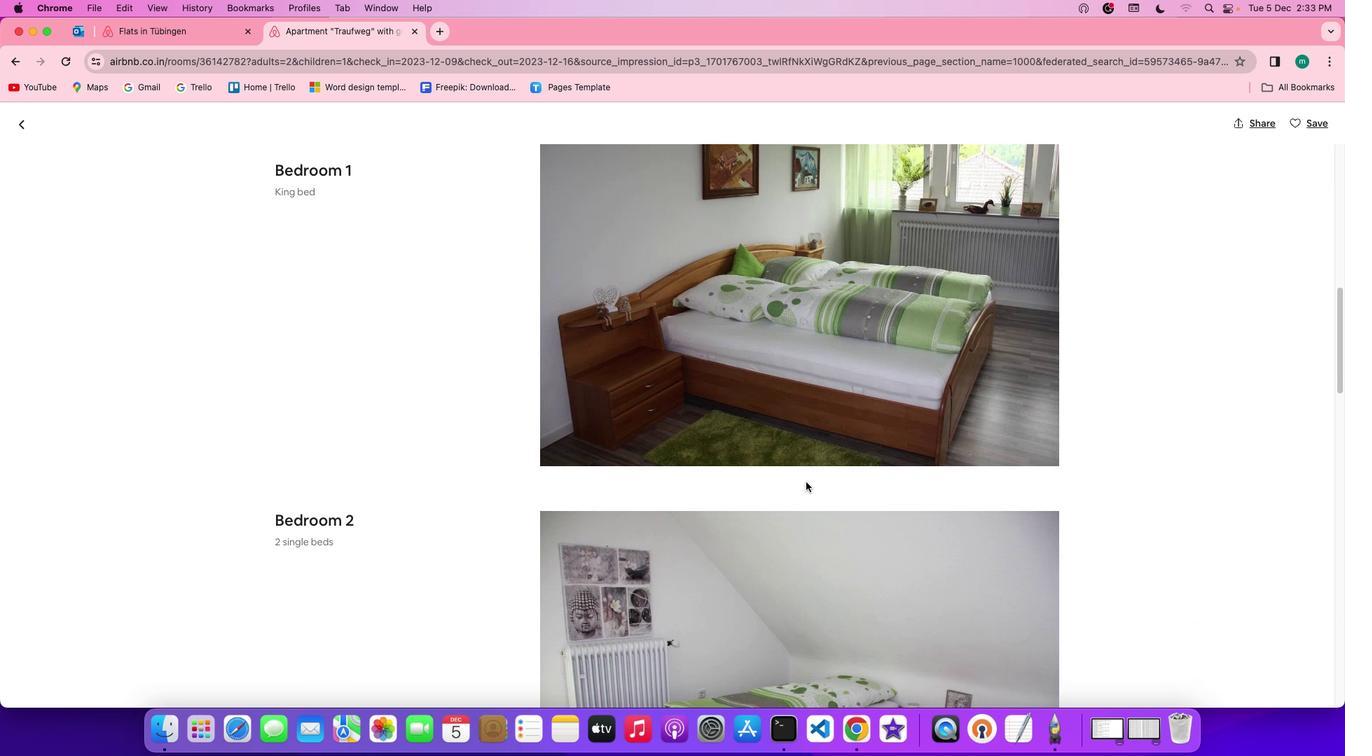 
Action: Mouse scrolled (806, 482) with delta (0, -1)
Screenshot: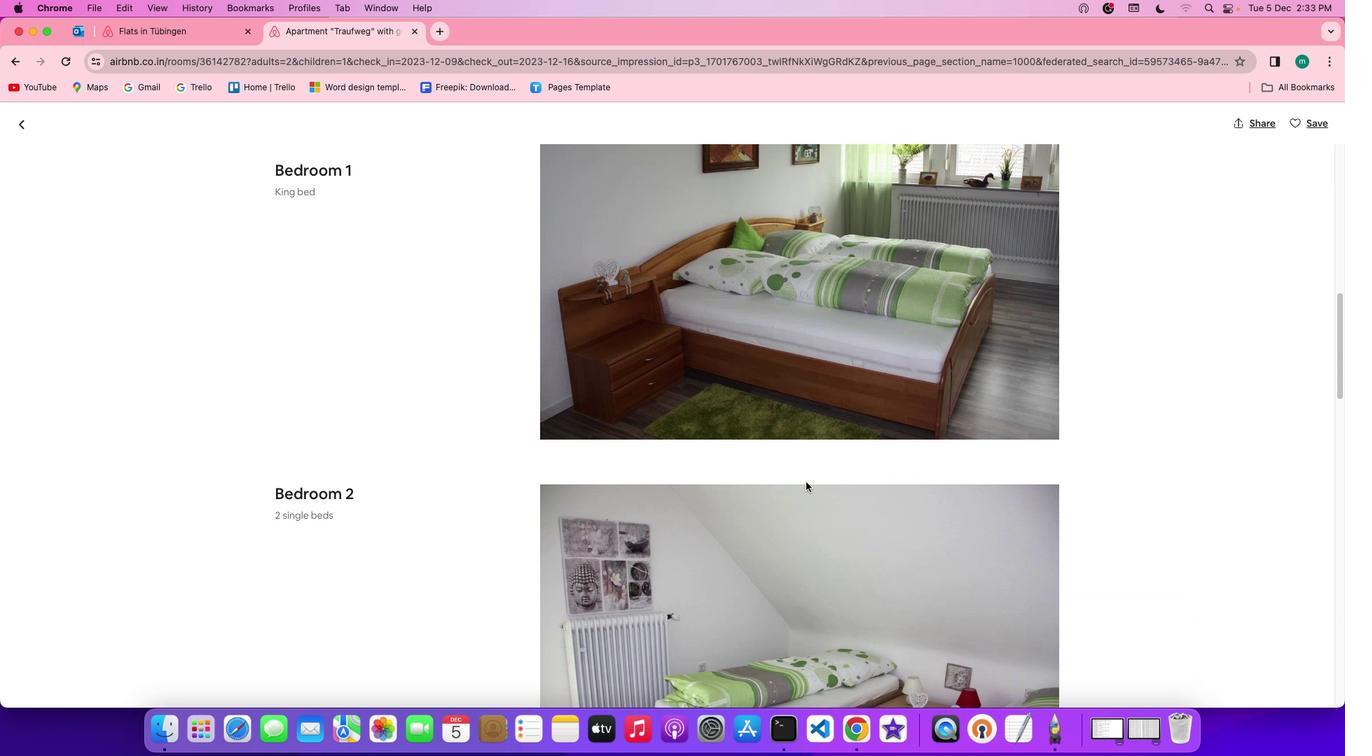 
Action: Mouse scrolled (806, 482) with delta (0, 0)
Screenshot: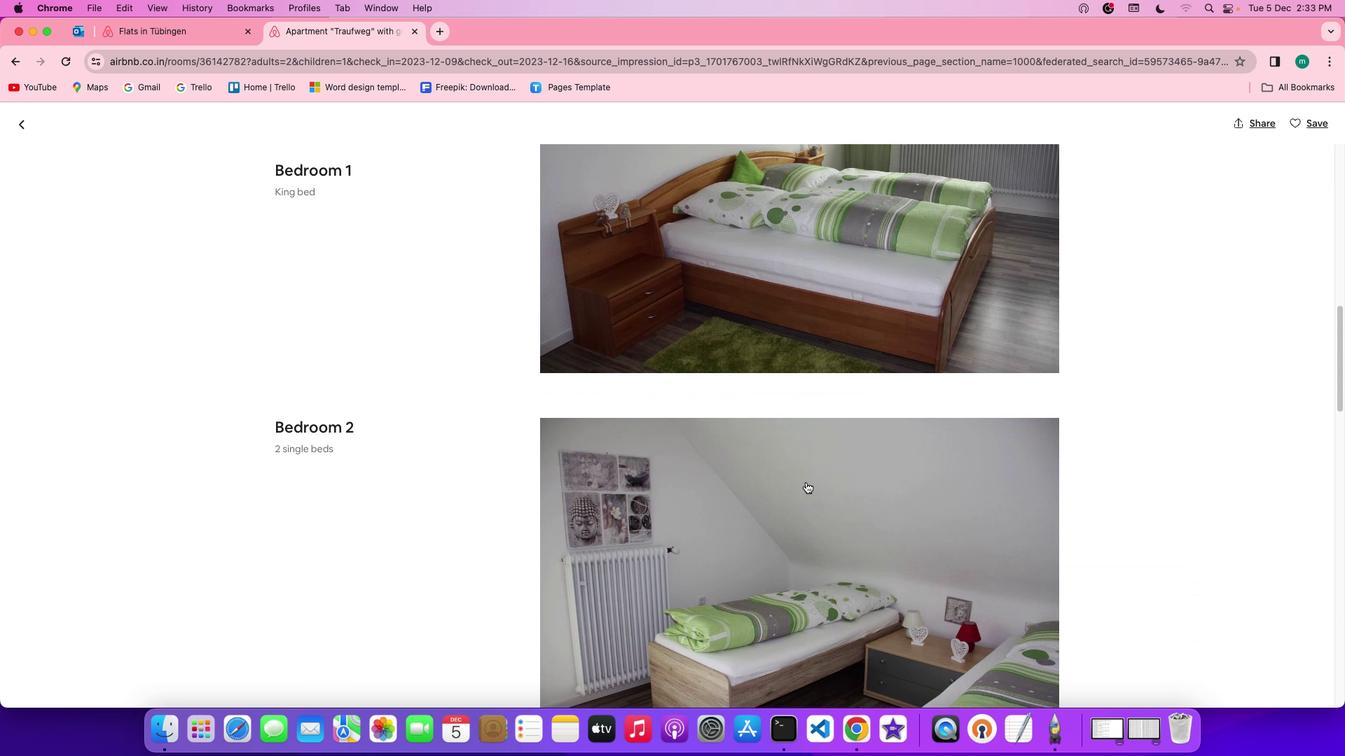 
Action: Mouse scrolled (806, 482) with delta (0, 0)
Screenshot: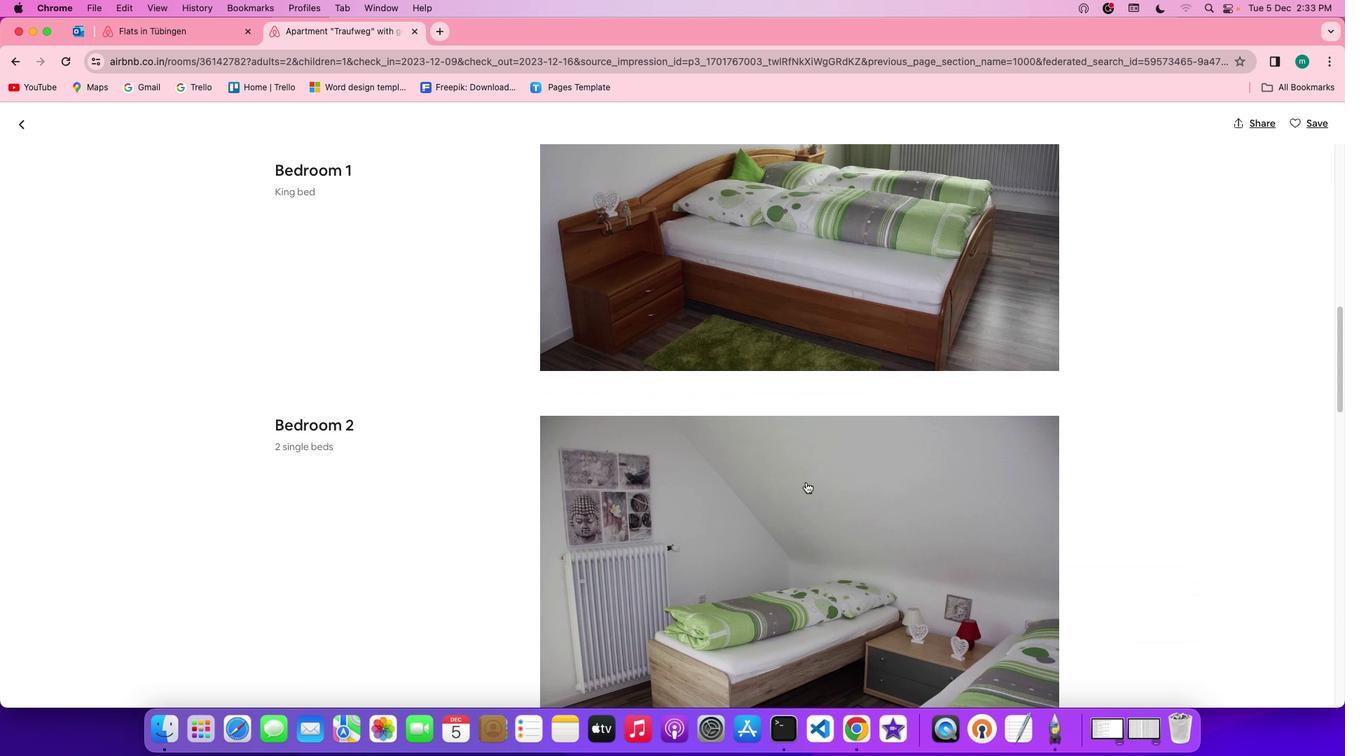 
Action: Mouse scrolled (806, 482) with delta (0, -1)
Screenshot: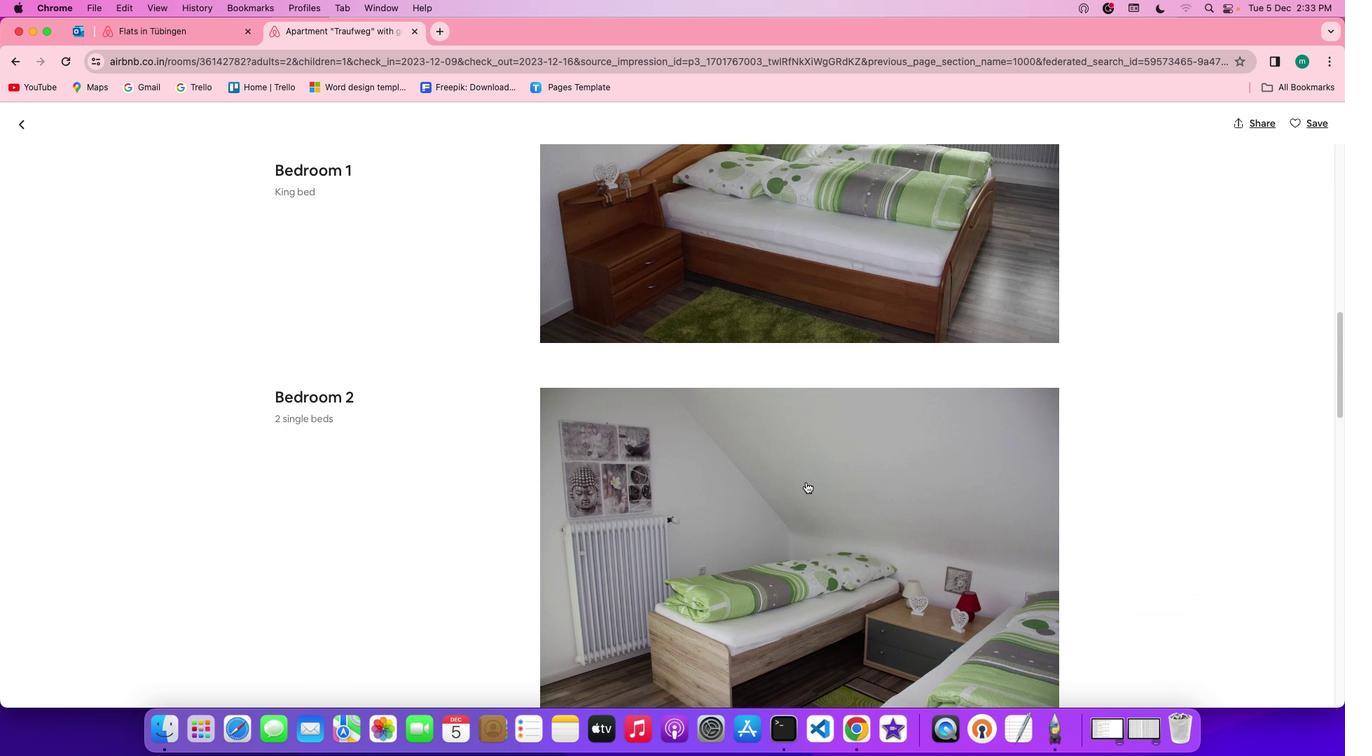 
Action: Mouse scrolled (806, 482) with delta (0, 0)
Screenshot: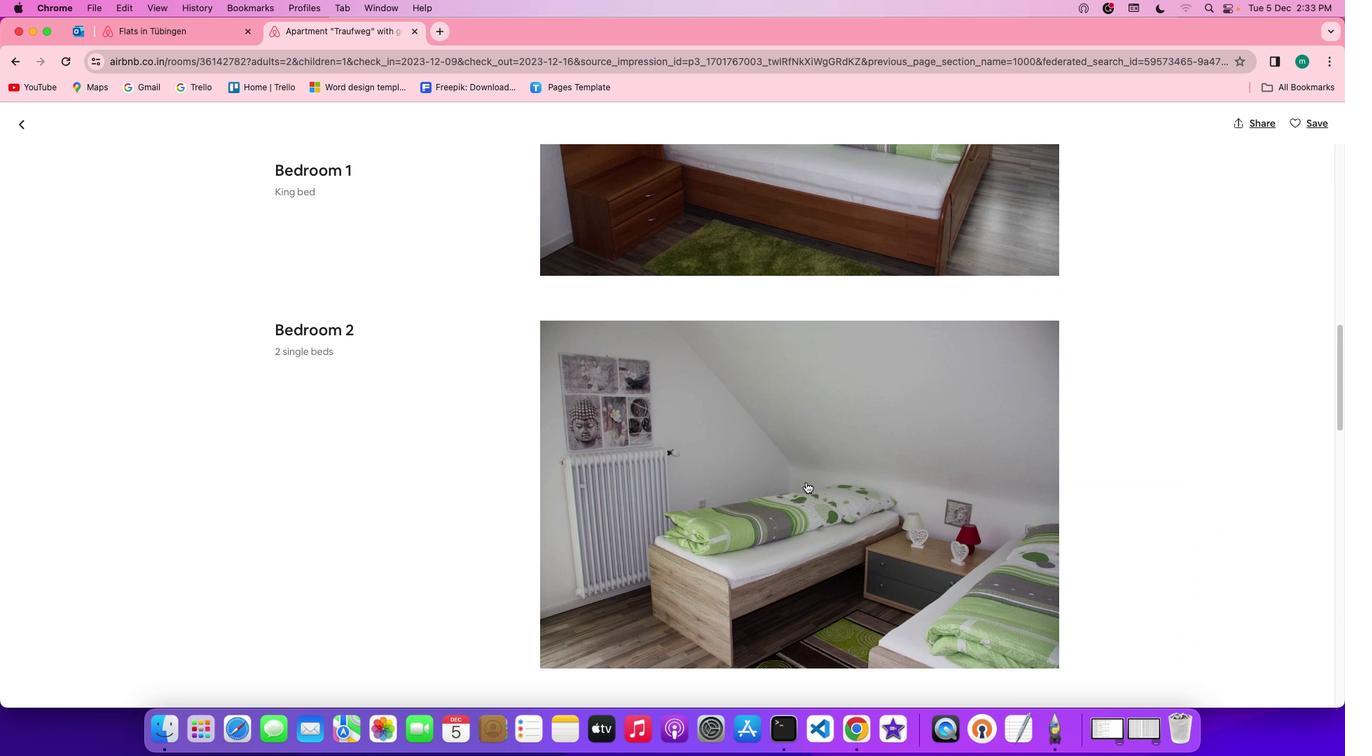 
Action: Mouse scrolled (806, 482) with delta (0, 0)
Screenshot: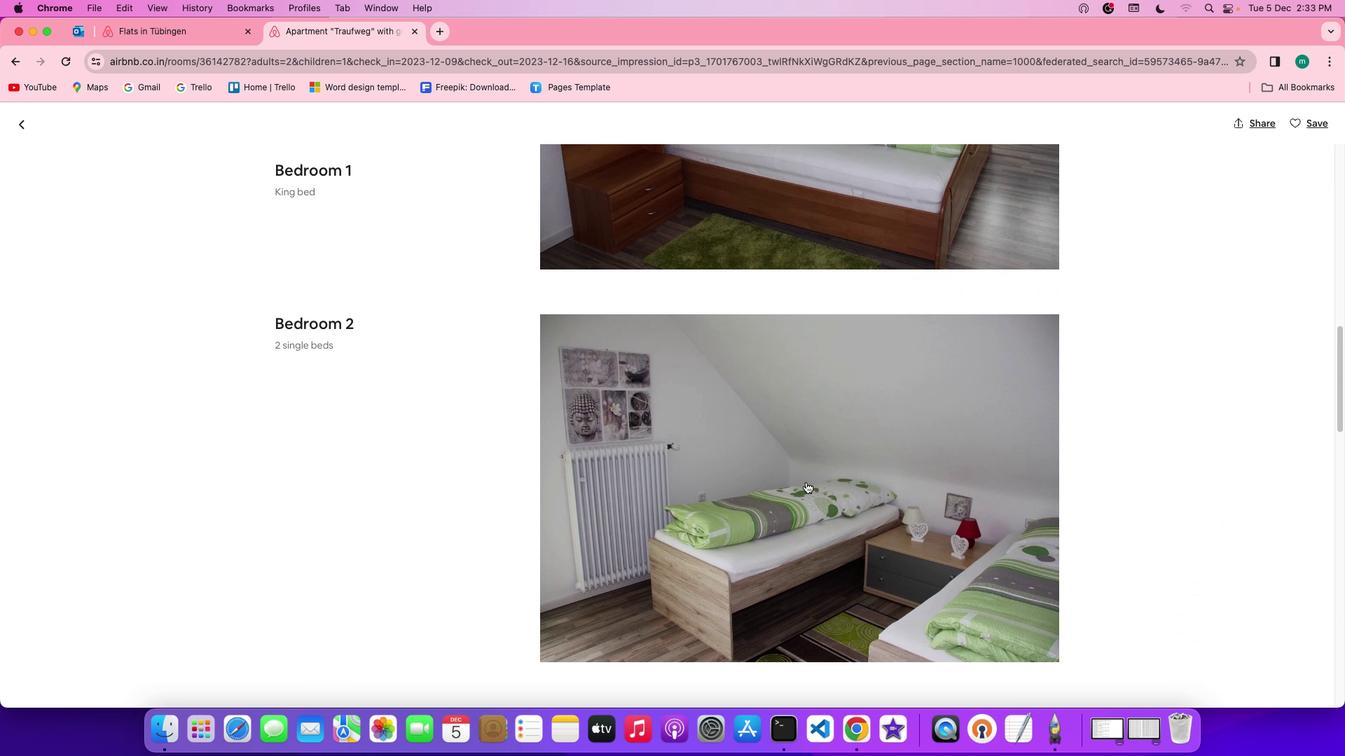 
Action: Mouse scrolled (806, 482) with delta (0, -1)
Screenshot: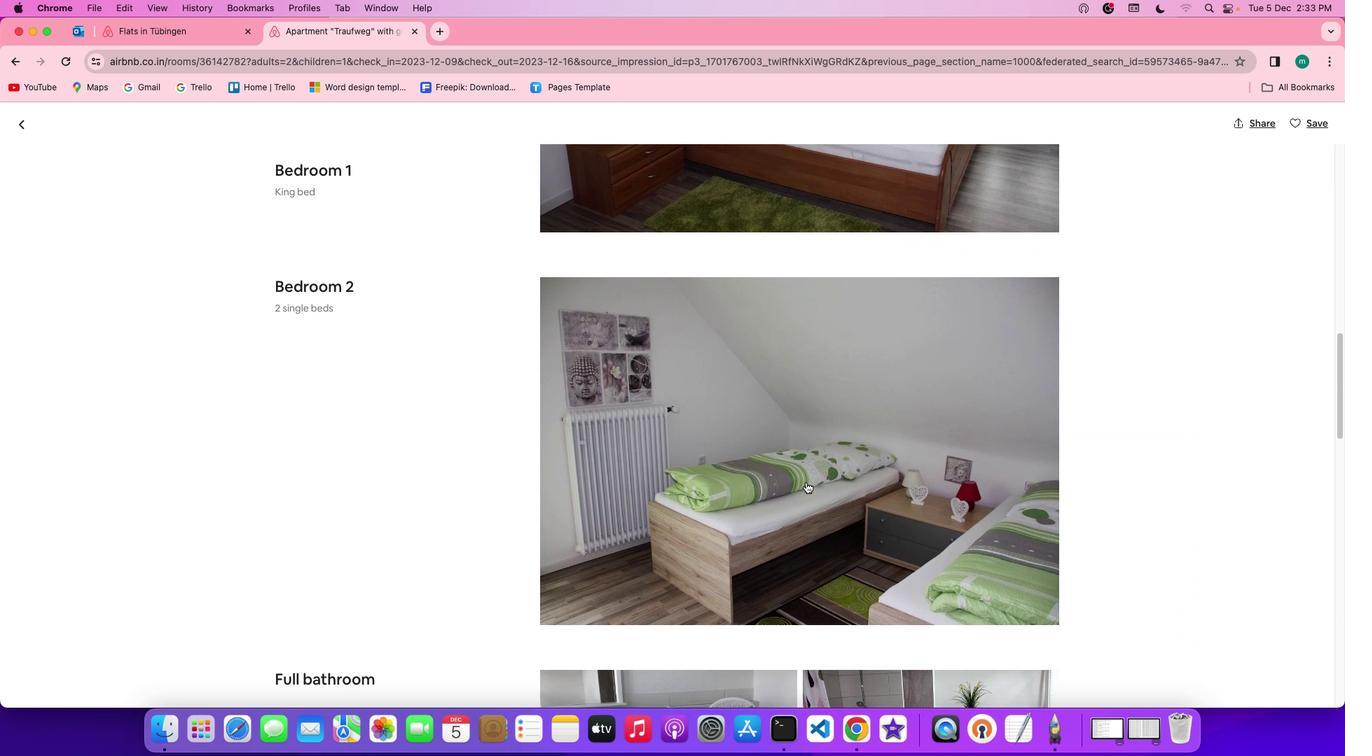 
Action: Mouse scrolled (806, 482) with delta (0, -2)
Screenshot: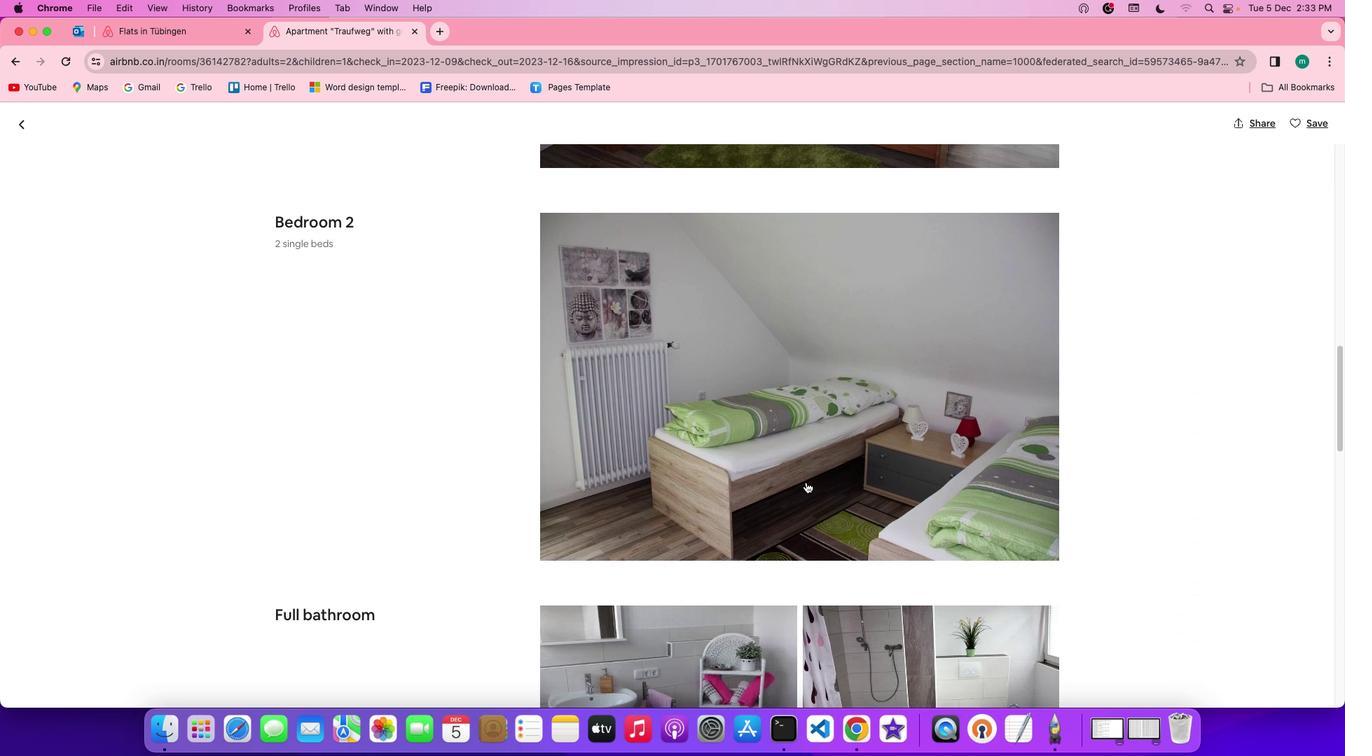 
Action: Mouse scrolled (806, 482) with delta (0, 0)
Screenshot: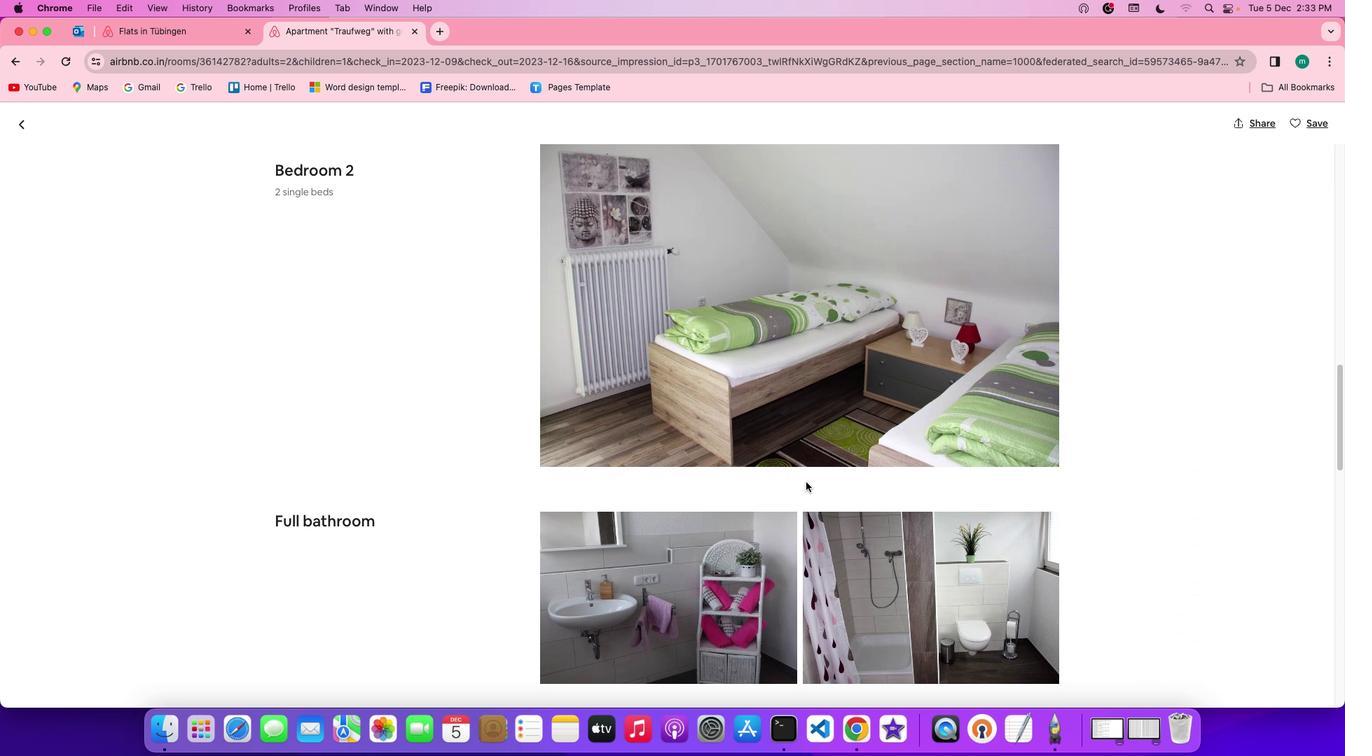 
Action: Mouse scrolled (806, 482) with delta (0, 0)
Screenshot: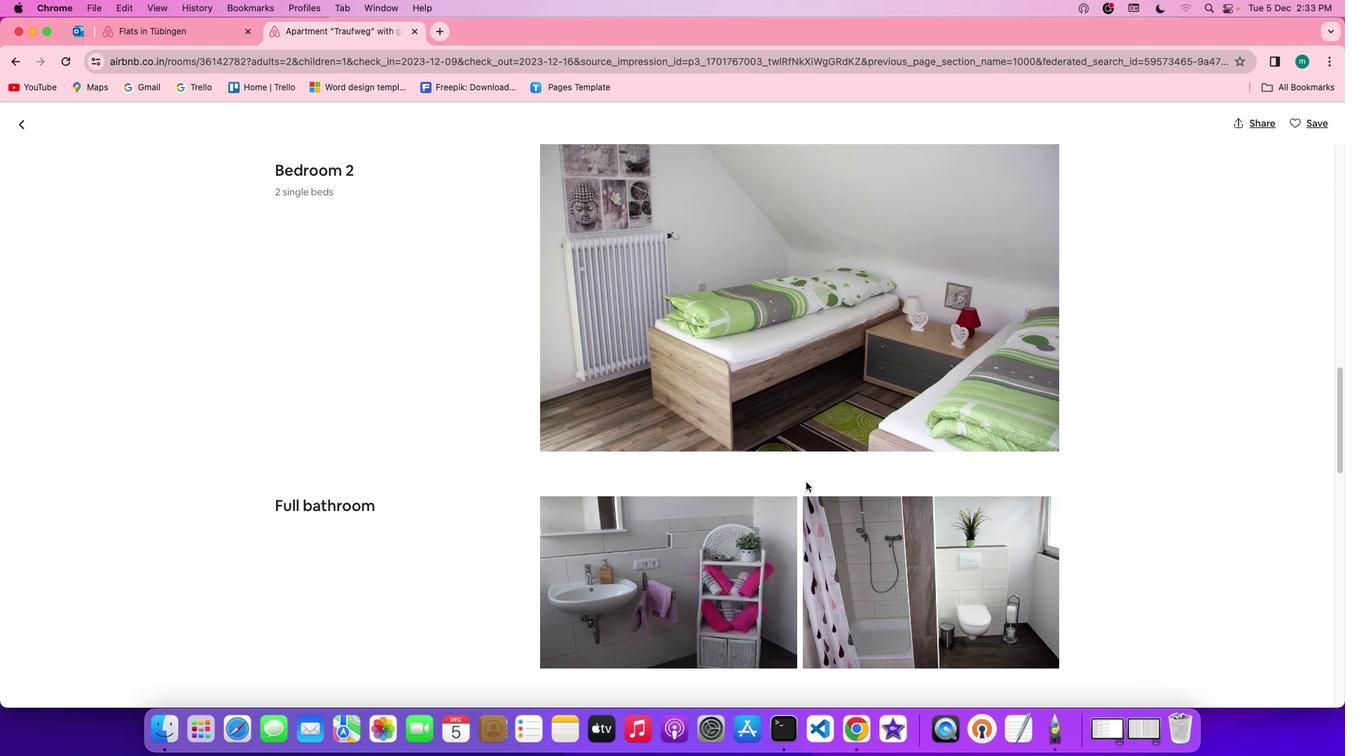 
Action: Mouse scrolled (806, 482) with delta (0, -1)
Screenshot: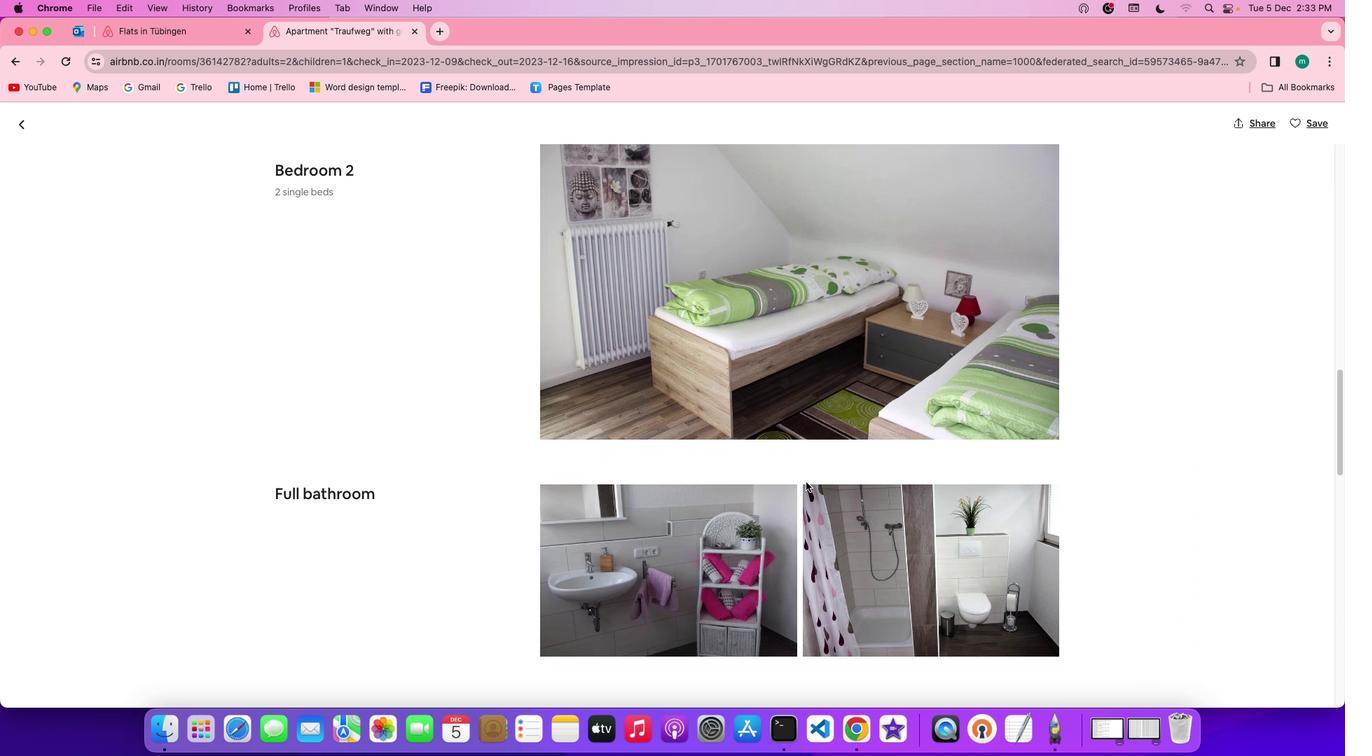
Action: Mouse scrolled (806, 482) with delta (0, -1)
Screenshot: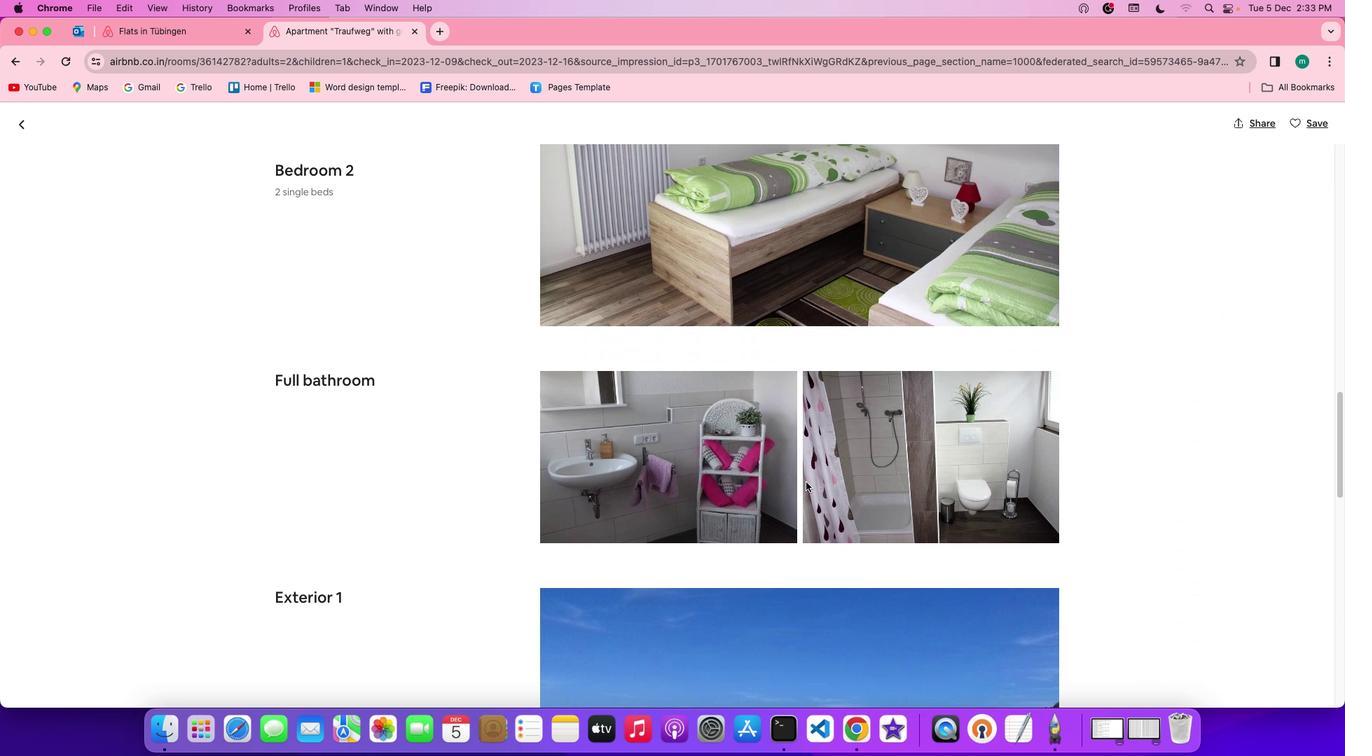 
Action: Mouse scrolled (806, 482) with delta (0, 0)
Screenshot: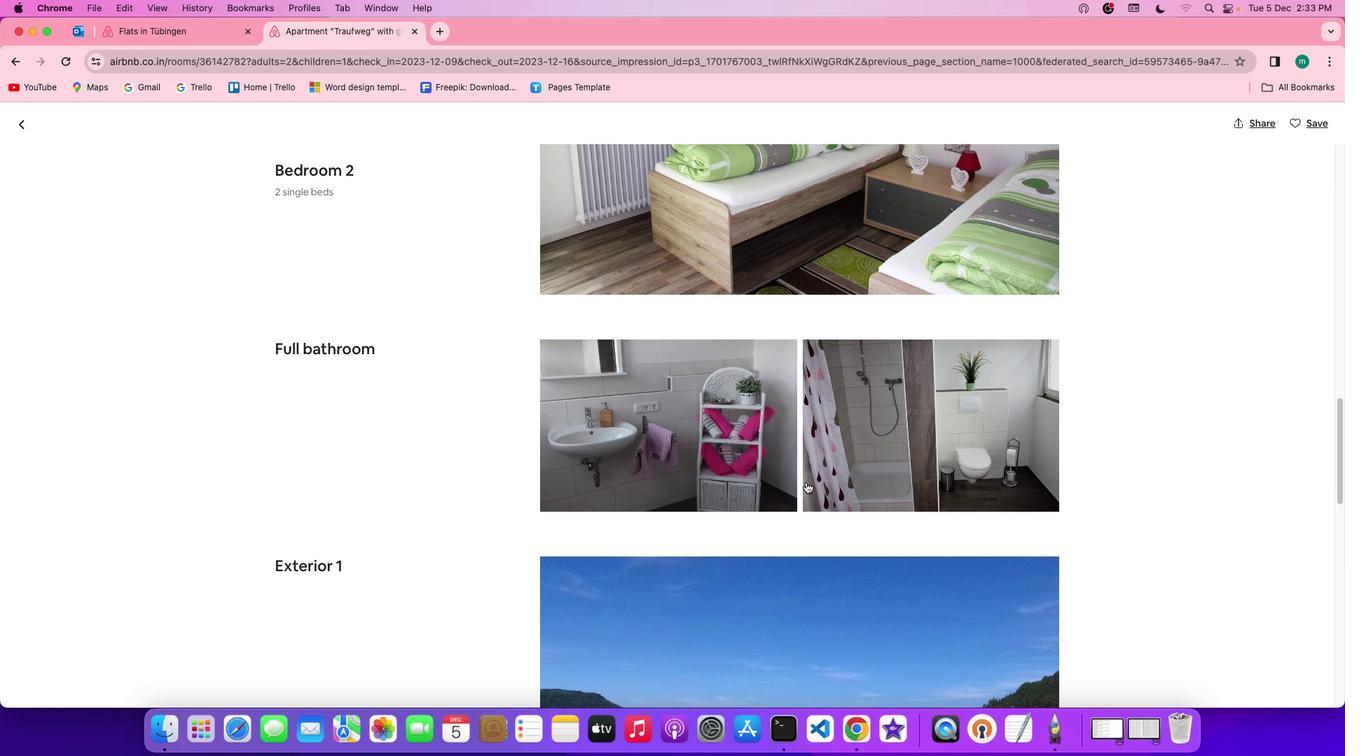 
Action: Mouse scrolled (806, 482) with delta (0, 0)
Screenshot: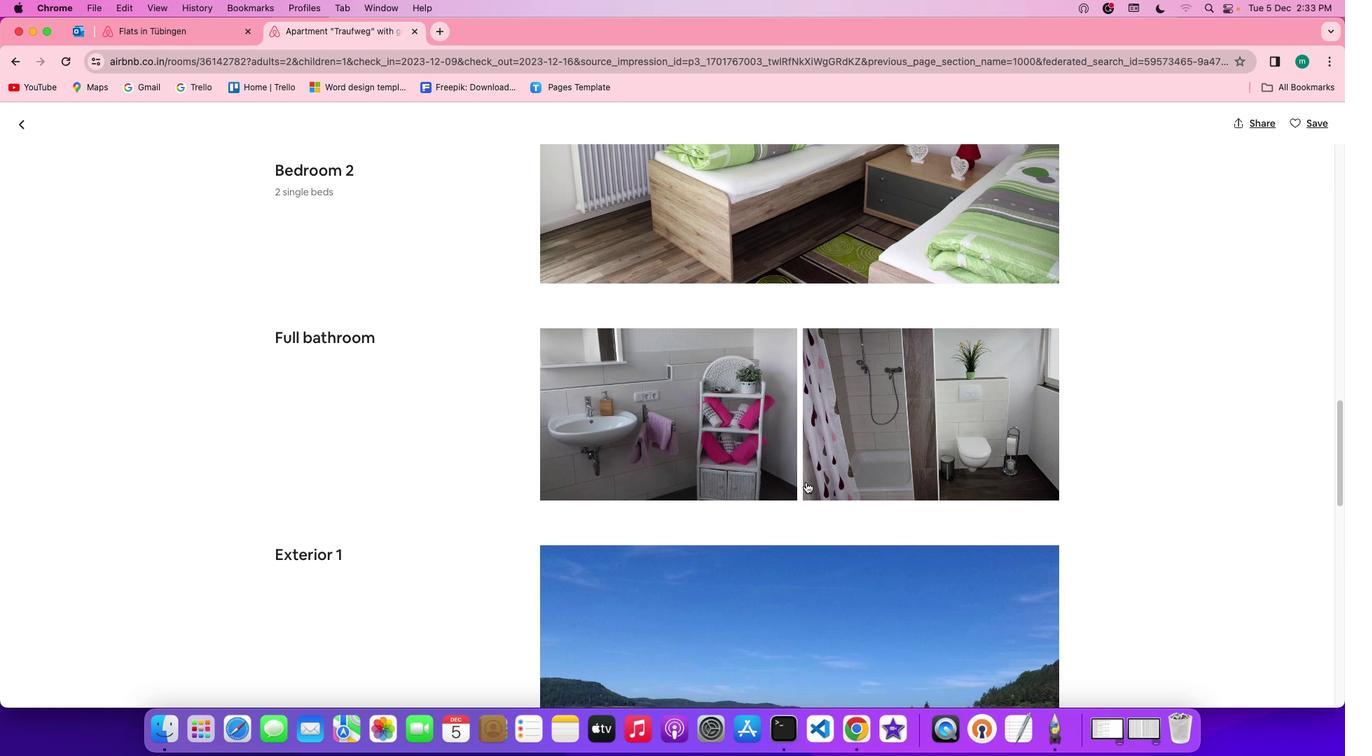 
Action: Mouse scrolled (806, 482) with delta (0, 0)
Screenshot: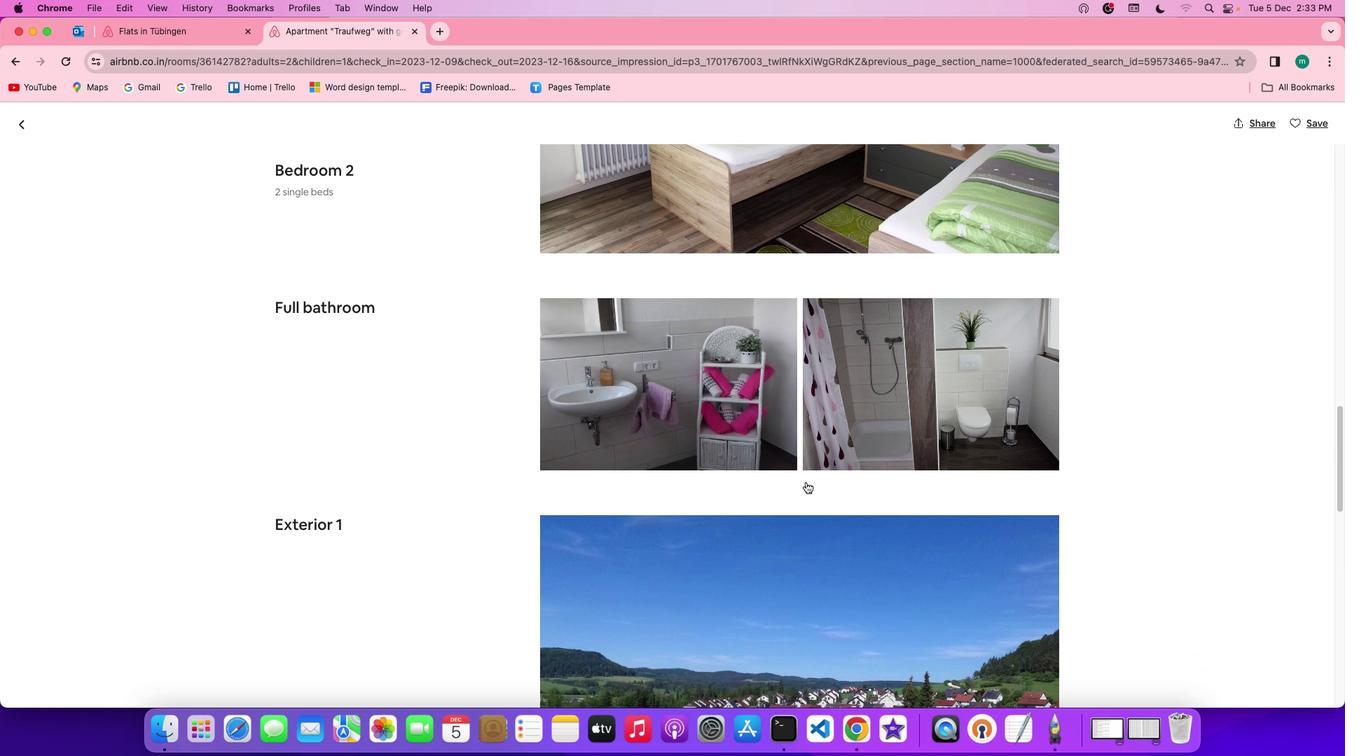 
Action: Mouse scrolled (806, 482) with delta (0, 0)
Screenshot: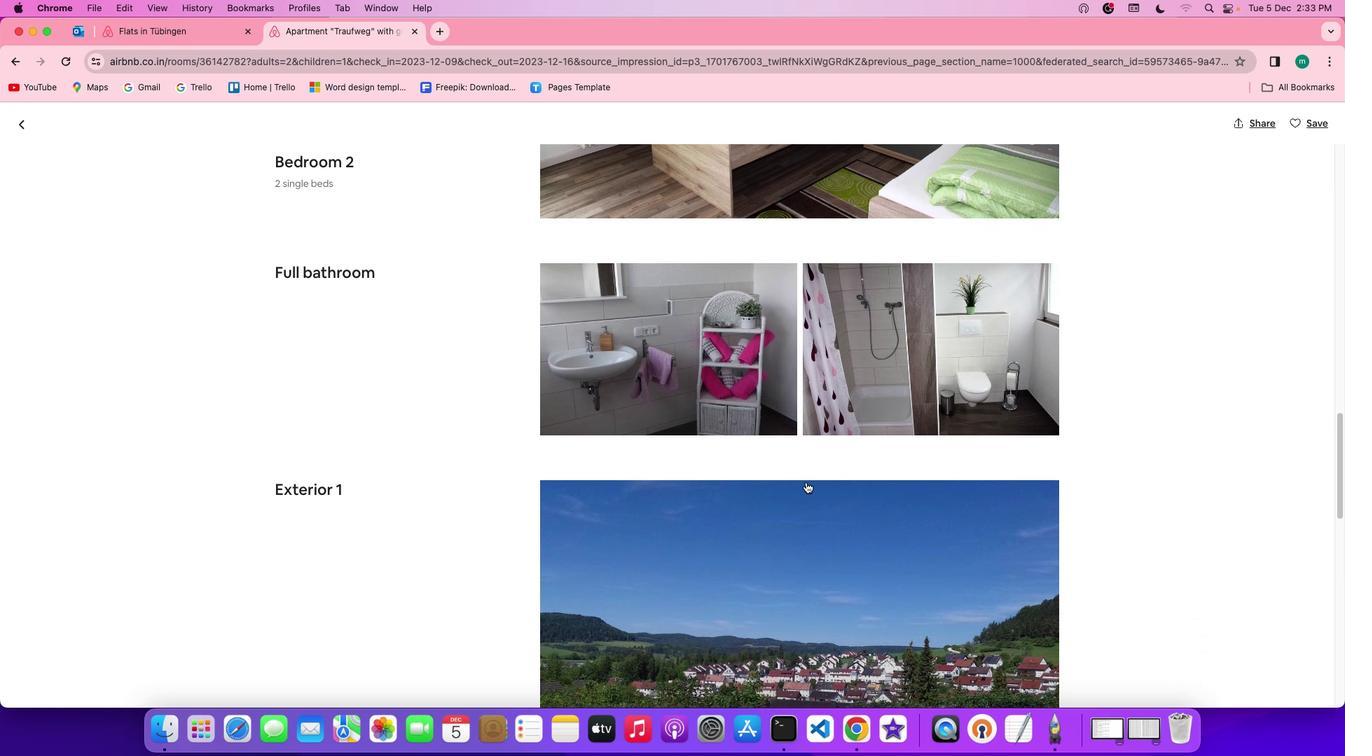 
Action: Mouse scrolled (806, 482) with delta (0, 0)
Screenshot: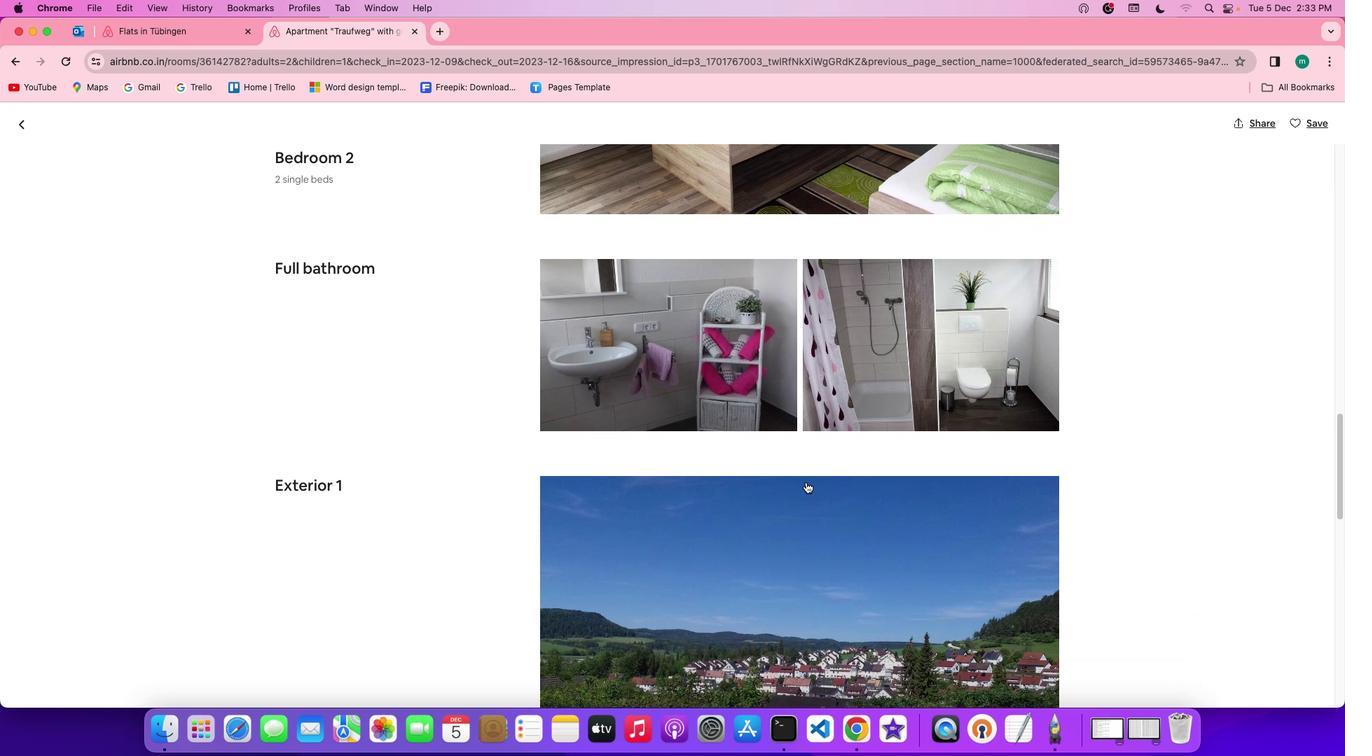 
Action: Mouse scrolled (806, 482) with delta (0, 0)
Screenshot: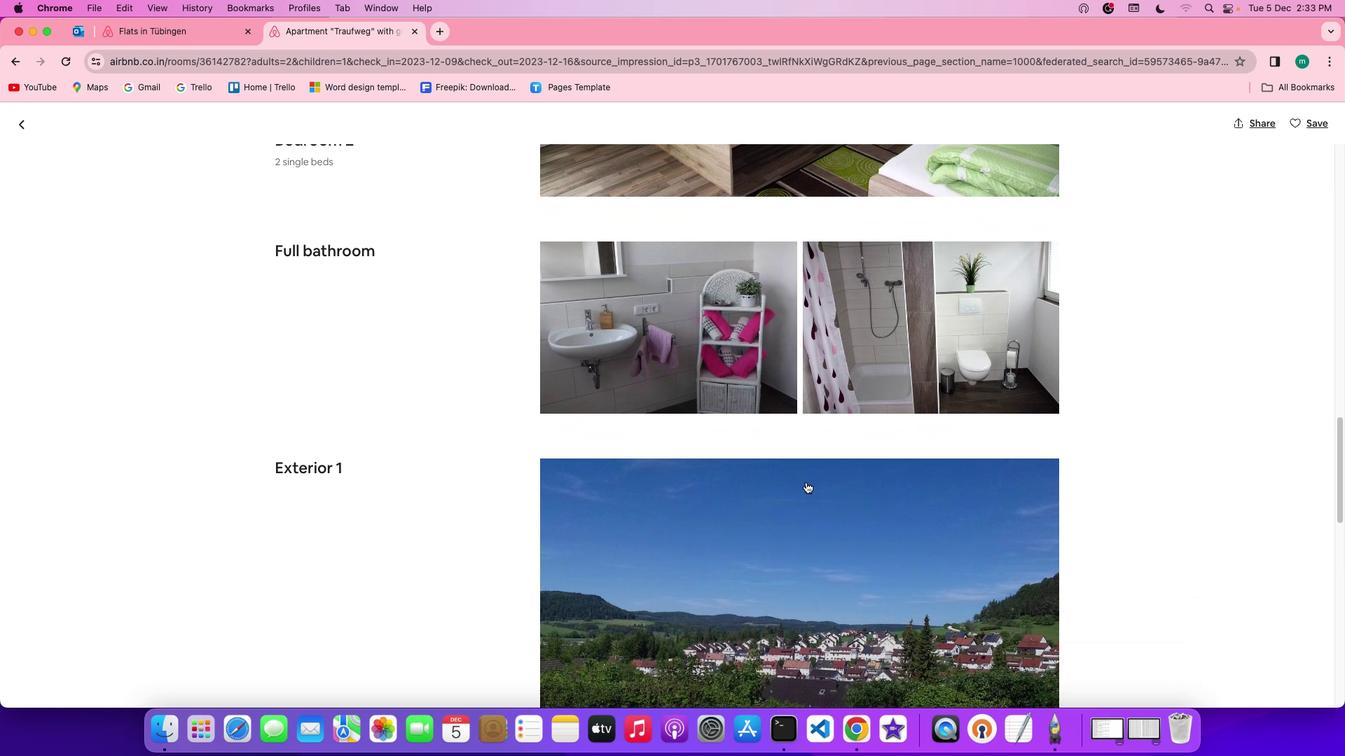 
Action: Mouse scrolled (806, 482) with delta (0, 0)
Screenshot: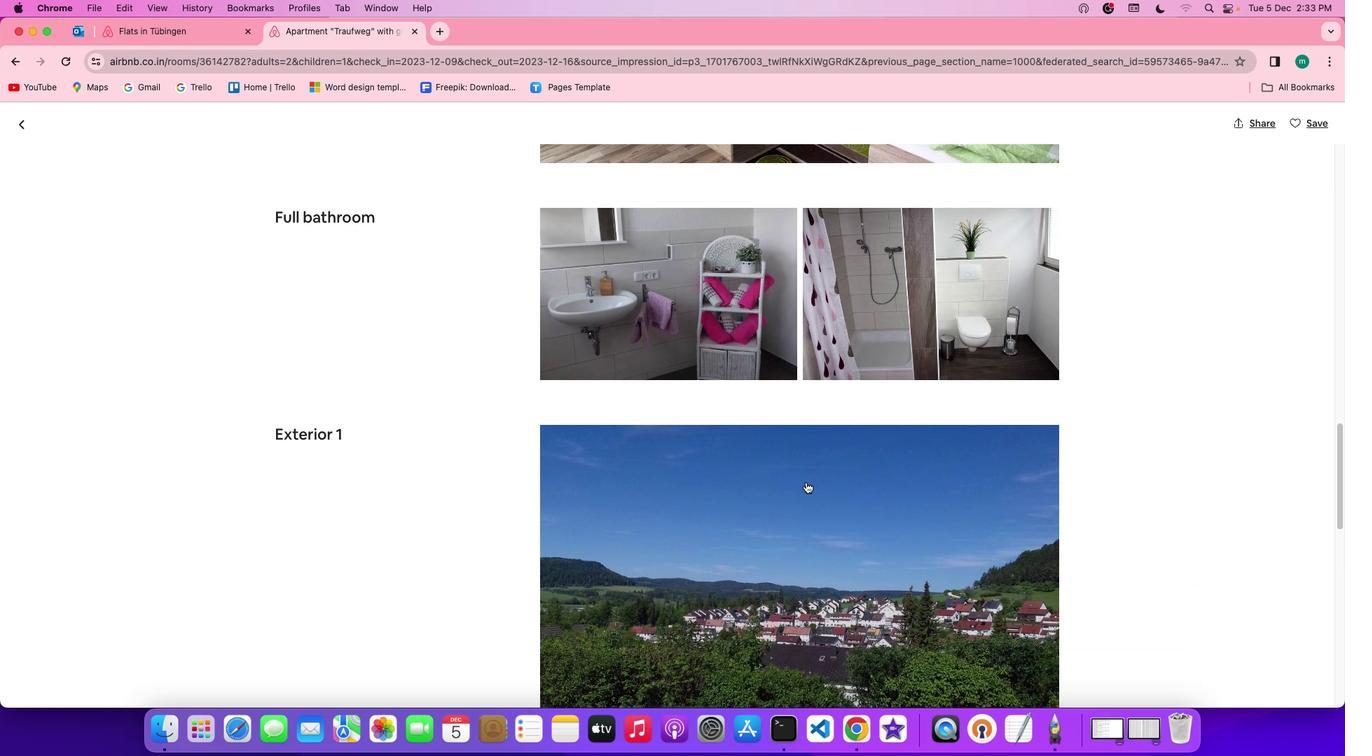 
Action: Mouse scrolled (806, 482) with delta (0, 0)
Screenshot: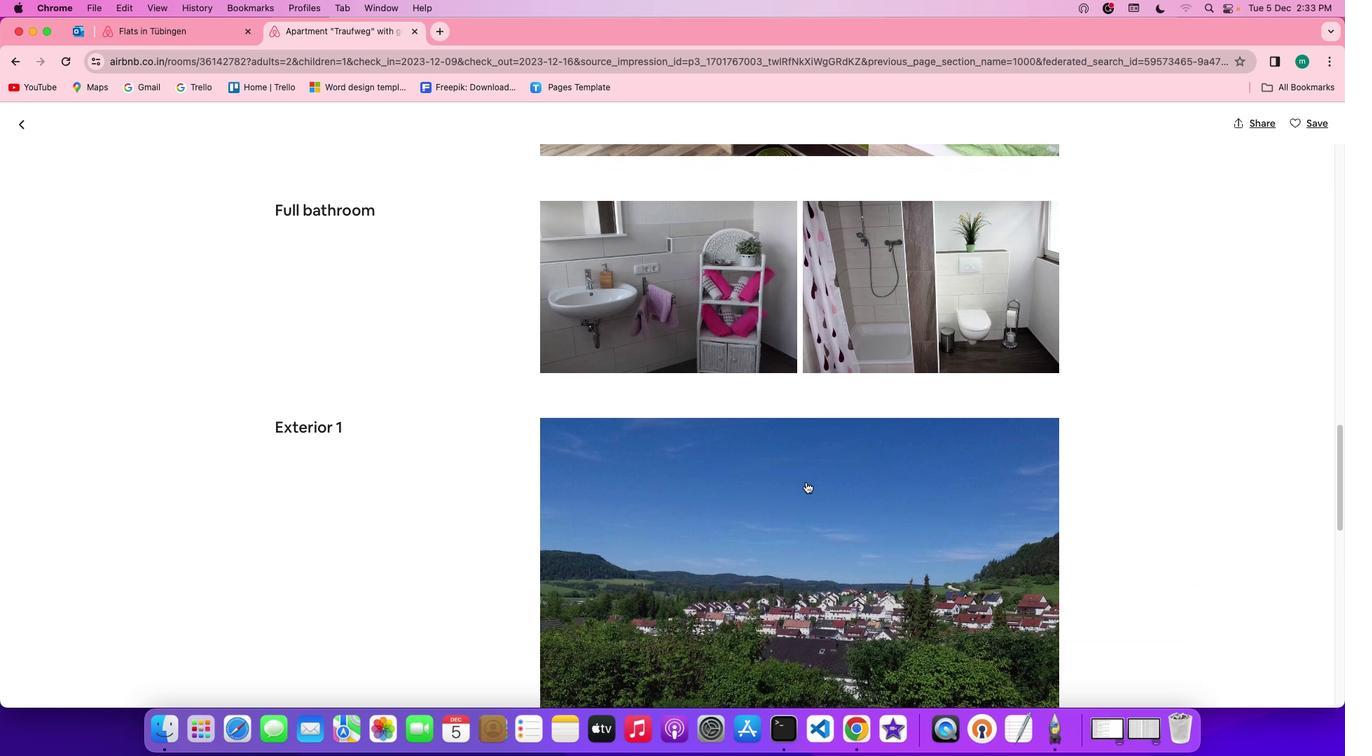 
Action: Mouse scrolled (806, 482) with delta (0, -1)
Screenshot: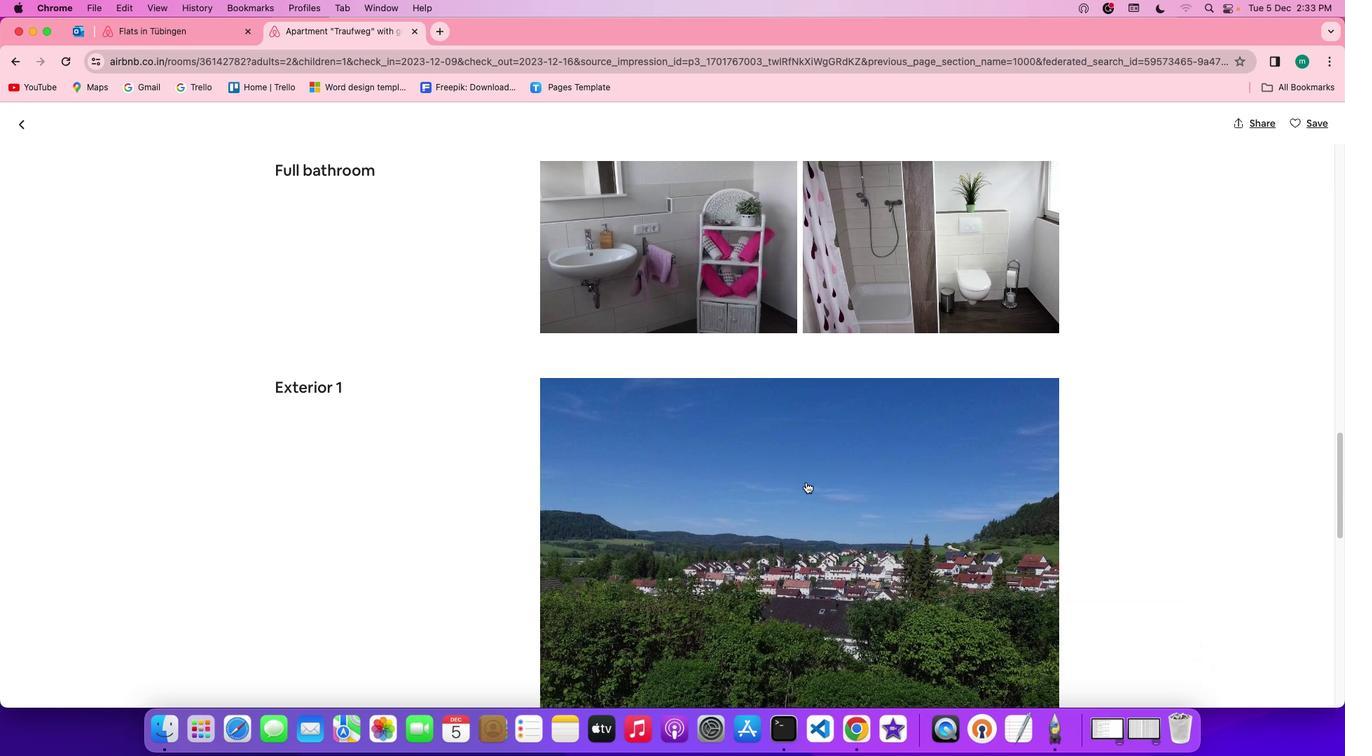 
Action: Mouse scrolled (806, 482) with delta (0, 0)
Screenshot: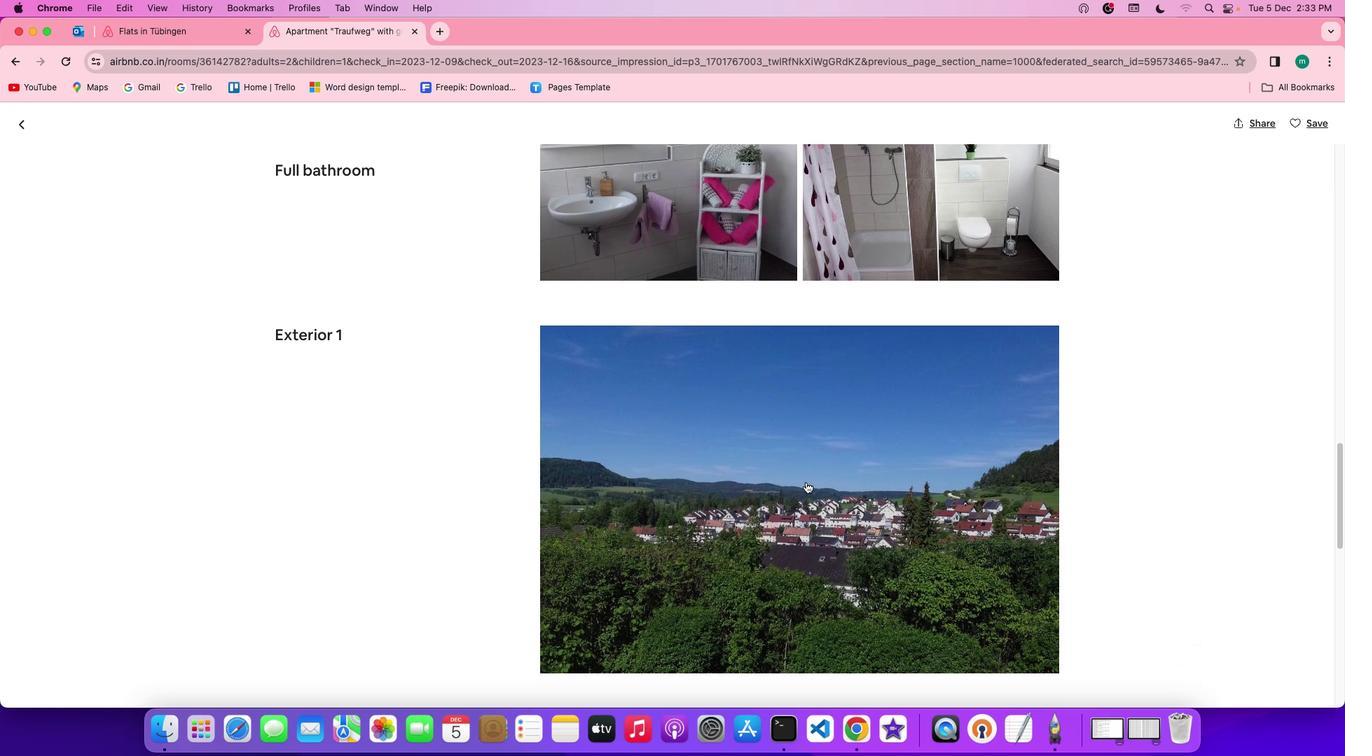 
Action: Mouse scrolled (806, 482) with delta (0, 0)
Screenshot: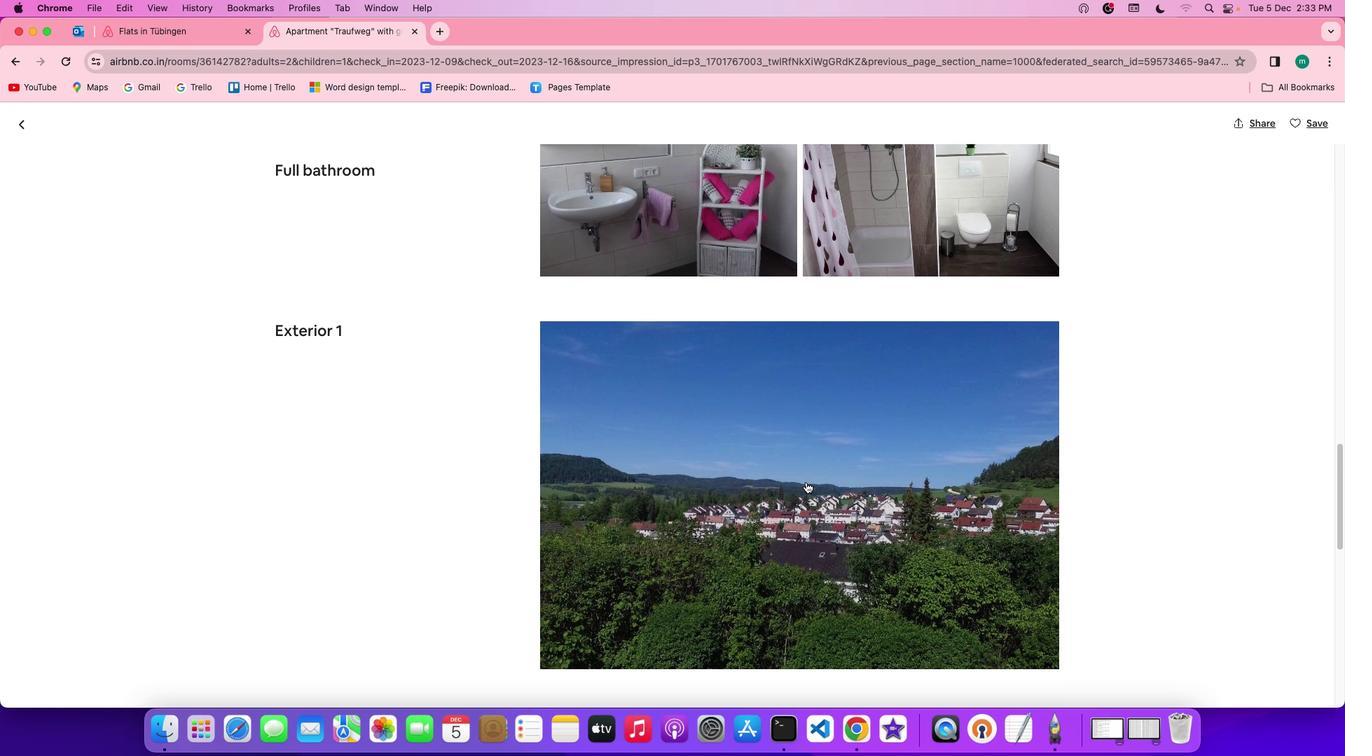 
Action: Mouse scrolled (806, 482) with delta (0, 0)
Screenshot: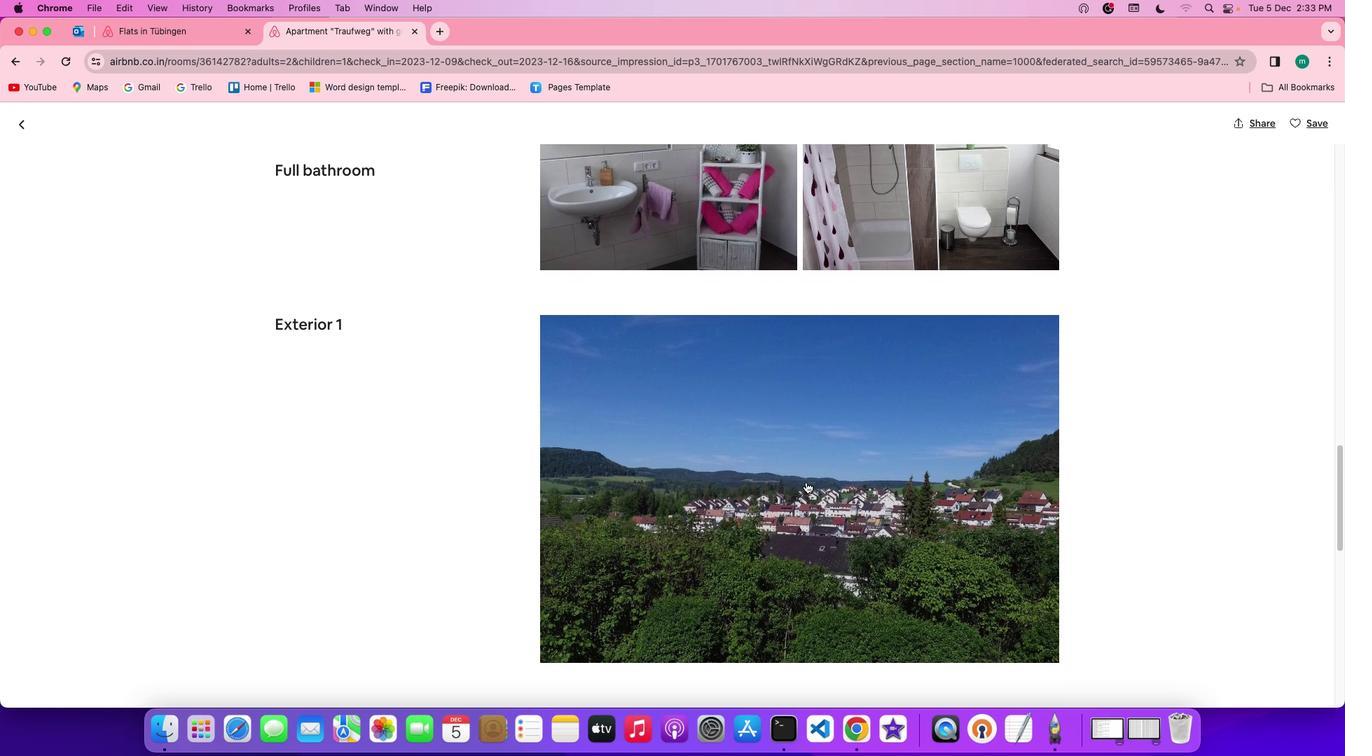 
Action: Mouse scrolled (806, 482) with delta (0, -1)
Screenshot: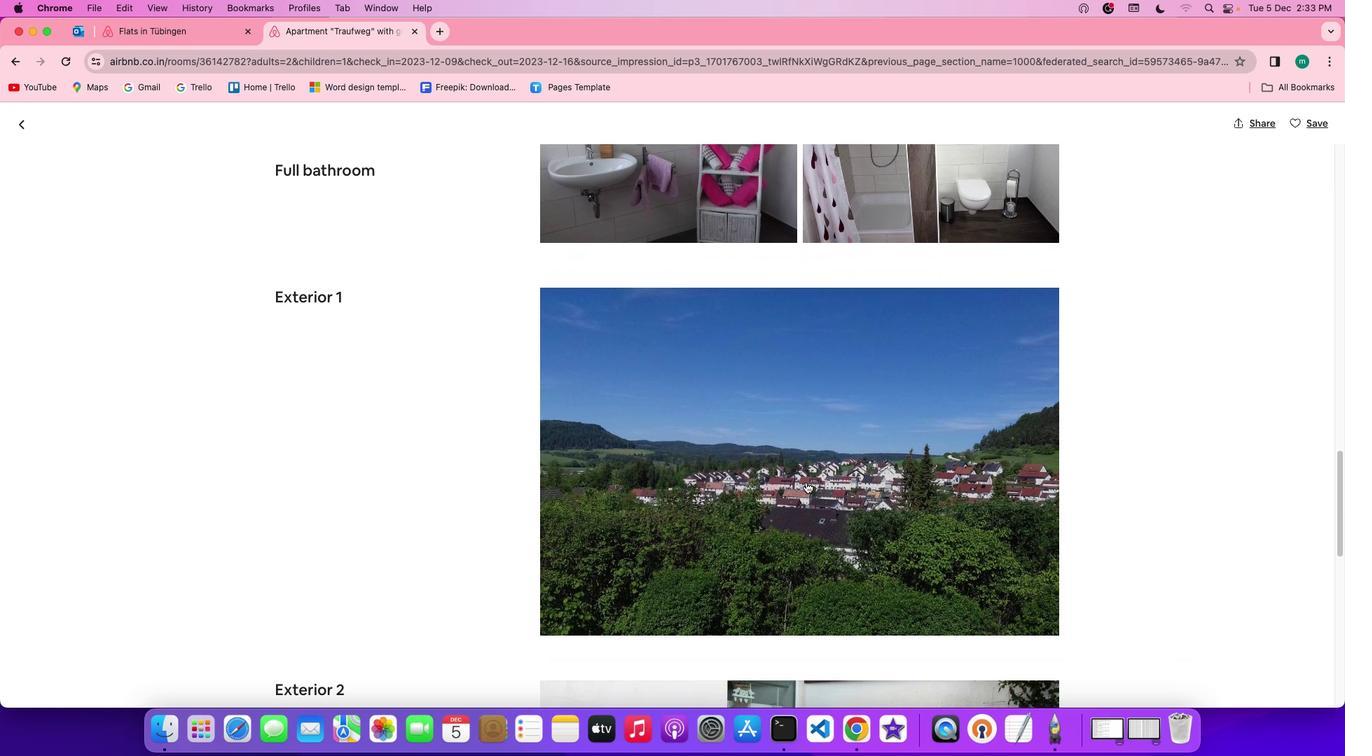 
Action: Mouse moved to (808, 482)
Screenshot: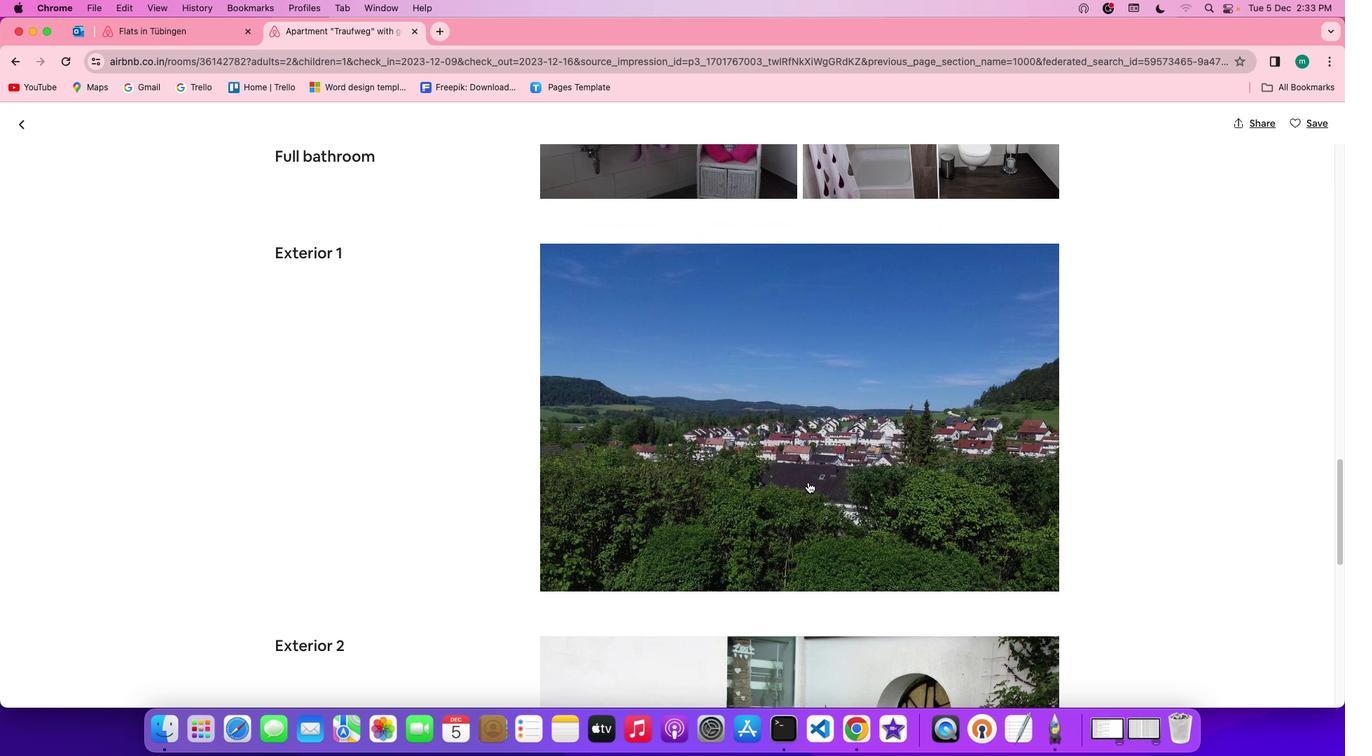 
Action: Mouse scrolled (808, 482) with delta (0, 0)
Screenshot: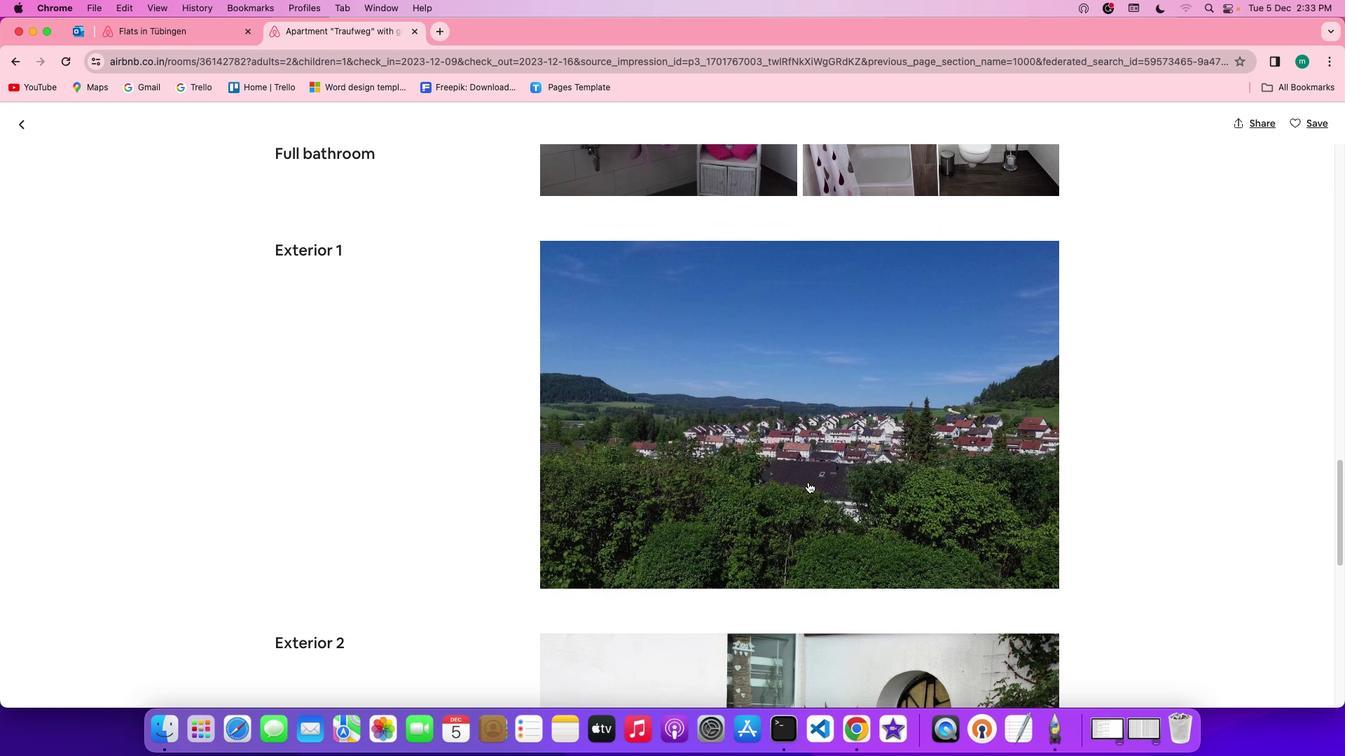 
Action: Mouse scrolled (808, 482) with delta (0, 0)
Screenshot: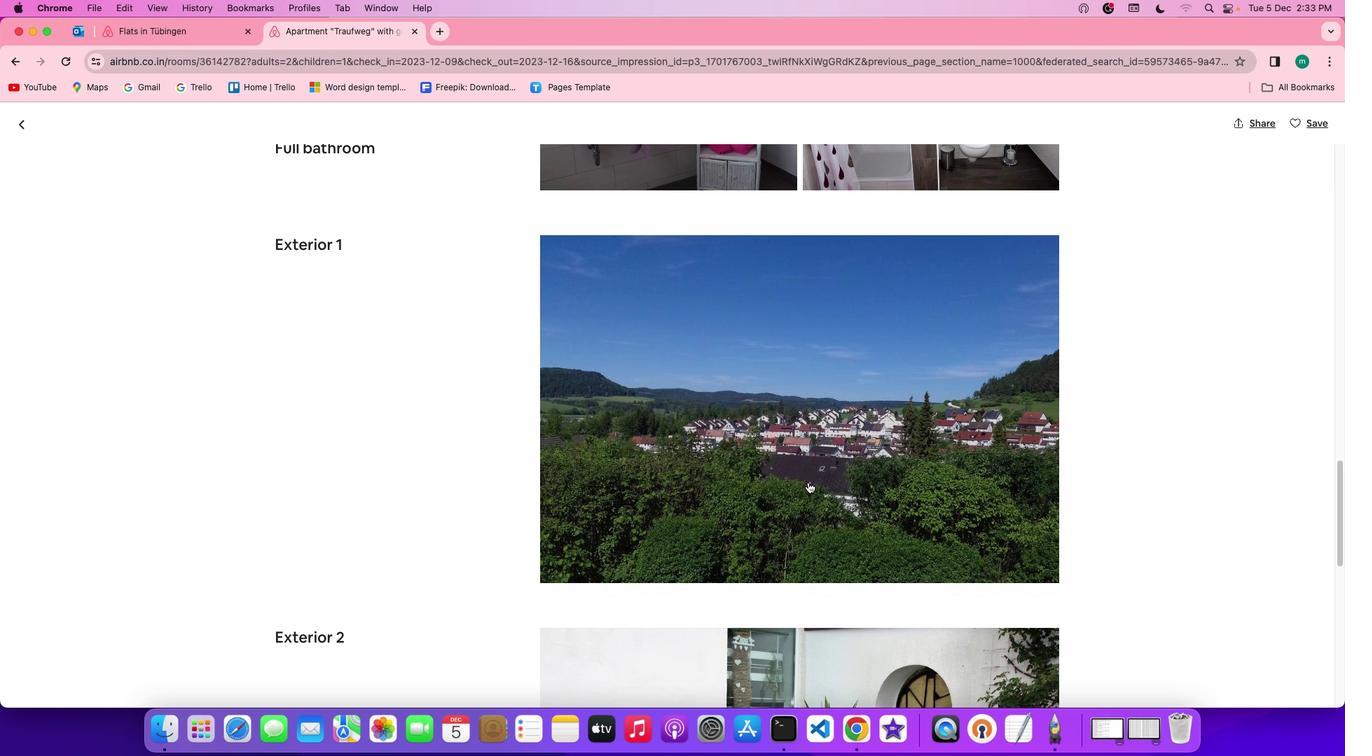 
Action: Mouse scrolled (808, 482) with delta (0, -1)
Screenshot: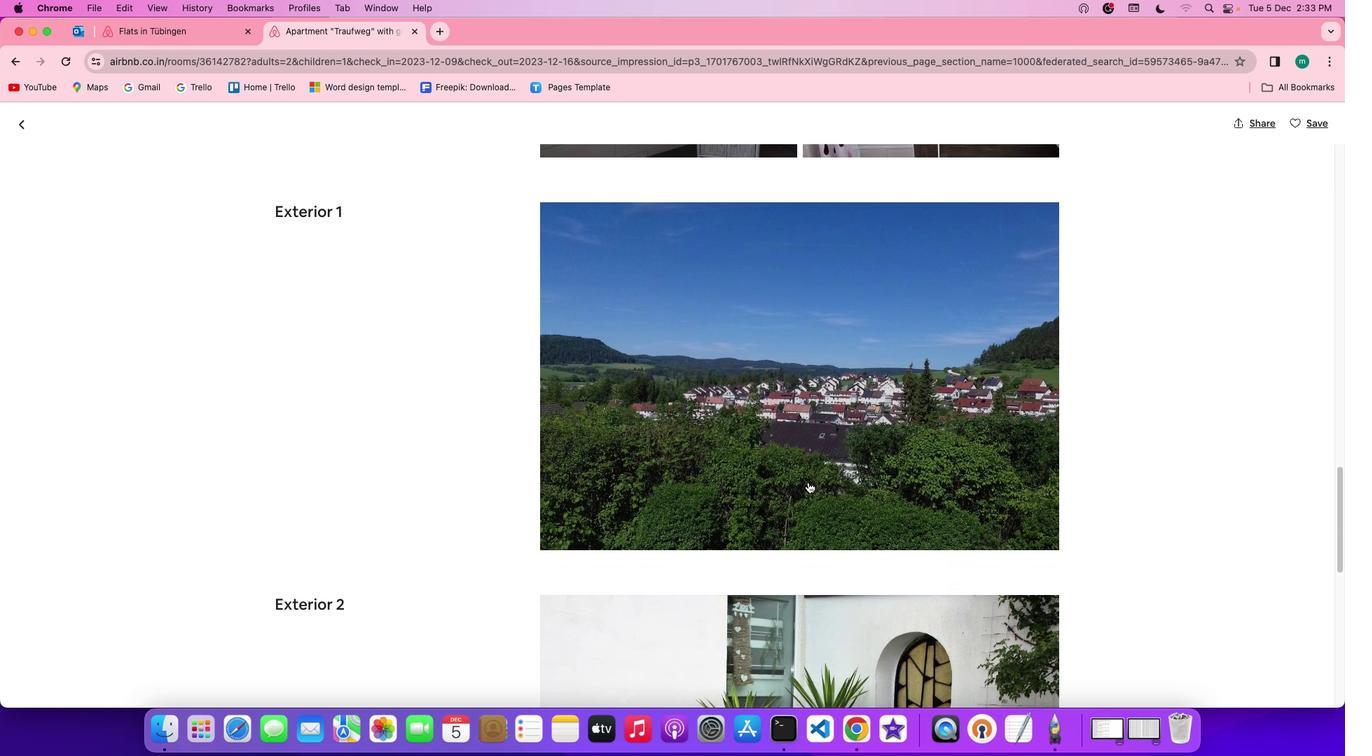 
Action: Mouse moved to (808, 482)
Screenshot: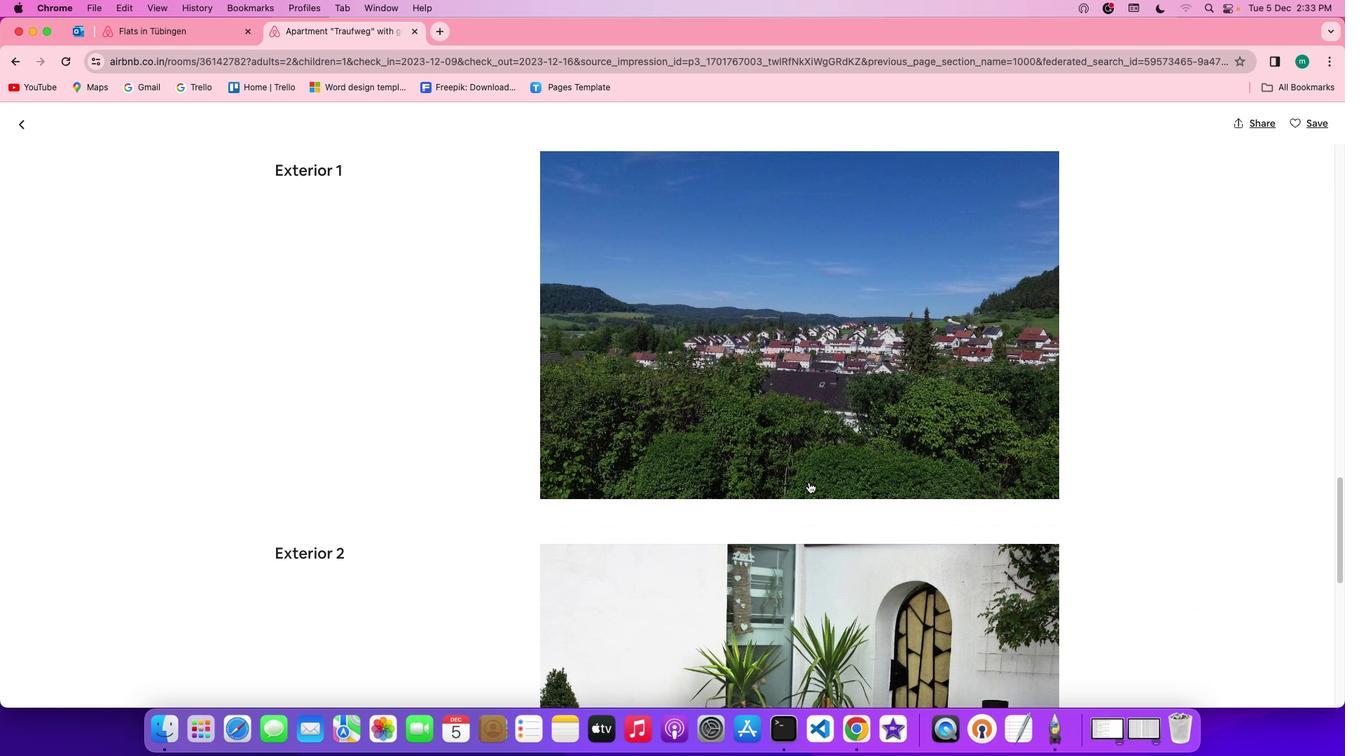 
Action: Mouse scrolled (808, 482) with delta (0, 0)
Screenshot: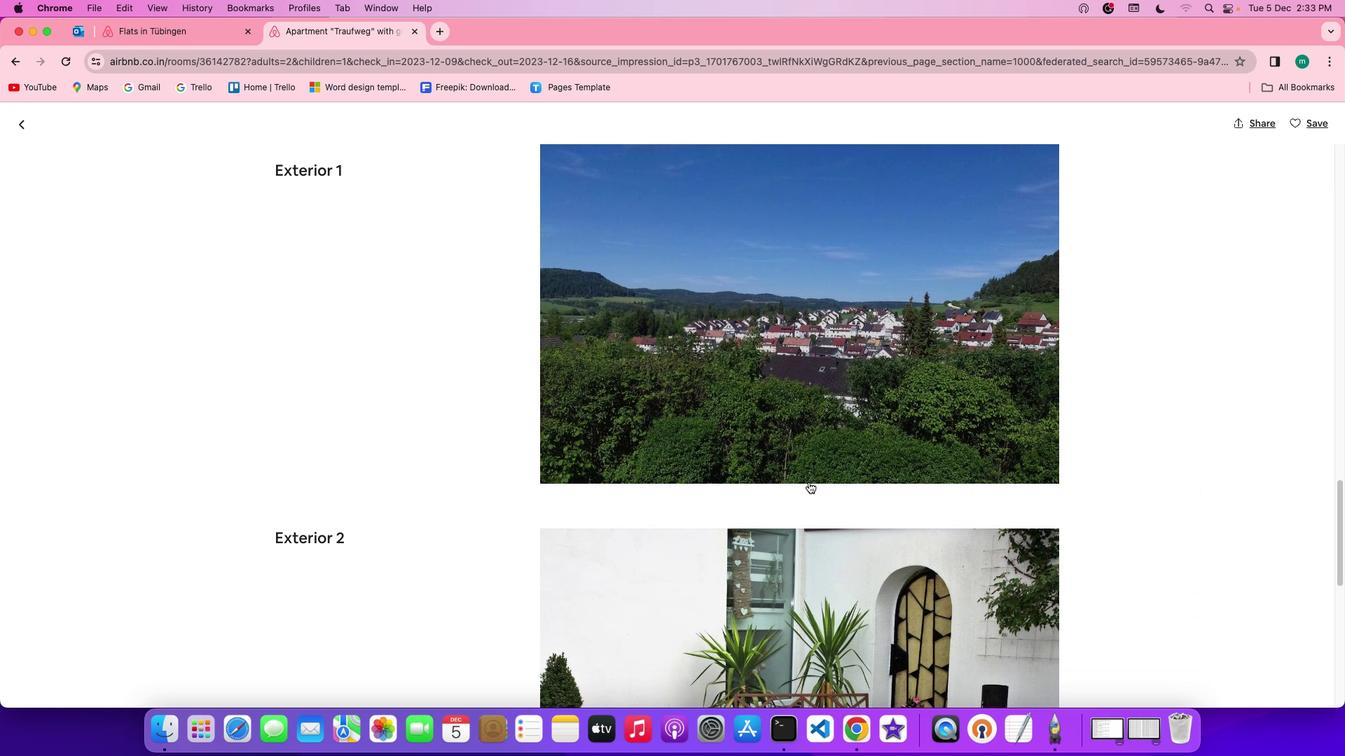 
Action: Mouse scrolled (808, 482) with delta (0, 0)
Screenshot: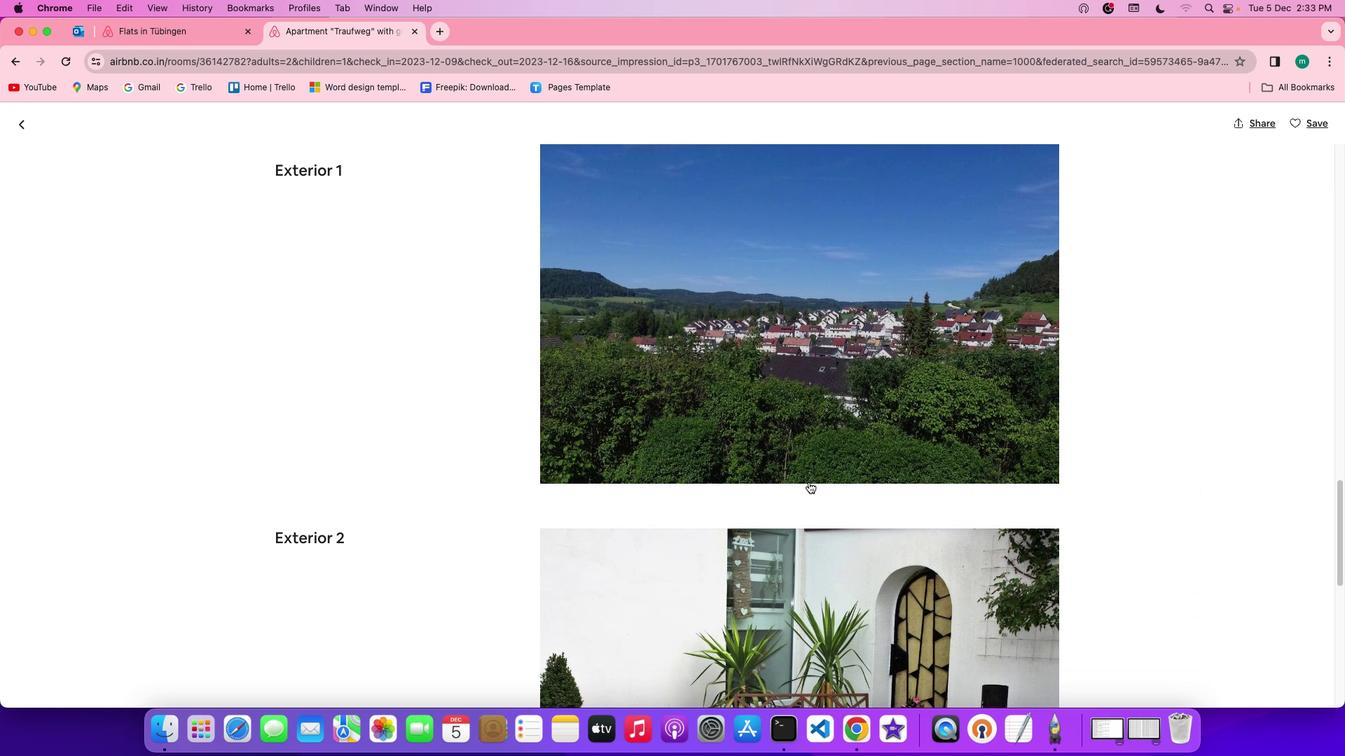 
Action: Mouse scrolled (808, 482) with delta (0, -2)
Screenshot: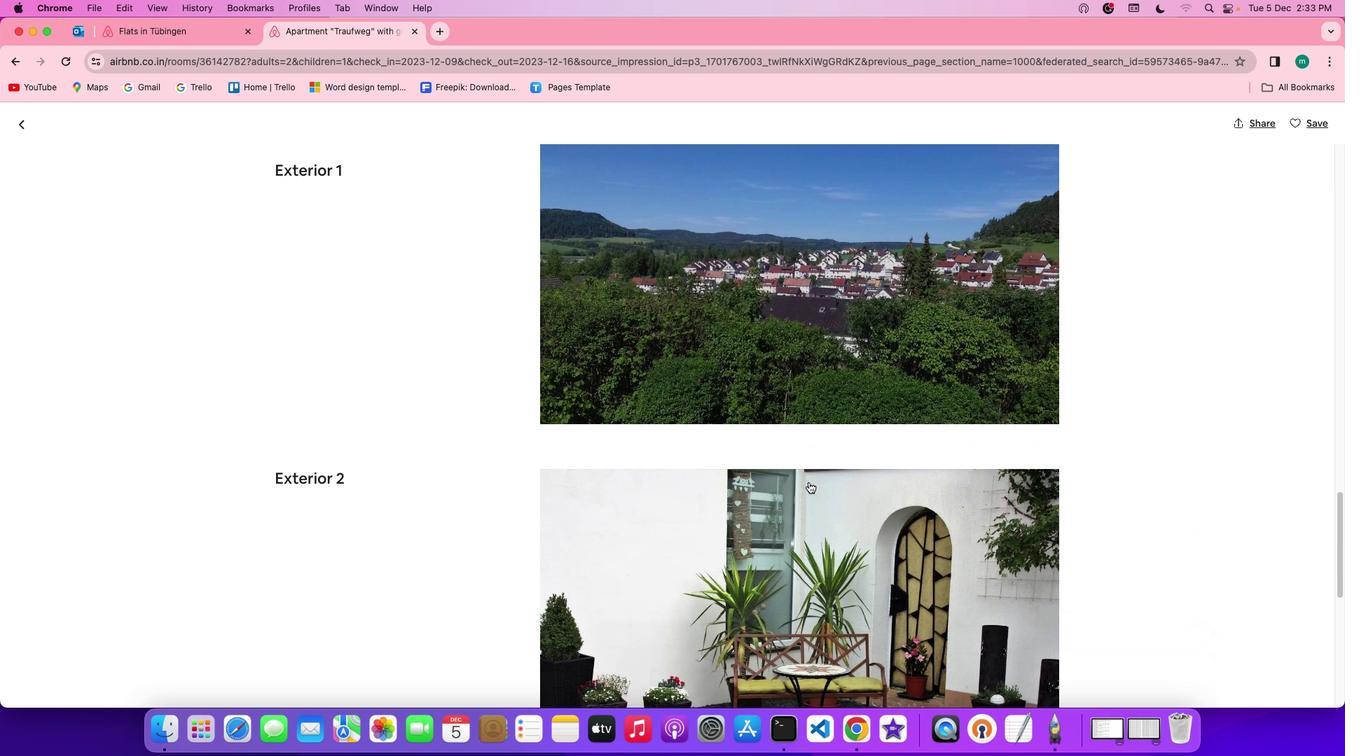 
Action: Mouse scrolled (808, 482) with delta (0, -2)
Screenshot: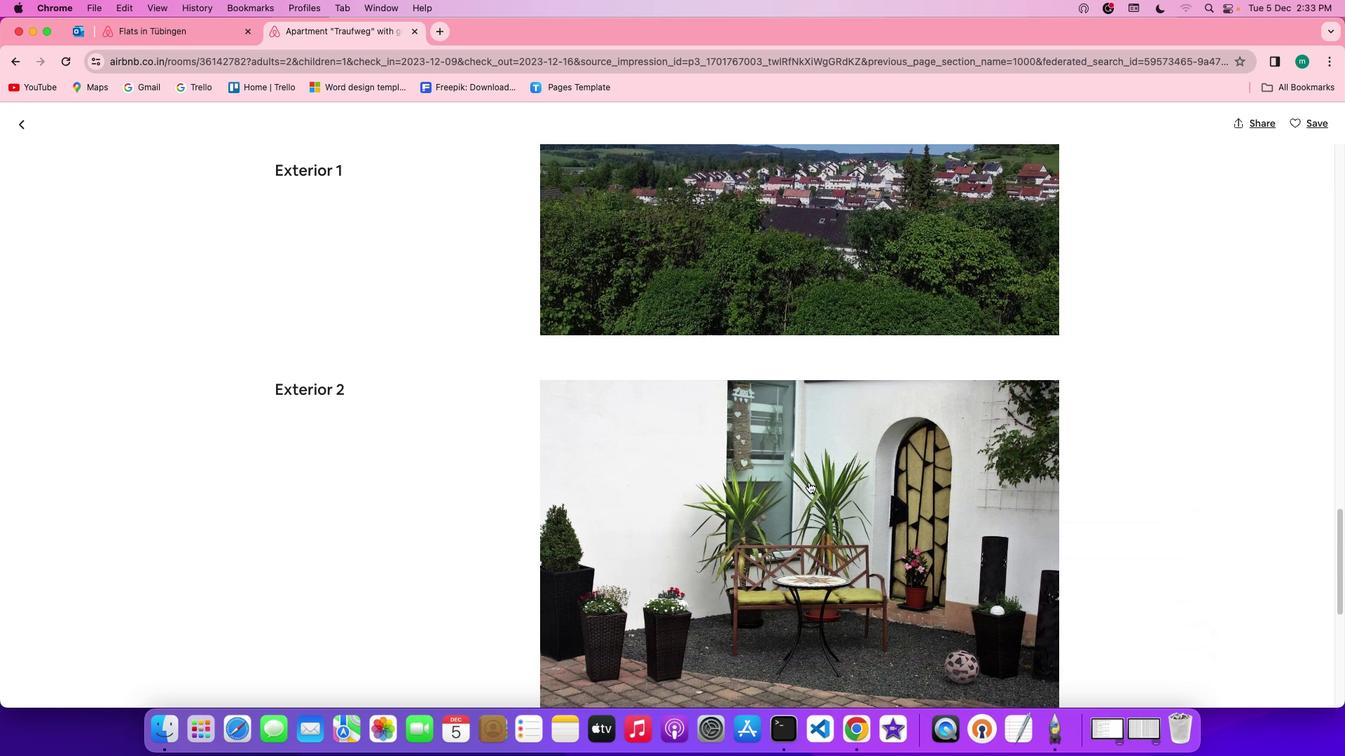 
Action: Mouse moved to (810, 481)
Screenshot: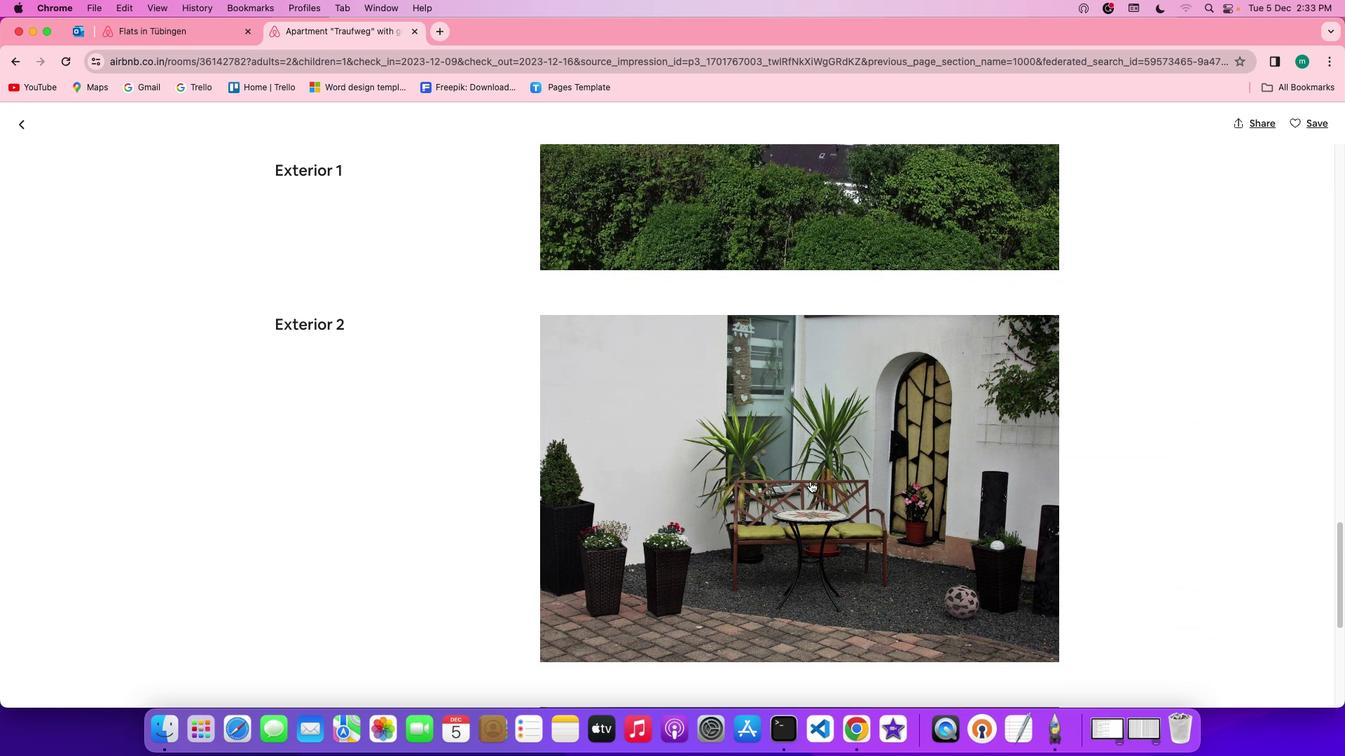 
Action: Mouse scrolled (810, 481) with delta (0, 0)
Screenshot: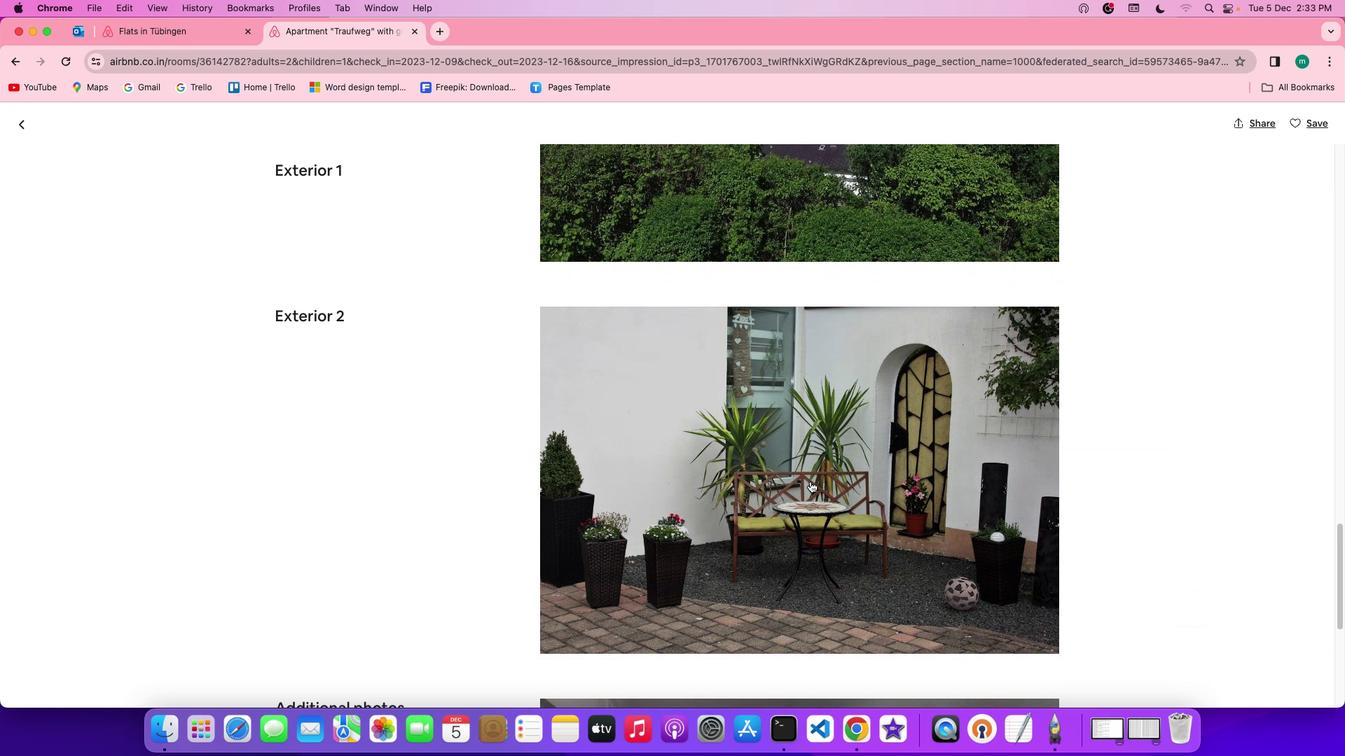 
Action: Mouse scrolled (810, 481) with delta (0, 0)
Screenshot: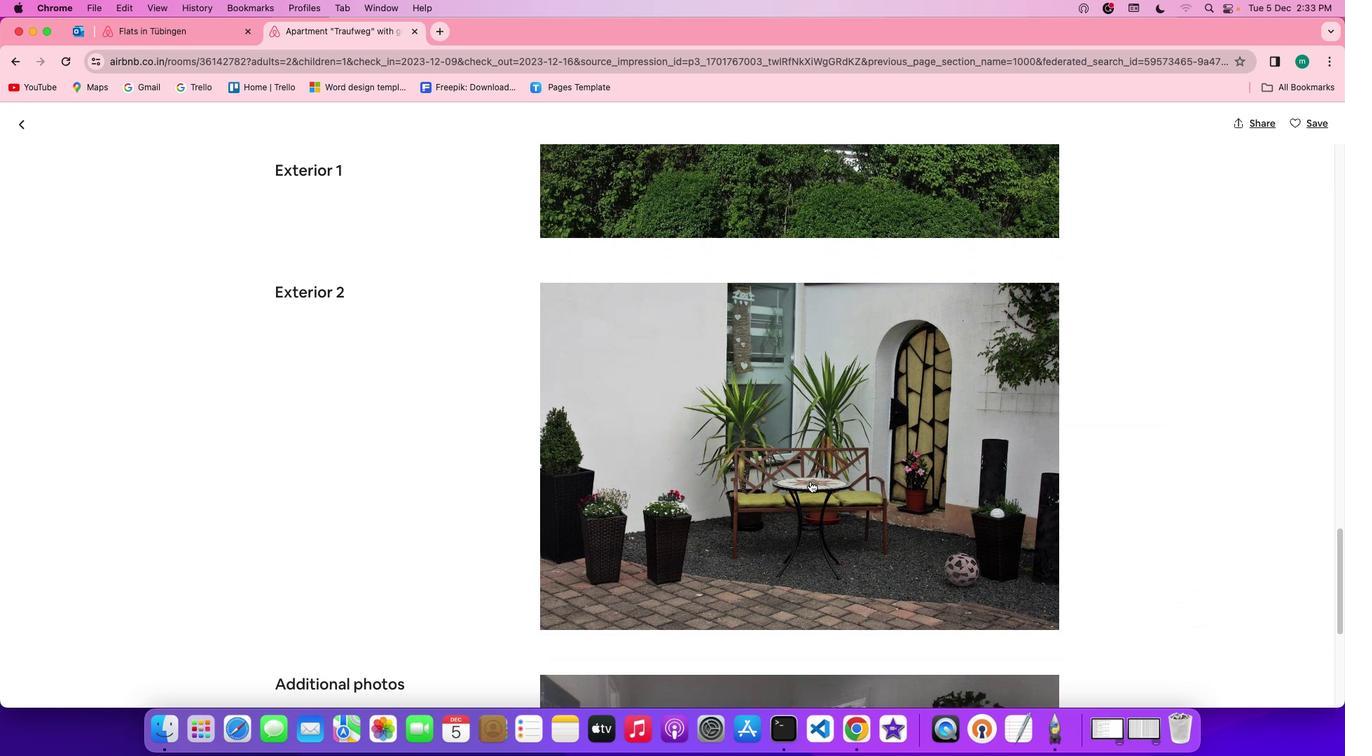 
Action: Mouse scrolled (810, 481) with delta (0, -2)
Screenshot: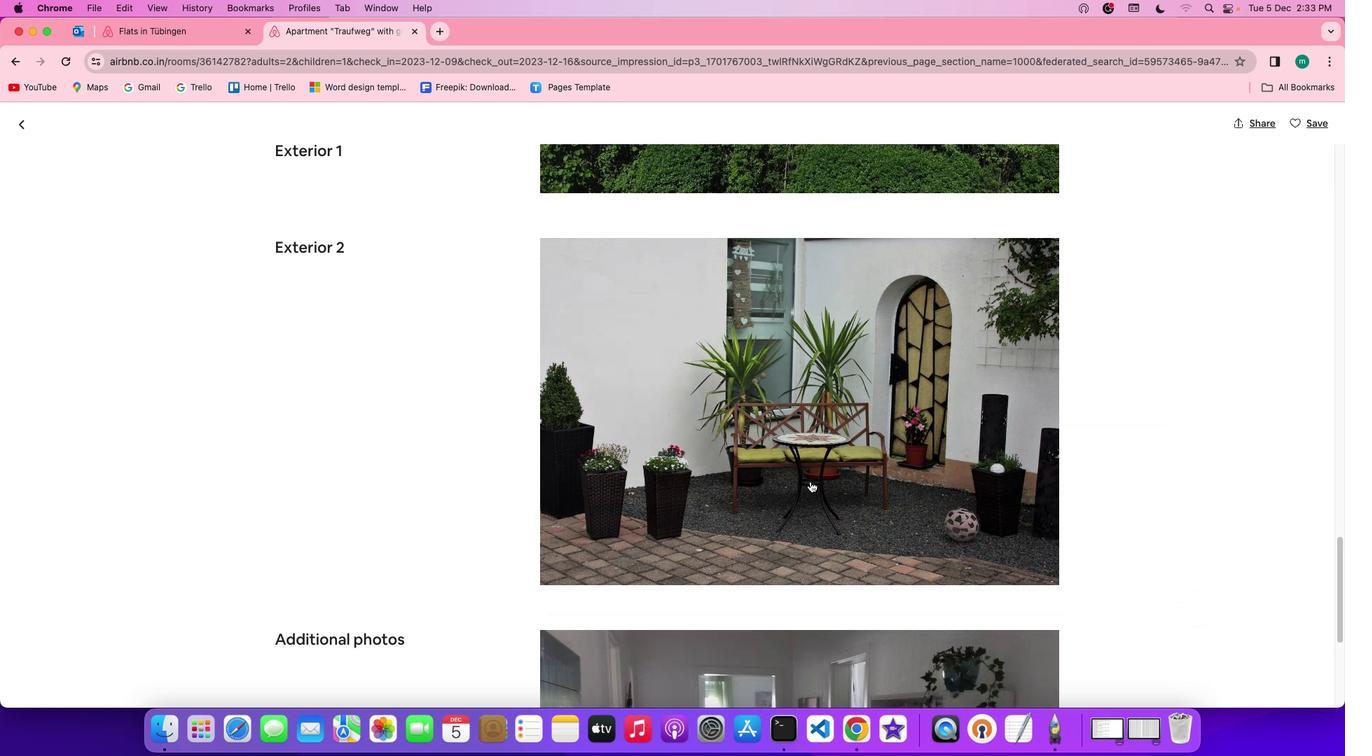 
Action: Mouse scrolled (810, 481) with delta (0, -2)
Screenshot: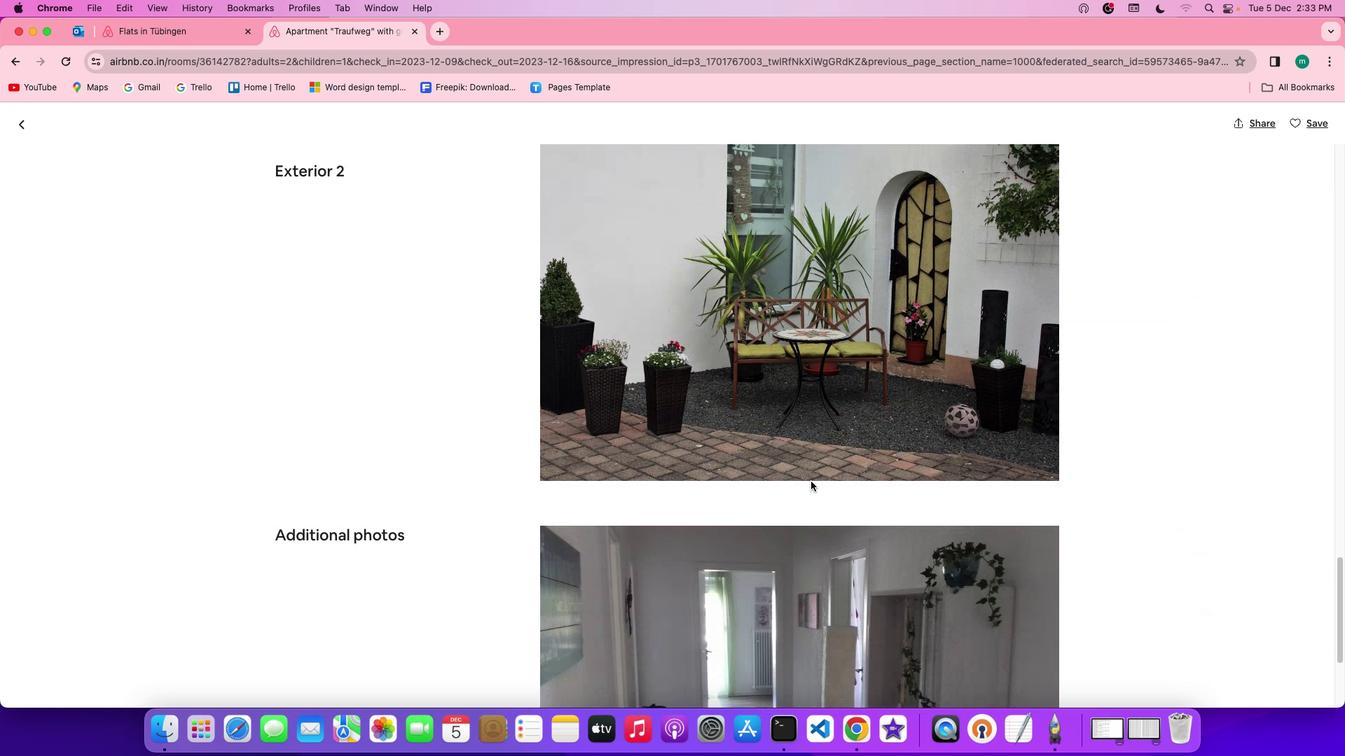 
Action: Mouse moved to (810, 481)
Screenshot: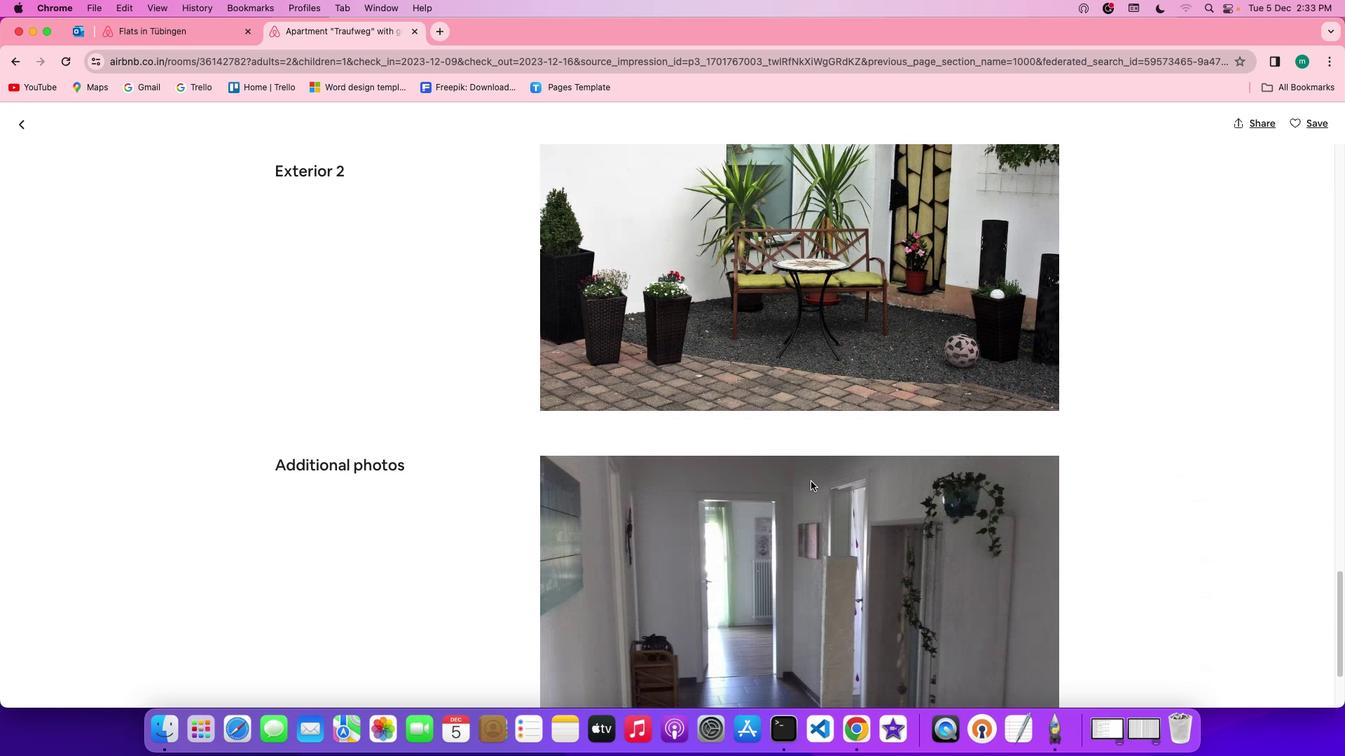
Action: Mouse scrolled (810, 481) with delta (0, 0)
Screenshot: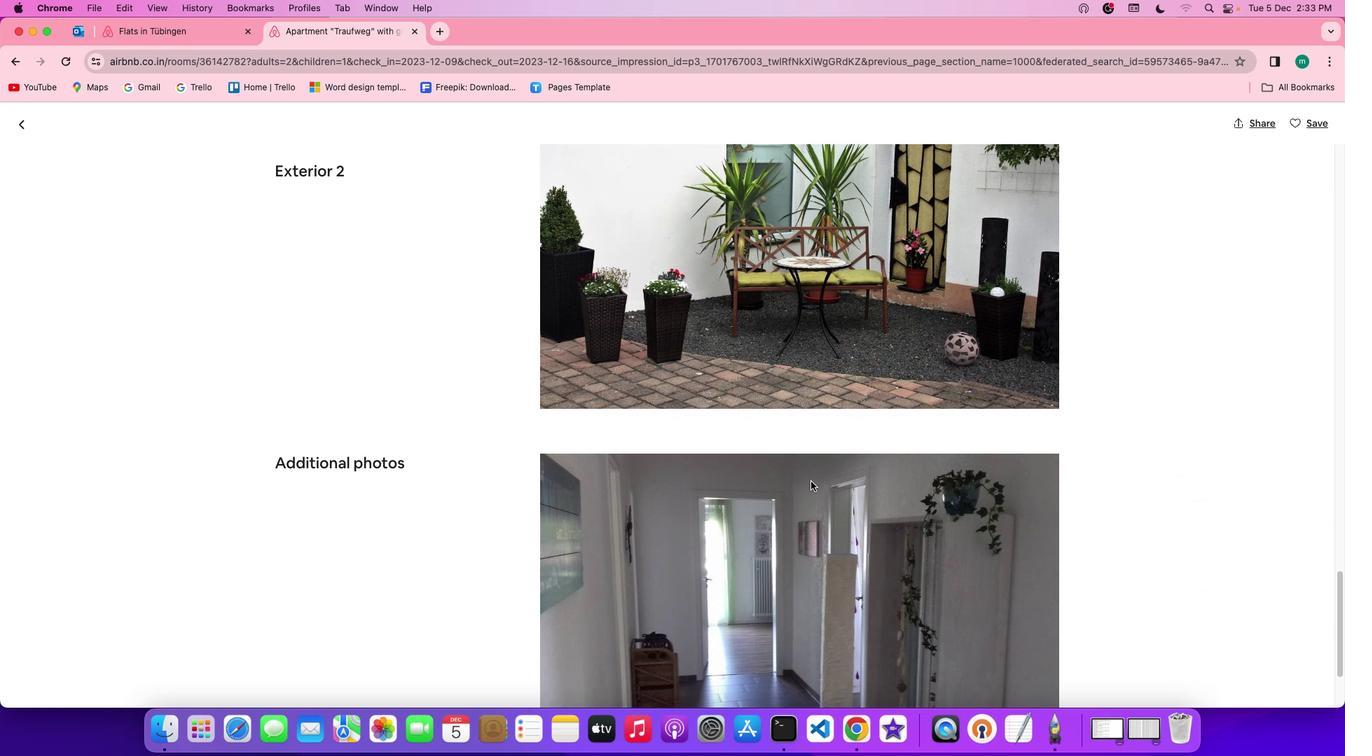 
Action: Mouse scrolled (810, 481) with delta (0, 0)
Screenshot: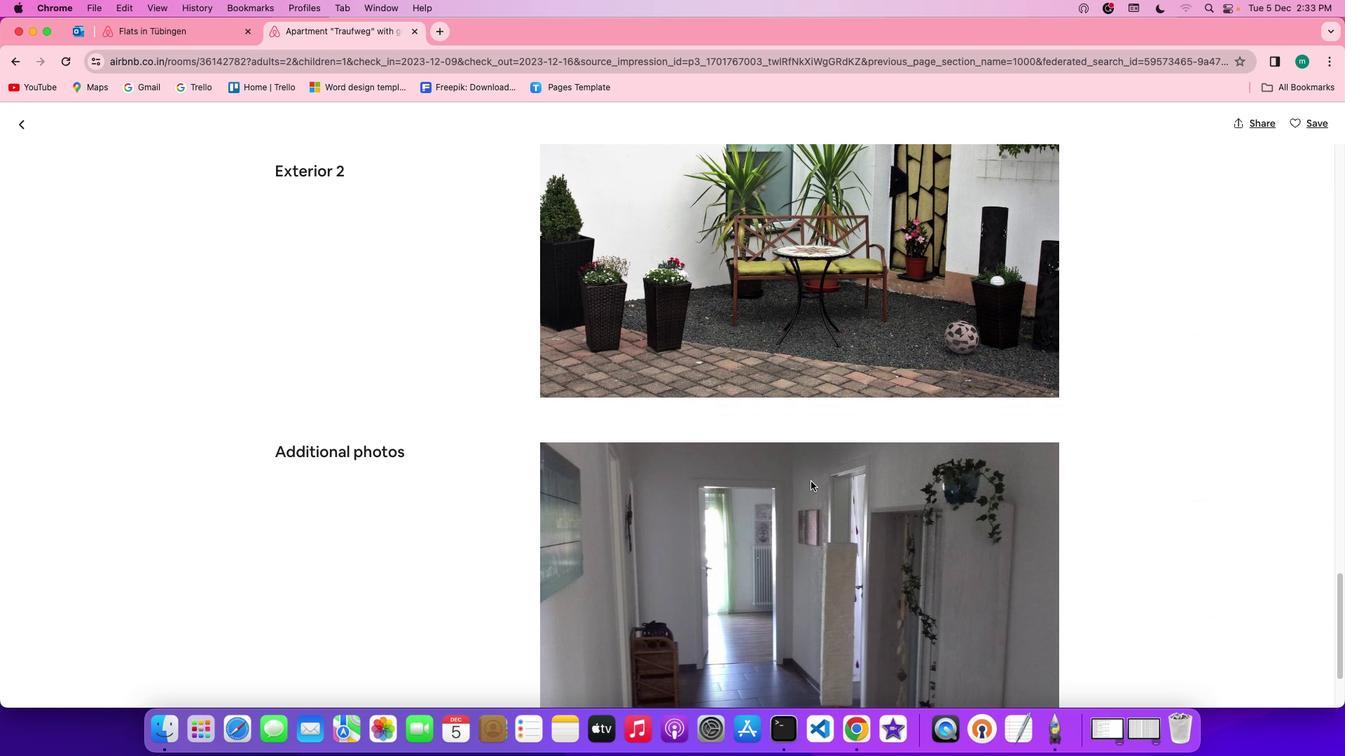 
Action: Mouse scrolled (810, 481) with delta (0, 0)
Screenshot: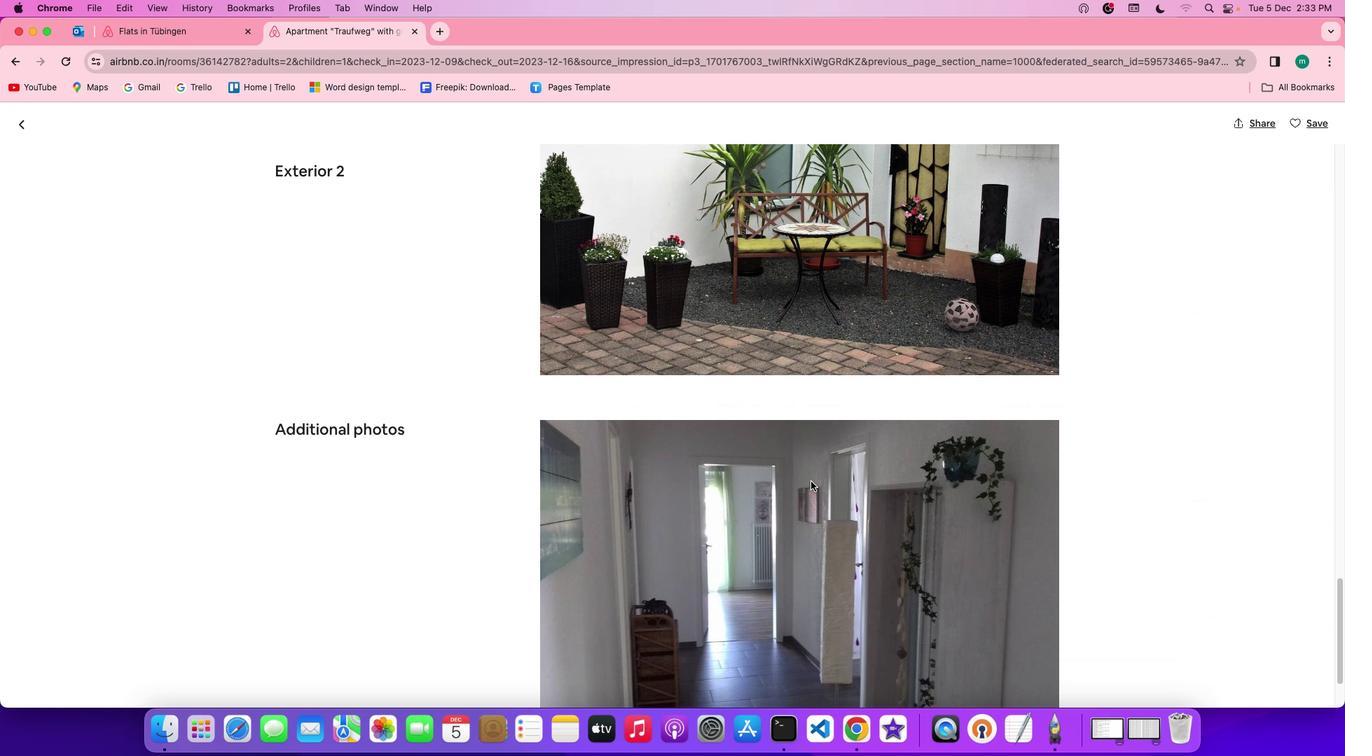 
Action: Mouse scrolled (810, 481) with delta (0, -2)
Screenshot: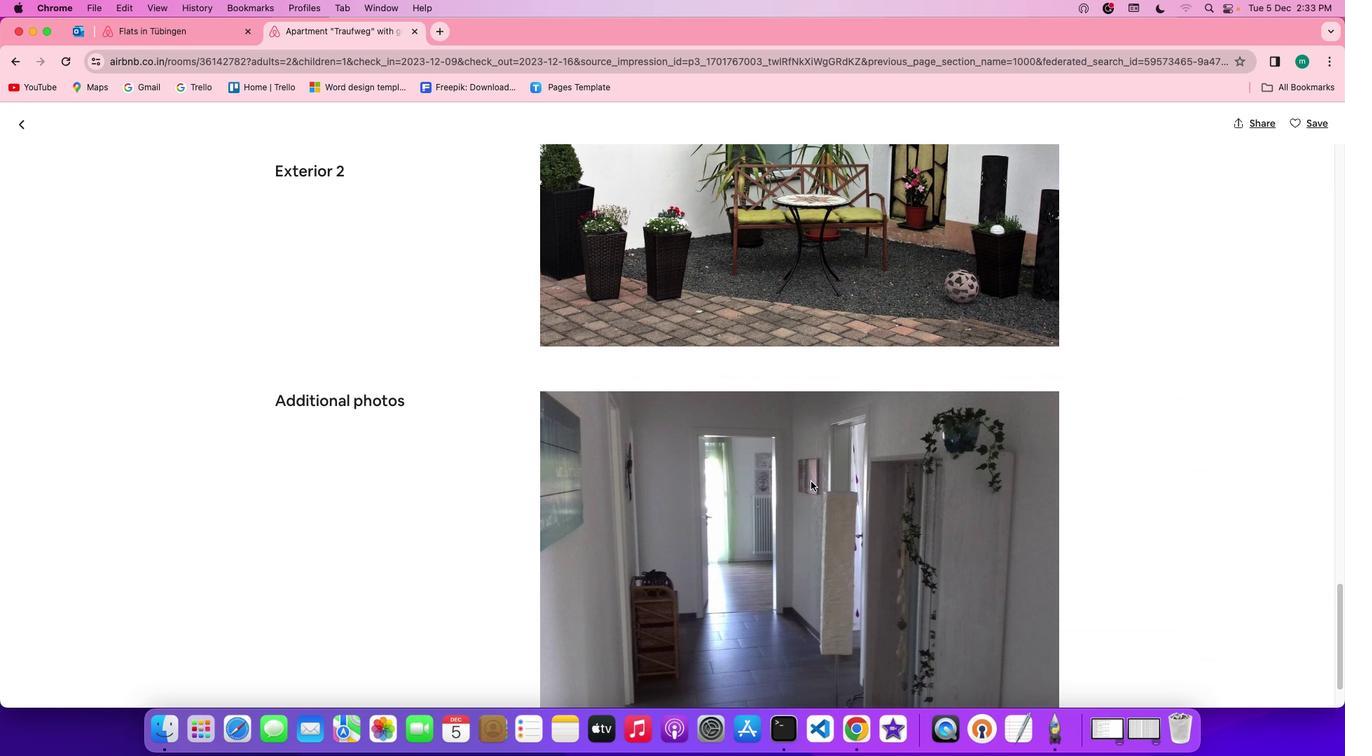 
Action: Mouse scrolled (810, 481) with delta (0, -2)
Screenshot: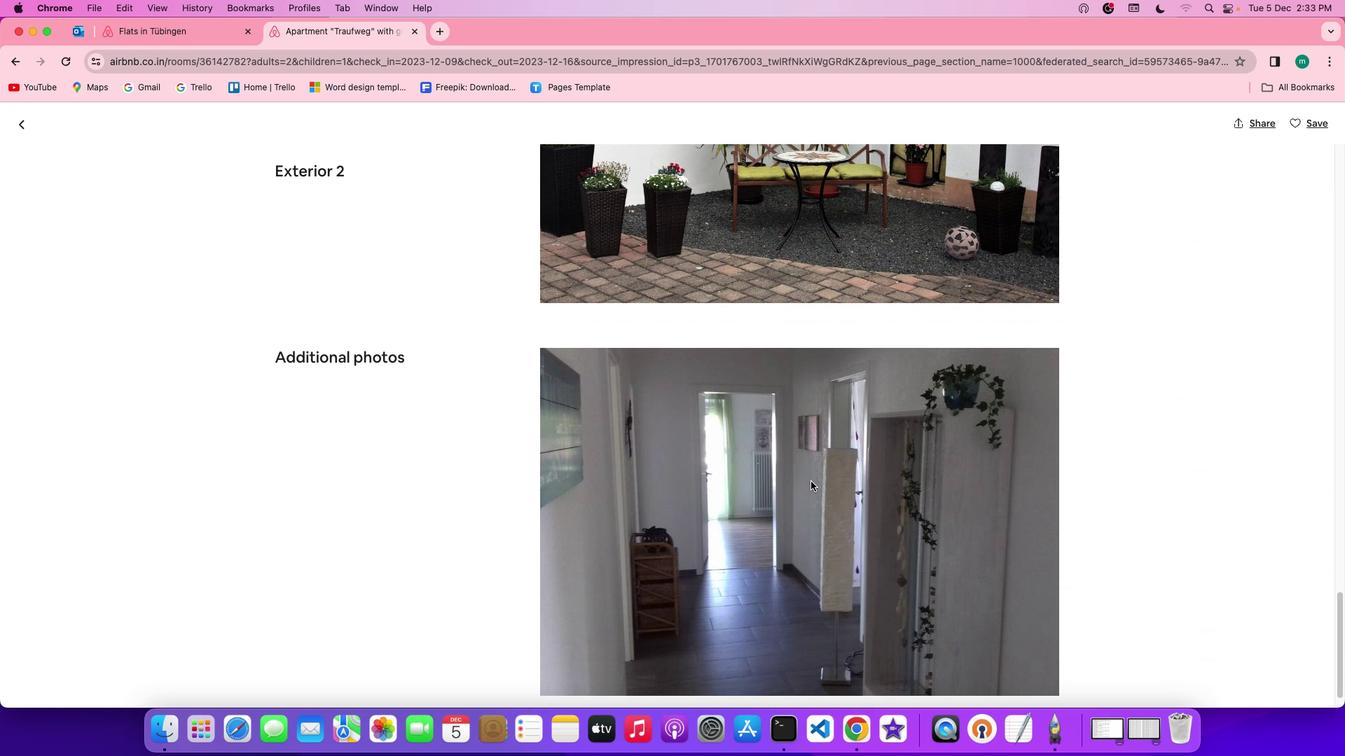 
Action: Mouse scrolled (810, 481) with delta (0, 0)
Screenshot: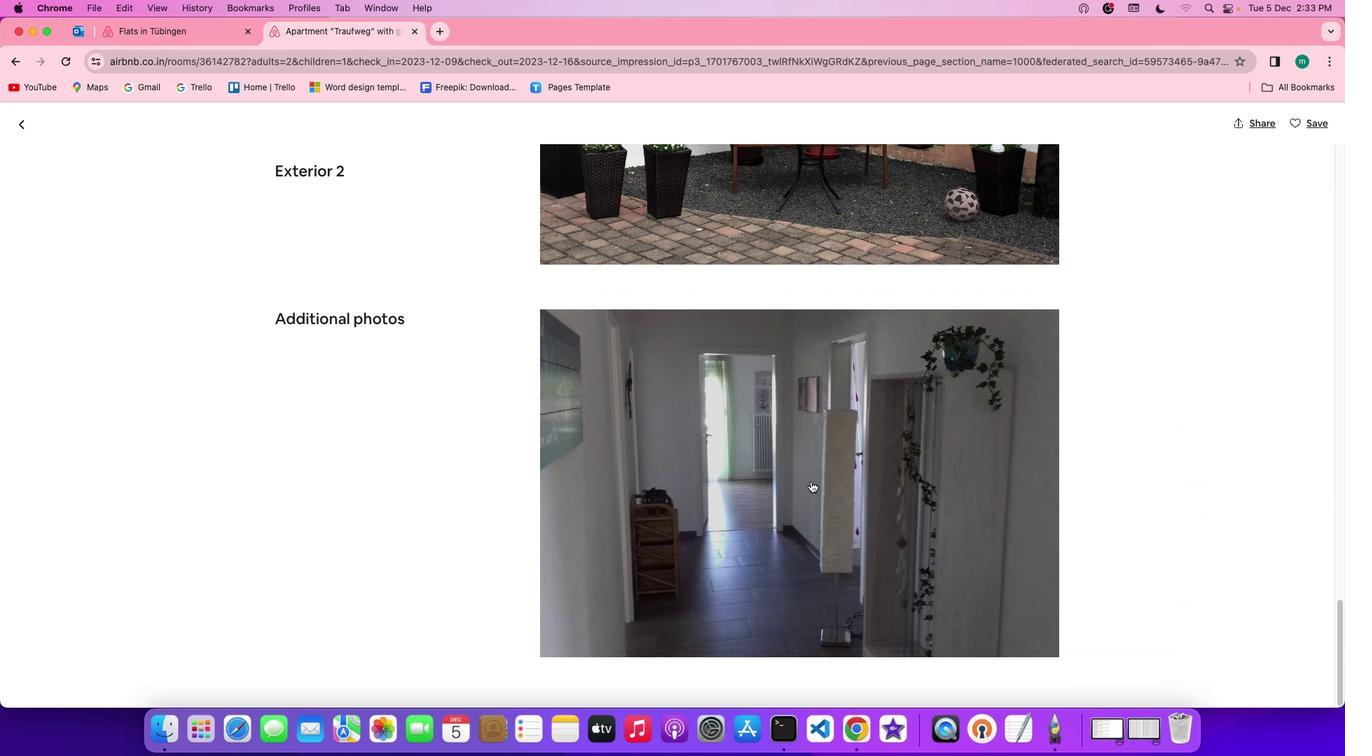 
Action: Mouse scrolled (810, 481) with delta (0, 0)
Screenshot: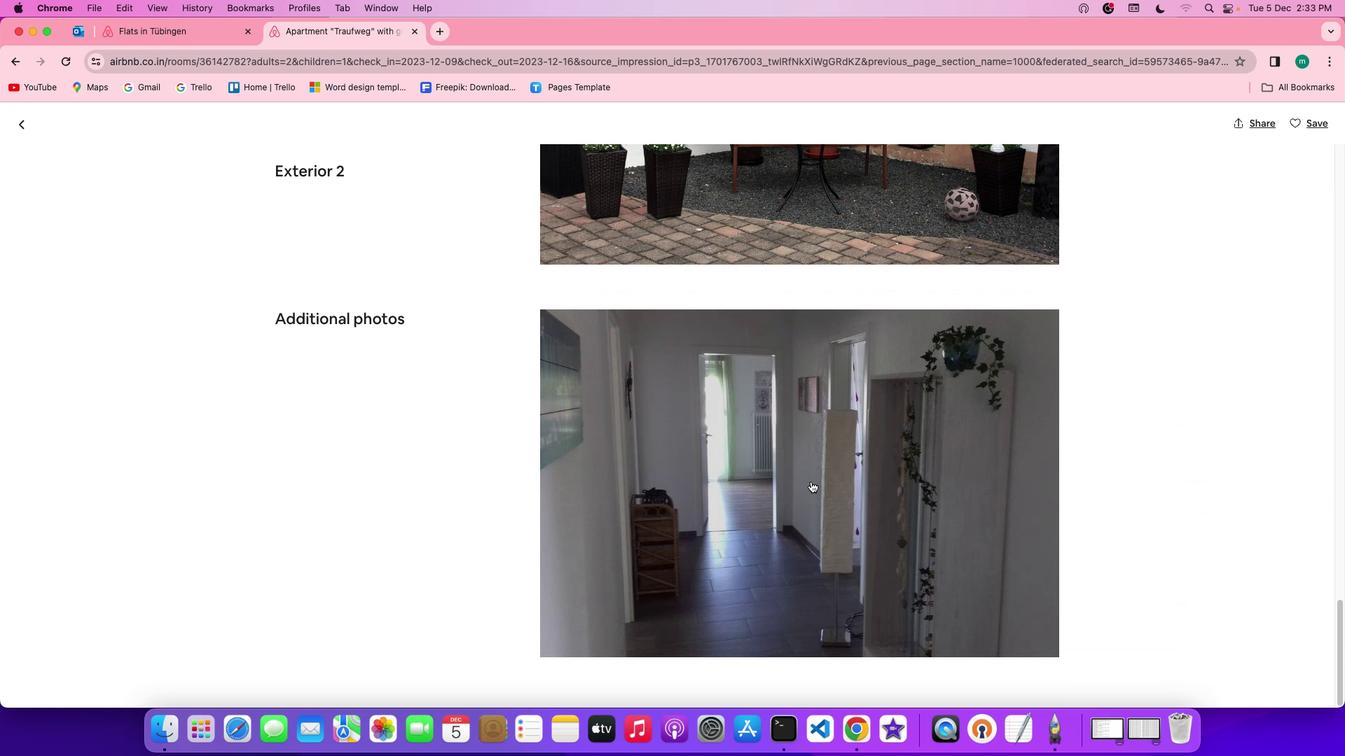 
Action: Mouse scrolled (810, 481) with delta (0, -2)
Screenshot: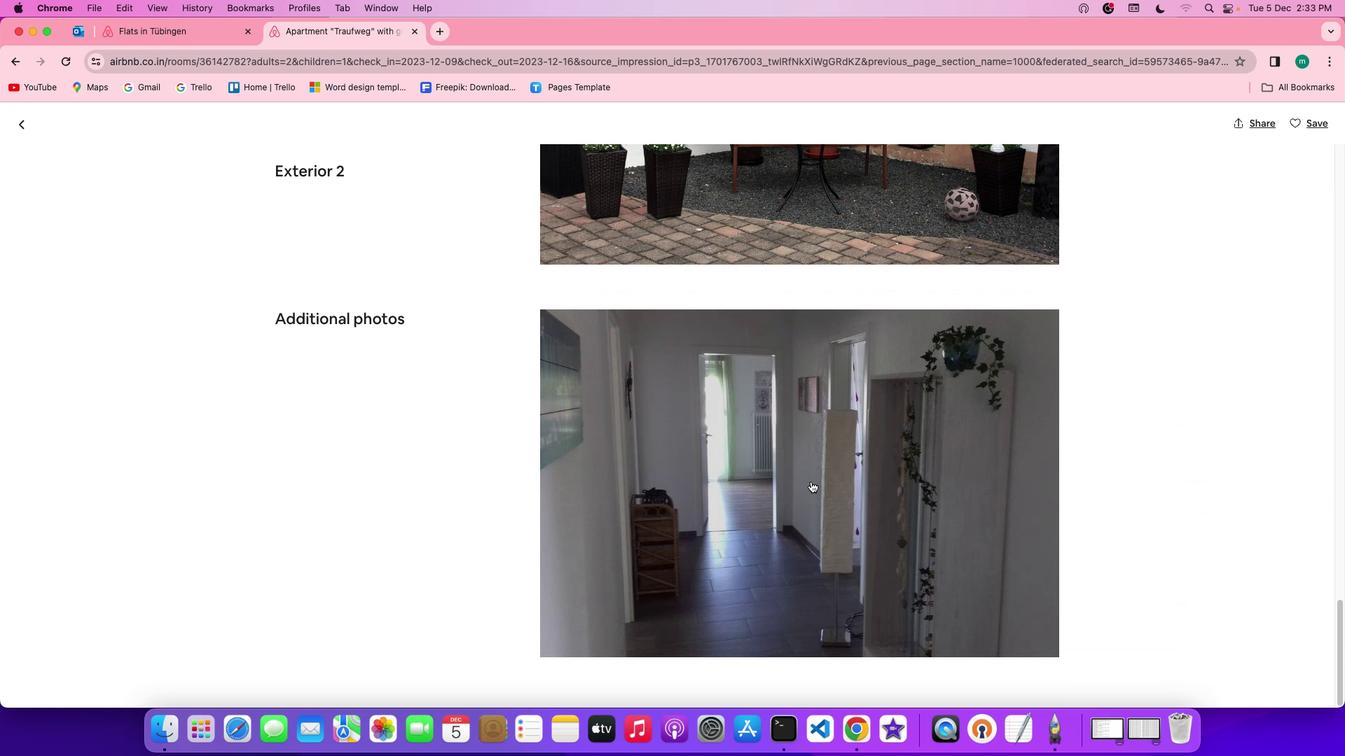 
Action: Mouse scrolled (810, 481) with delta (0, -2)
Screenshot: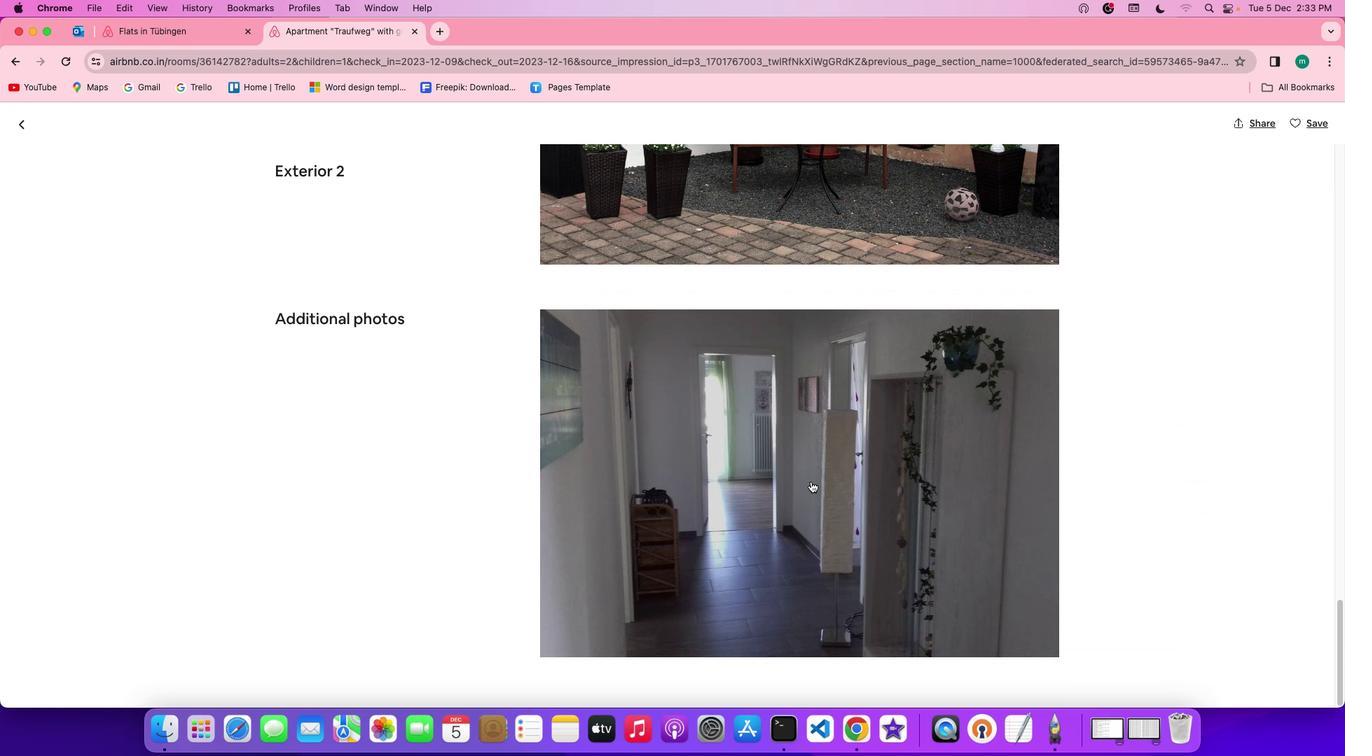 
Action: Mouse scrolled (810, 481) with delta (0, 0)
Screenshot: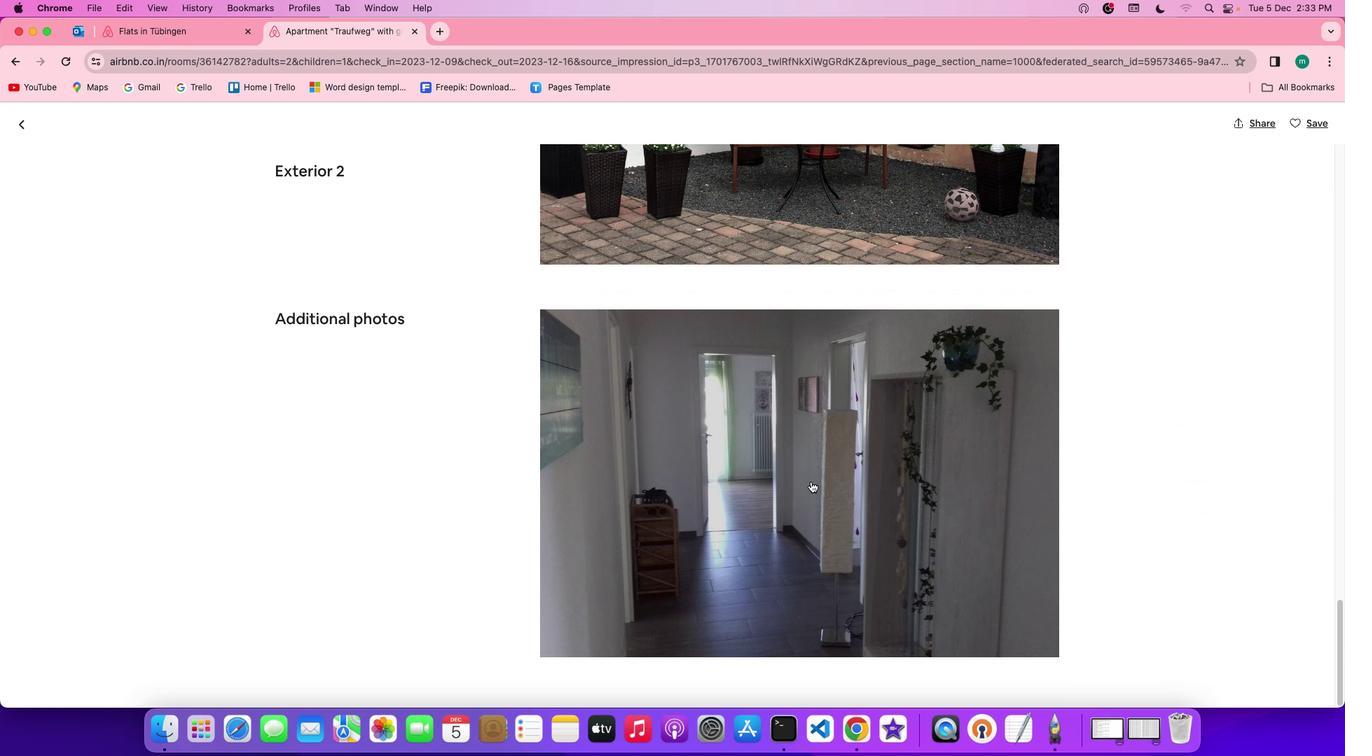 
Action: Mouse scrolled (810, 481) with delta (0, 0)
Screenshot: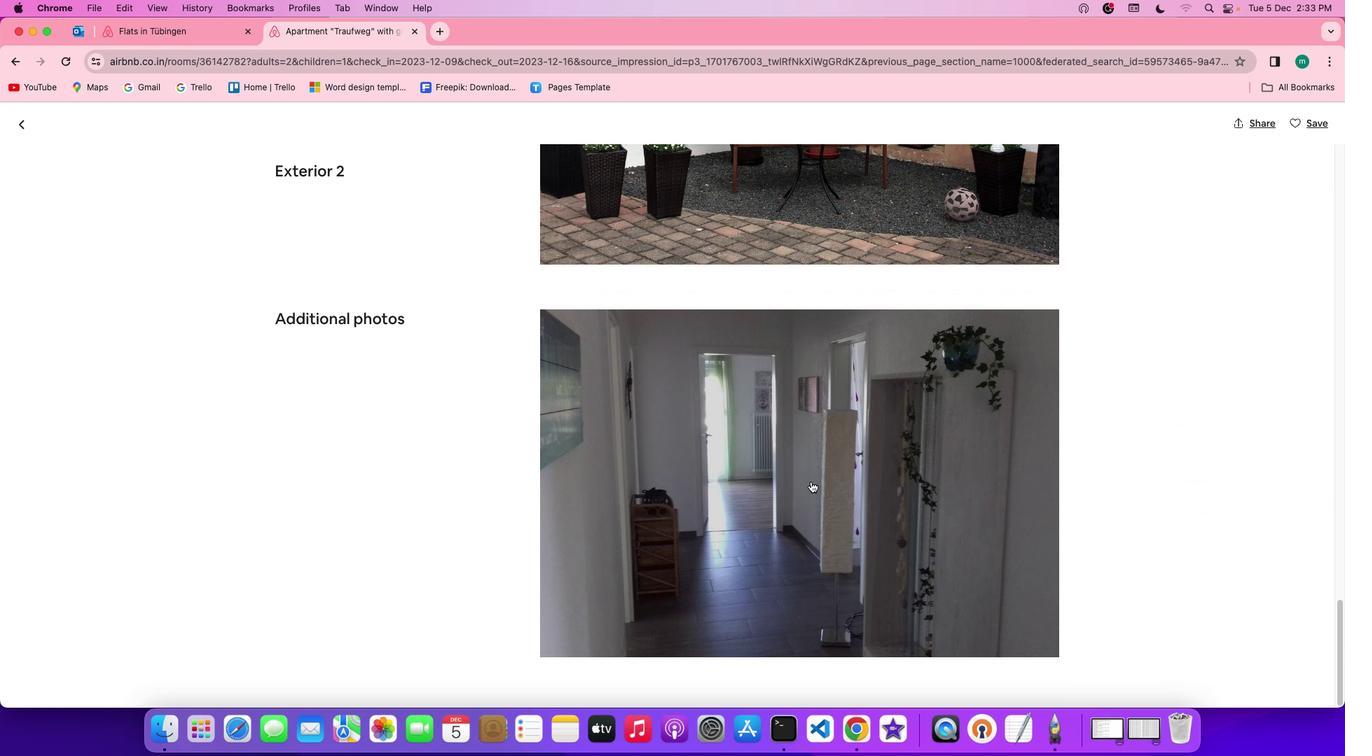 
Action: Mouse scrolled (810, 481) with delta (0, -1)
Screenshot: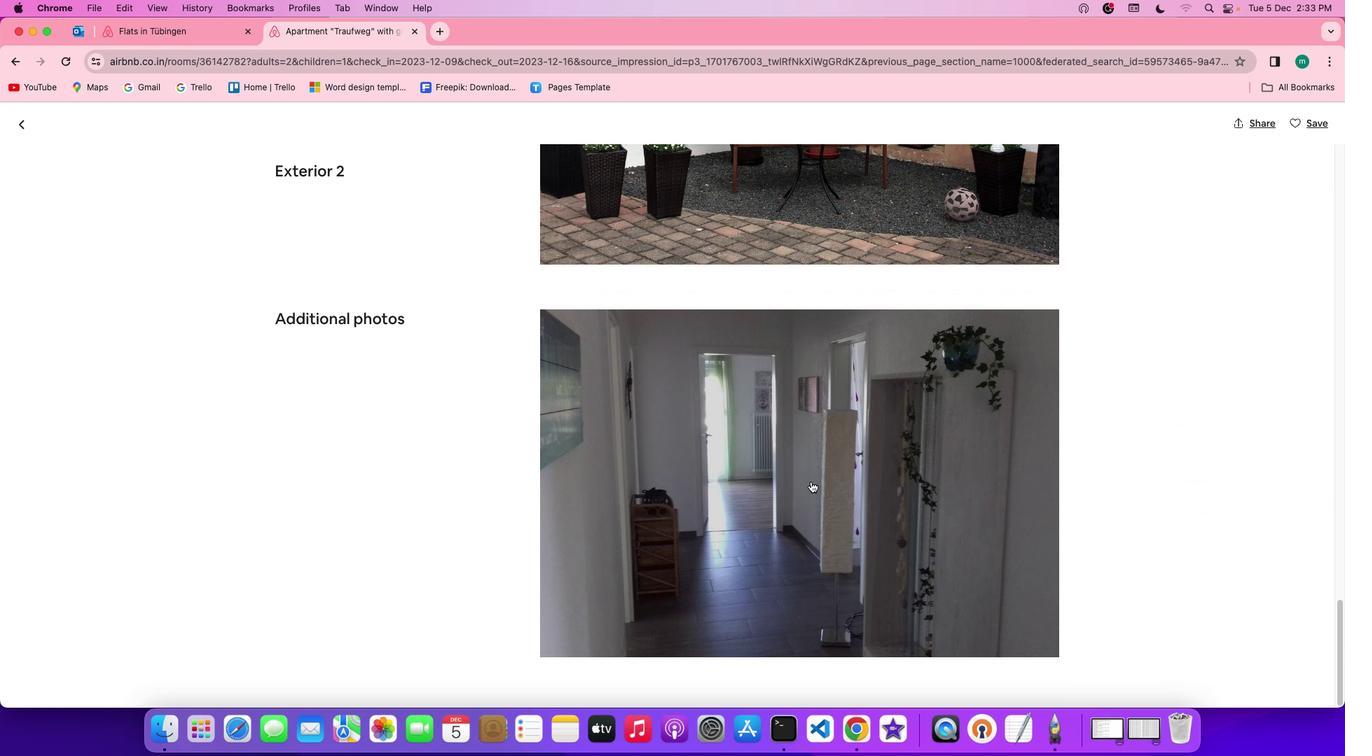 
Action: Mouse scrolled (810, 481) with delta (0, -2)
Screenshot: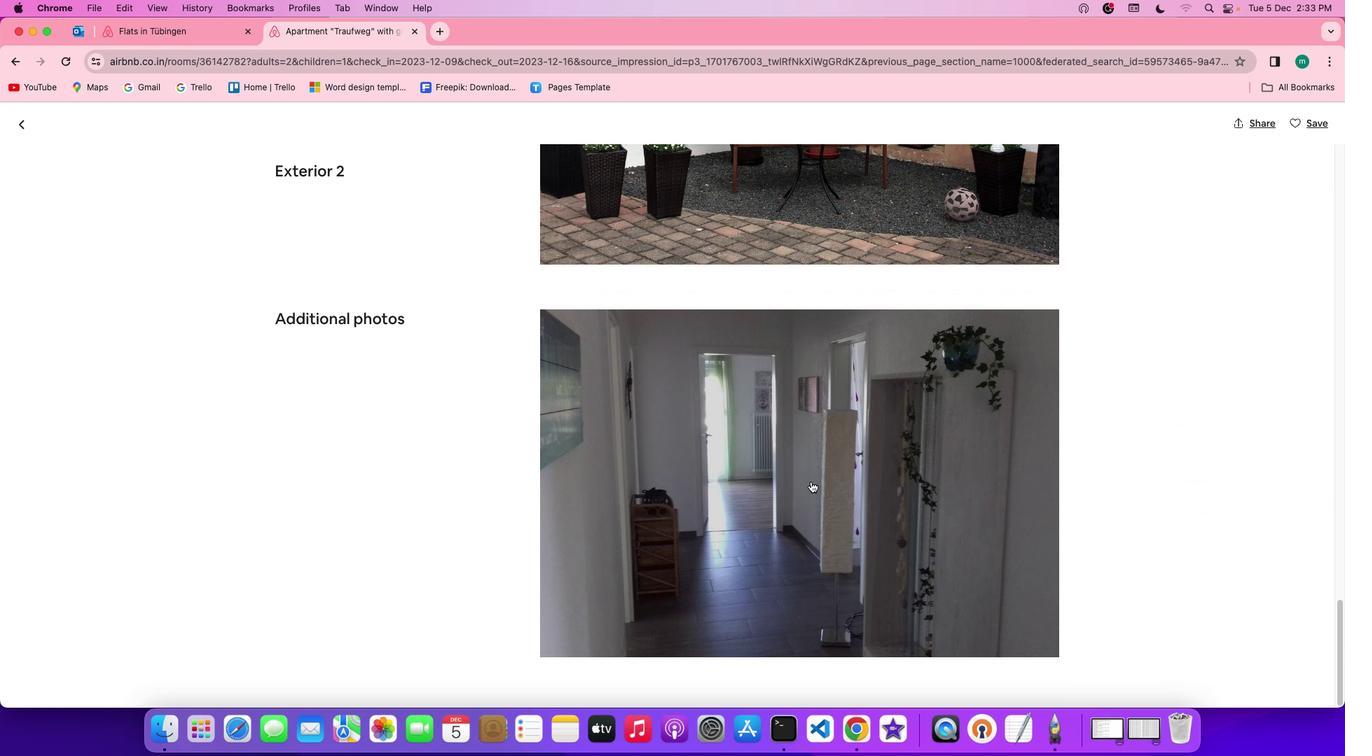 
Action: Mouse scrolled (810, 481) with delta (0, 0)
Screenshot: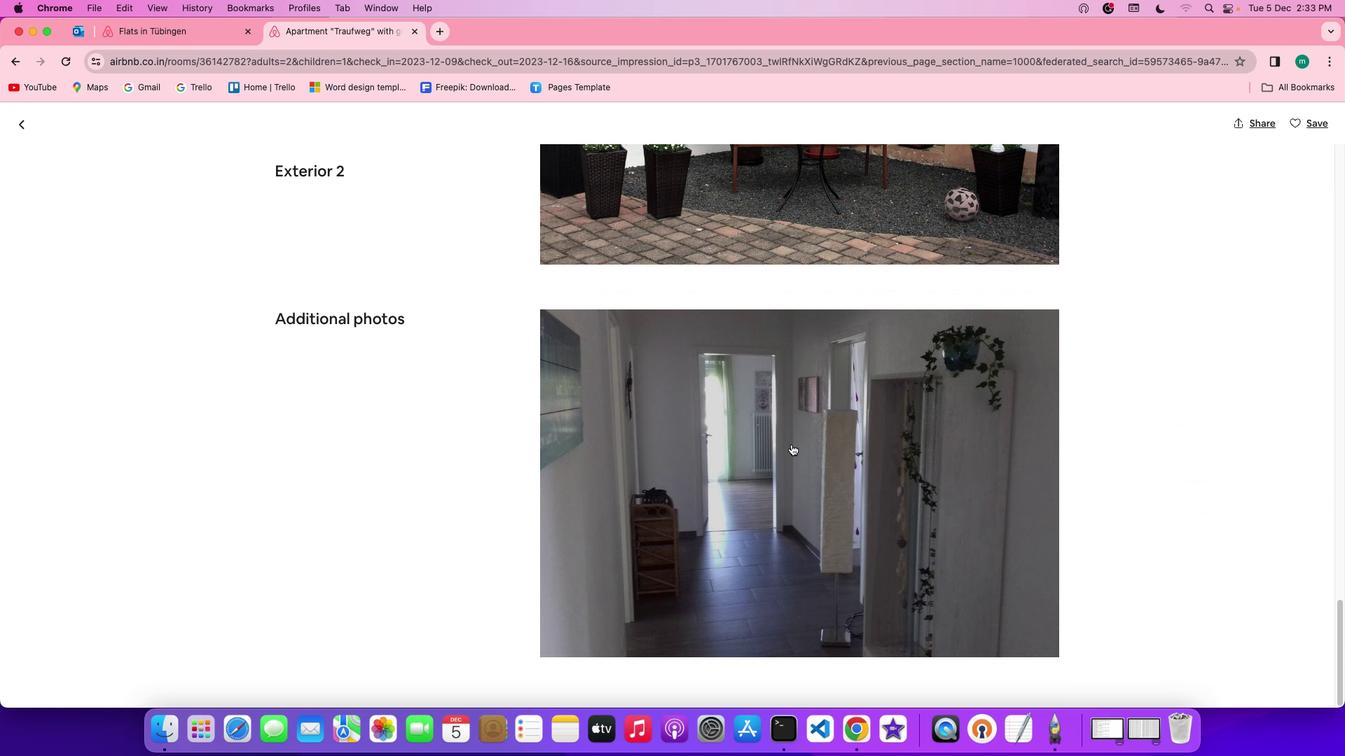 
Action: Mouse scrolled (810, 481) with delta (0, 0)
Screenshot: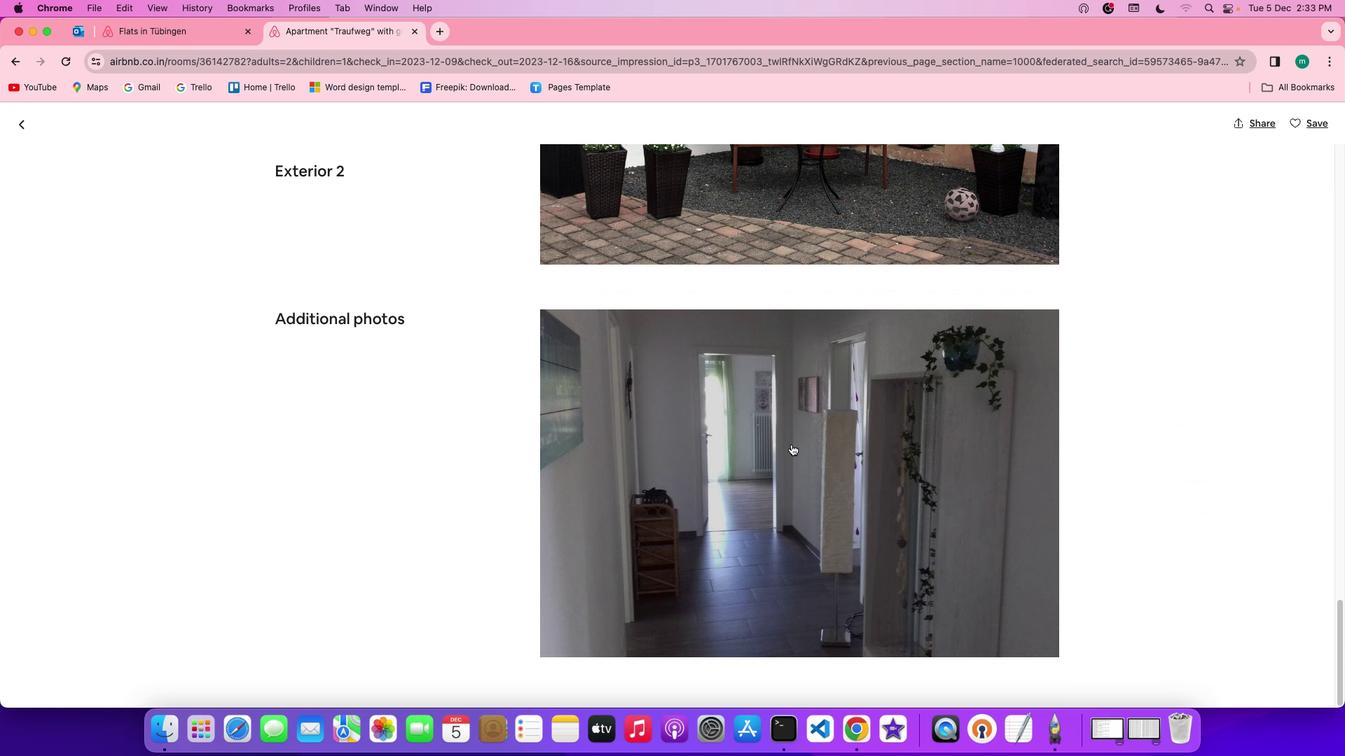 
Action: Mouse scrolled (810, 481) with delta (0, -2)
Screenshot: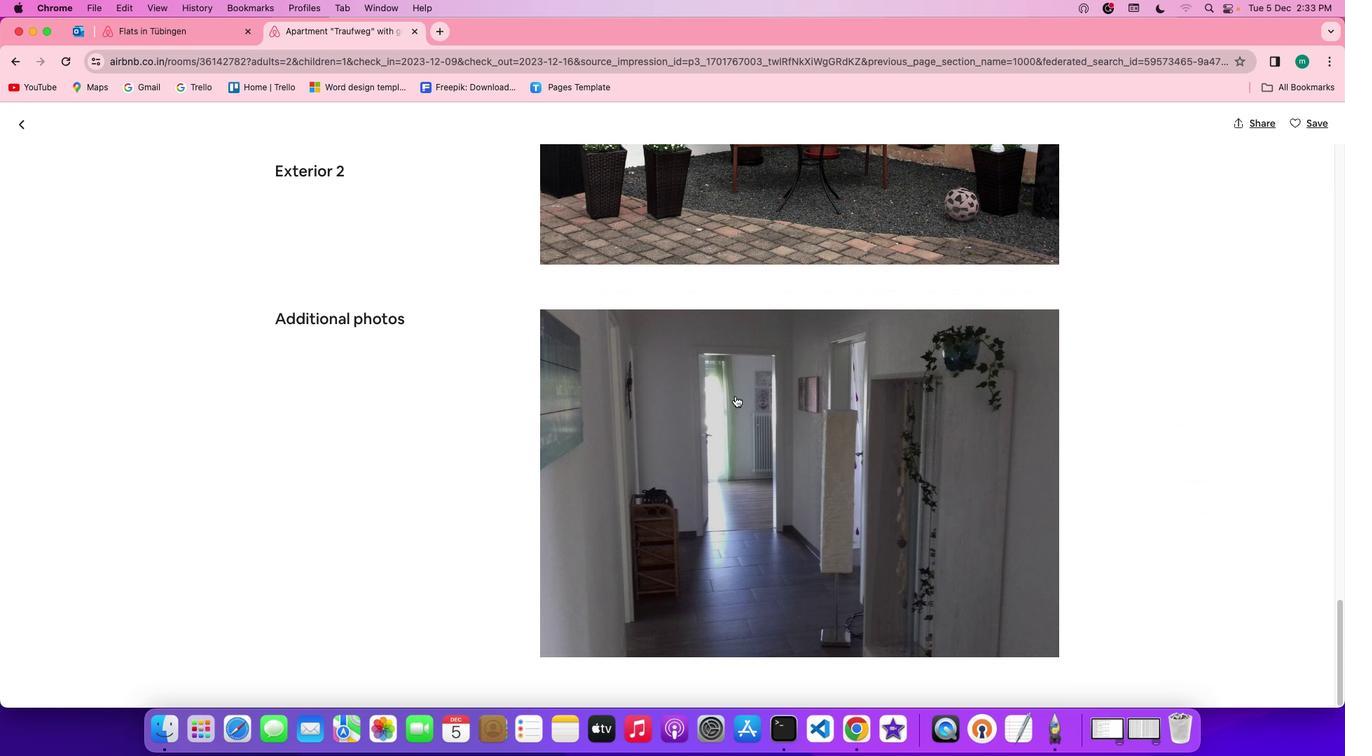 
Action: Mouse scrolled (810, 481) with delta (0, -3)
Screenshot: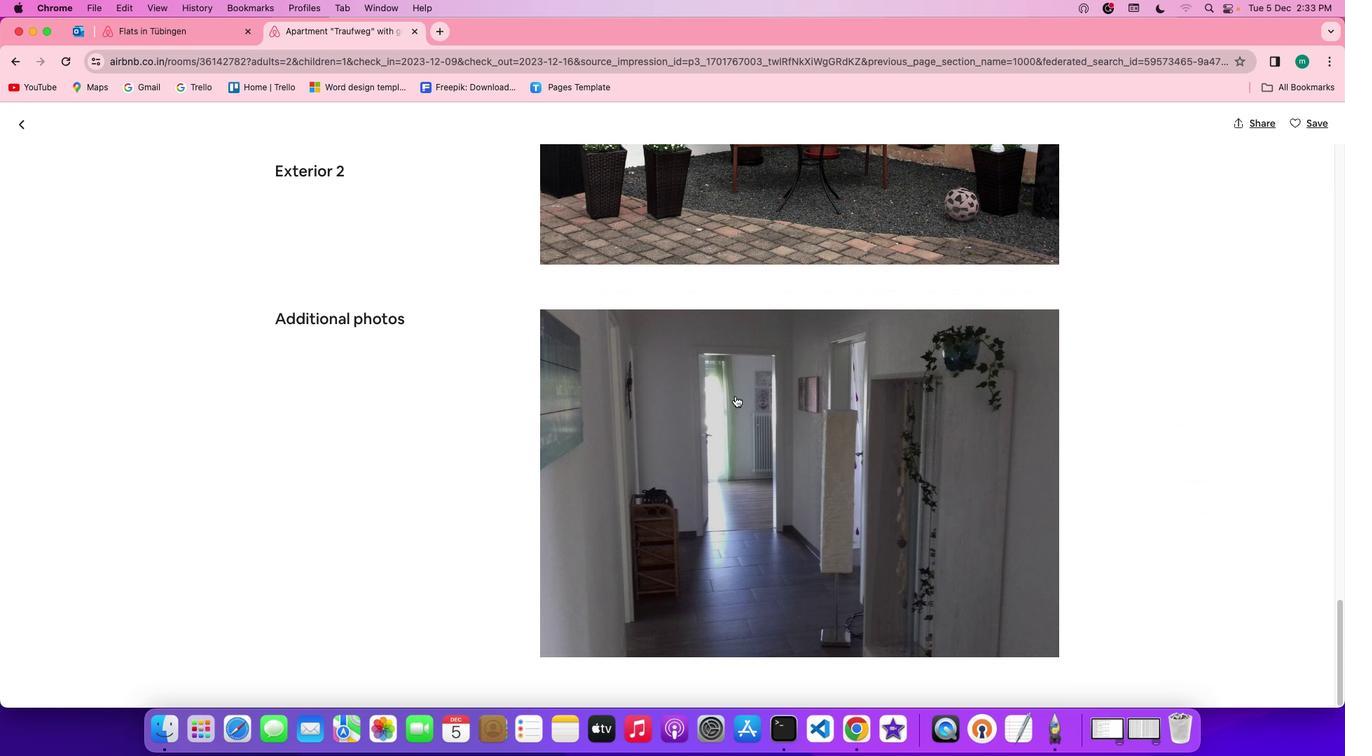 
Action: Mouse moved to (28, 127)
Screenshot: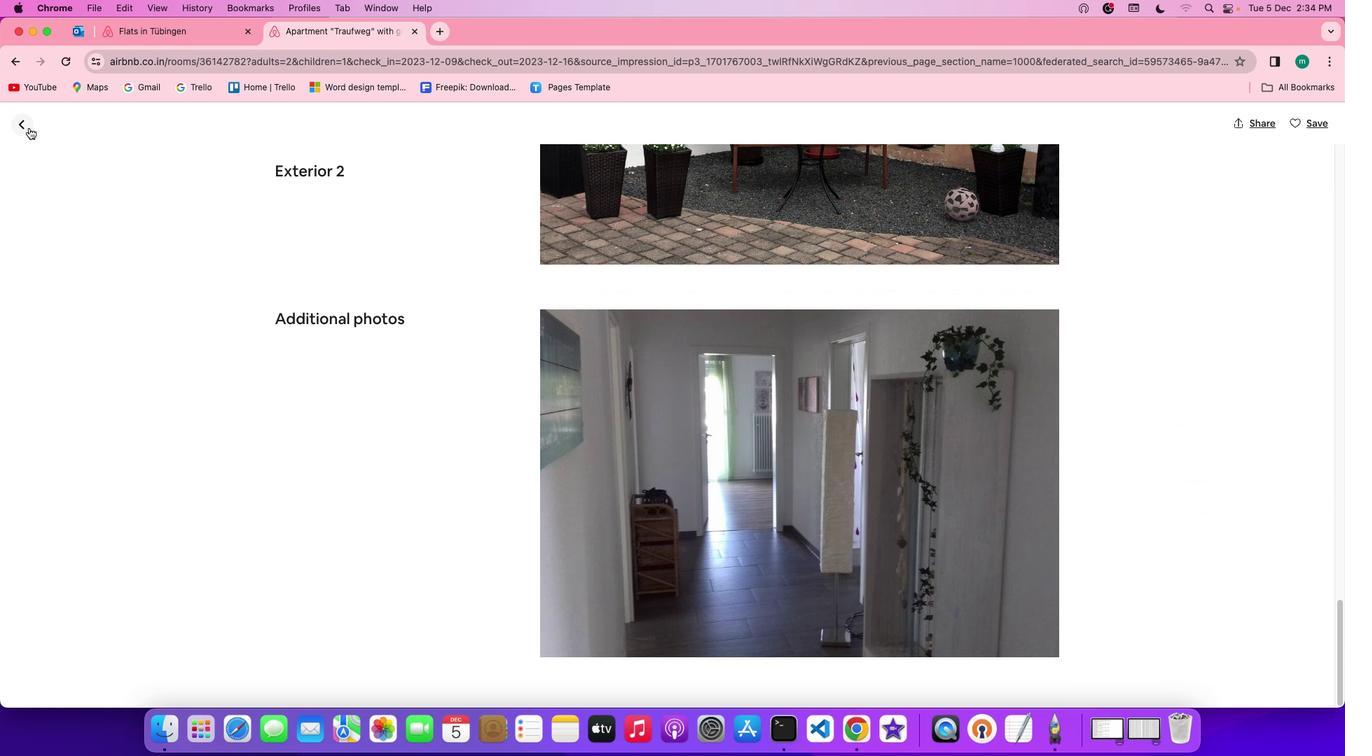 
Action: Mouse pressed left at (28, 127)
Screenshot: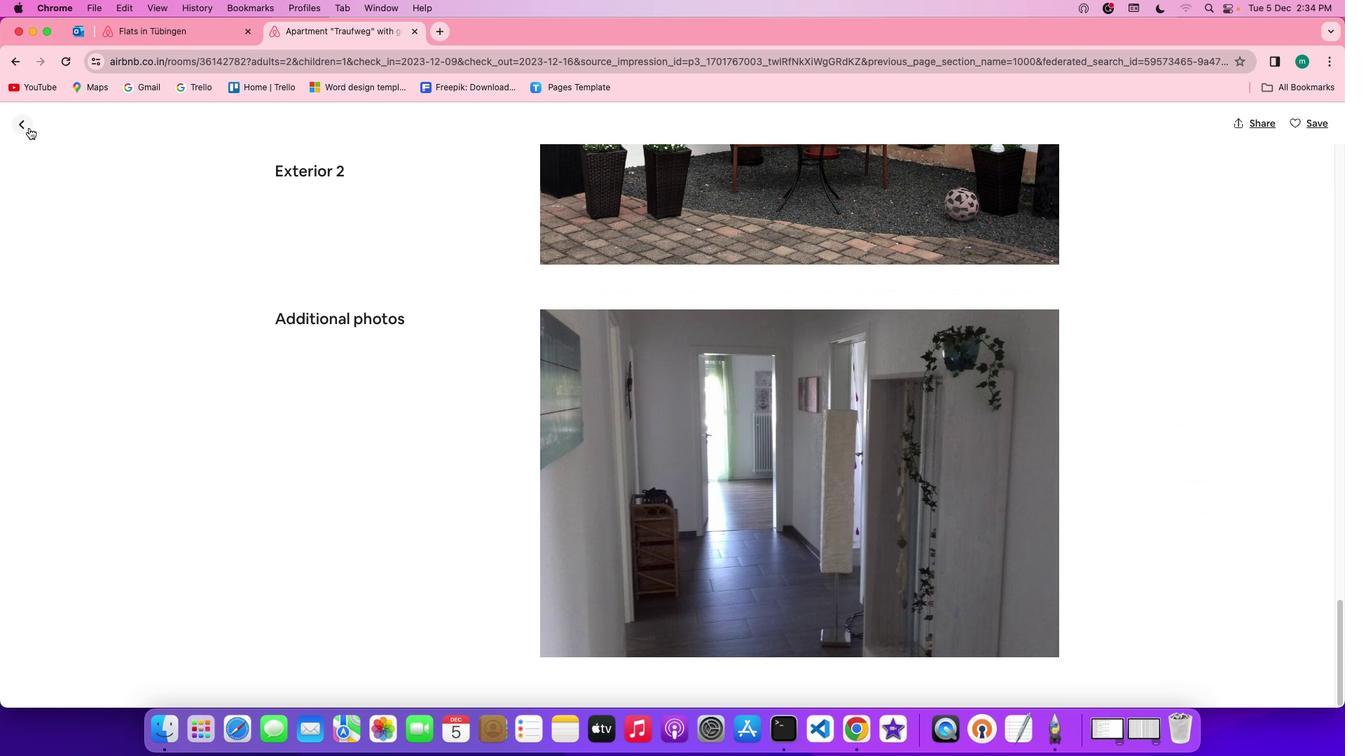 
Action: Mouse moved to (737, 542)
Screenshot: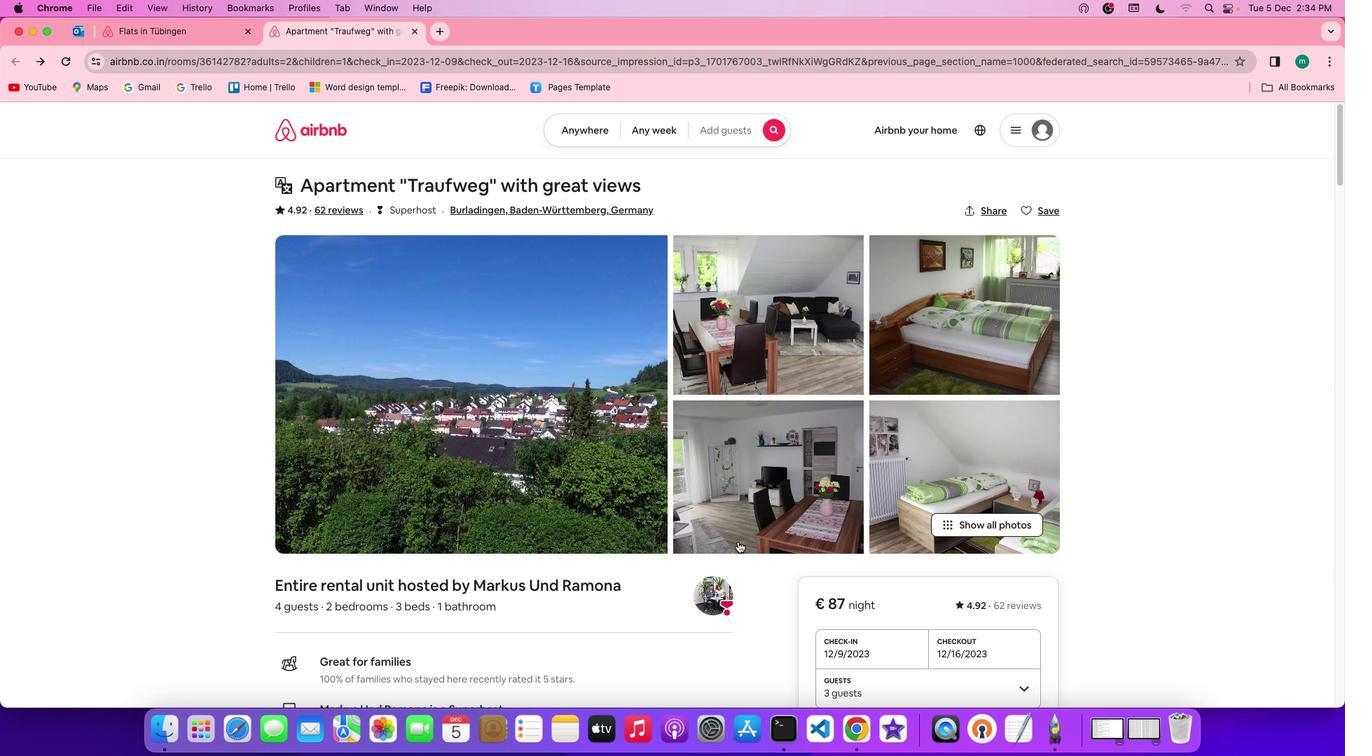 
Action: Mouse scrolled (737, 542) with delta (0, 0)
Screenshot: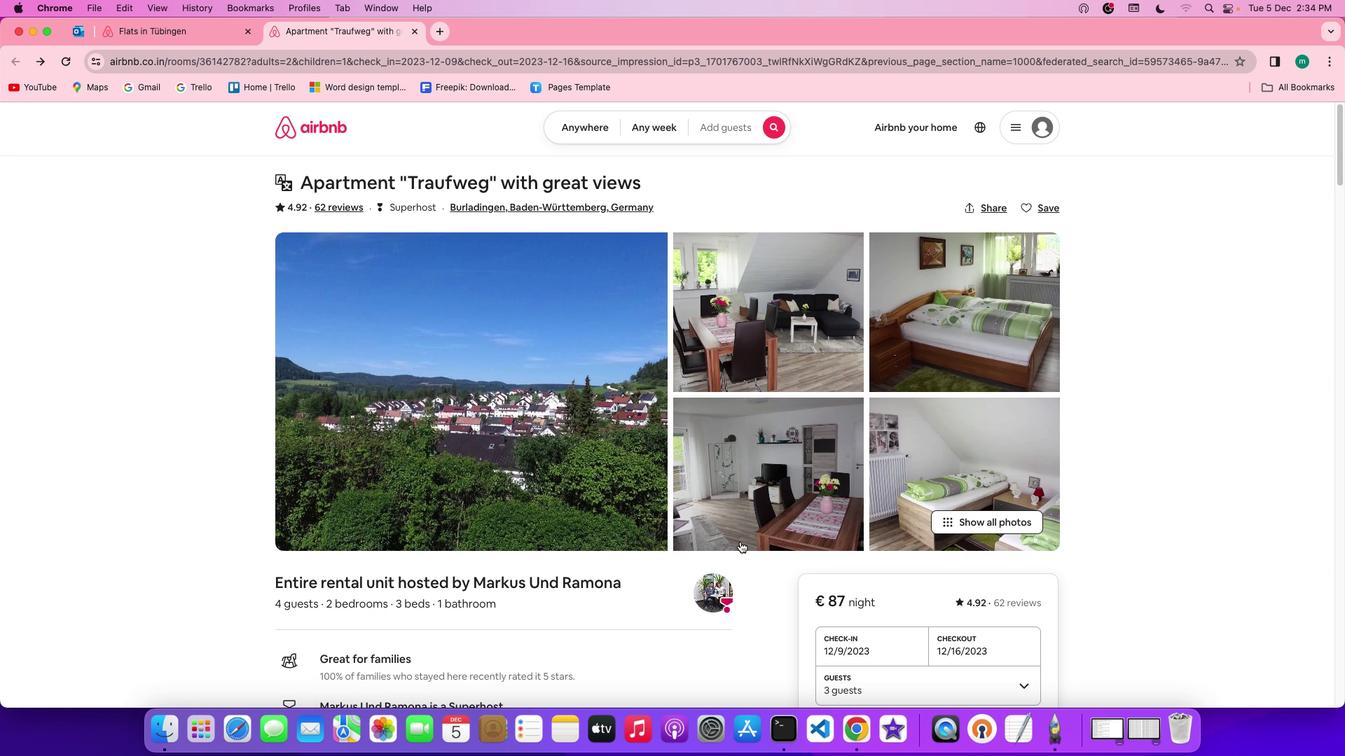 
Action: Mouse scrolled (737, 542) with delta (0, 0)
Screenshot: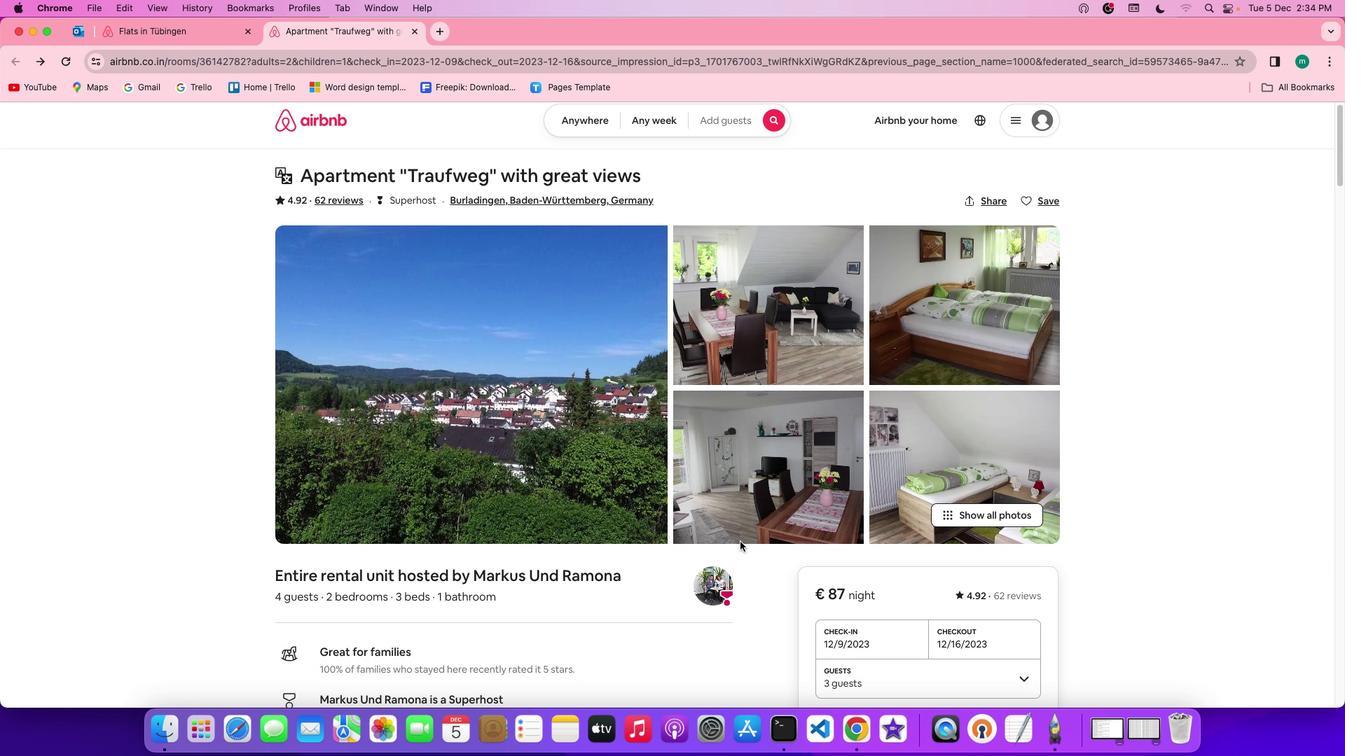
Action: Mouse moved to (740, 541)
Screenshot: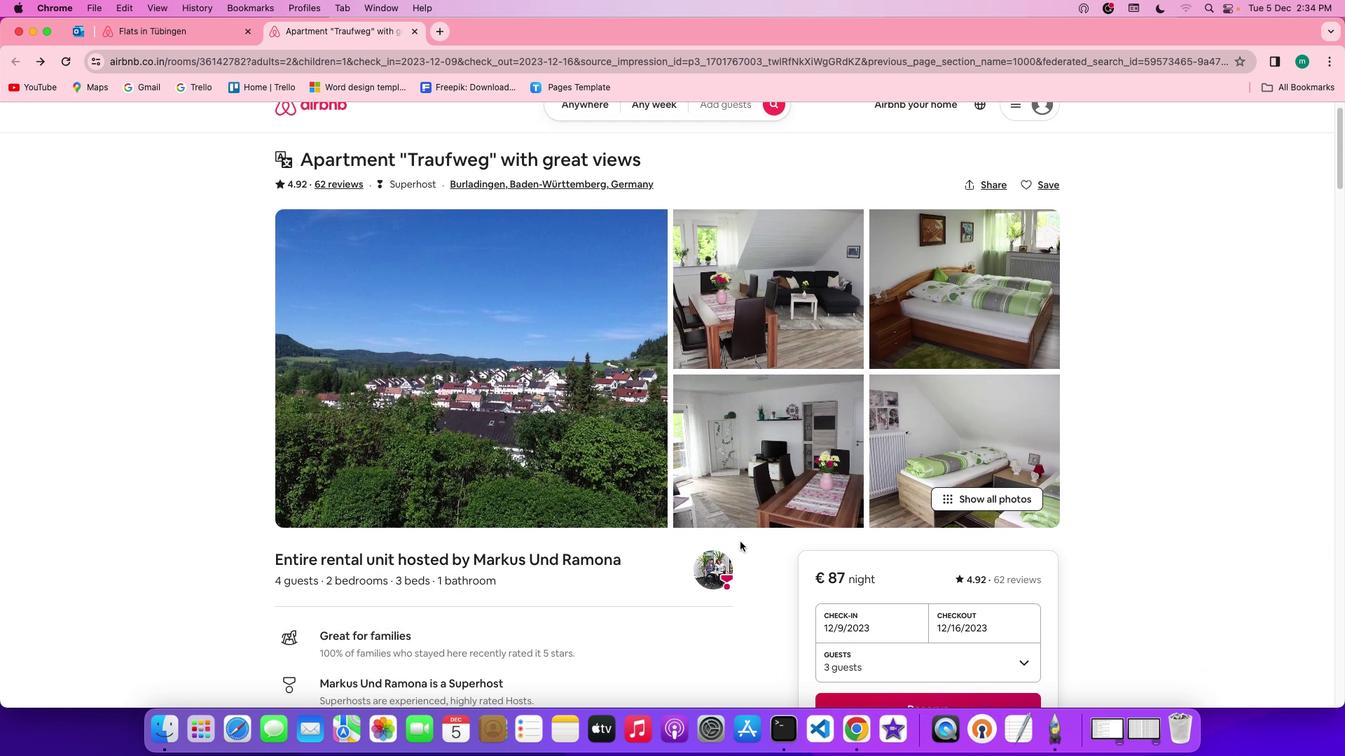 
Action: Mouse scrolled (740, 541) with delta (0, -1)
Screenshot: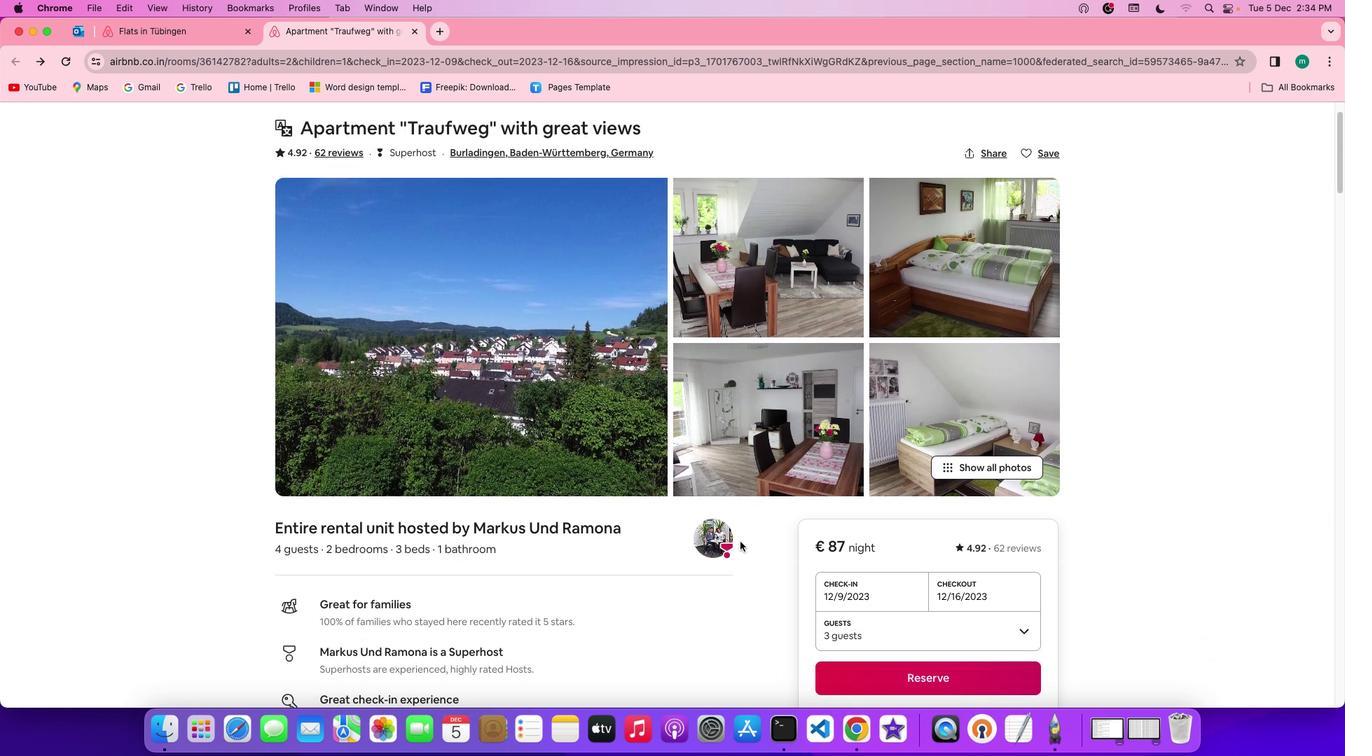 
Action: Mouse moved to (740, 541)
Screenshot: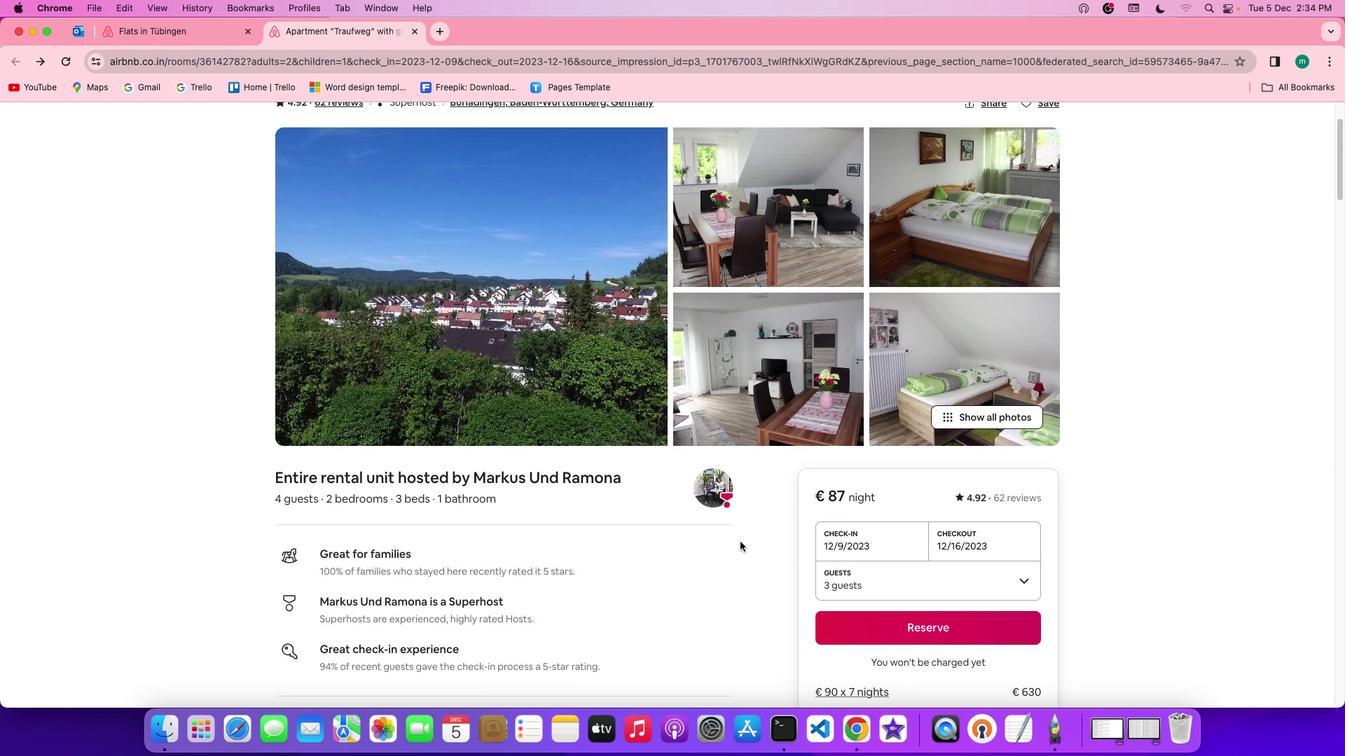 
Action: Mouse scrolled (740, 541) with delta (0, -2)
Screenshot: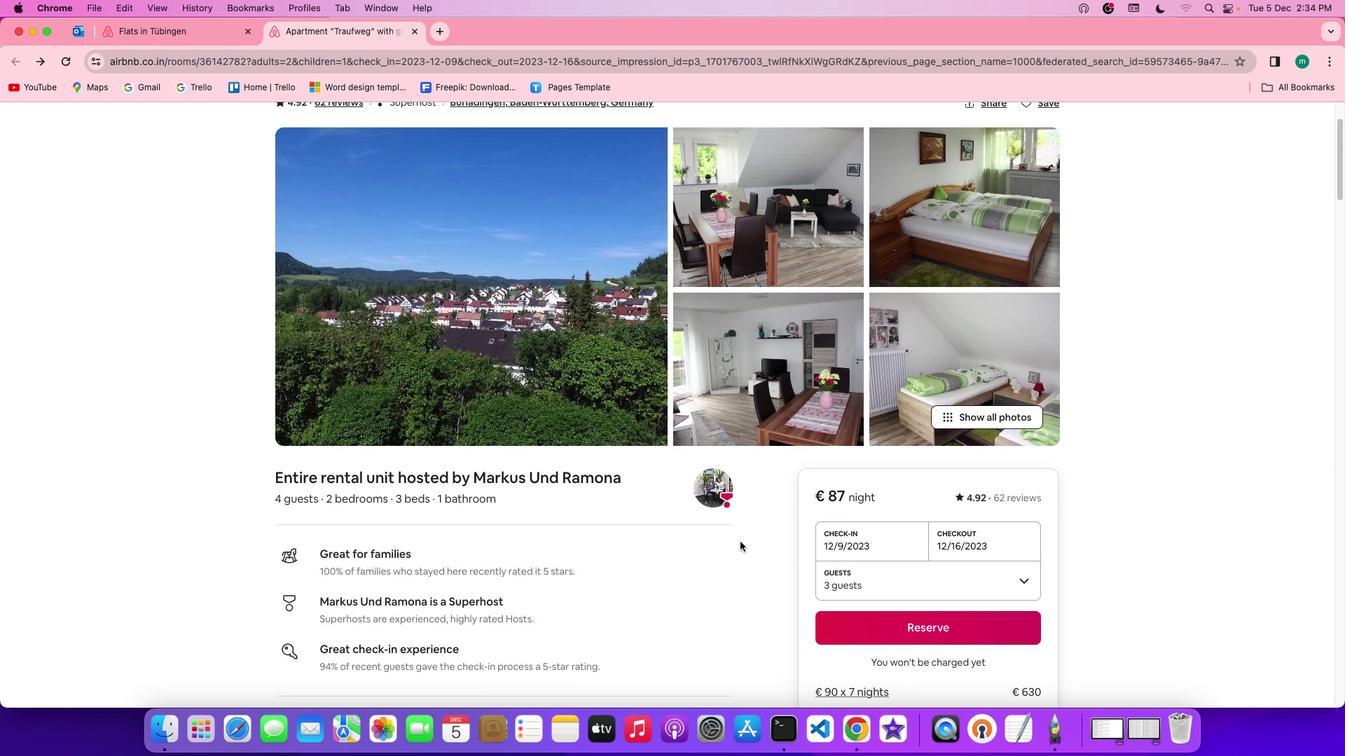 
Action: Mouse scrolled (740, 541) with delta (0, 0)
Screenshot: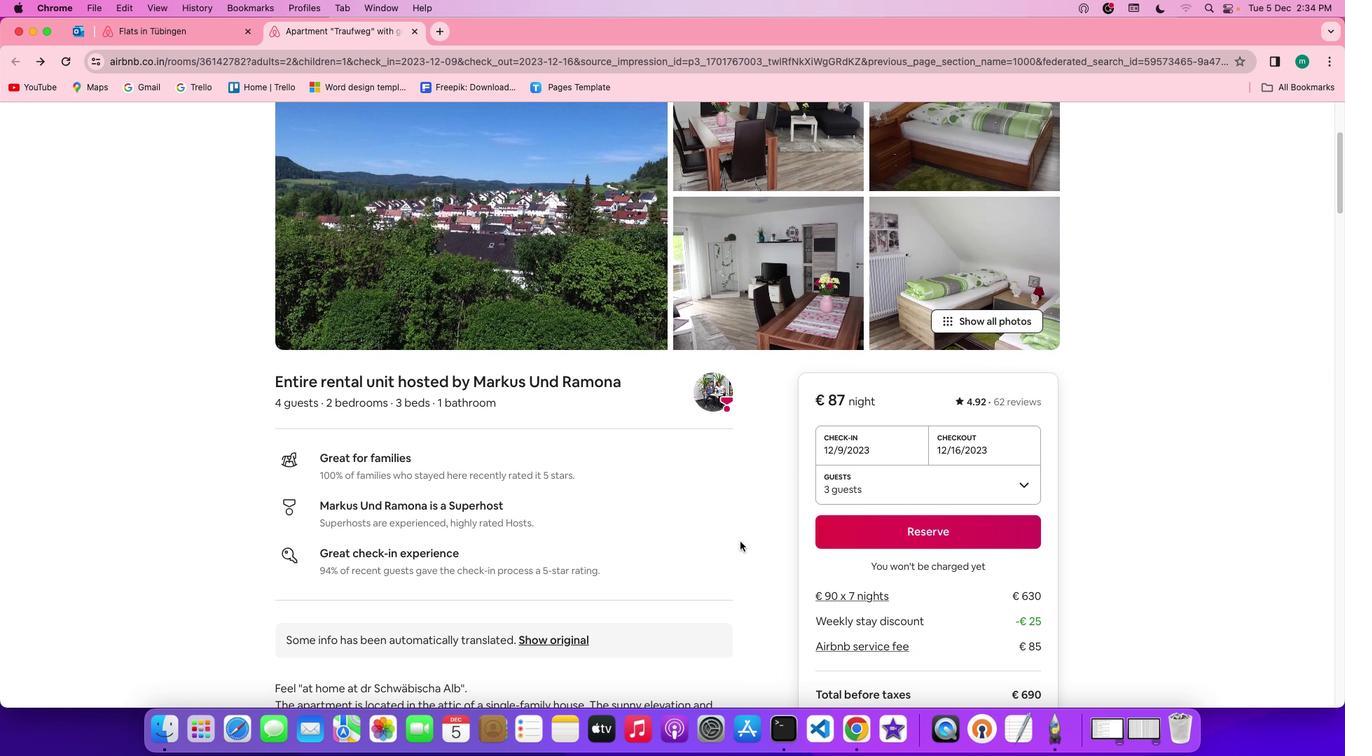 
Action: Mouse scrolled (740, 541) with delta (0, 0)
Screenshot: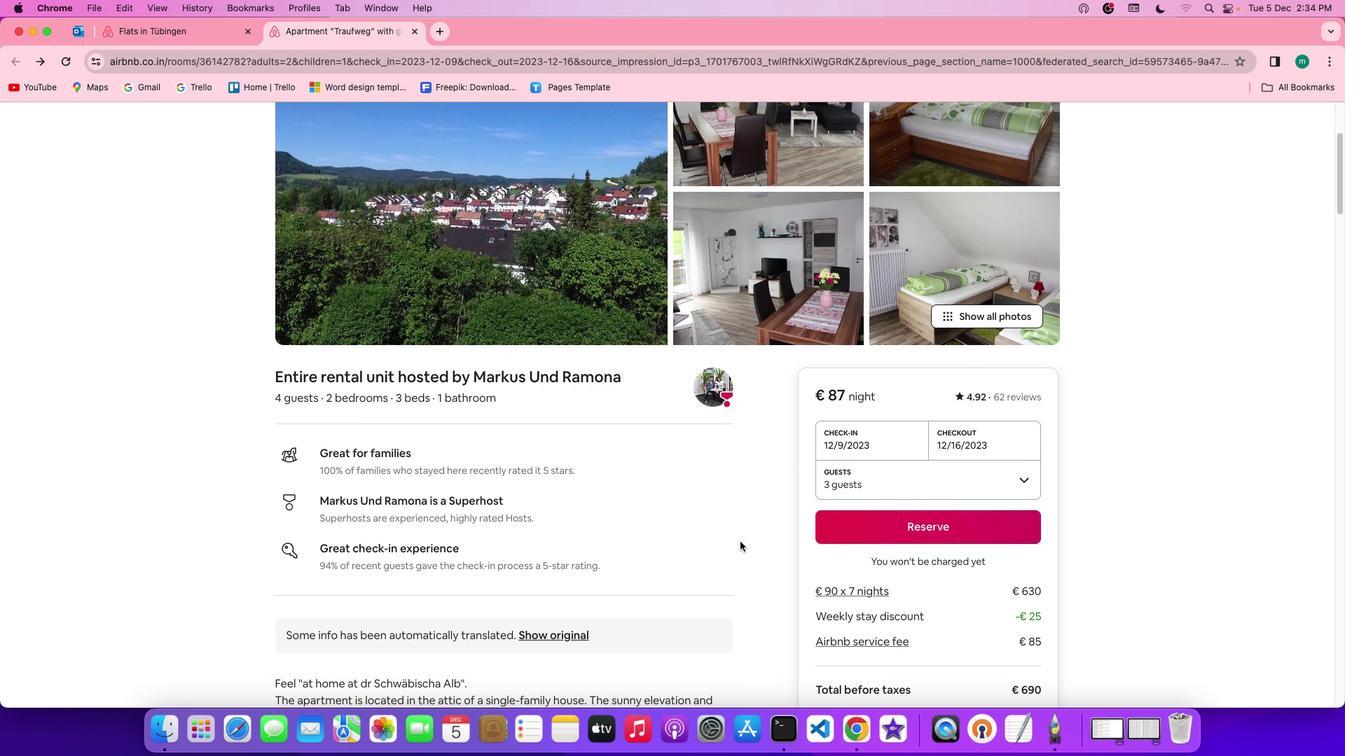 
Action: Mouse scrolled (740, 541) with delta (0, 0)
Screenshot: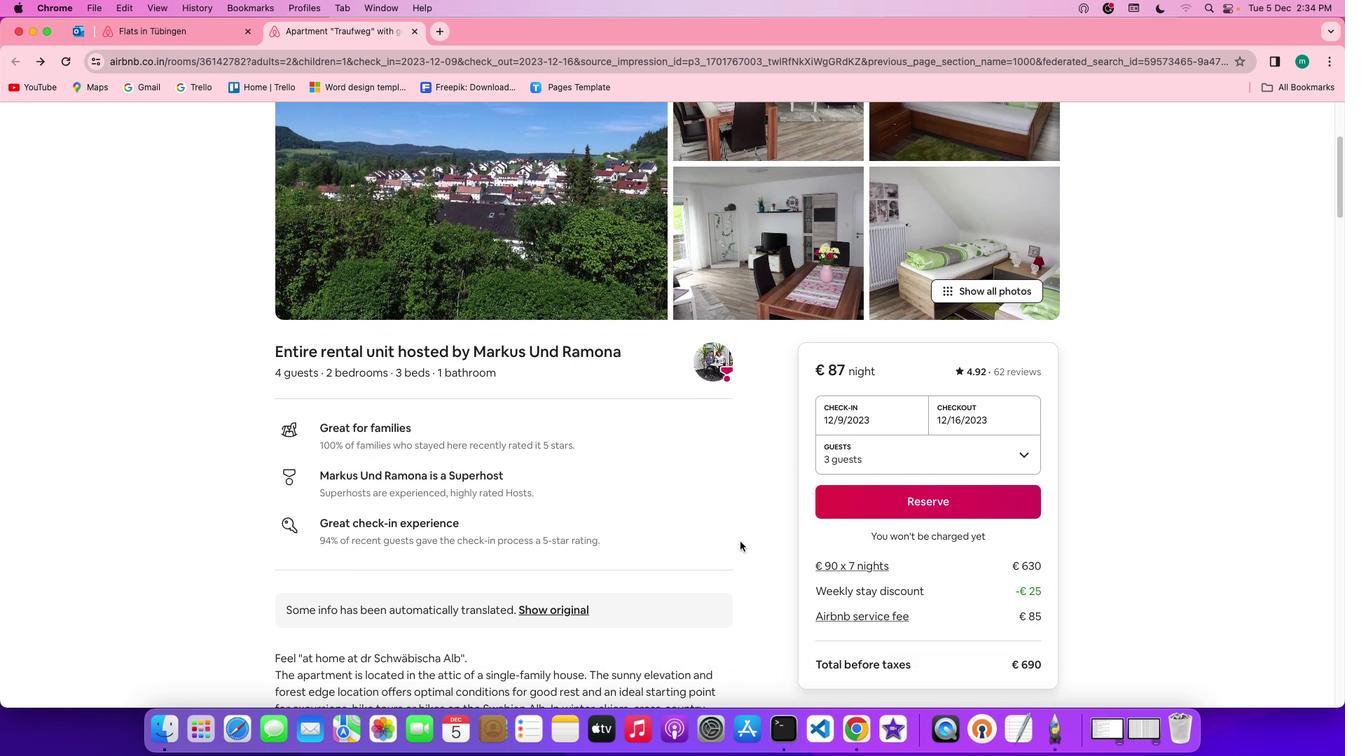 
Action: Mouse scrolled (740, 541) with delta (0, -1)
Screenshot: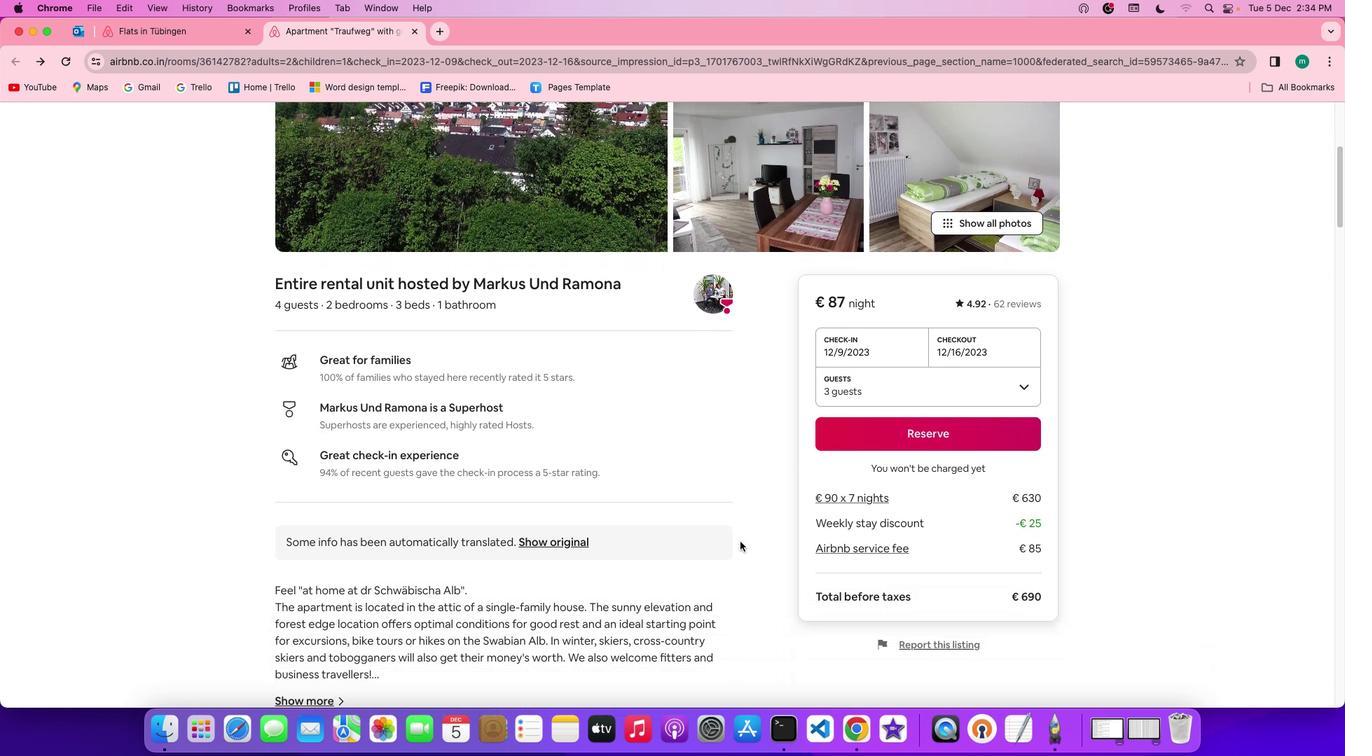 
Action: Mouse moved to (741, 539)
Screenshot: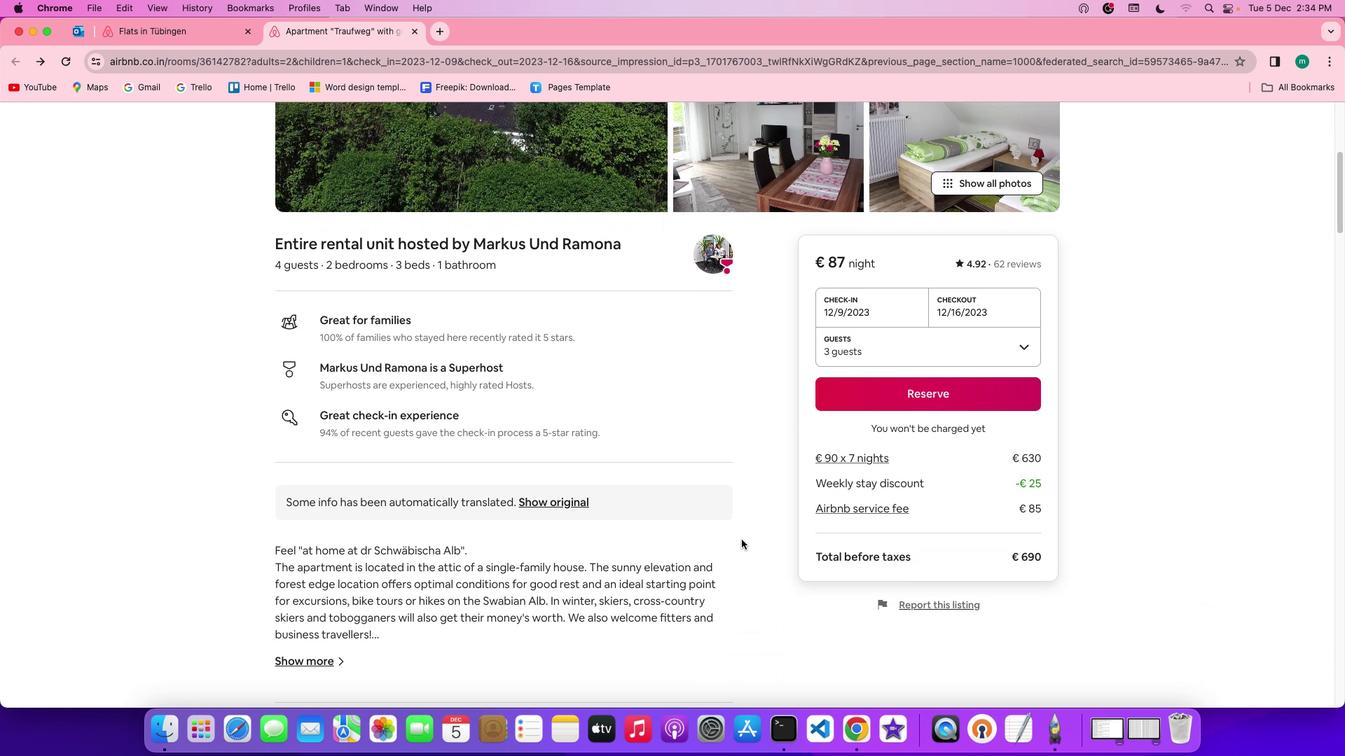 
Action: Mouse scrolled (741, 539) with delta (0, 0)
Screenshot: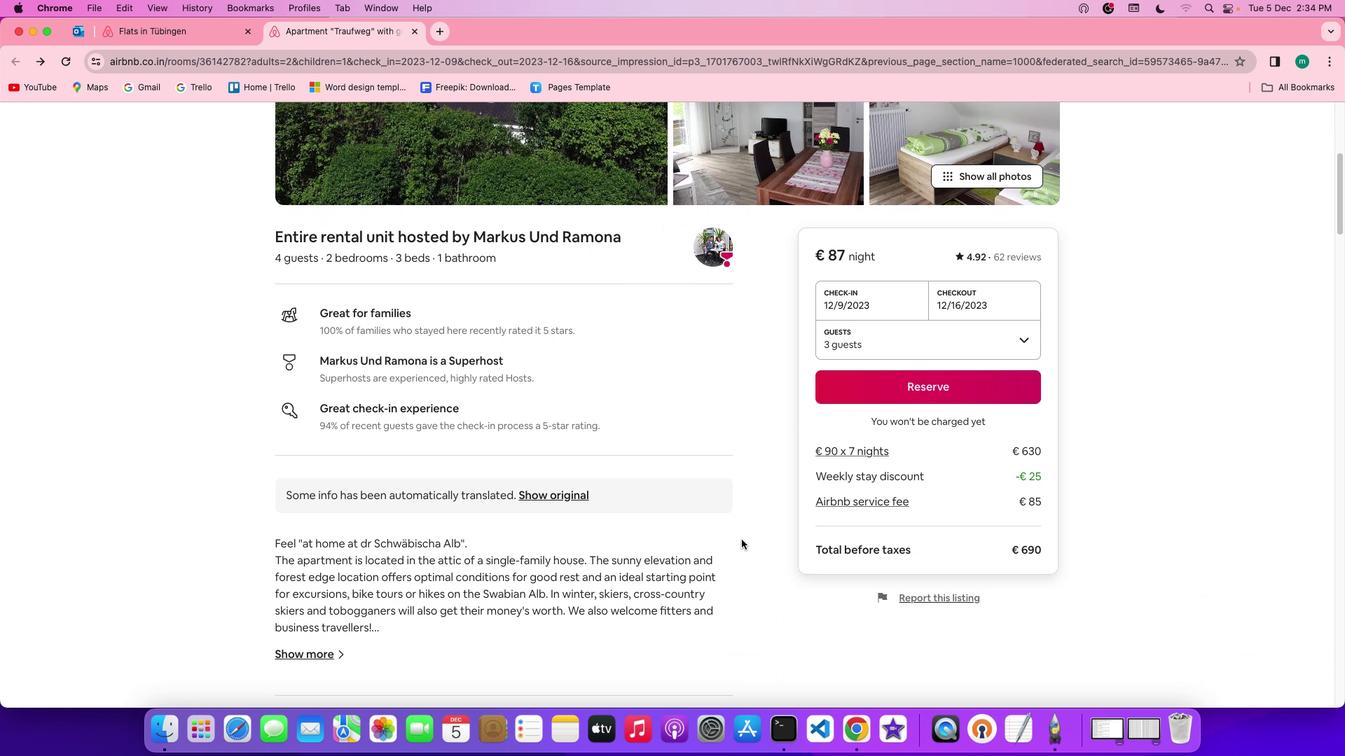 
Action: Mouse scrolled (741, 539) with delta (0, 0)
Screenshot: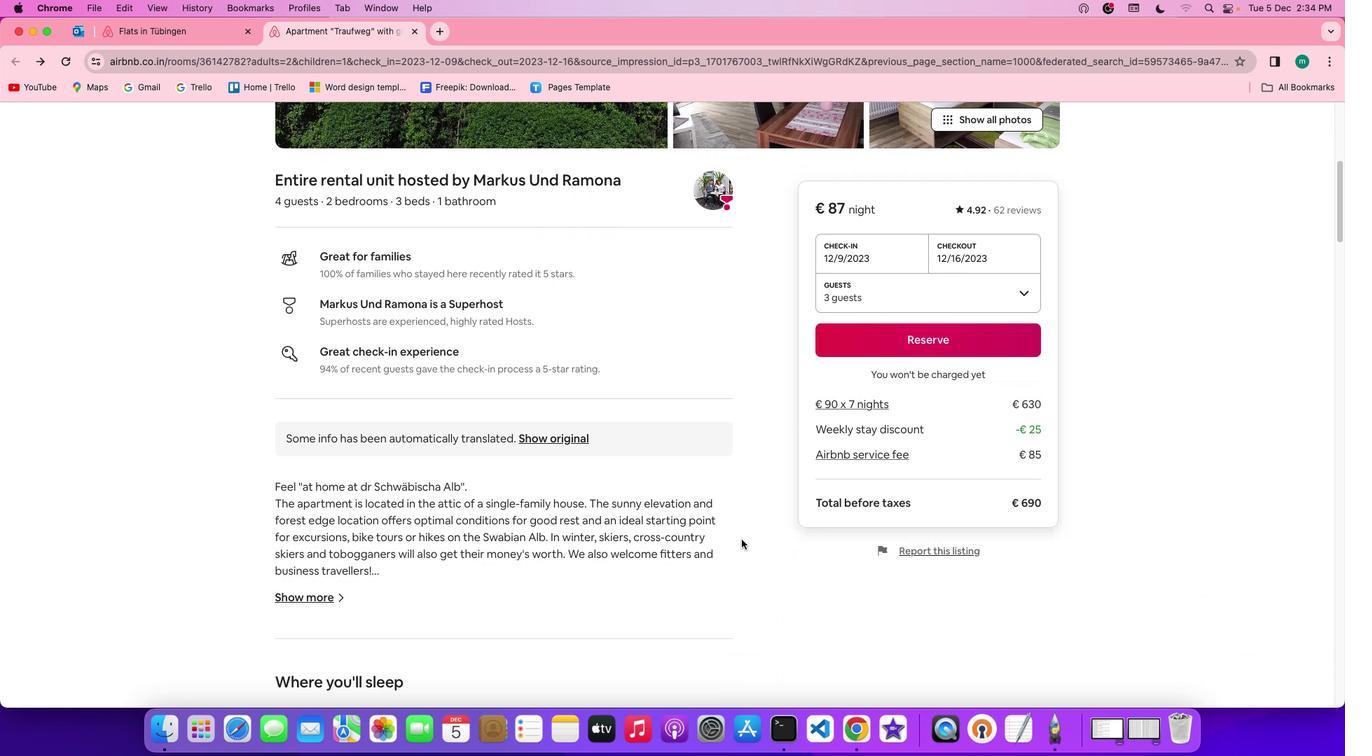 
Action: Mouse scrolled (741, 539) with delta (0, -1)
Screenshot: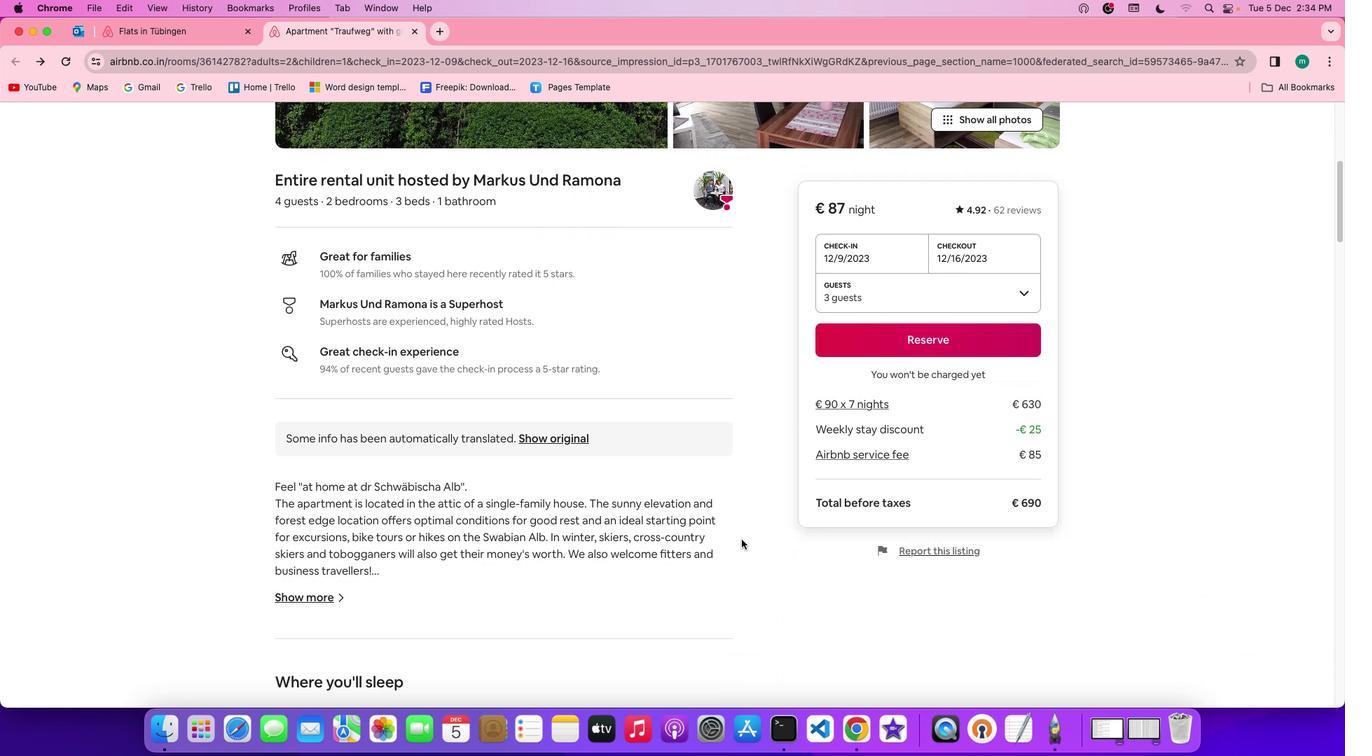 
Action: Mouse scrolled (741, 539) with delta (0, -2)
Screenshot: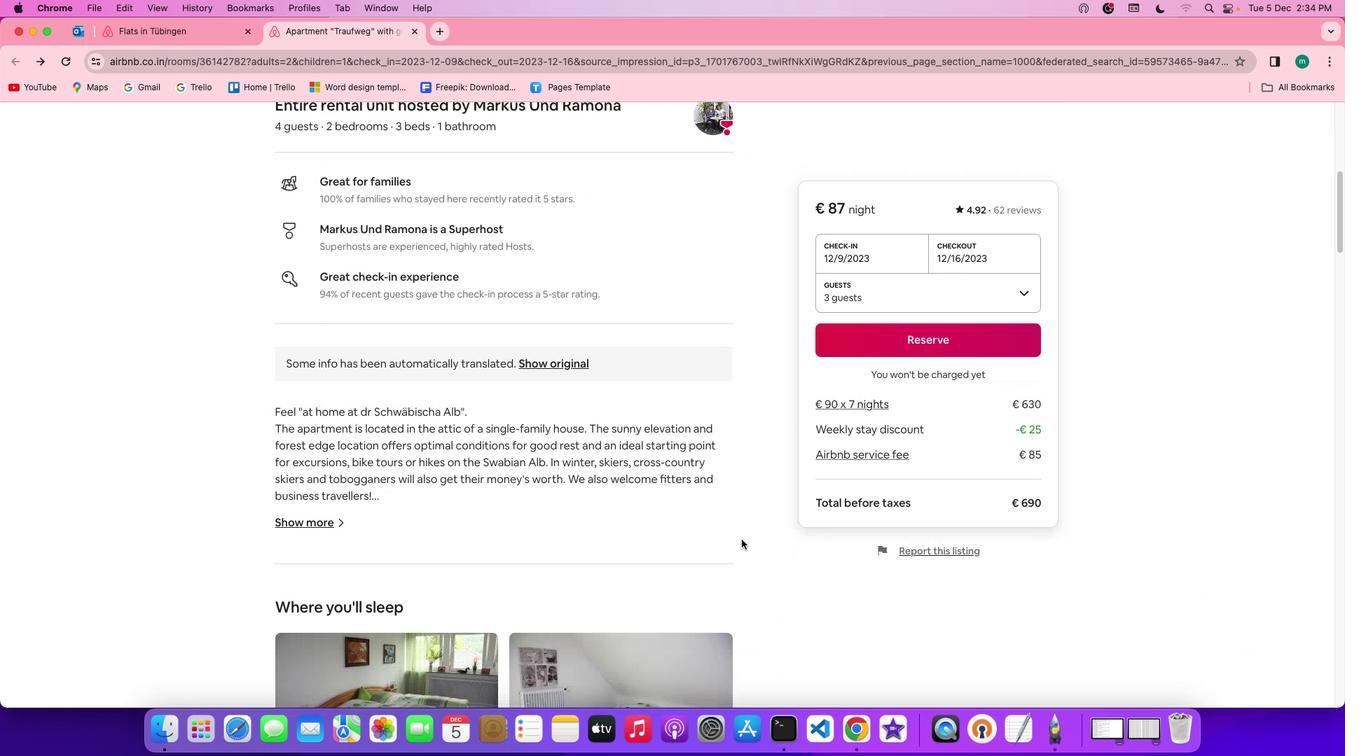 
Action: Mouse scrolled (741, 539) with delta (0, -2)
Screenshot: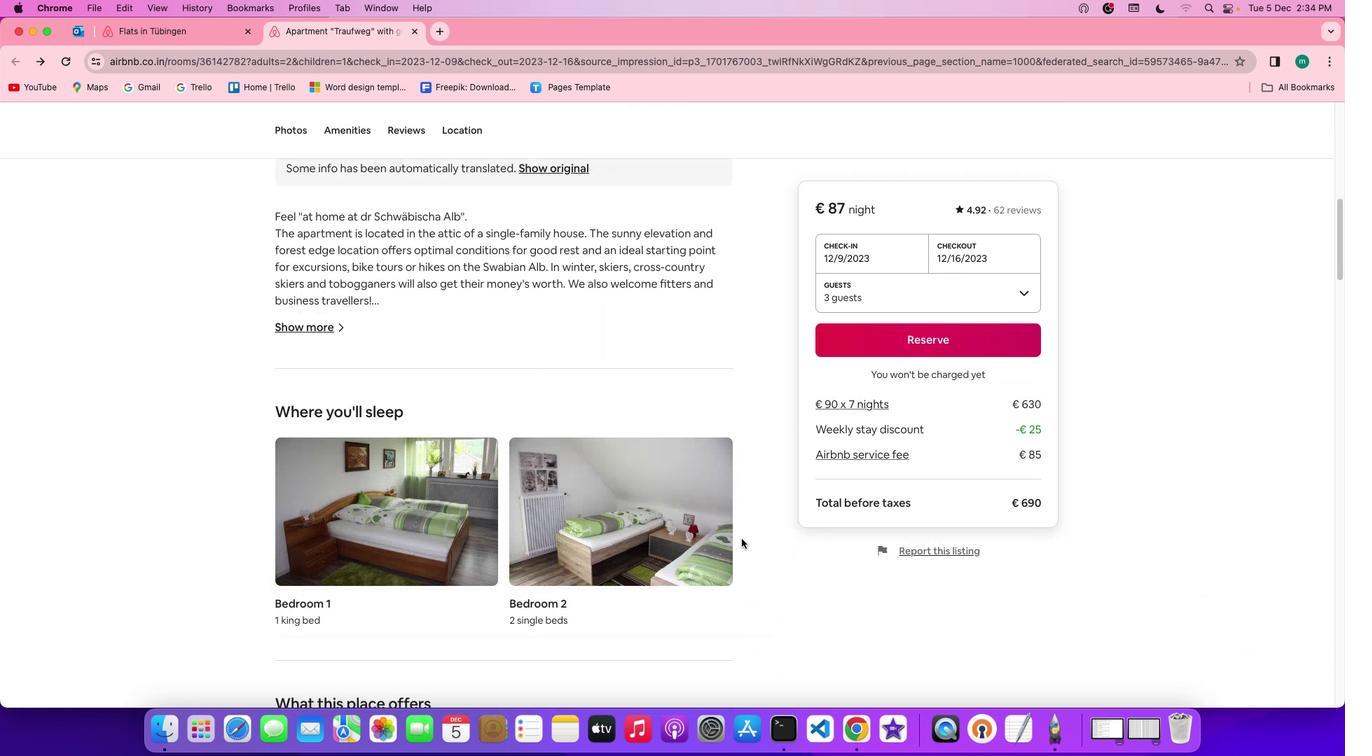 
Action: Mouse moved to (295, 303)
Screenshot: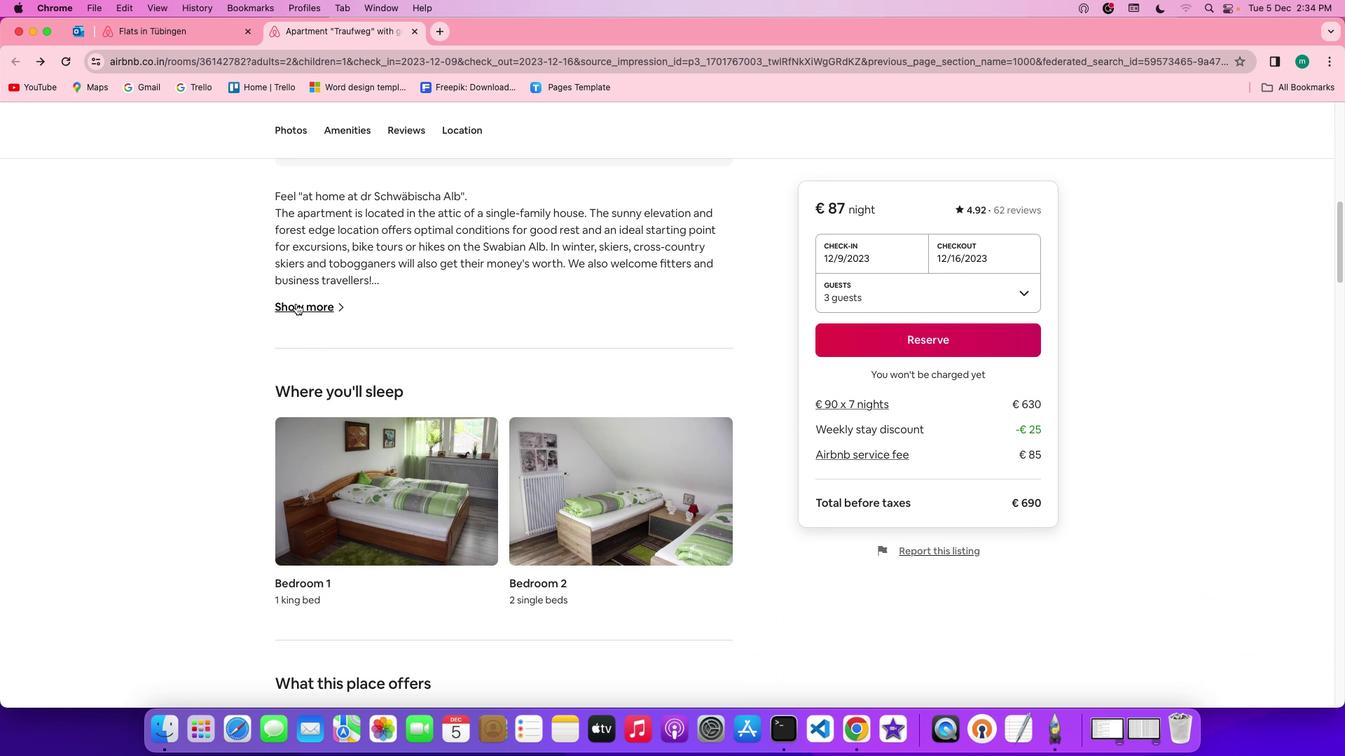 
Action: Mouse pressed left at (295, 303)
Screenshot: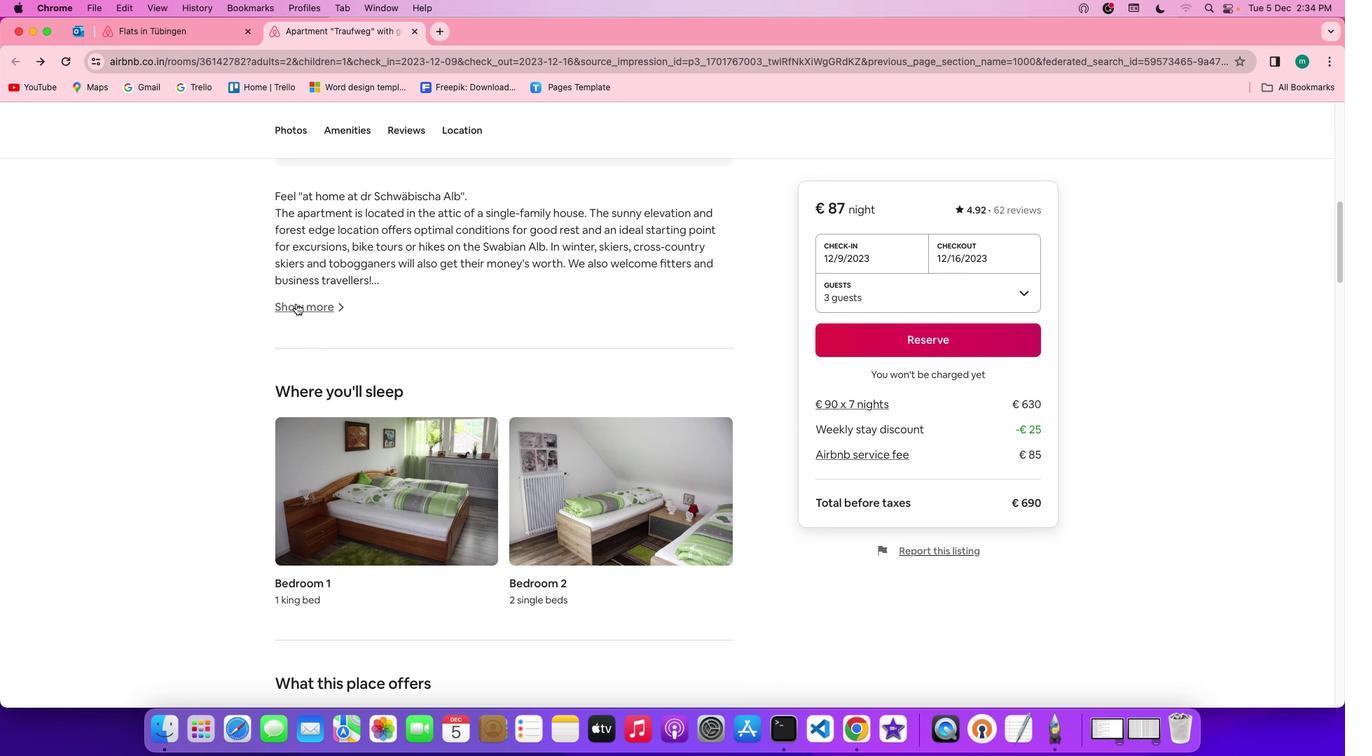 
Action: Mouse moved to (605, 481)
Screenshot: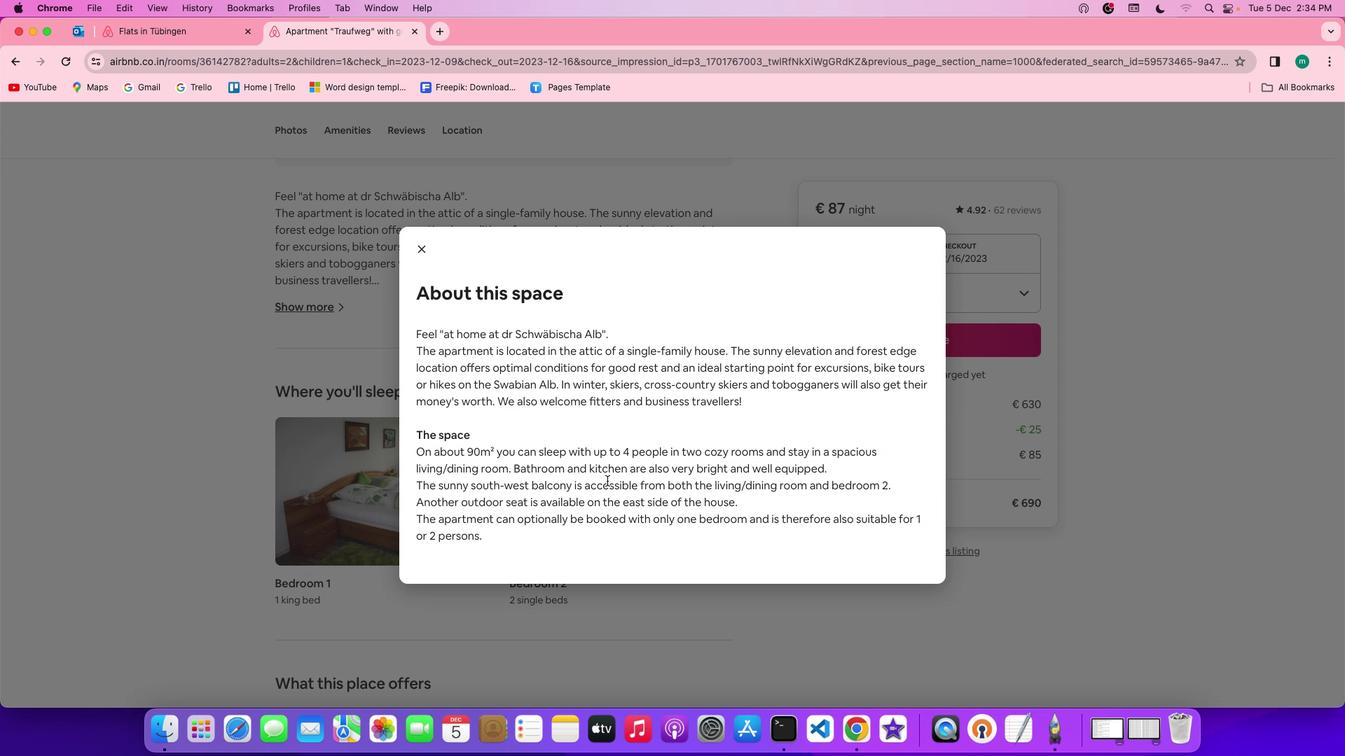 
Action: Mouse scrolled (605, 481) with delta (0, 0)
Screenshot: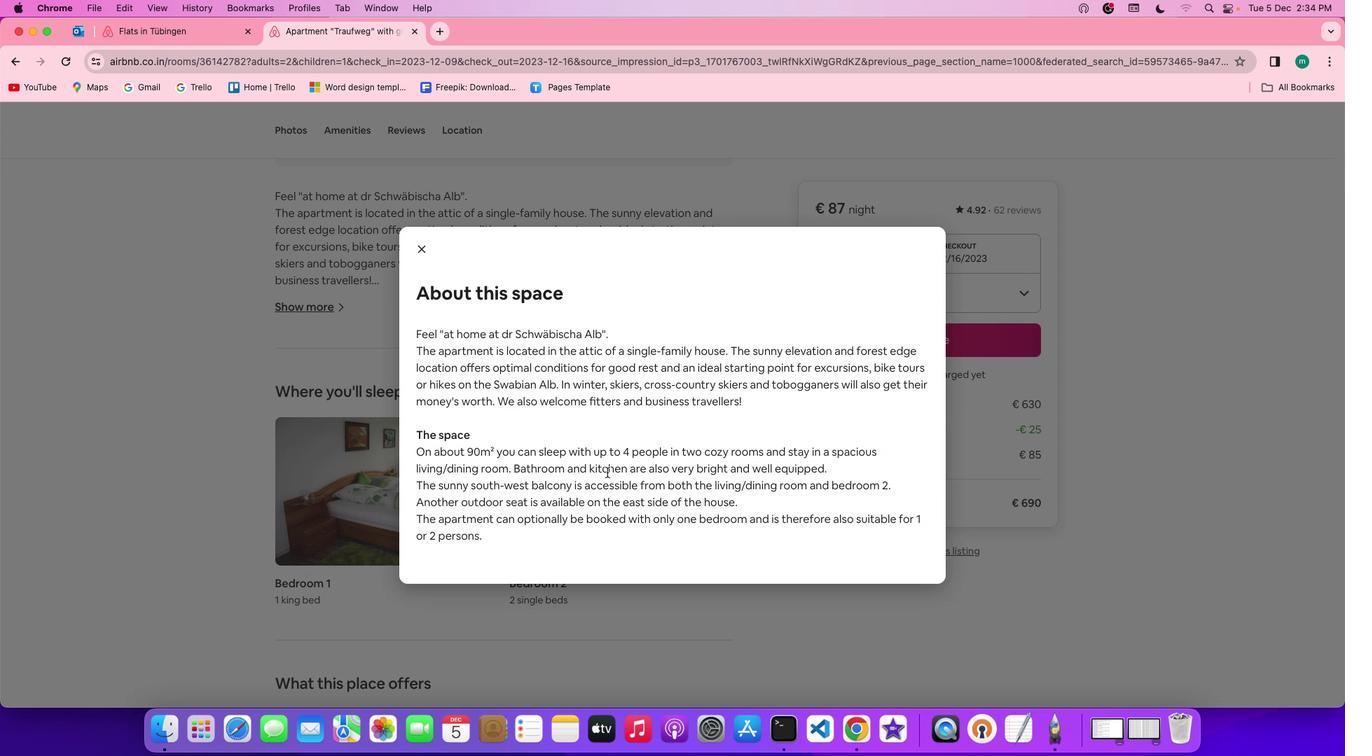 
Action: Mouse moved to (606, 480)
Screenshot: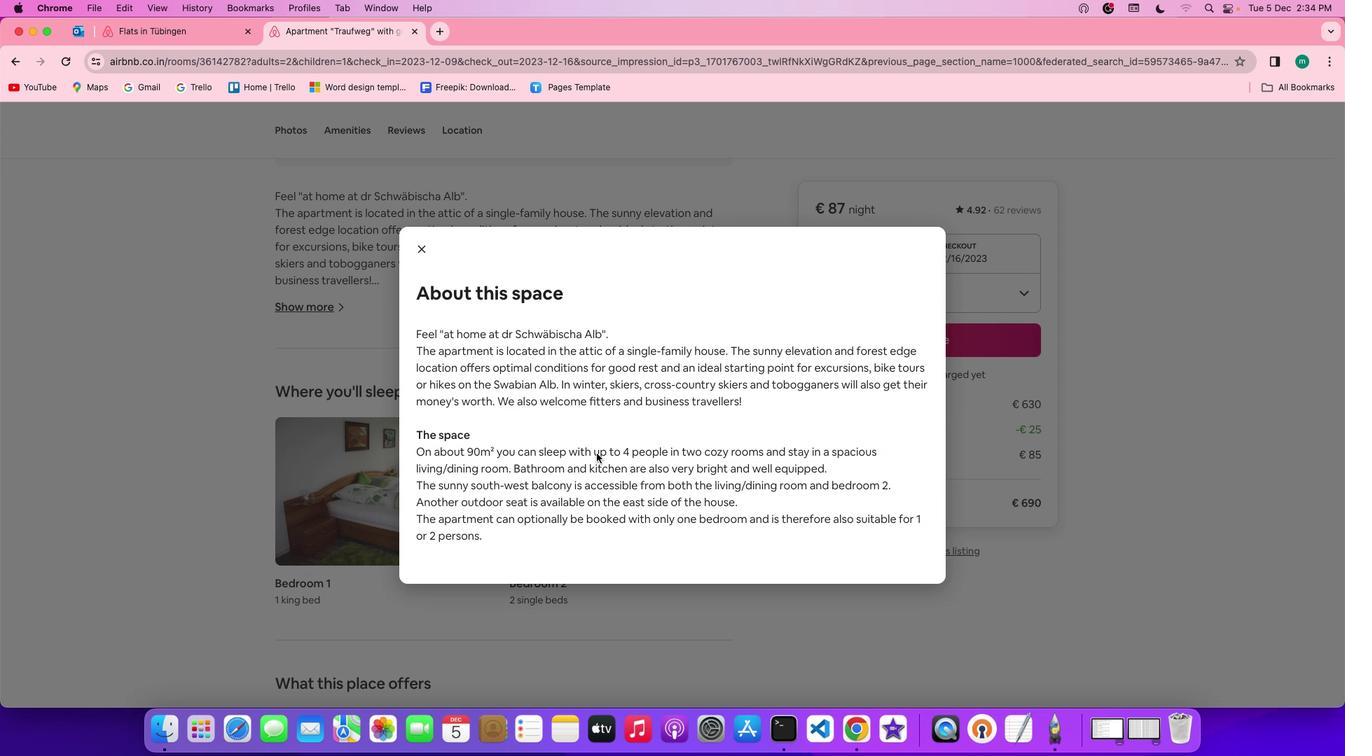 
Action: Mouse scrolled (606, 480) with delta (0, 0)
Screenshot: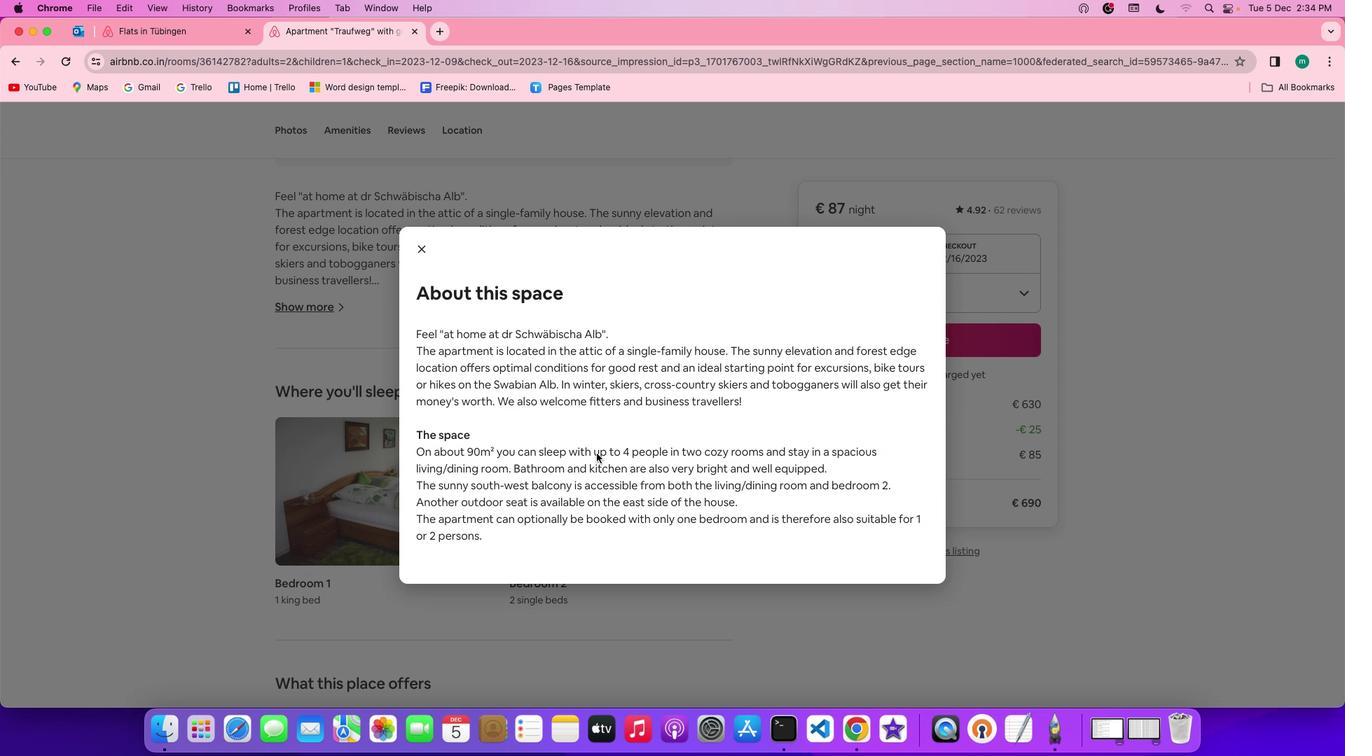 
Action: Mouse scrolled (606, 480) with delta (0, -2)
Screenshot: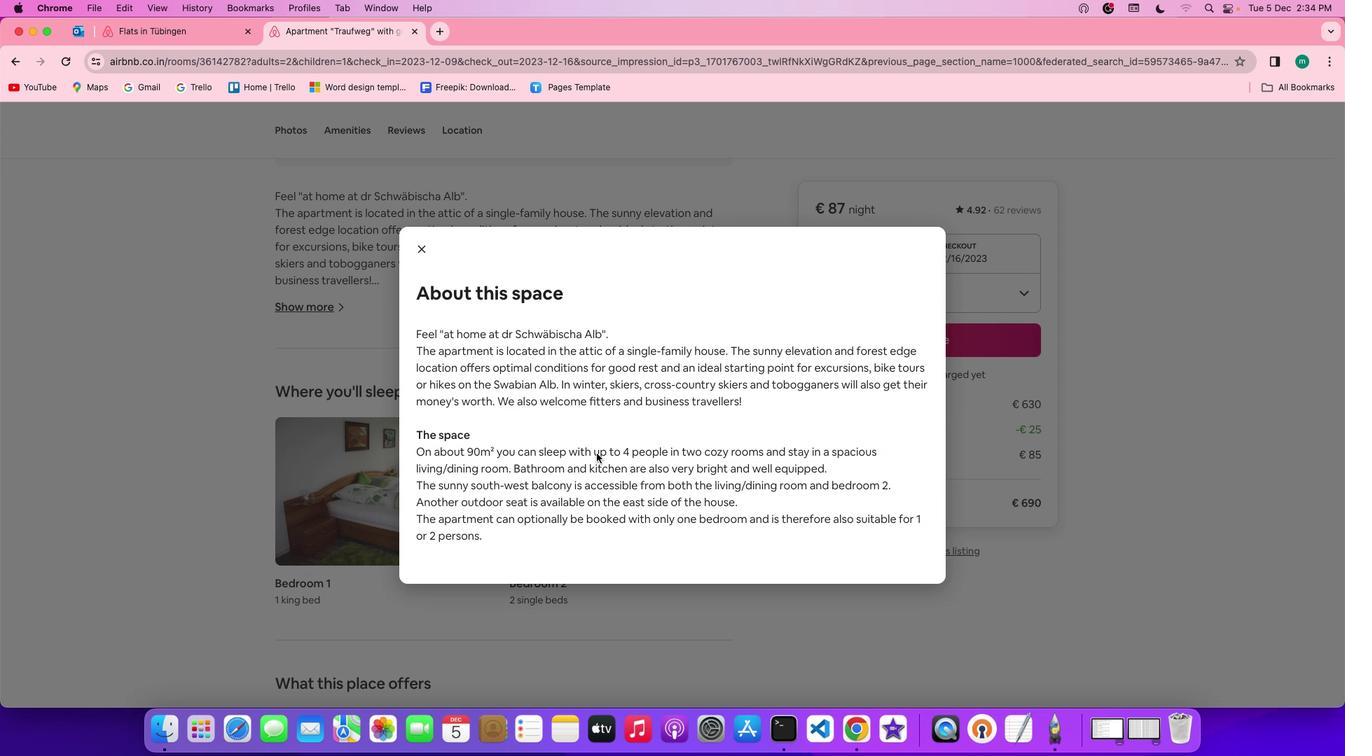 
Action: Mouse scrolled (606, 480) with delta (0, -3)
Screenshot: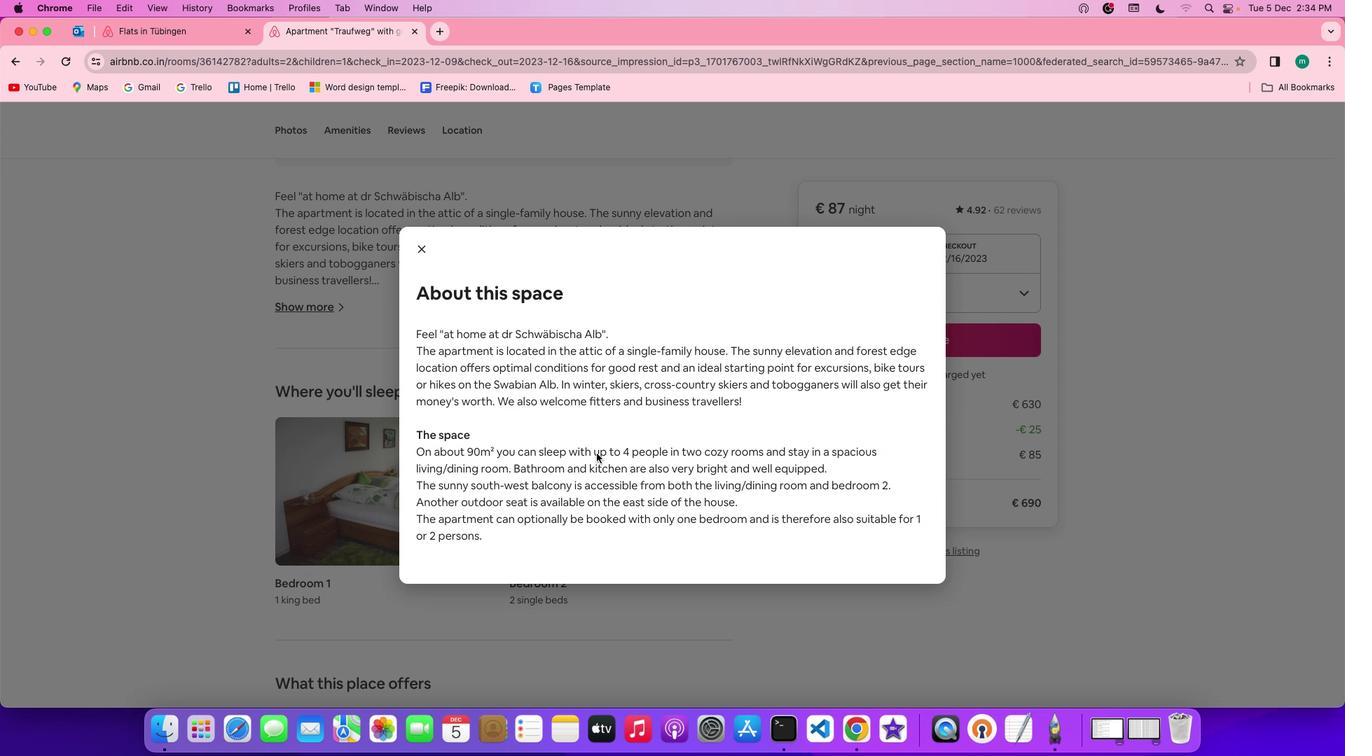 
Action: Mouse moved to (419, 245)
Screenshot: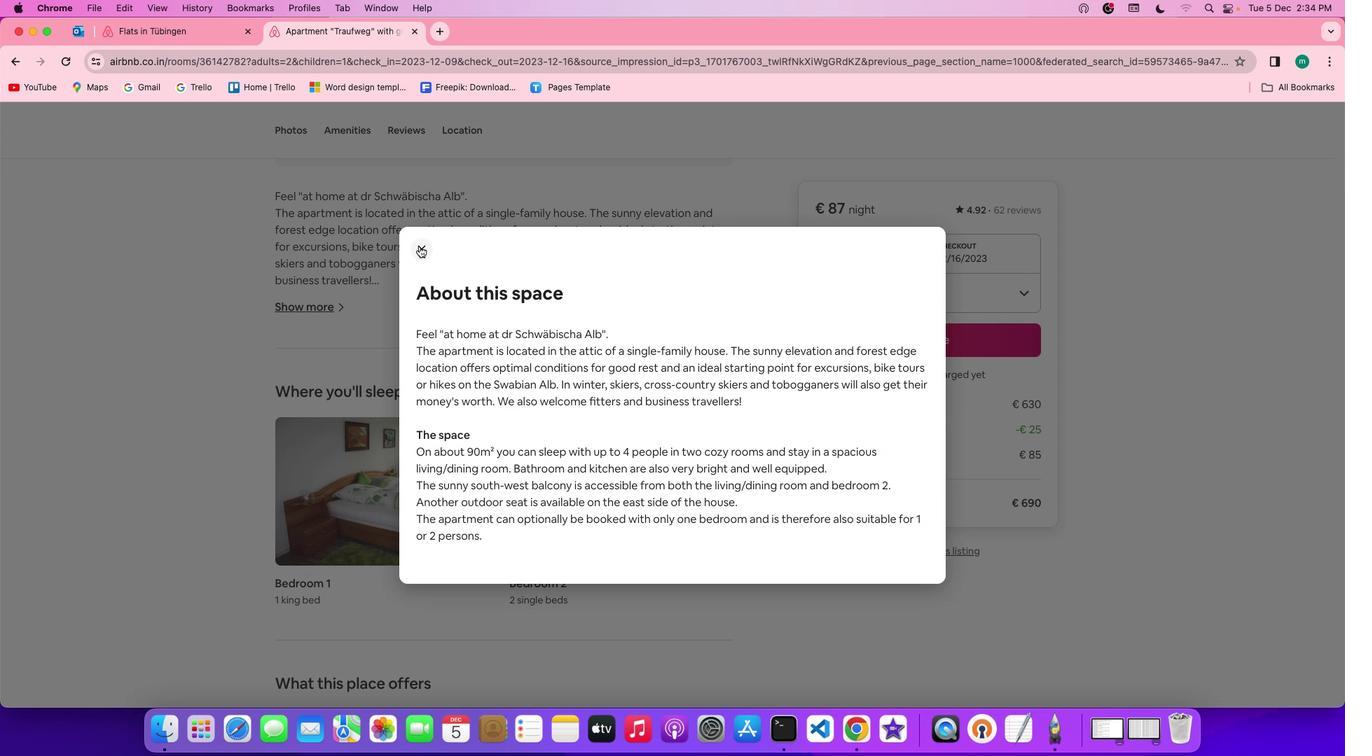 
Action: Mouse pressed left at (419, 245)
Screenshot: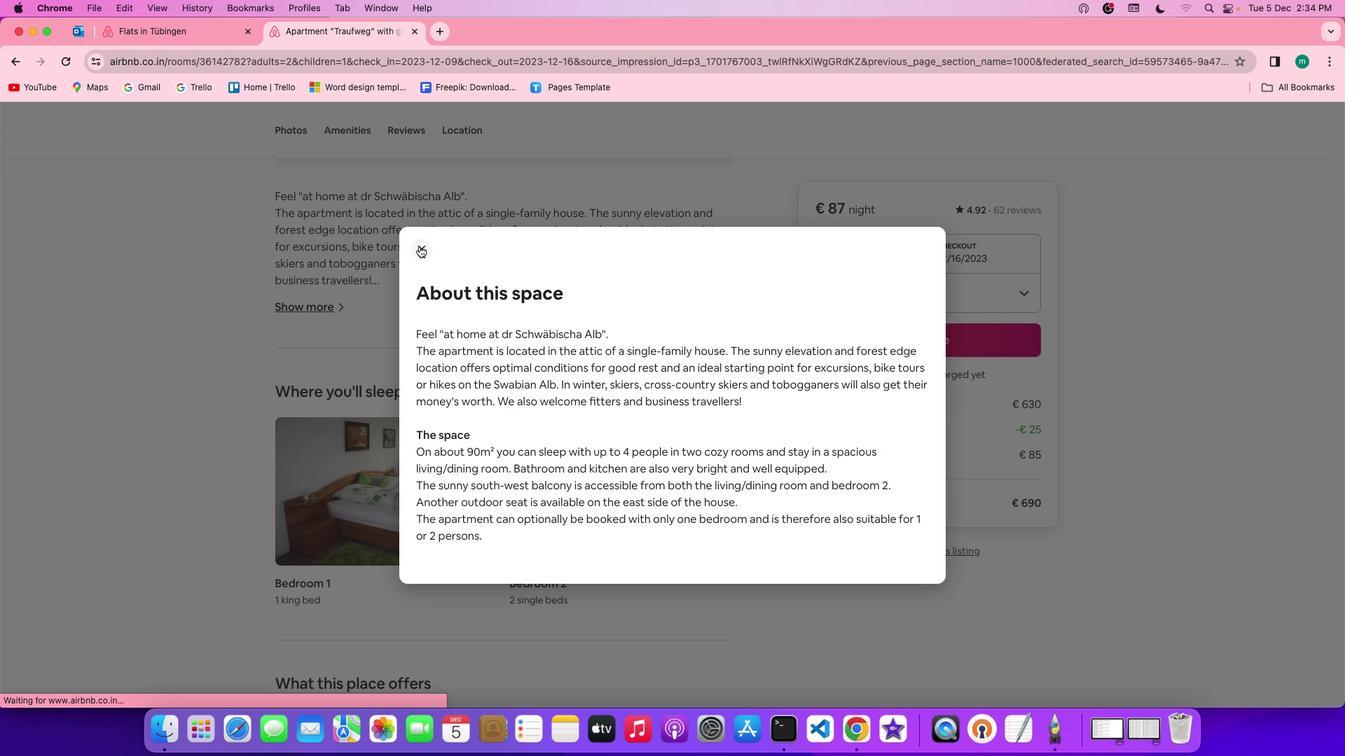 
Action: Mouse moved to (598, 454)
Screenshot: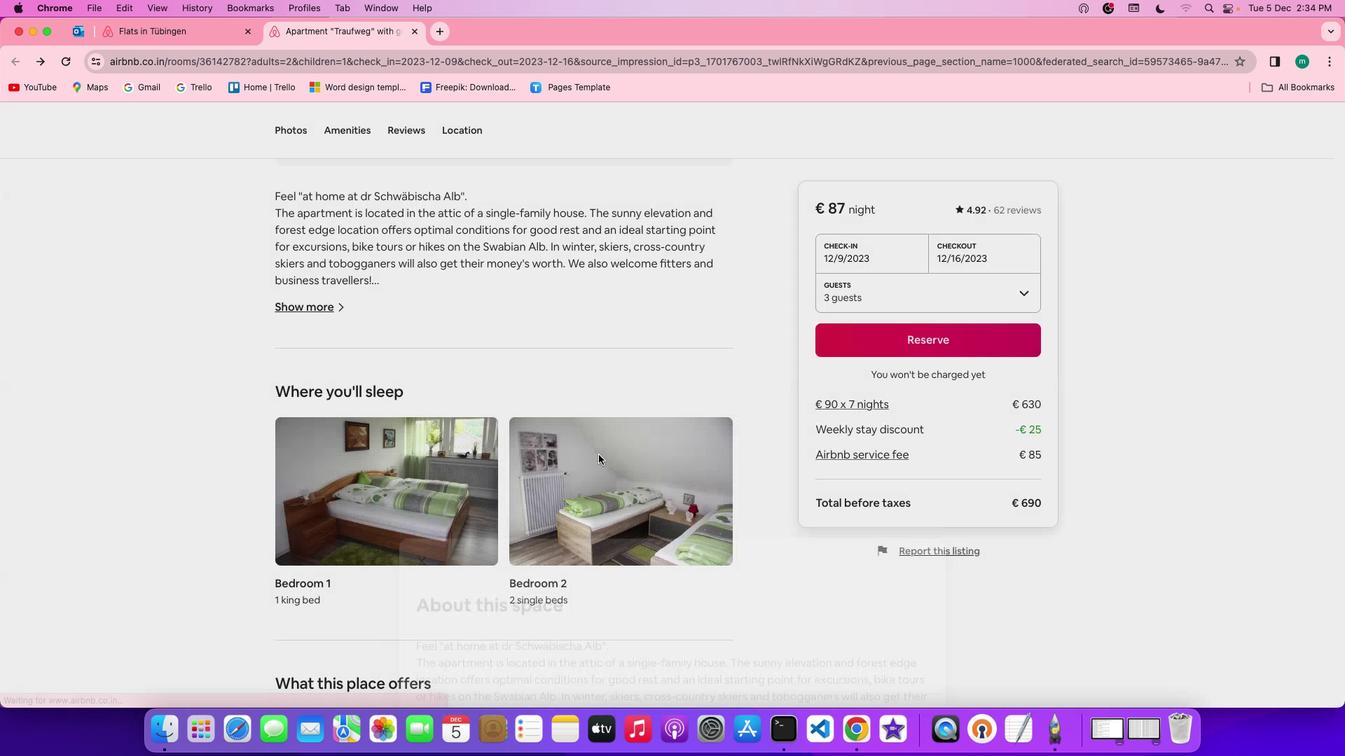 
Action: Mouse scrolled (598, 454) with delta (0, 0)
Screenshot: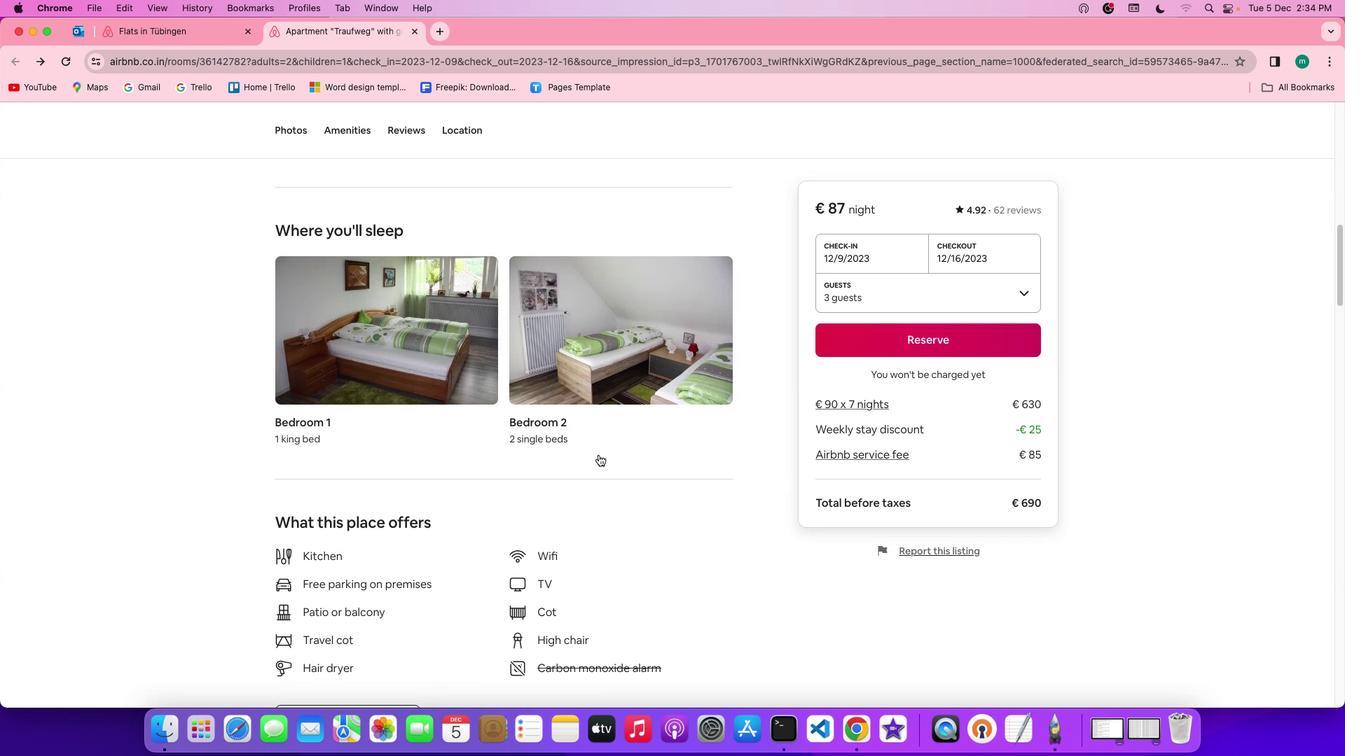 
Action: Mouse scrolled (598, 454) with delta (0, 0)
Screenshot: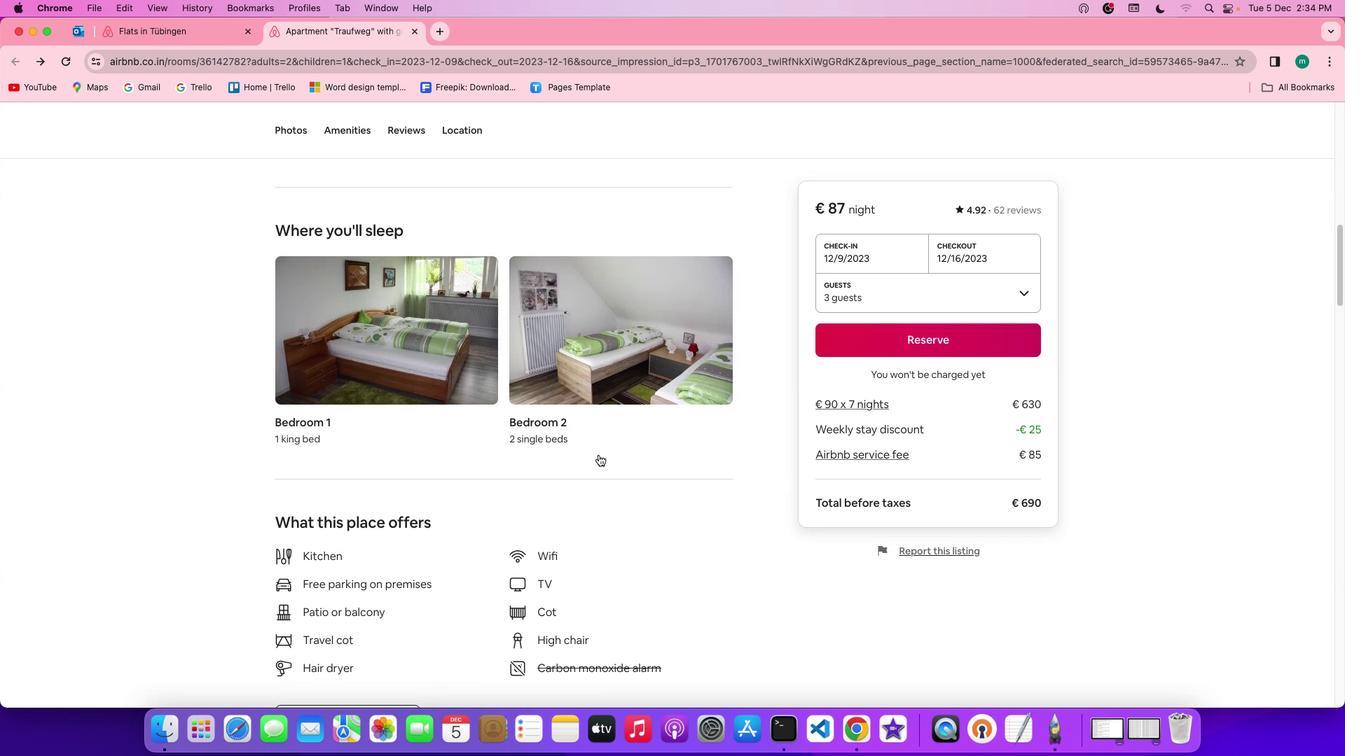 
Action: Mouse scrolled (598, 454) with delta (0, -2)
Screenshot: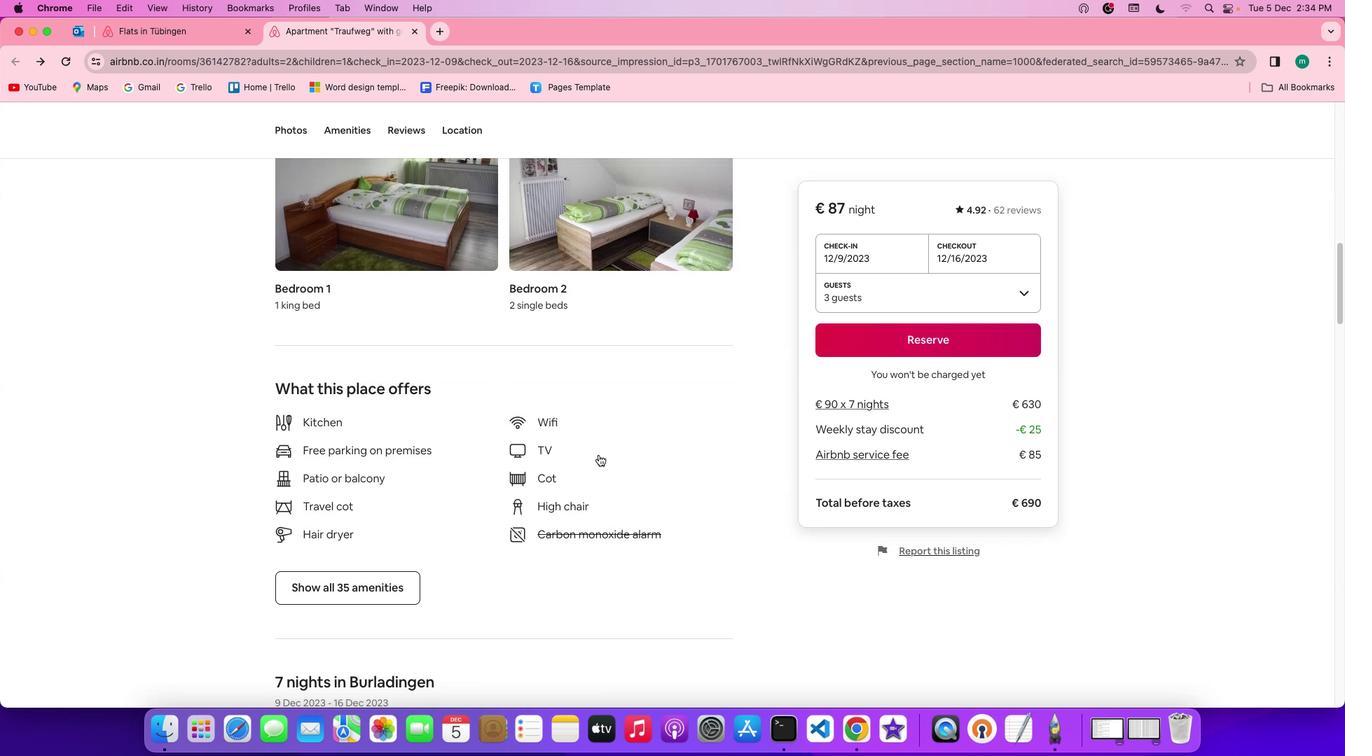 
Action: Mouse scrolled (598, 454) with delta (0, -3)
Screenshot: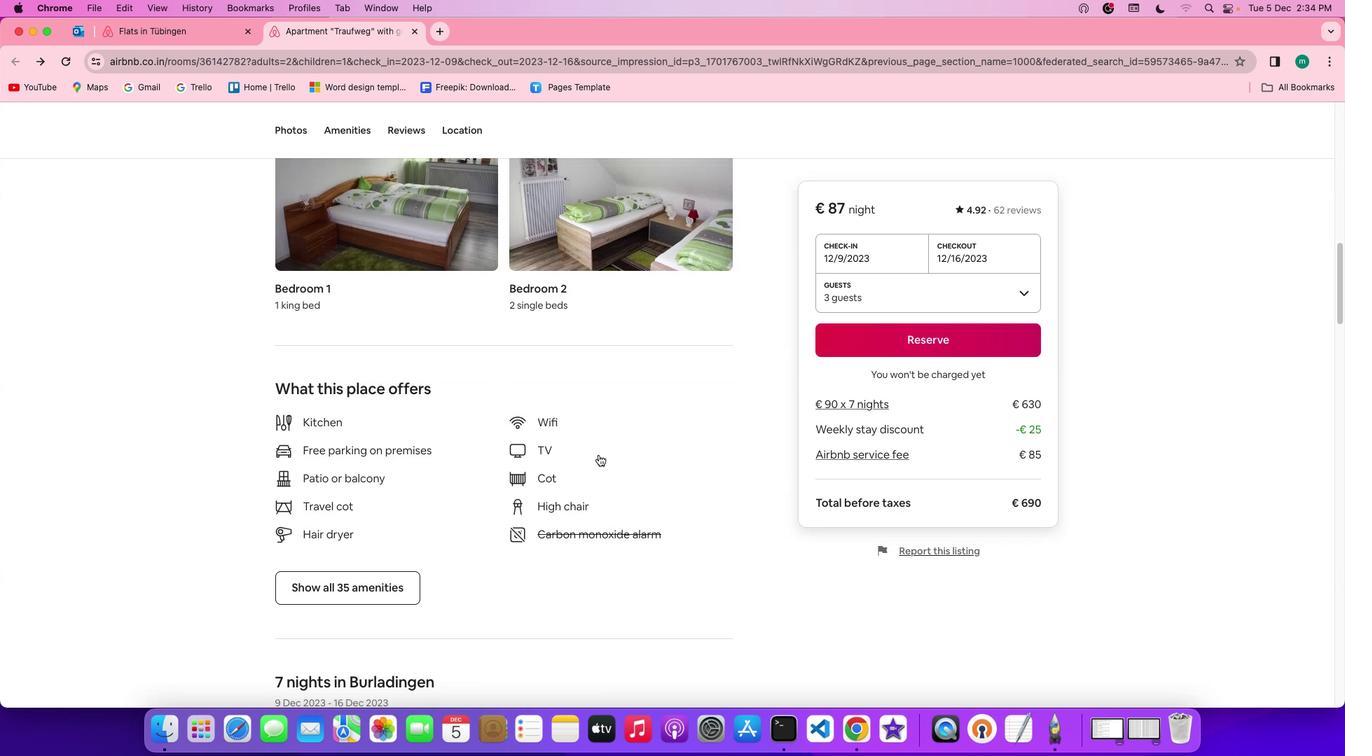 
Action: Mouse scrolled (598, 454) with delta (0, -3)
Screenshot: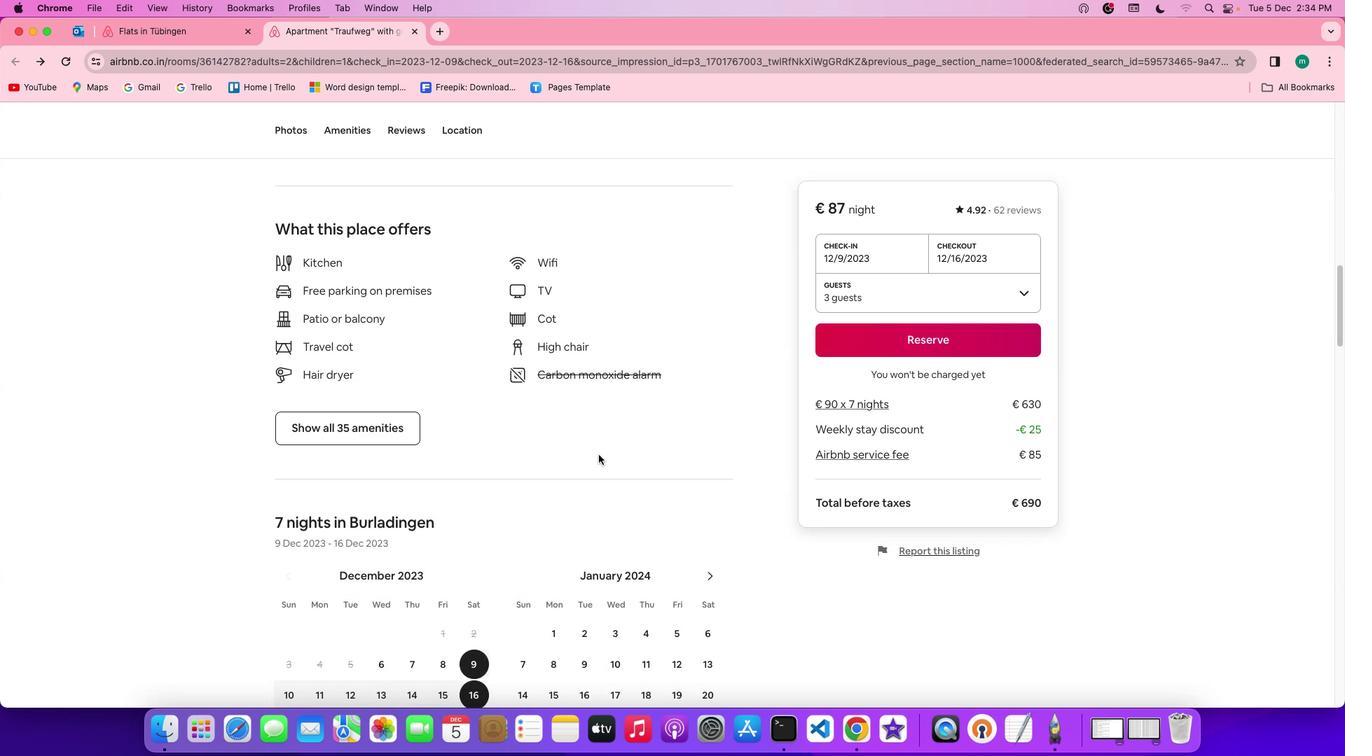 
Action: Mouse moved to (357, 429)
Screenshot: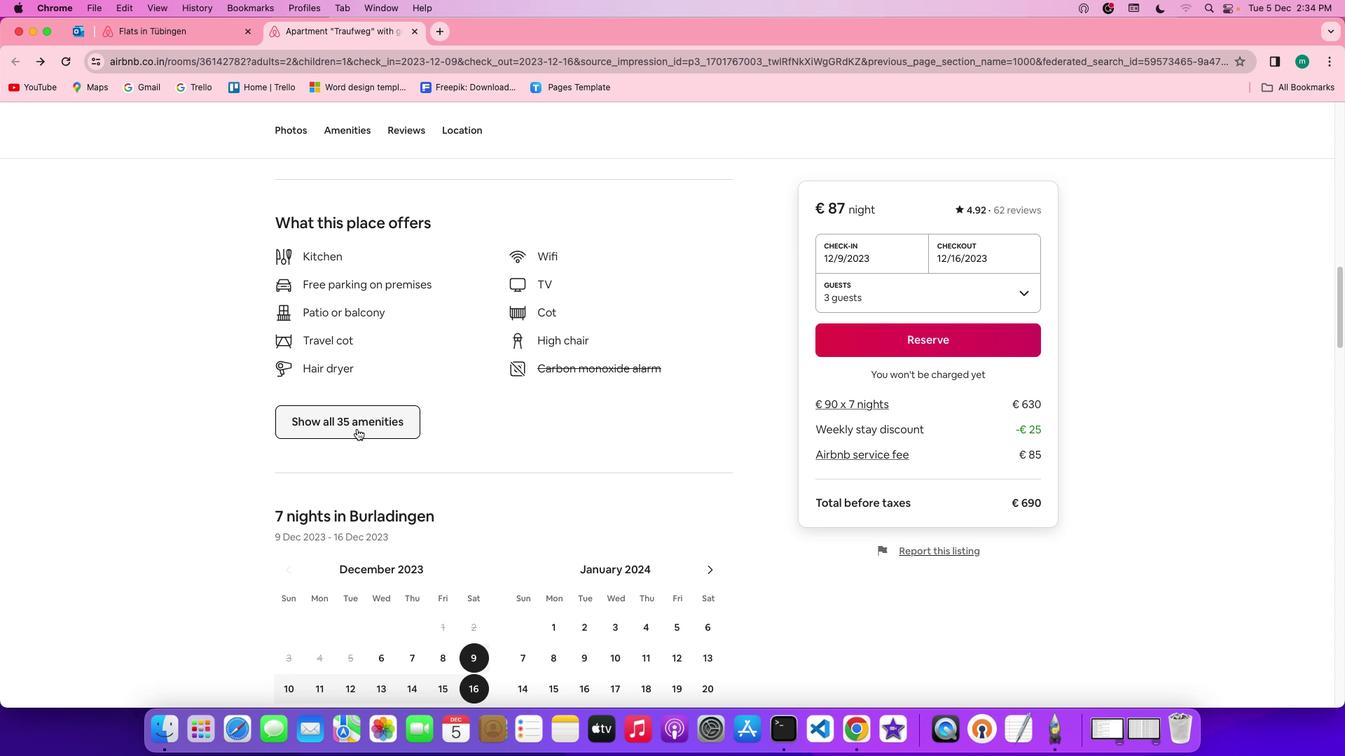 
Action: Mouse pressed left at (357, 429)
Screenshot: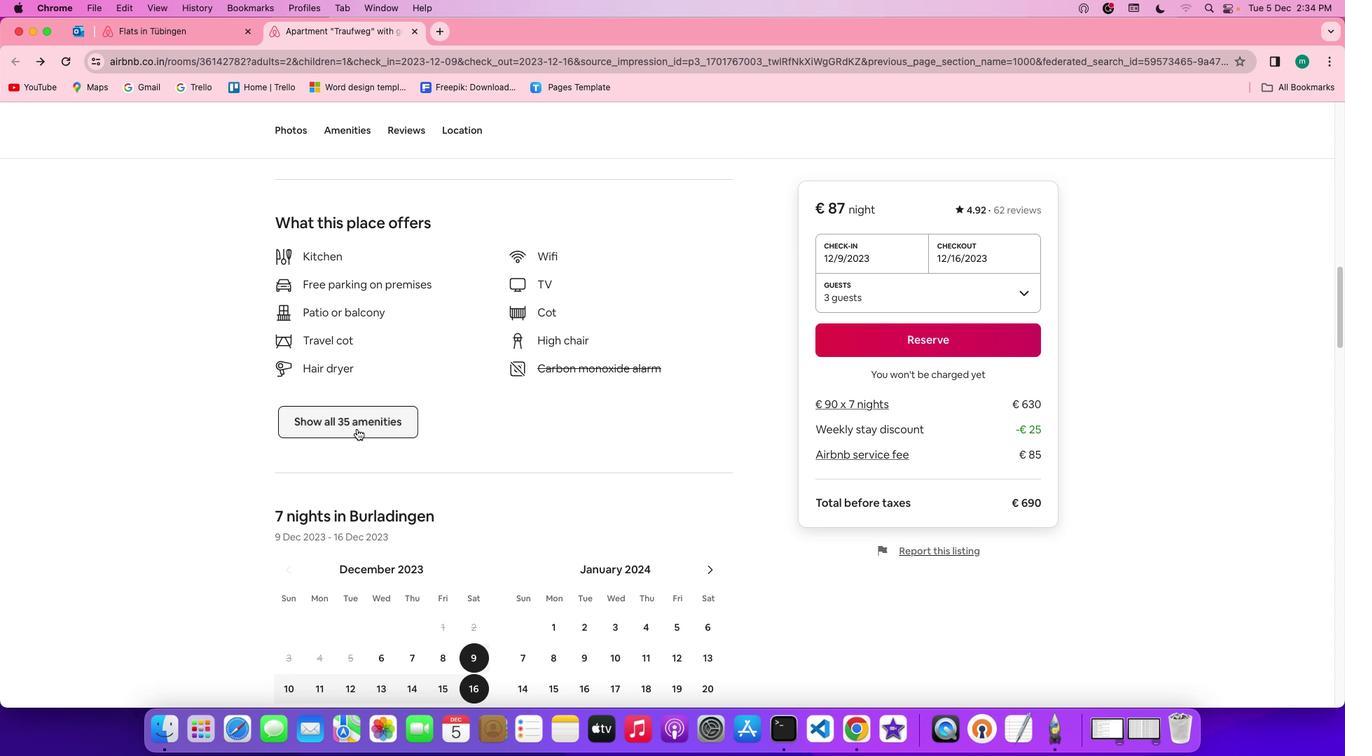 
Action: Mouse moved to (852, 472)
Screenshot: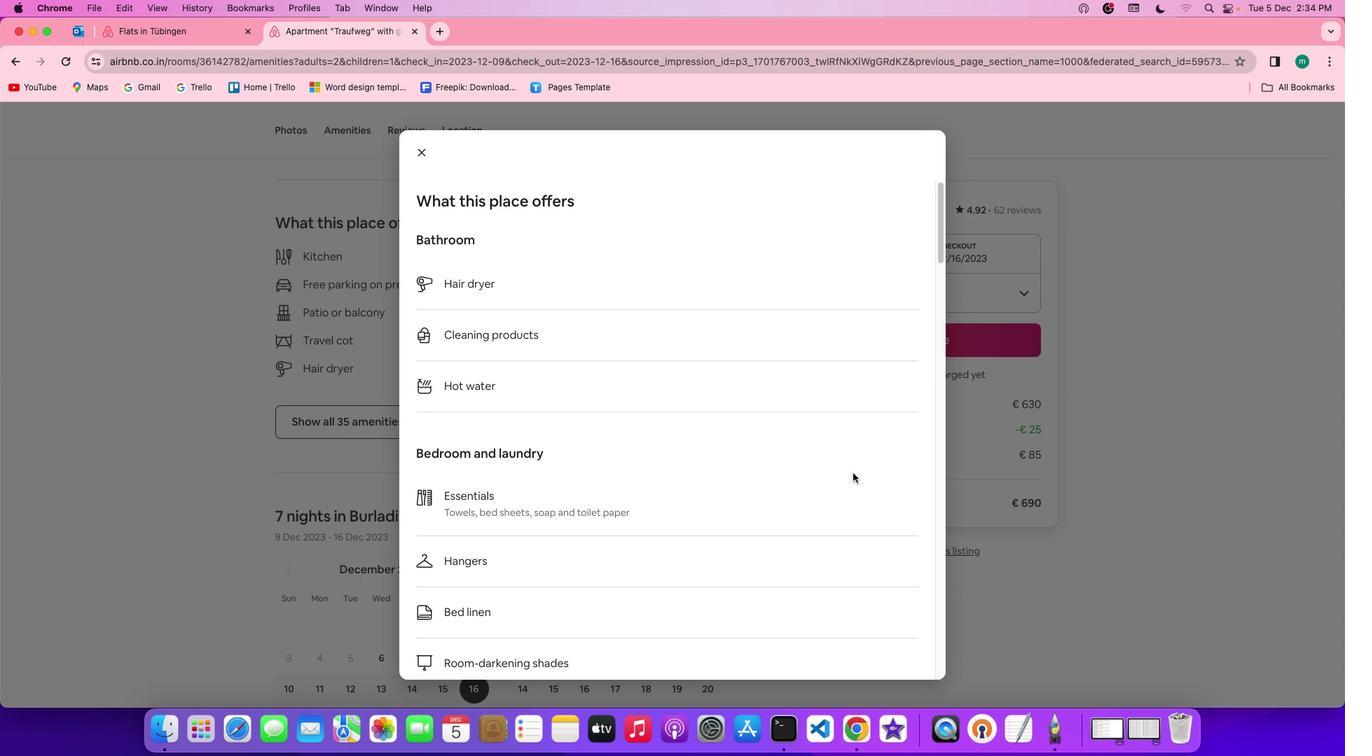 
Action: Mouse scrolled (852, 472) with delta (0, 0)
Screenshot: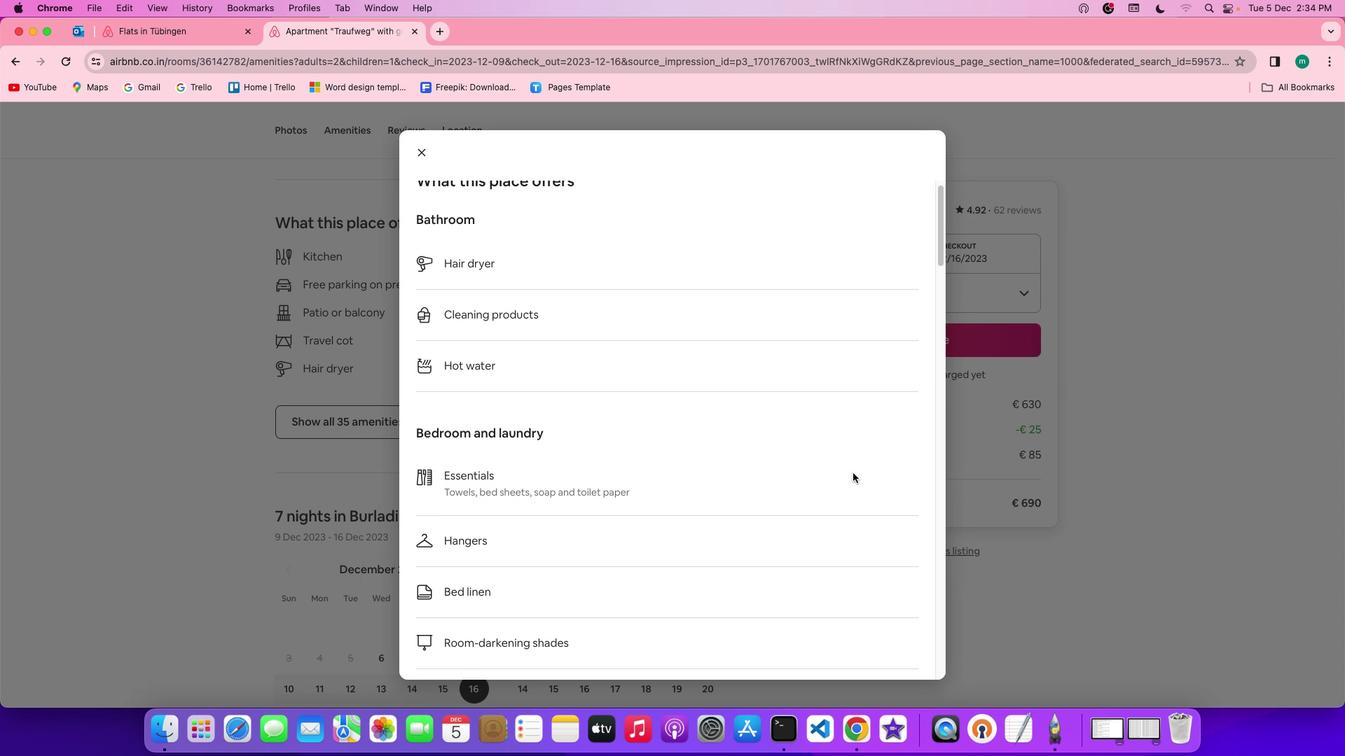 
Action: Mouse scrolled (852, 472) with delta (0, 0)
Screenshot: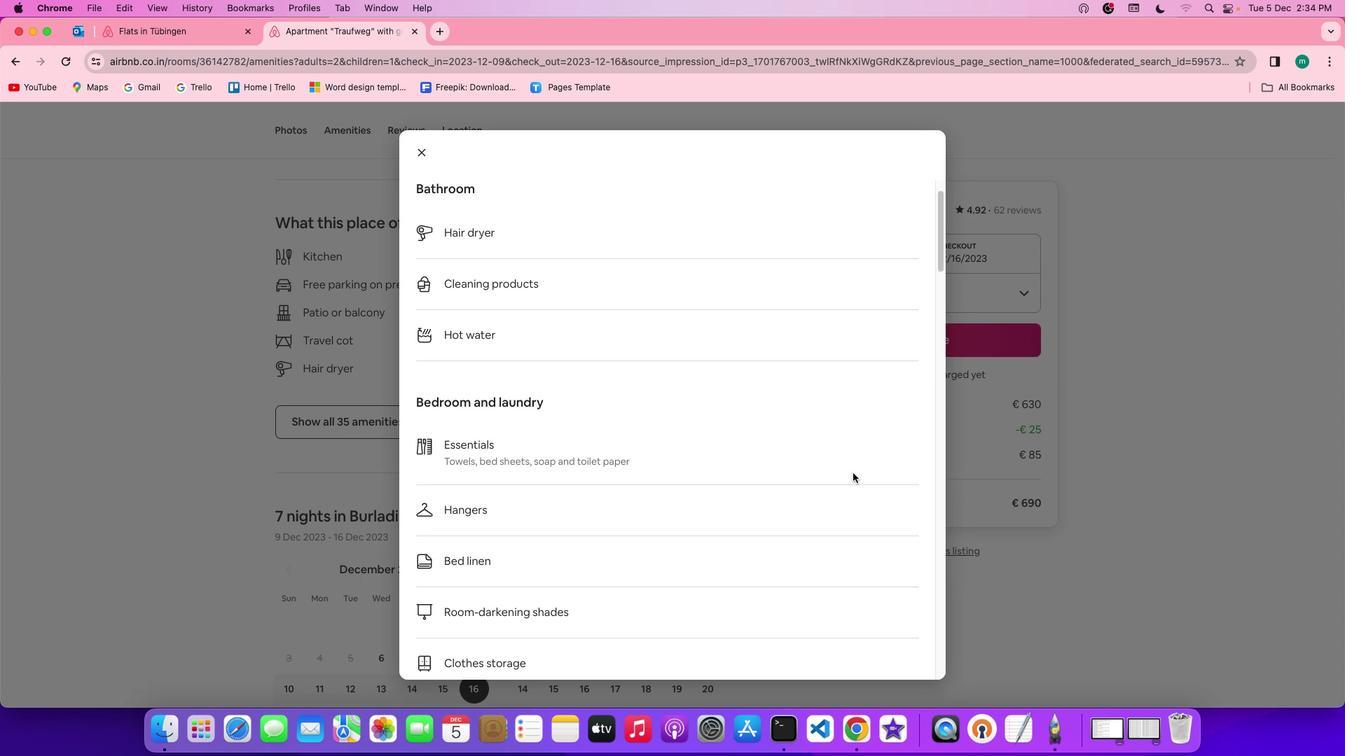 
Action: Mouse scrolled (852, 472) with delta (0, -2)
Screenshot: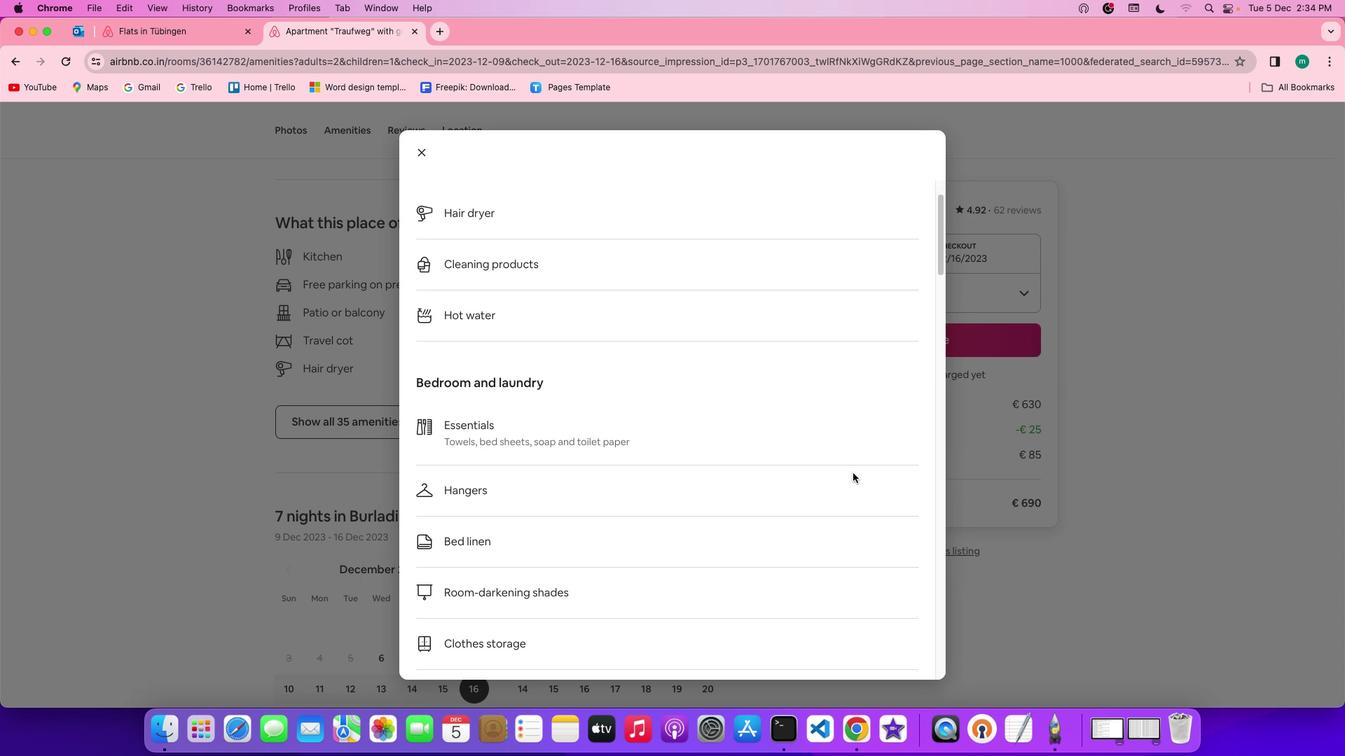 
Action: Mouse scrolled (852, 472) with delta (0, -2)
Screenshot: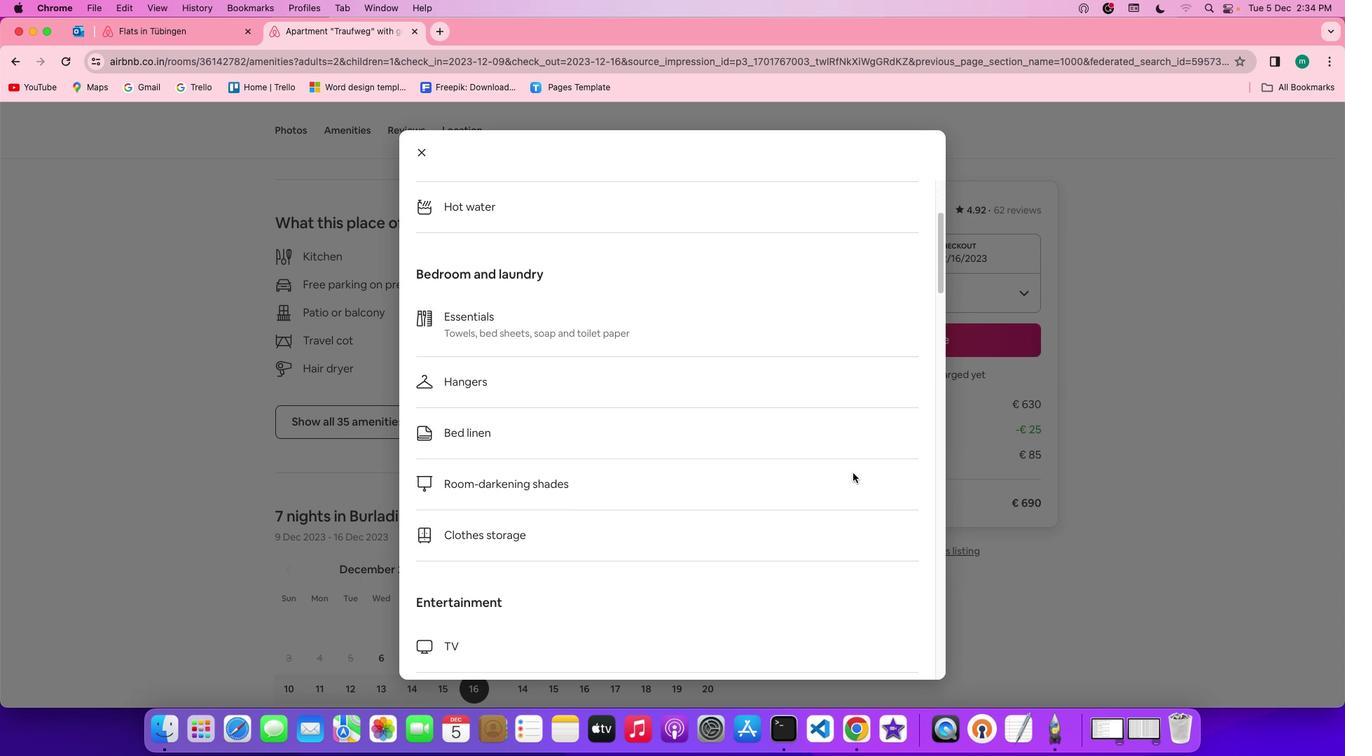 
Action: Mouse scrolled (852, 472) with delta (0, 0)
Screenshot: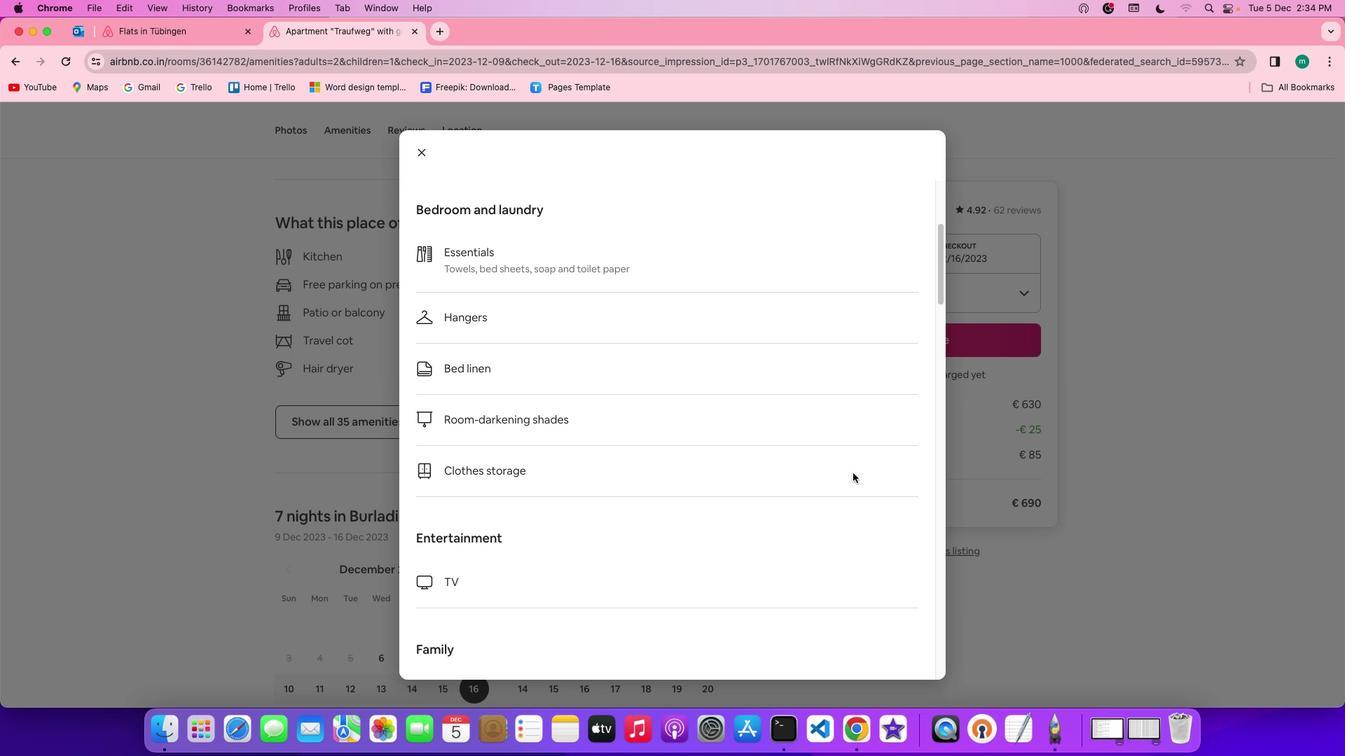 
Action: Mouse scrolled (852, 472) with delta (0, 0)
Screenshot: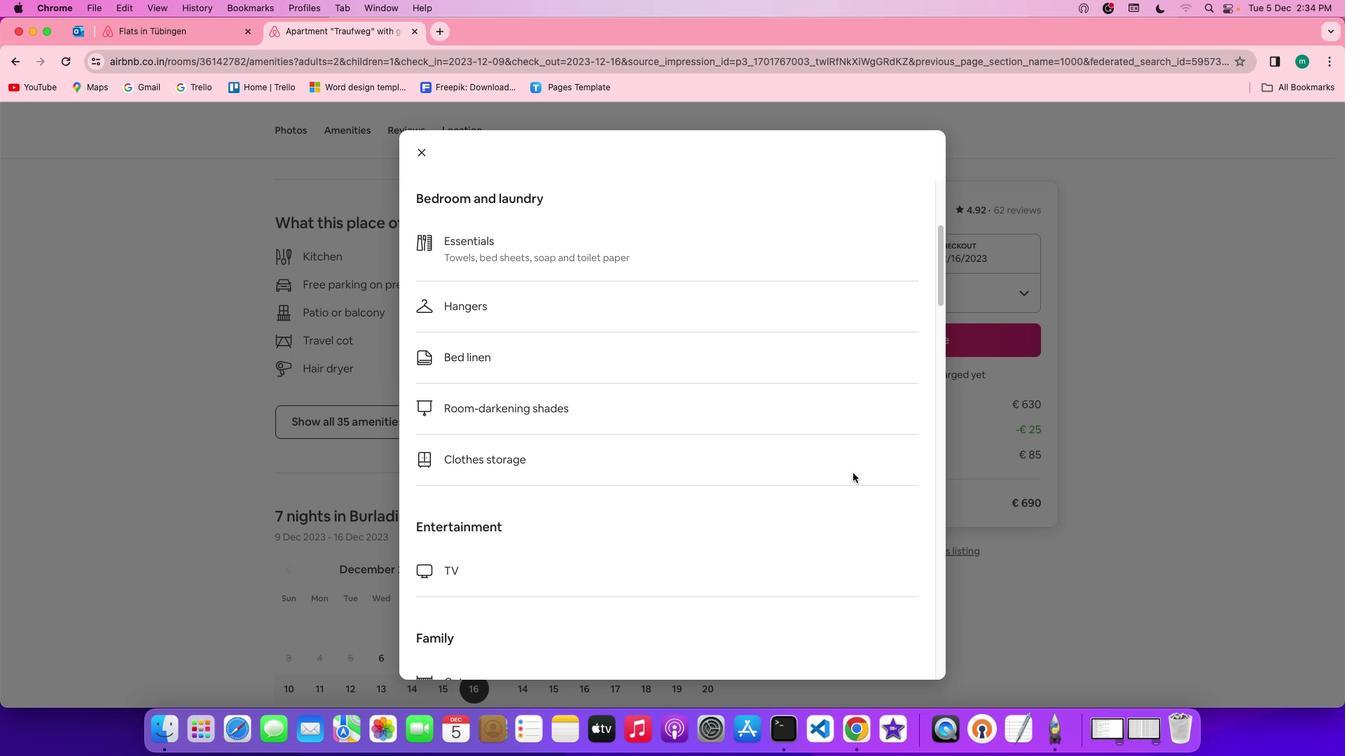 
Action: Mouse scrolled (852, 472) with delta (0, -1)
Screenshot: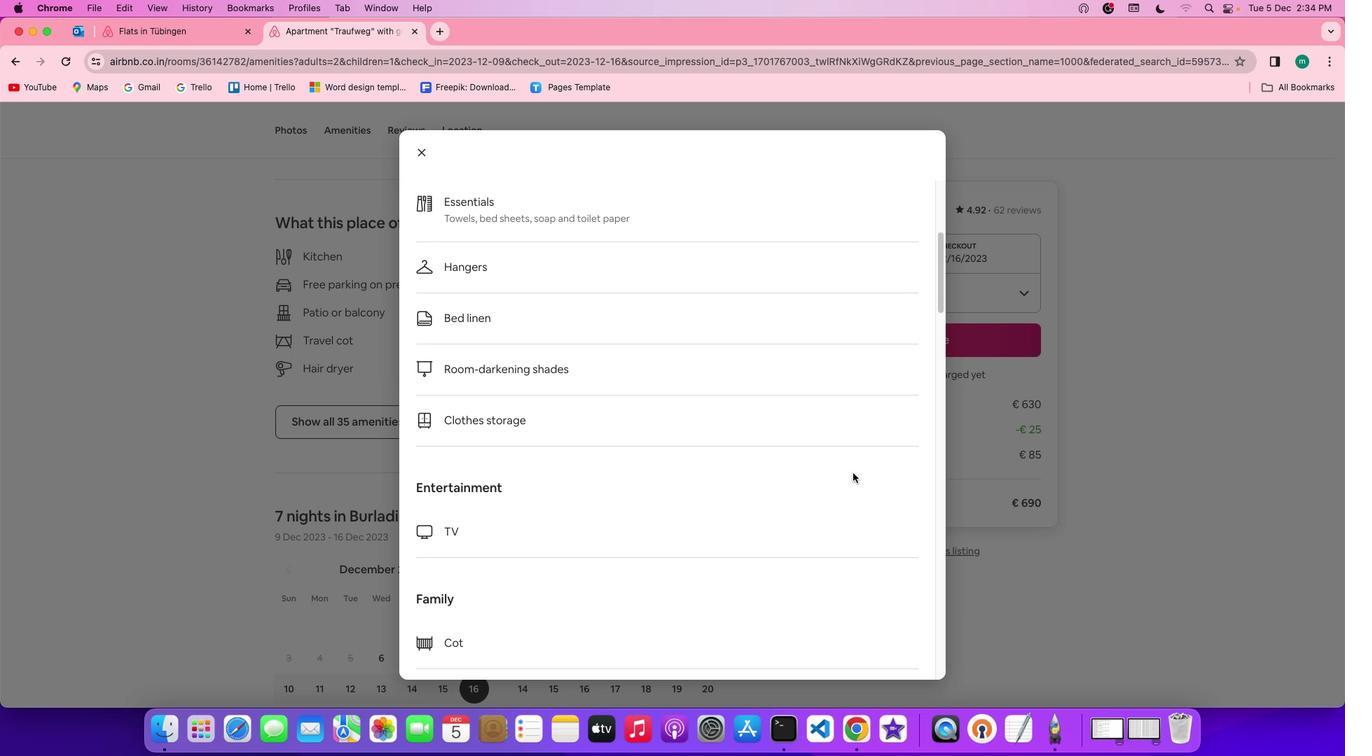 
Action: Mouse scrolled (852, 472) with delta (0, 0)
Screenshot: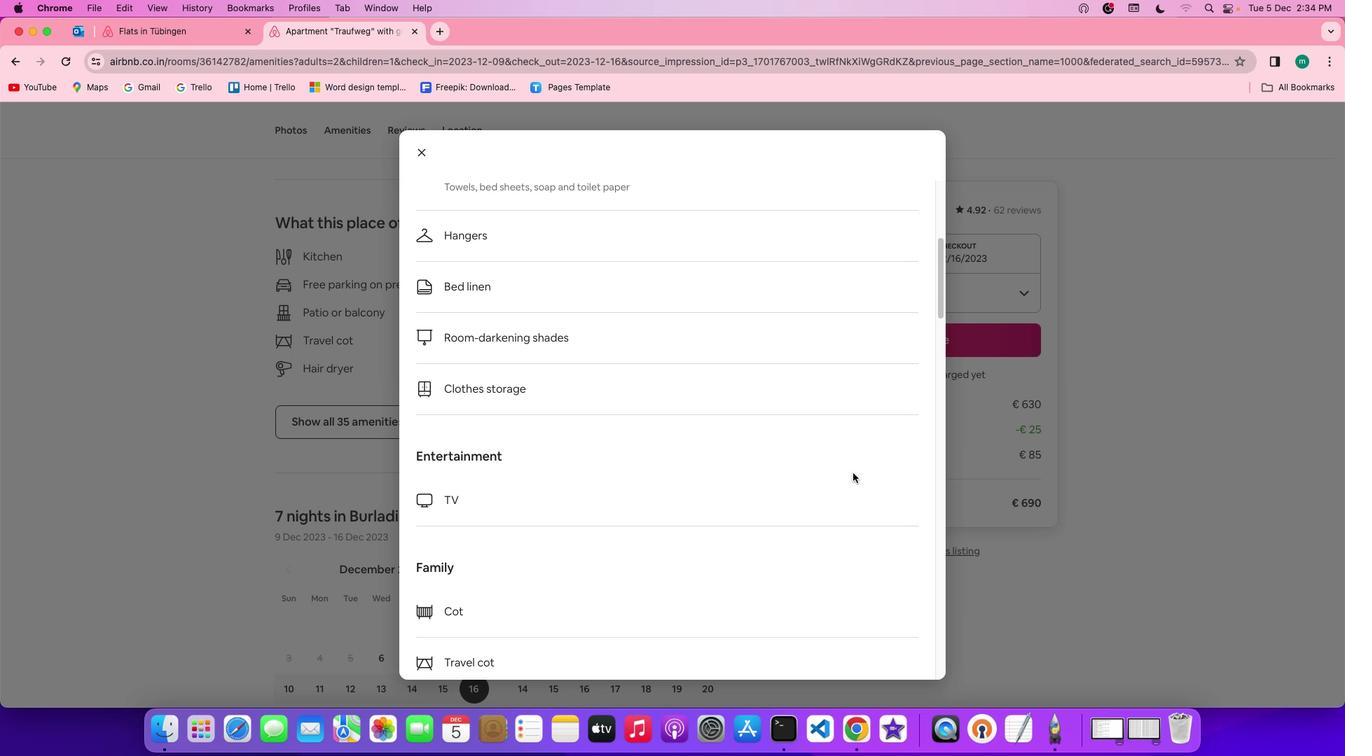 
Action: Mouse scrolled (852, 472) with delta (0, 0)
Screenshot: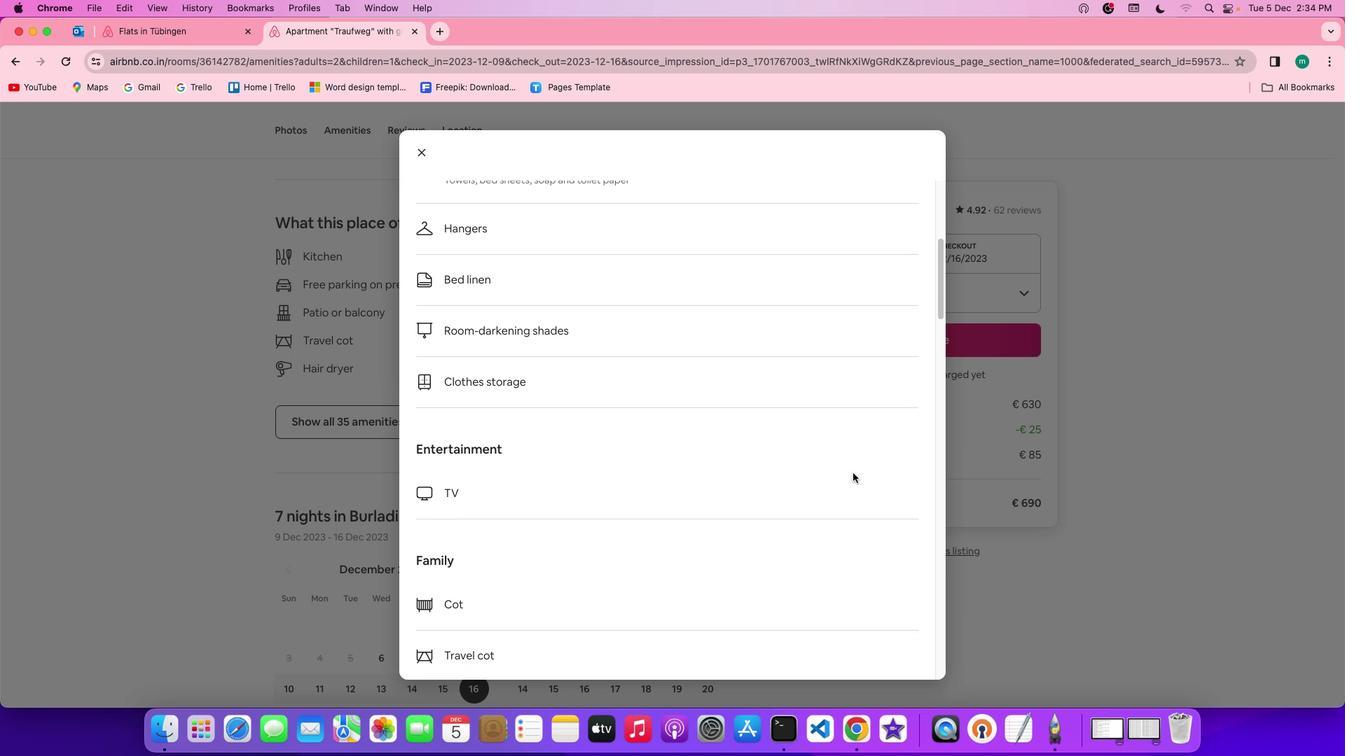 
Action: Mouse scrolled (852, 472) with delta (0, 0)
Screenshot: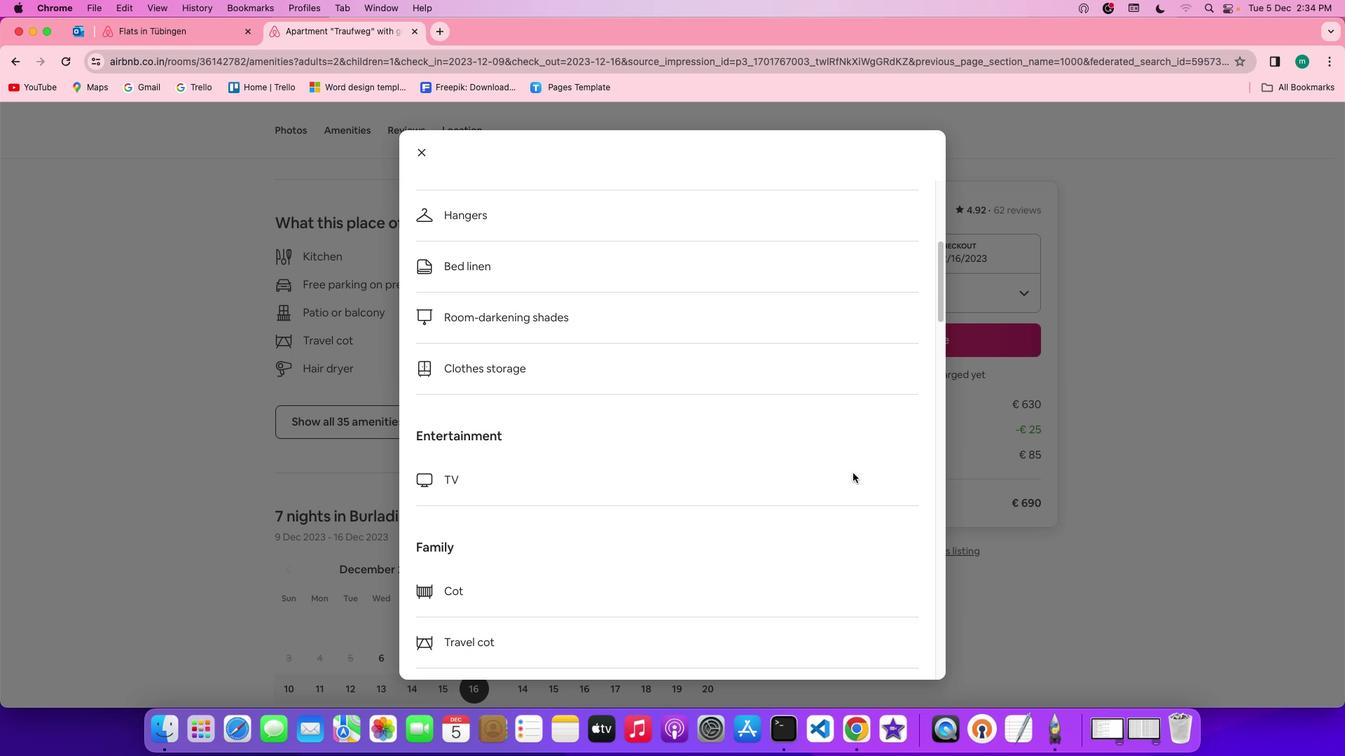 
Action: Mouse scrolled (852, 472) with delta (0, -1)
Screenshot: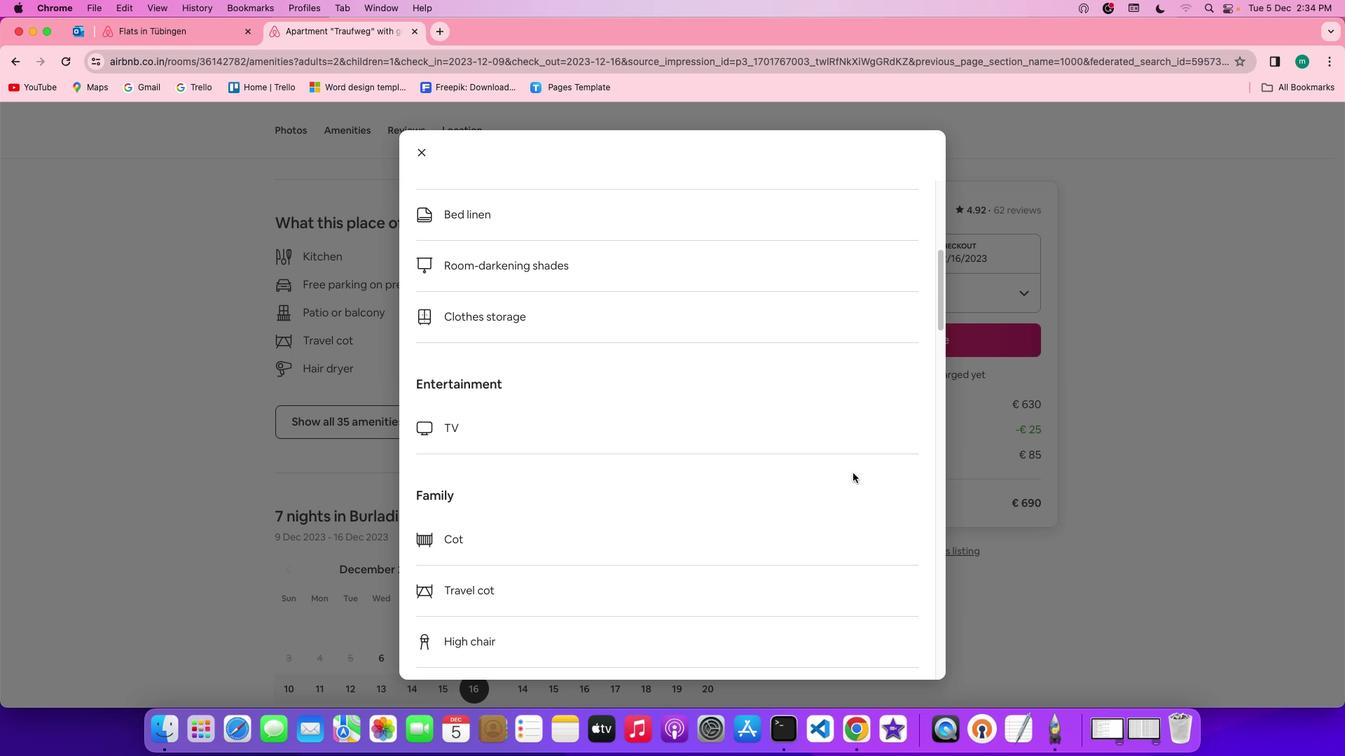 
Action: Mouse scrolled (852, 472) with delta (0, 0)
Screenshot: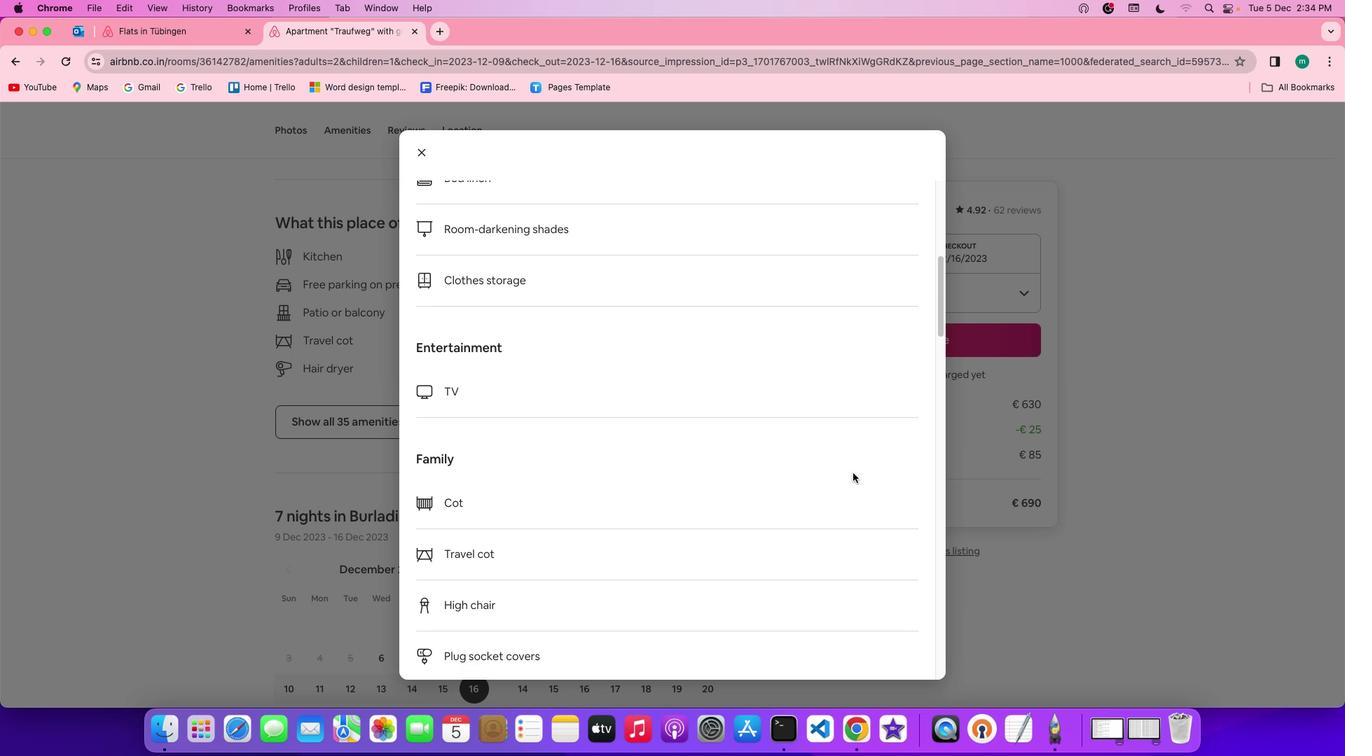 
Action: Mouse scrolled (852, 472) with delta (0, 0)
Screenshot: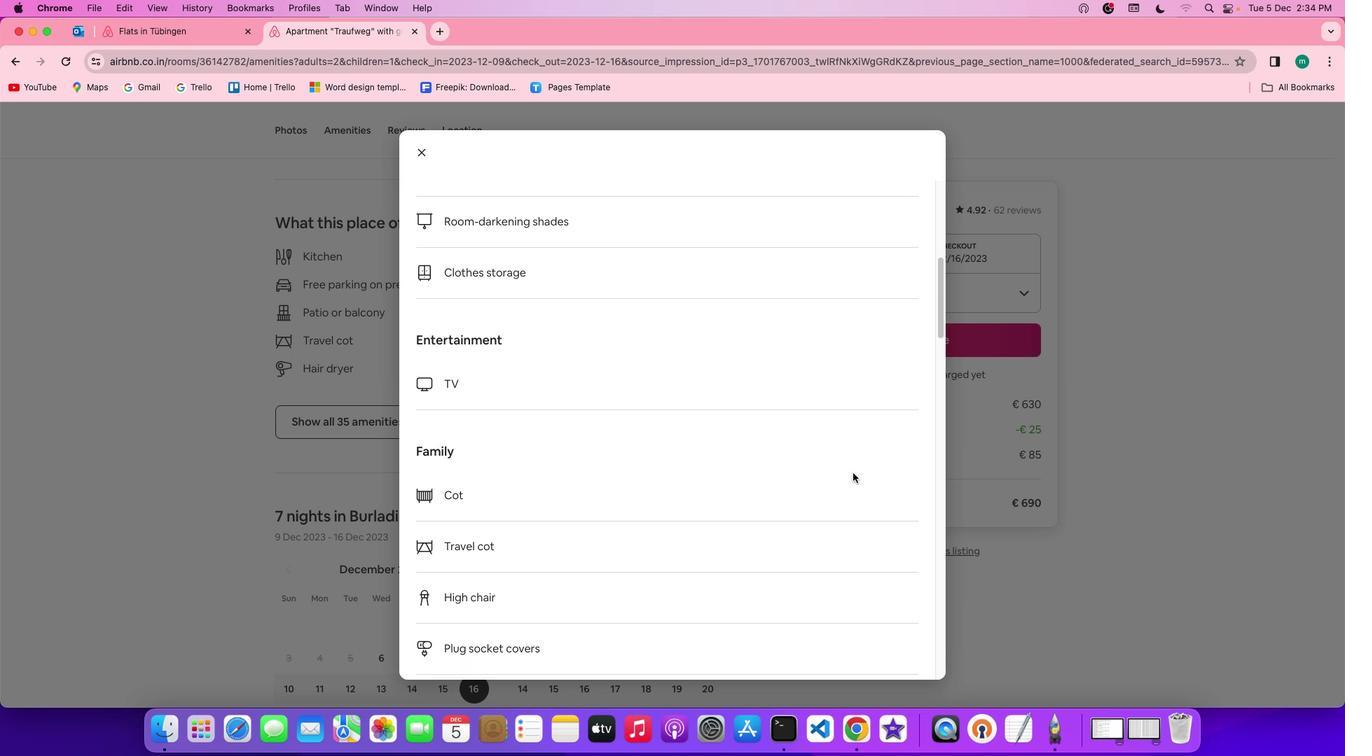 
Action: Mouse scrolled (852, 472) with delta (0, 0)
Screenshot: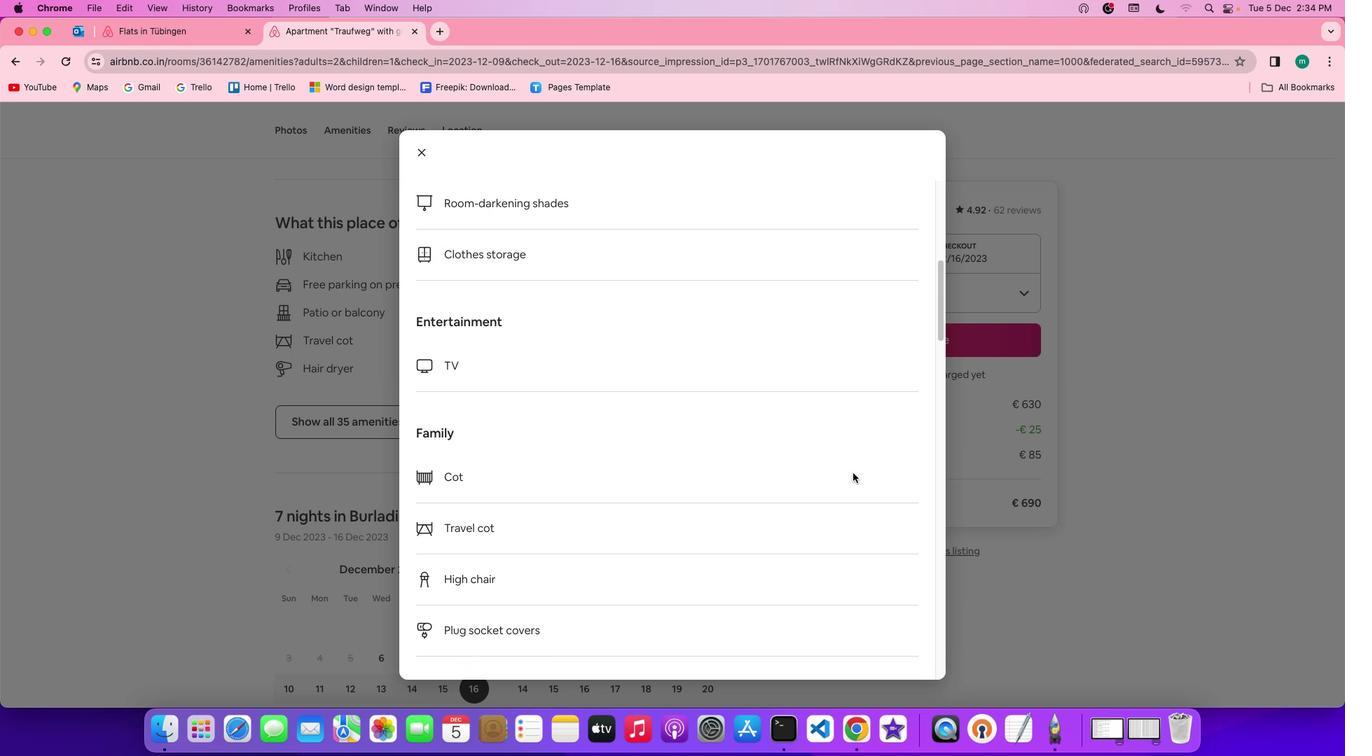 
Action: Mouse scrolled (852, 472) with delta (0, -1)
Screenshot: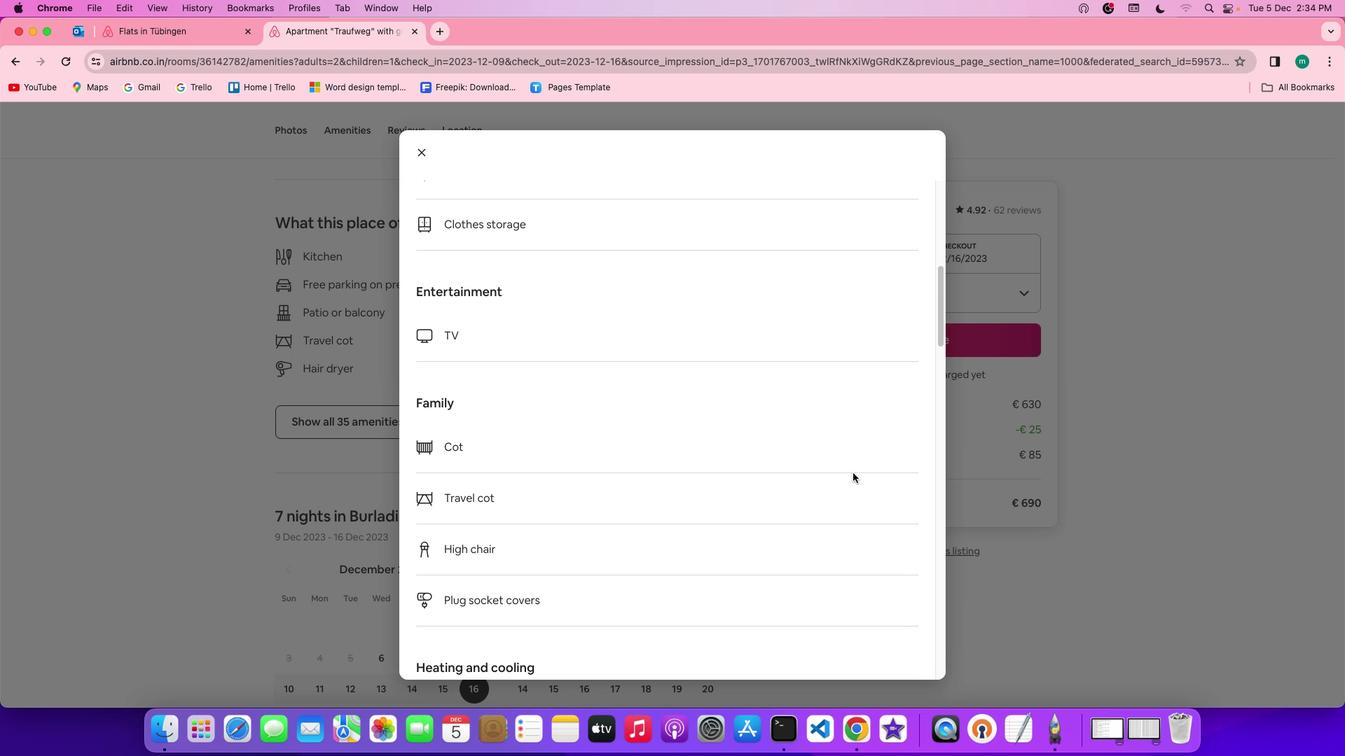 
Action: Mouse scrolled (852, 472) with delta (0, -2)
Screenshot: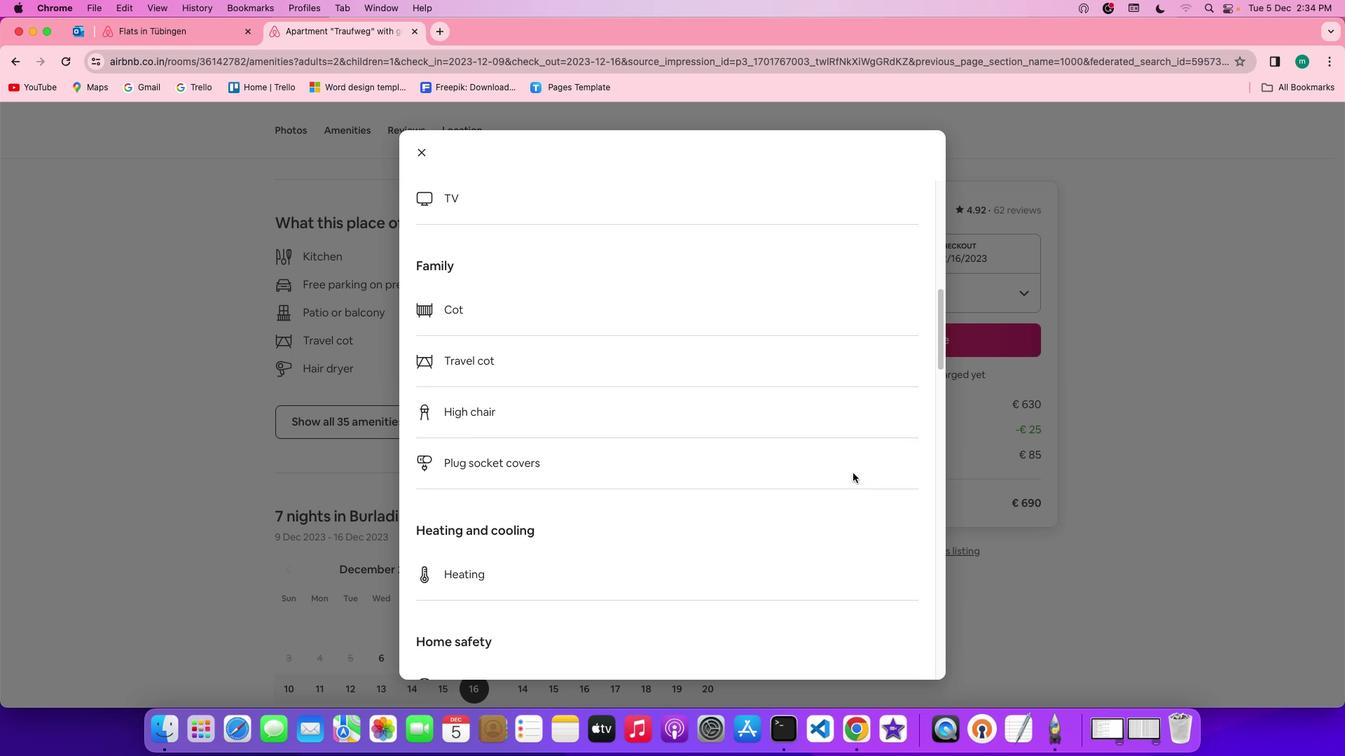 
Action: Mouse scrolled (852, 472) with delta (0, 0)
Screenshot: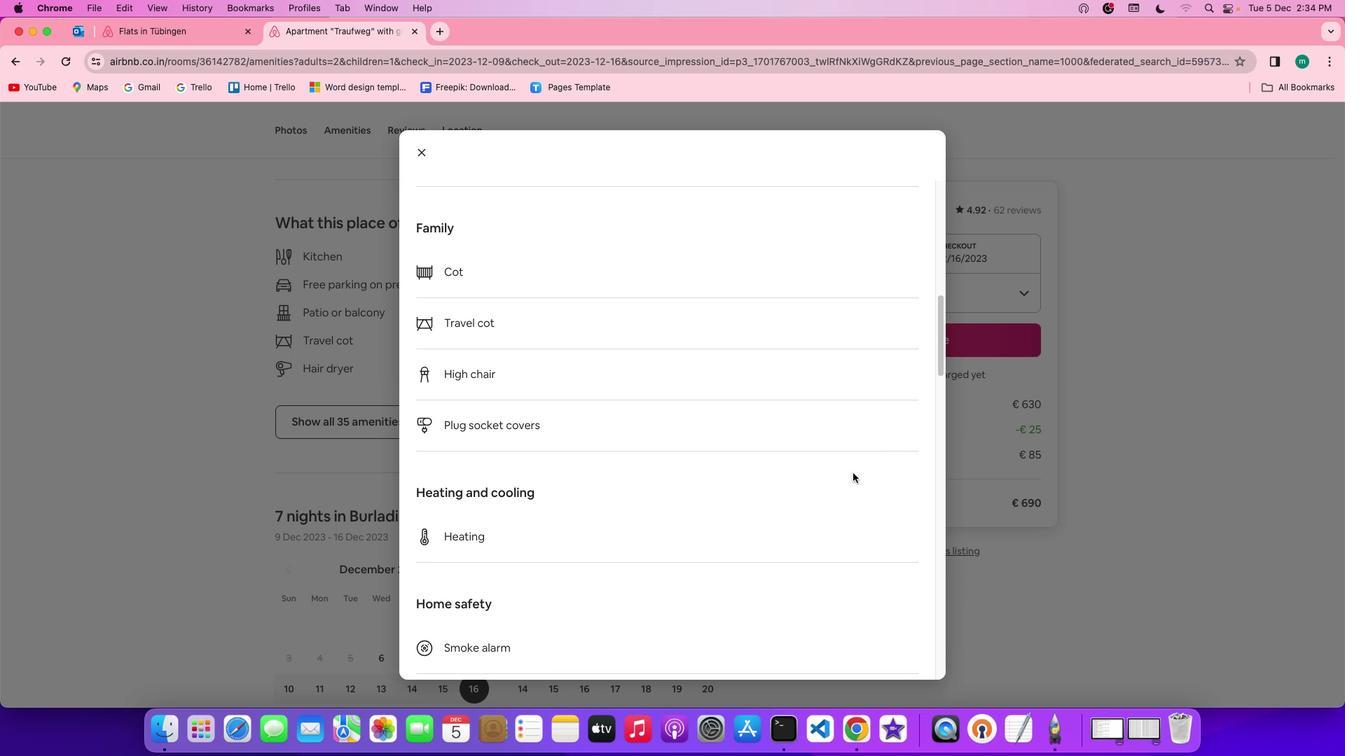 
Action: Mouse scrolled (852, 472) with delta (0, 0)
Screenshot: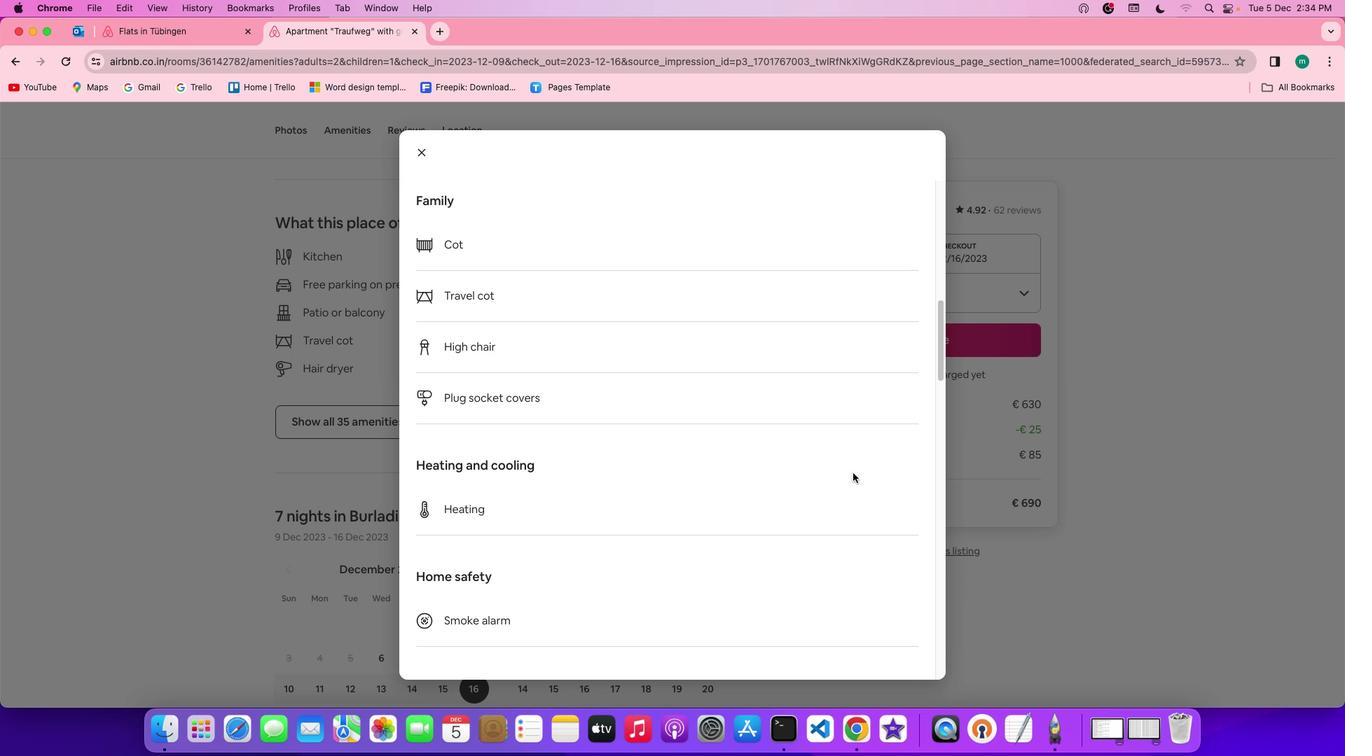 
Action: Mouse scrolled (852, 472) with delta (0, -2)
Screenshot: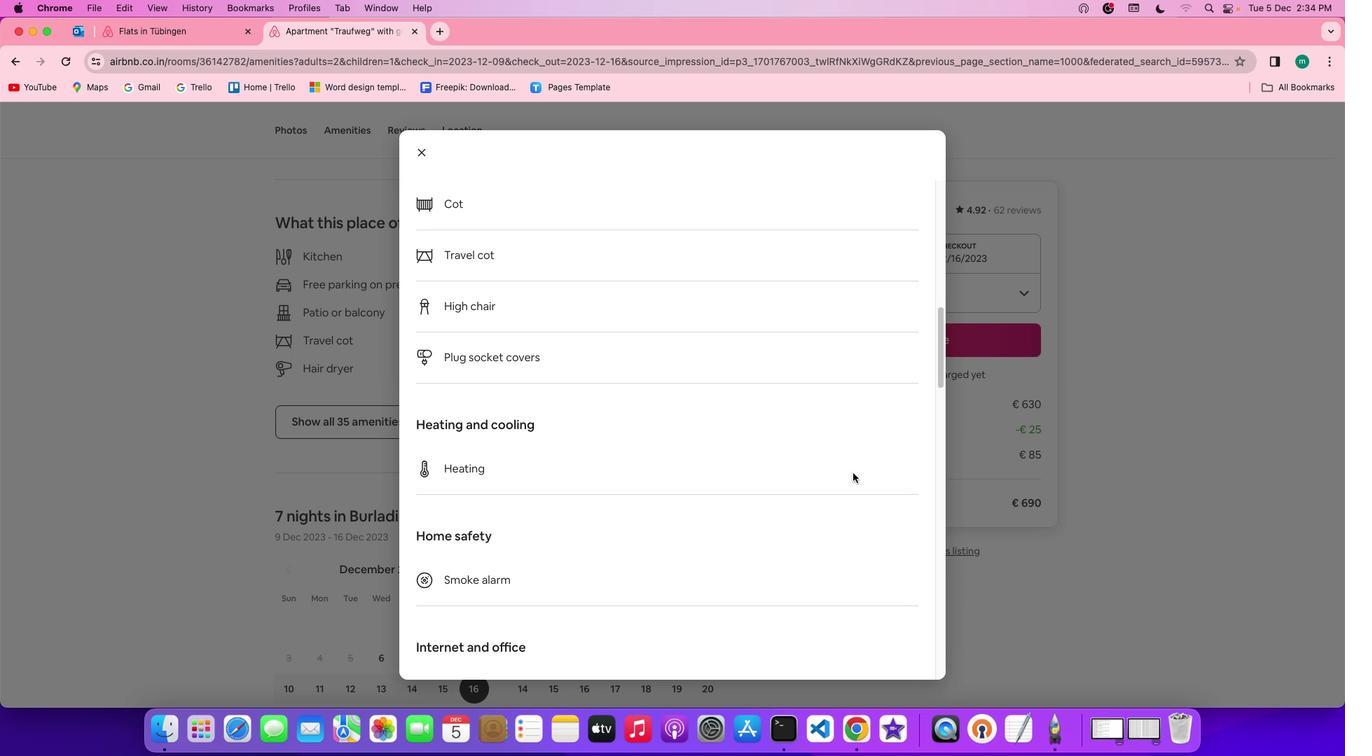 
Action: Mouse scrolled (852, 472) with delta (0, -2)
